 Task: Buy 1 Salad Utensils from Salad Tools & Spinners section under best seller category for shipping address: Mara Rodriguez, 1229 Ridge Road, Dodge City, Kansas 67801, Cell Number 6205197251. Pay from credit card ending with 7965, CVV 549
Action: Mouse moved to (149, 78)
Screenshot: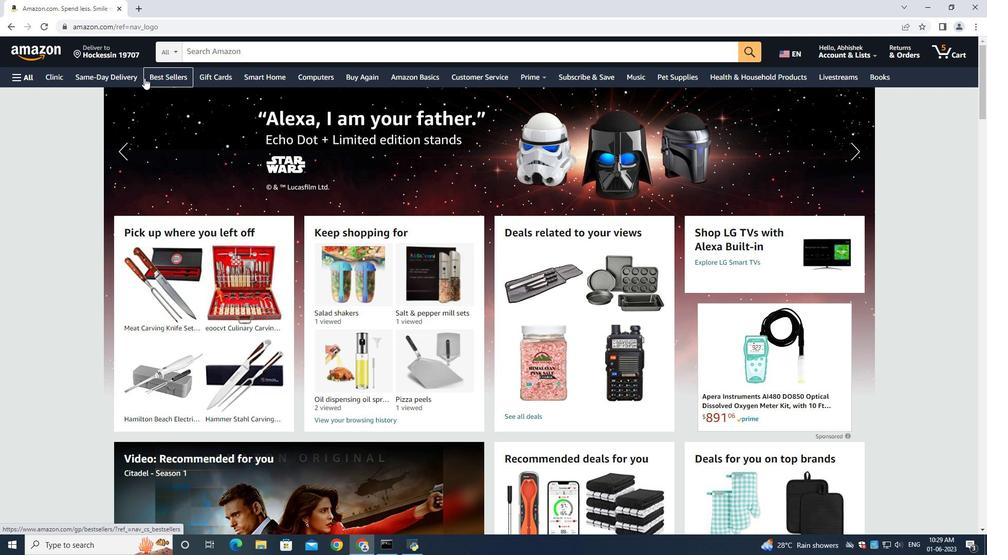 
Action: Mouse pressed left at (149, 78)
Screenshot: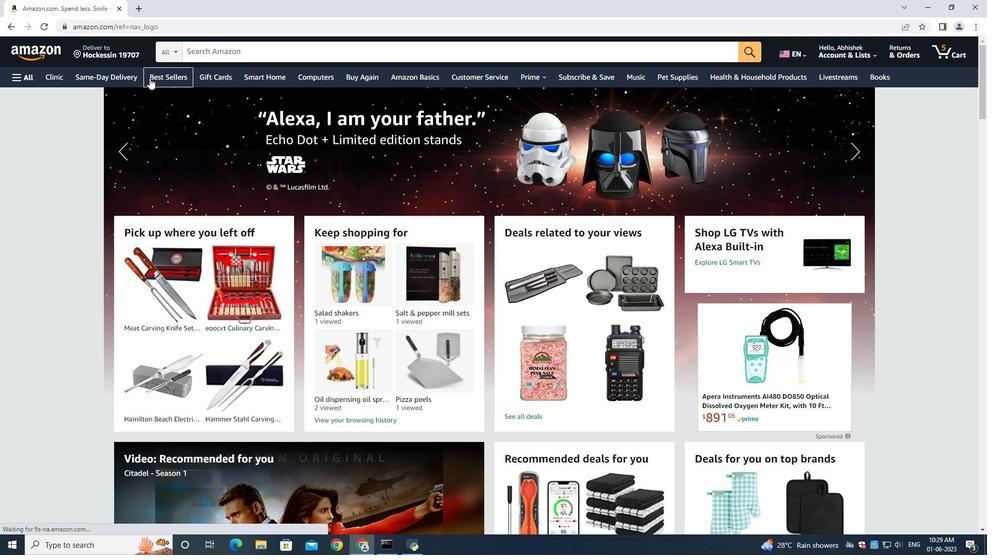 
Action: Mouse moved to (226, 59)
Screenshot: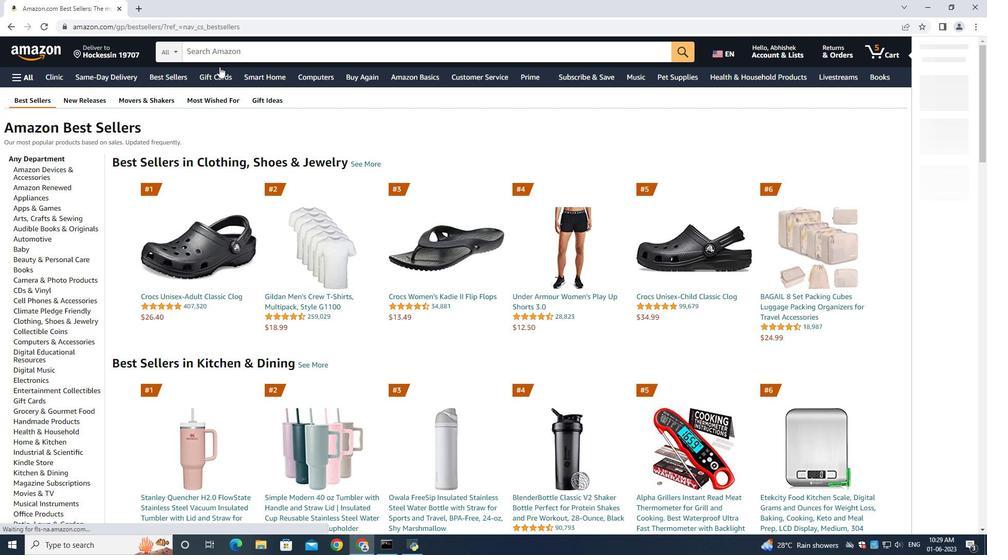 
Action: Mouse pressed left at (226, 59)
Screenshot: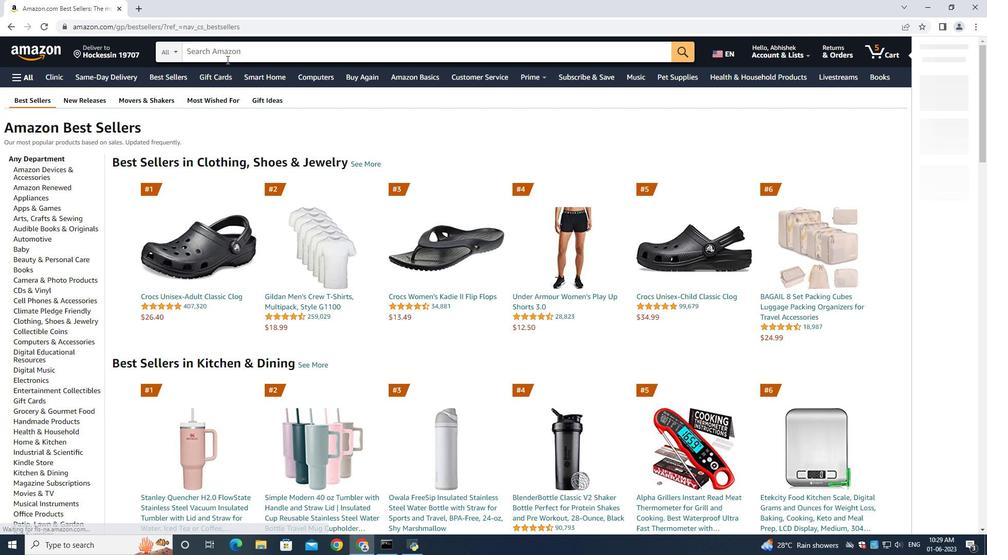 
Action: Key pressed <Key.shift>Salad<Key.space><Key.shift><Key.shift><Key.shift><Key.shift><Key.shift><Key.shift><Key.shift><Key.shift><Key.shift><Key.shift><Key.shift><Key.shift><Key.shift><Key.shift><Key.shift><Key.shift><Key.shift><Key.shift><Key.shift><Key.shift><Key.shift><Key.shift><Key.shift><Key.shift><Key.shift><Key.shift><Key.shift><Key.shift><Key.shift><Key.shift><Key.shift><Key.shift><Key.shift><Key.shift><Key.shift><Key.shift><Key.shift><Key.shift><Key.shift><Key.shift><Key.shift><Key.shift><Key.shift><Key.shift><Key.shift><Key.shift><Key.shift><Key.shift><Key.shift><Key.shift><Key.shift><Key.shift><Key.shift>Utensils<Key.enter>
Screenshot: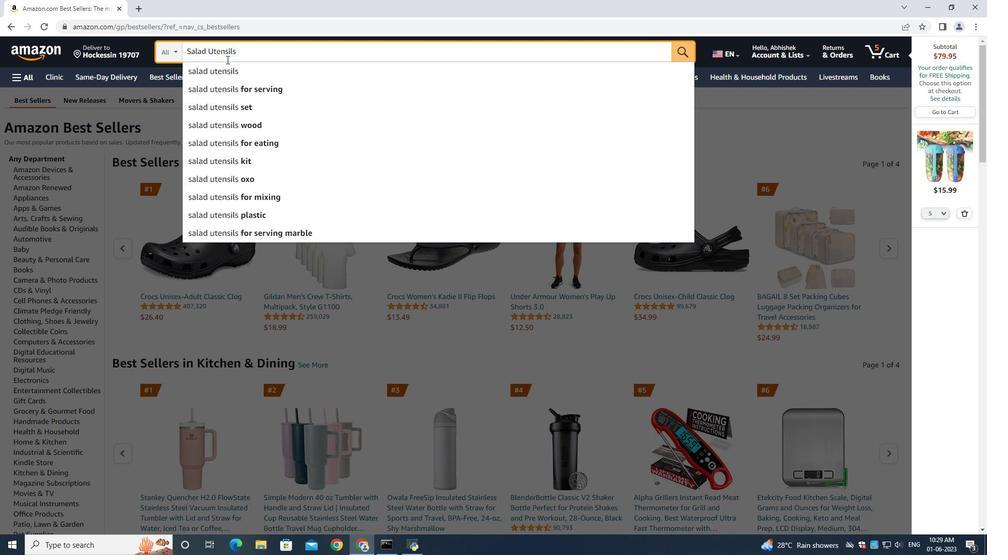 
Action: Mouse moved to (964, 215)
Screenshot: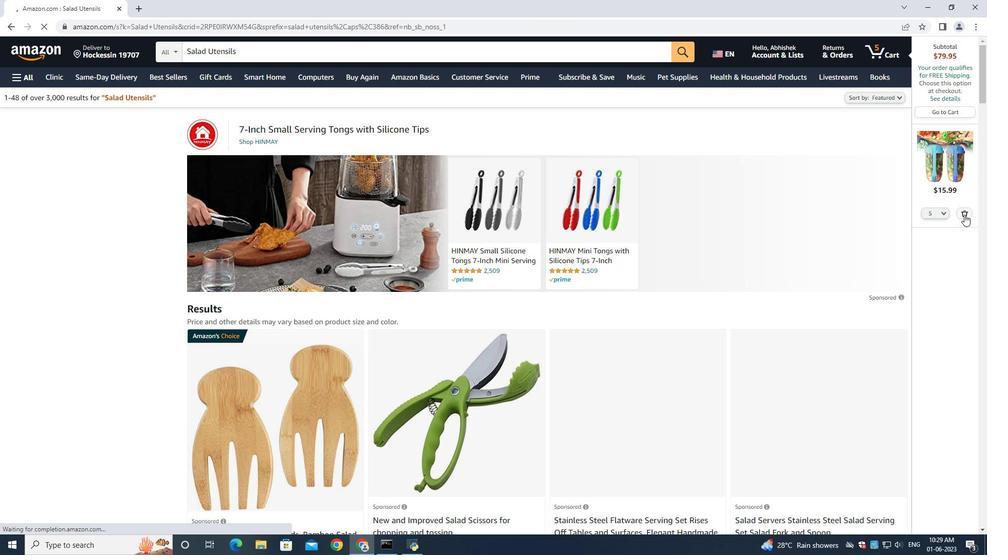 
Action: Mouse pressed left at (964, 215)
Screenshot: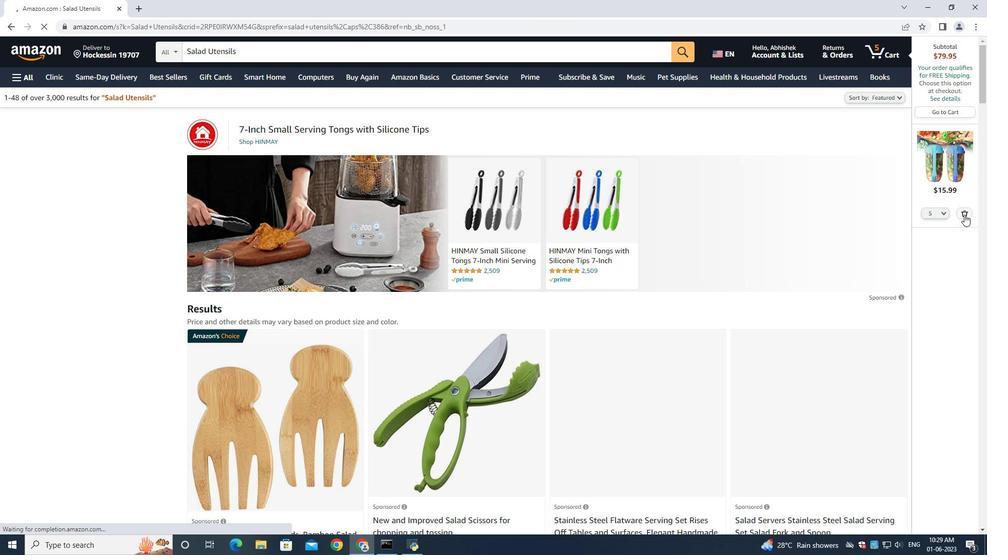 
Action: Mouse moved to (963, 215)
Screenshot: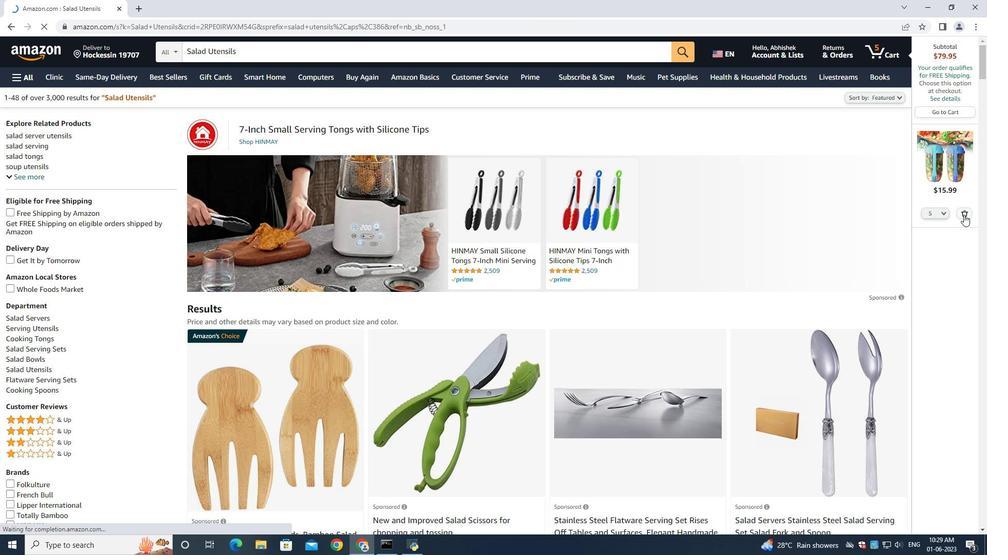 
Action: Mouse pressed left at (963, 215)
Screenshot: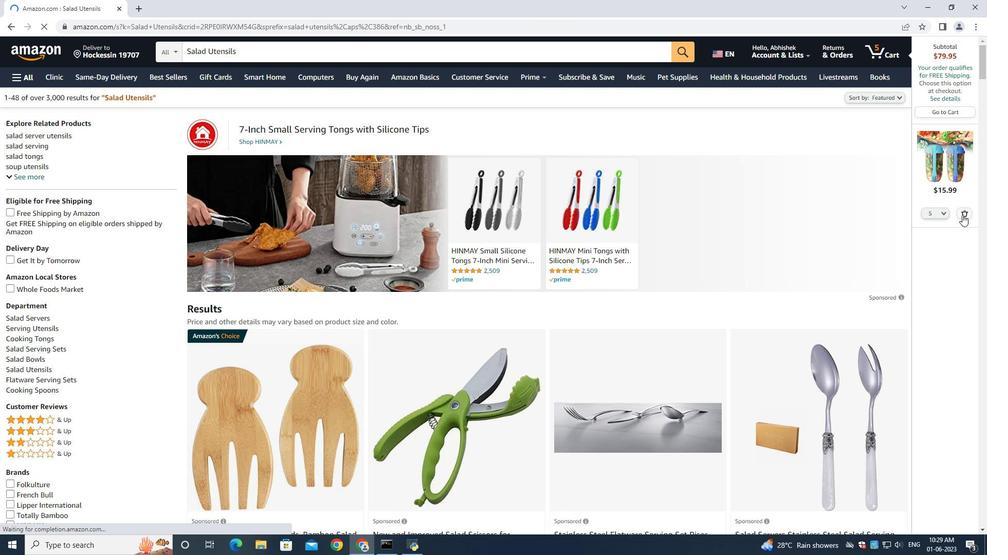 
Action: Mouse moved to (16, 320)
Screenshot: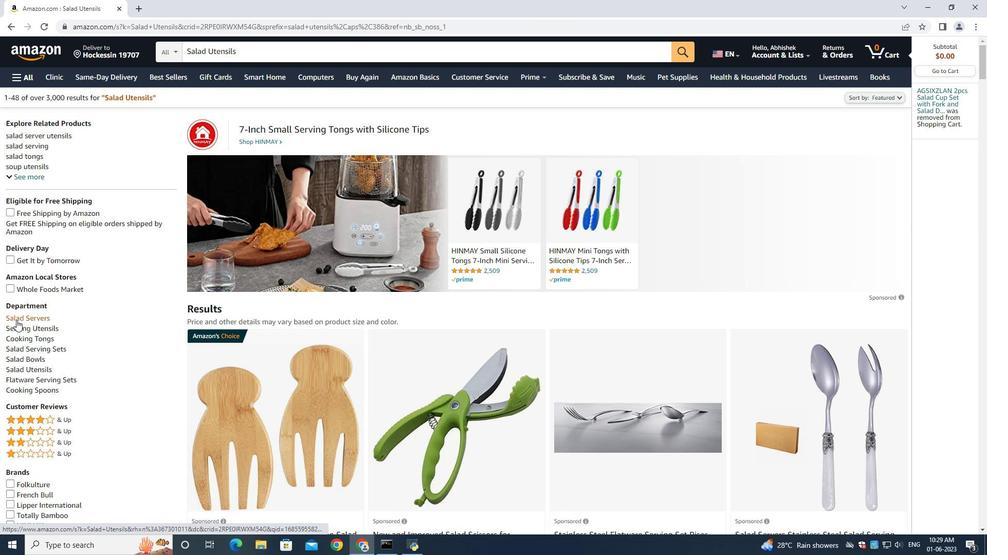 
Action: Mouse pressed left at (16, 320)
Screenshot: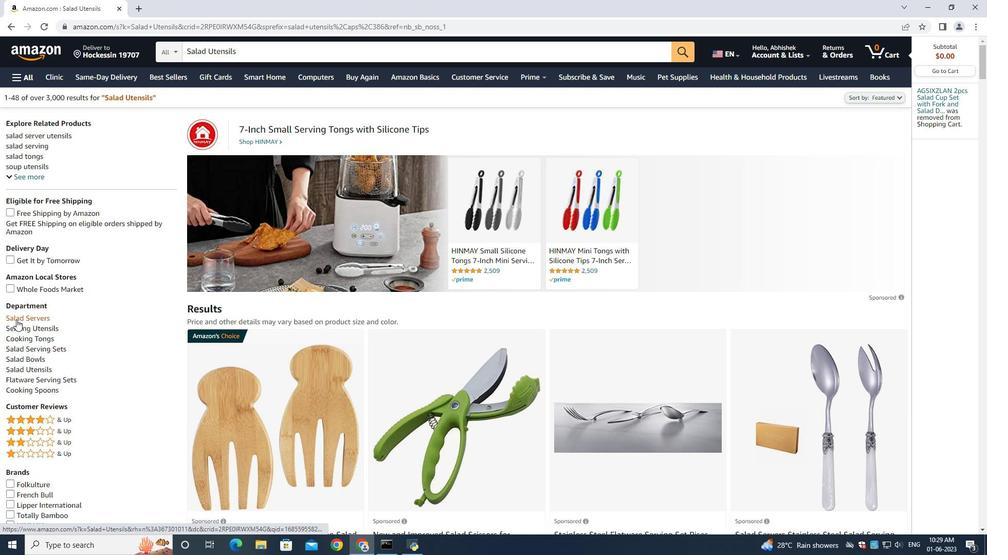 
Action: Mouse moved to (70, 272)
Screenshot: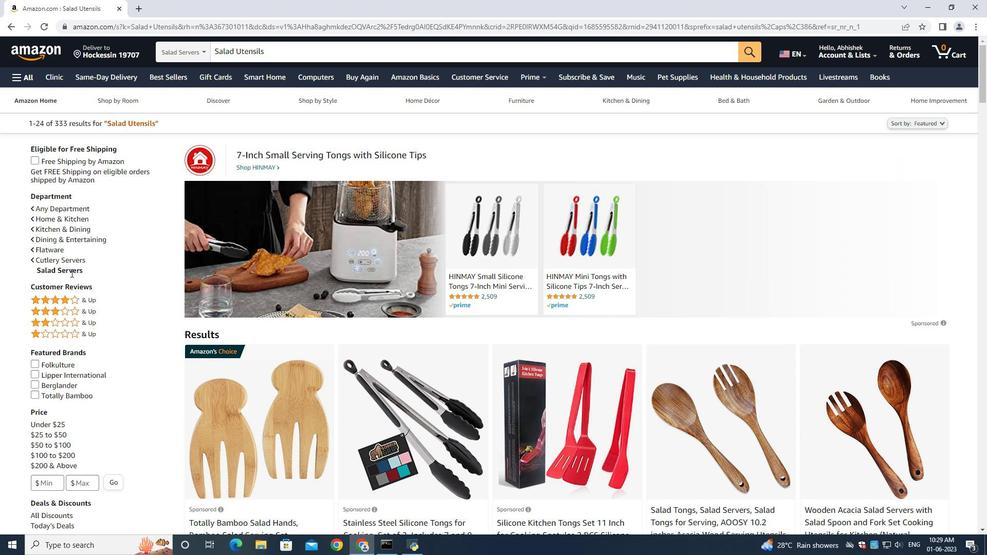 
Action: Mouse pressed left at (70, 272)
Screenshot: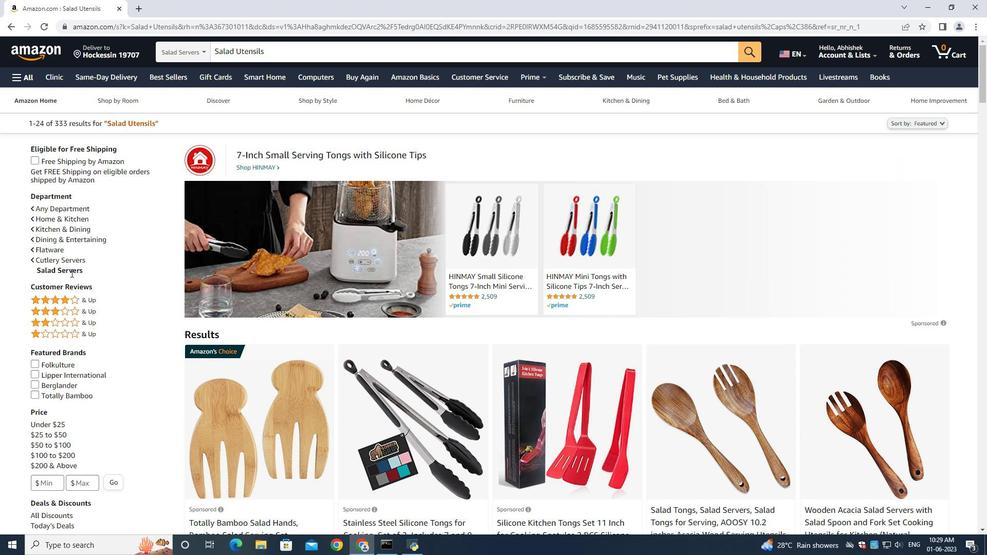 
Action: Mouse moved to (7, 29)
Screenshot: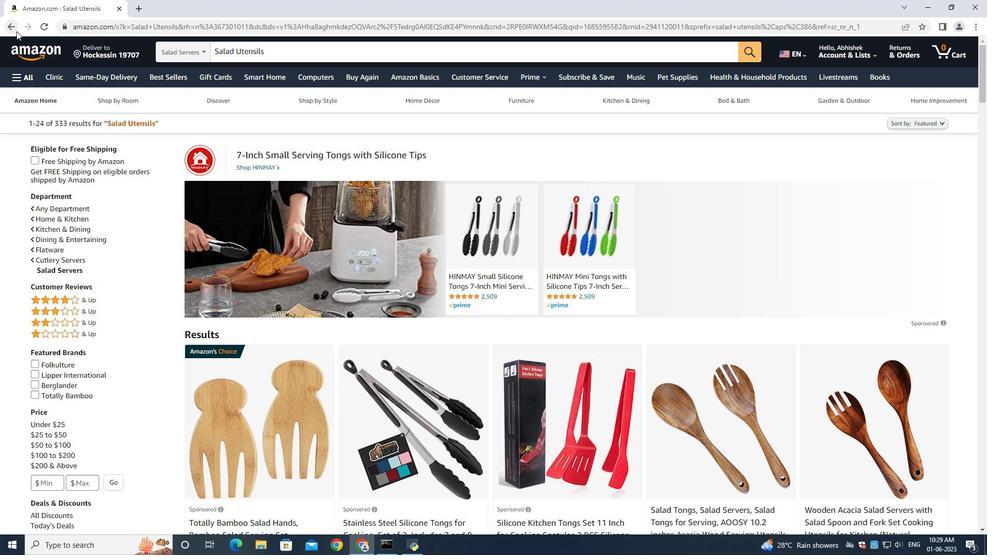 
Action: Mouse pressed left at (7, 29)
Screenshot: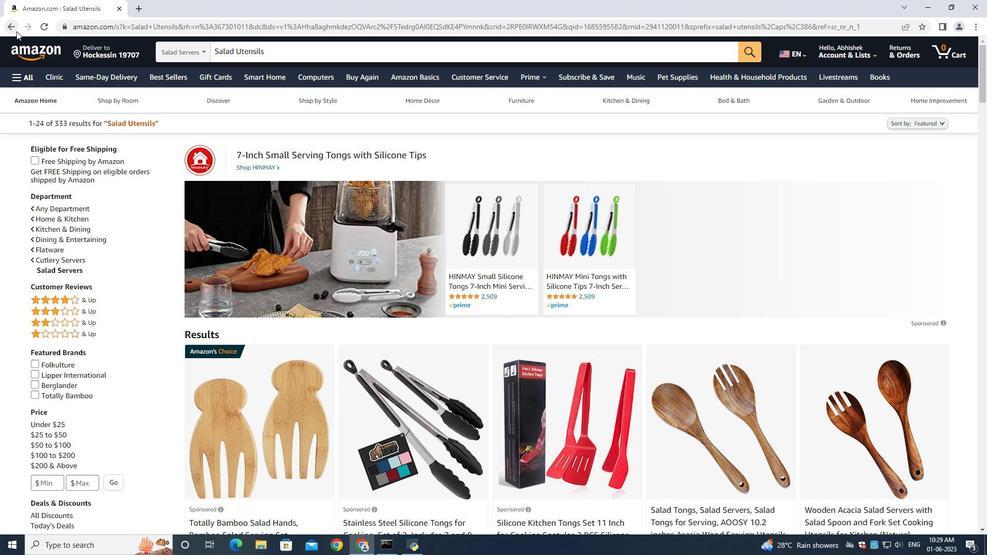
Action: Mouse moved to (63, 329)
Screenshot: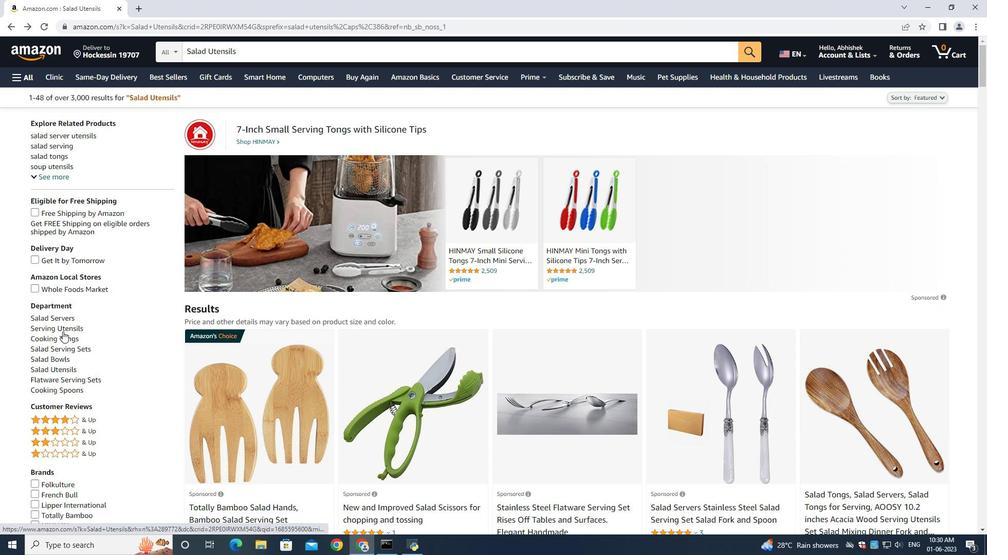 
Action: Mouse pressed left at (63, 329)
Screenshot: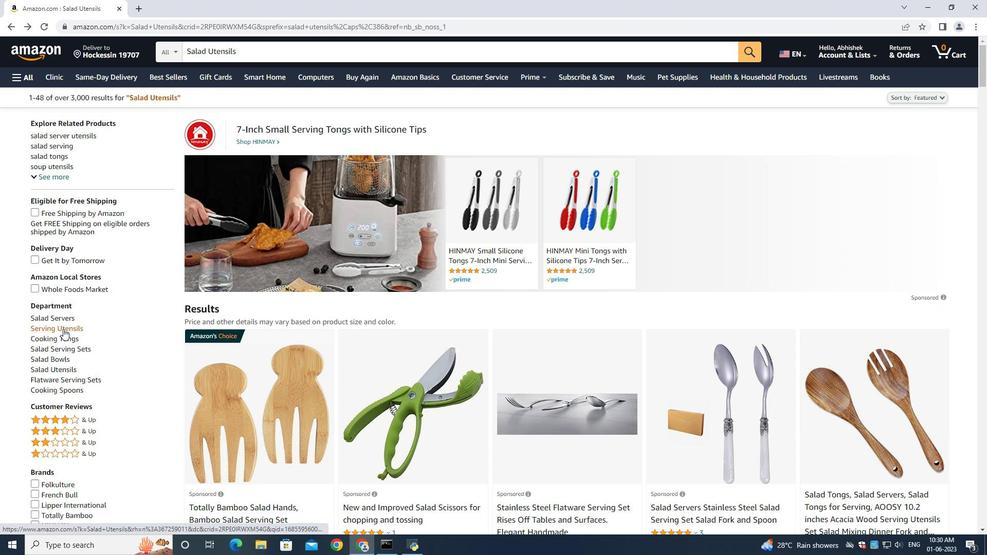 
Action: Mouse moved to (5, 26)
Screenshot: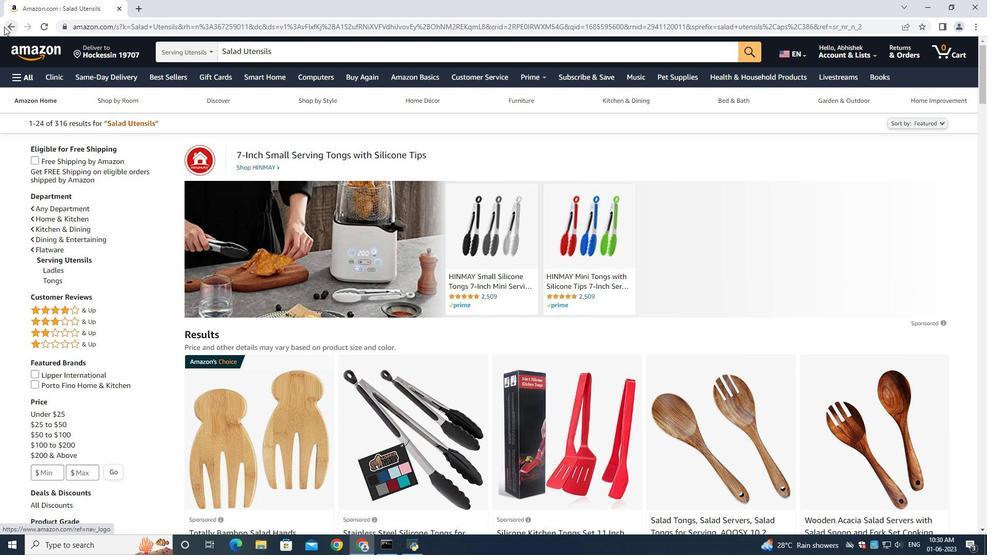 
Action: Mouse pressed left at (5, 26)
Screenshot: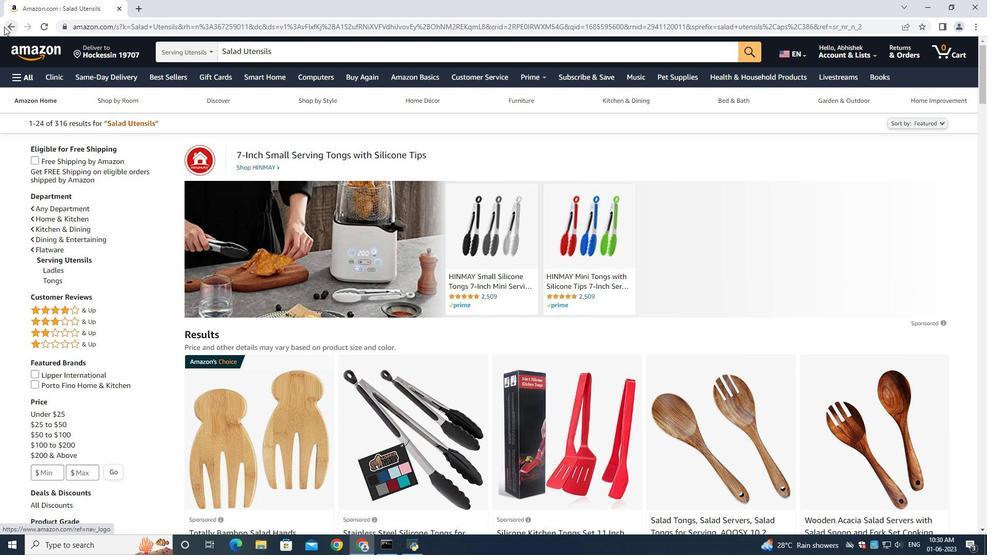 
Action: Mouse moved to (256, 51)
Screenshot: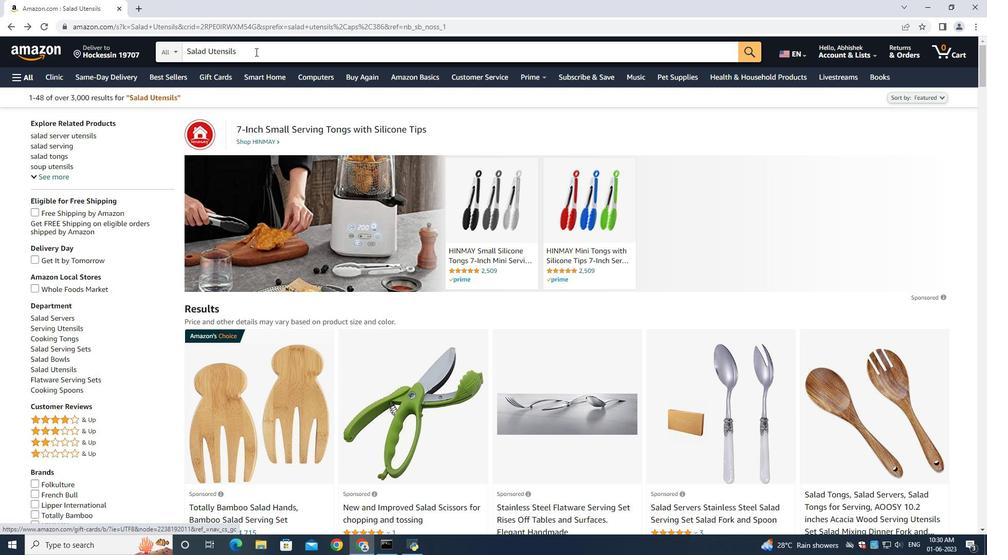 
Action: Mouse pressed left at (256, 51)
Screenshot: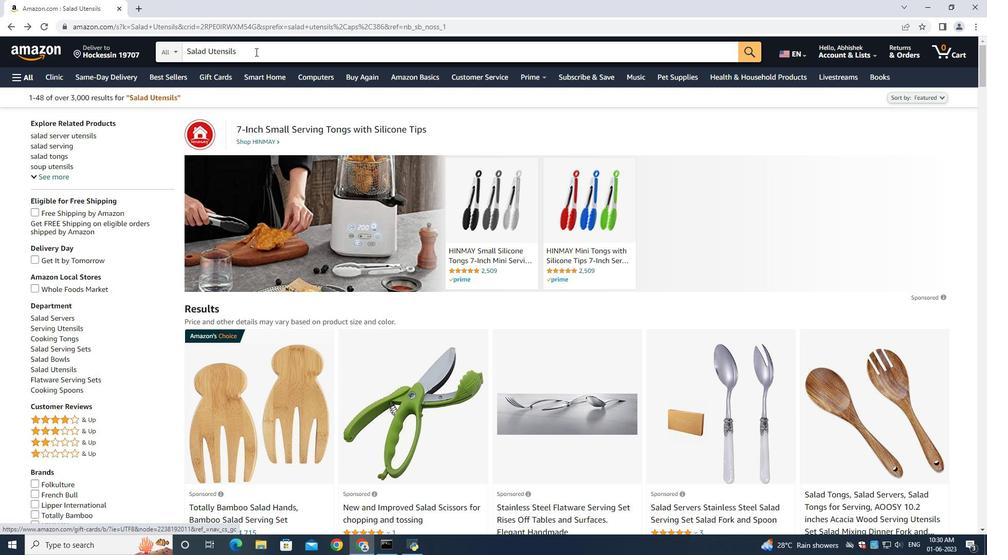 
Action: Key pressed <Key.space>
Screenshot: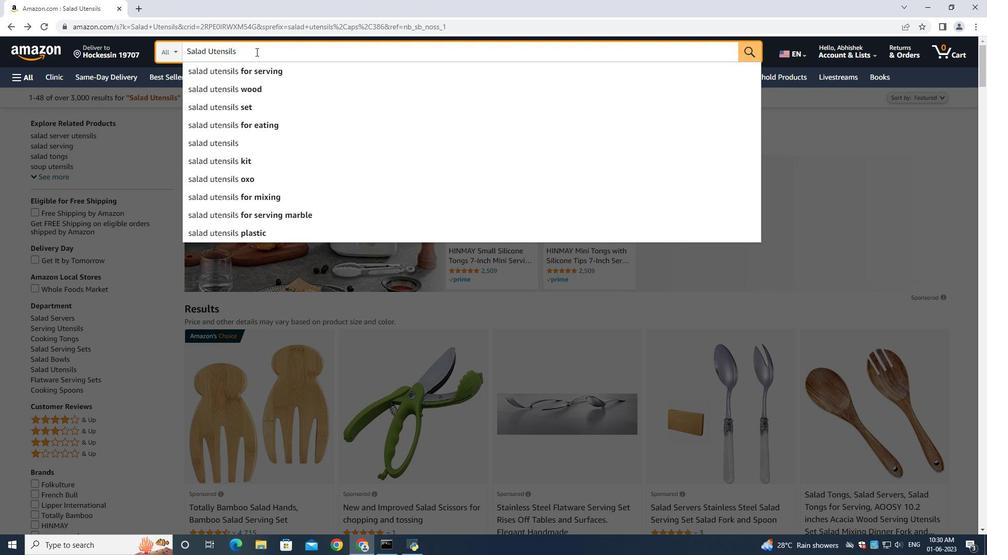 
Action: Mouse moved to (256, 51)
Screenshot: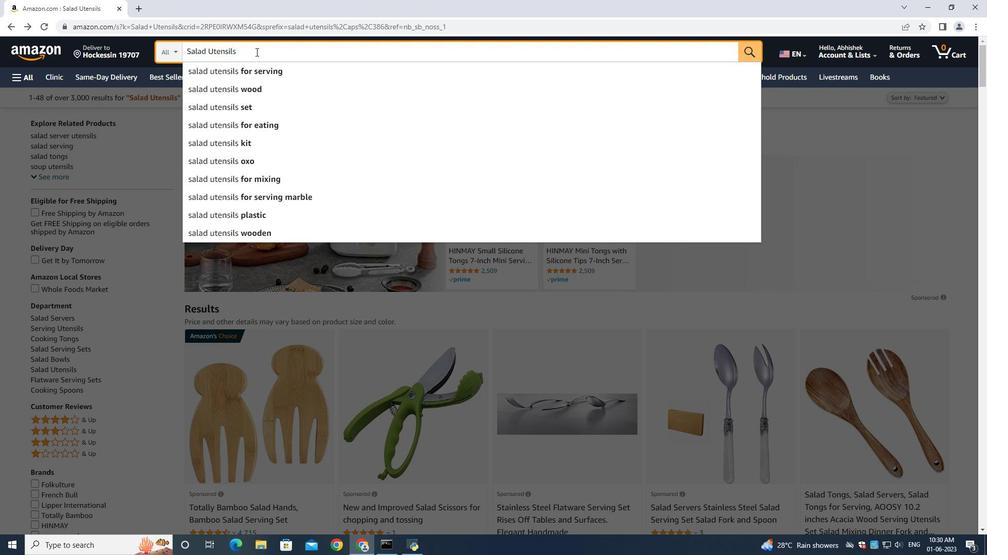 
Action: Key pressed too
Screenshot: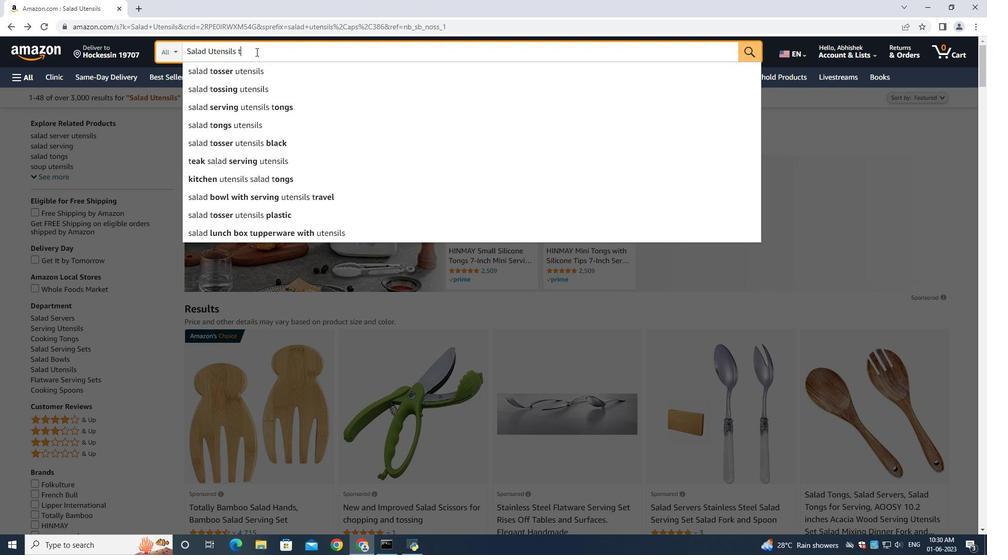 
Action: Mouse moved to (256, 52)
Screenshot: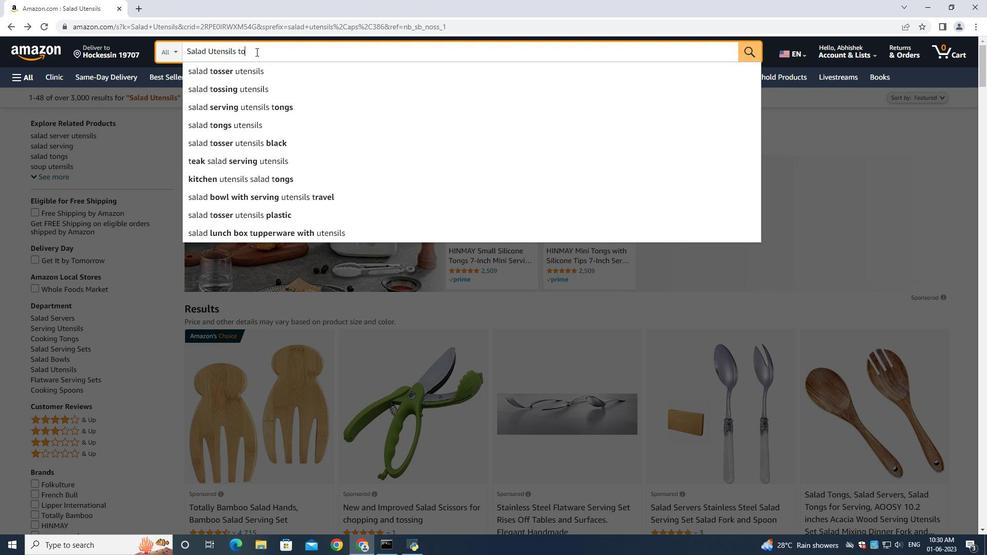 
Action: Key pressed ls<Key.enter>
Screenshot: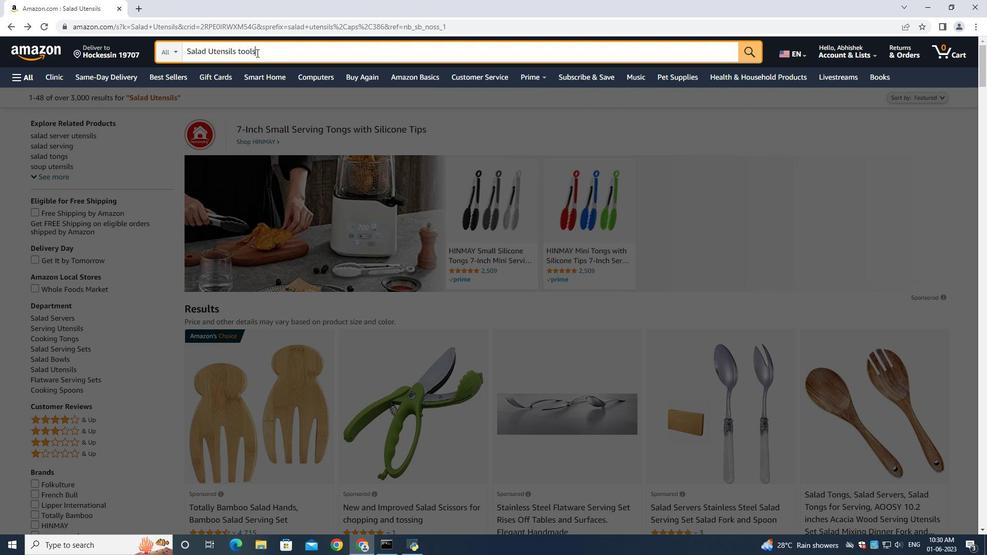 
Action: Mouse moved to (77, 232)
Screenshot: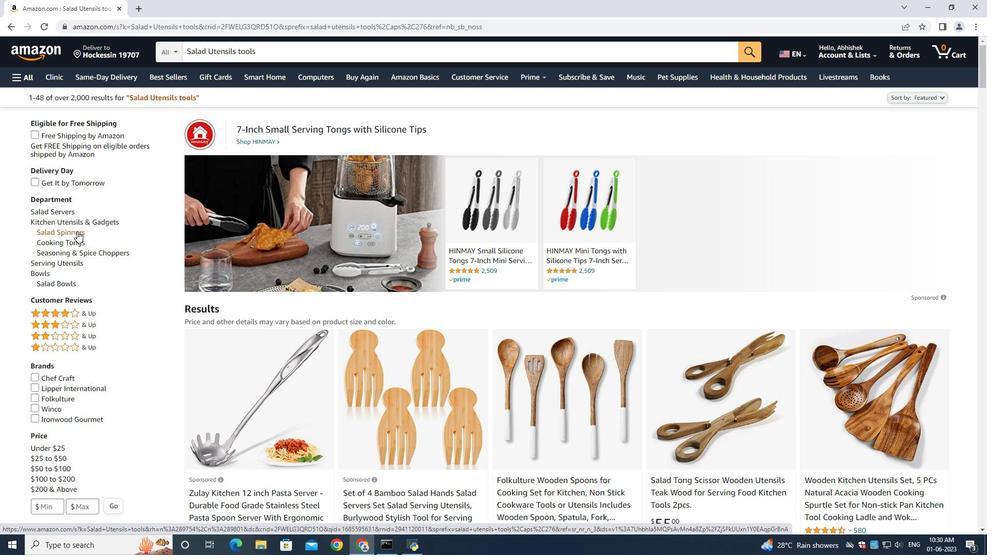 
Action: Mouse pressed left at (77, 232)
Screenshot: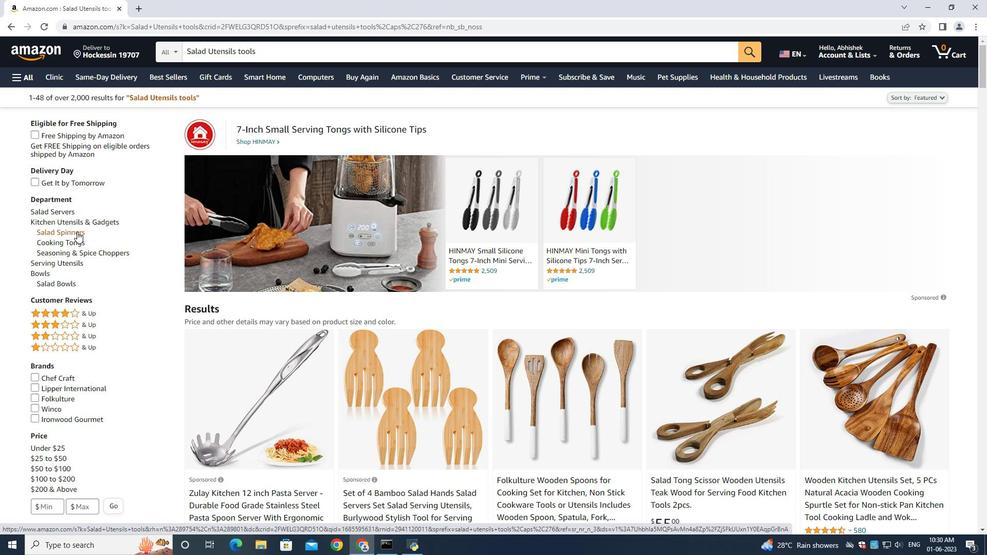 
Action: Mouse moved to (72, 251)
Screenshot: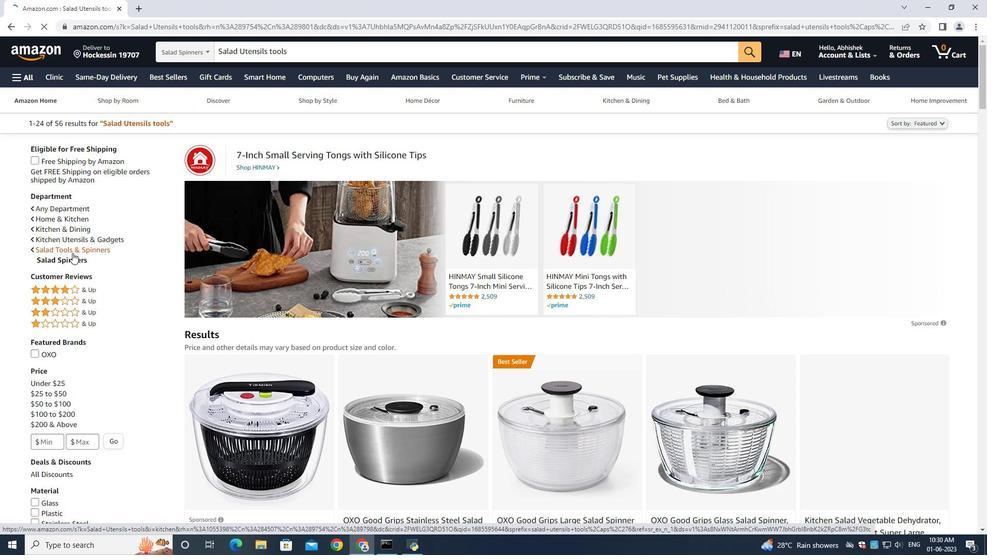 
Action: Mouse pressed left at (72, 251)
Screenshot: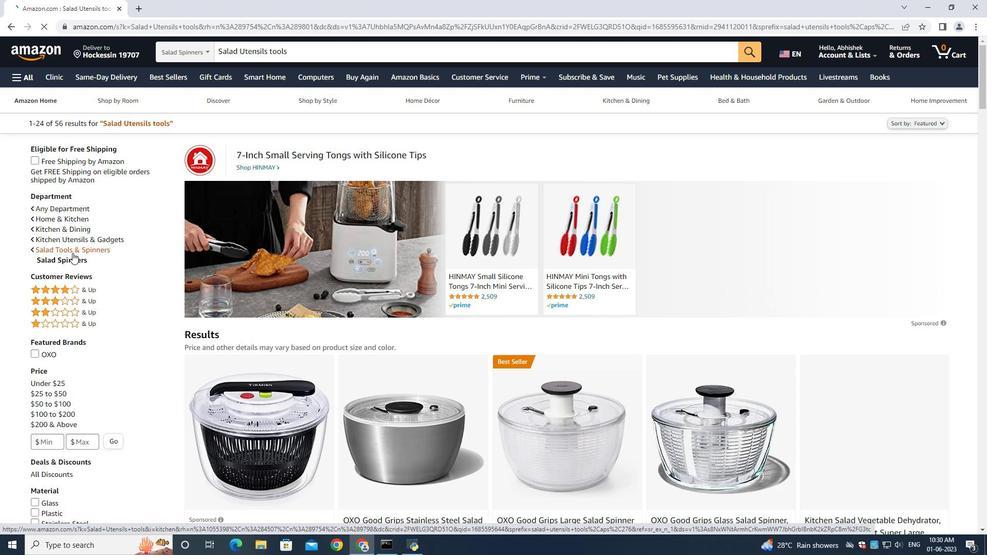 
Action: Mouse moved to (451, 318)
Screenshot: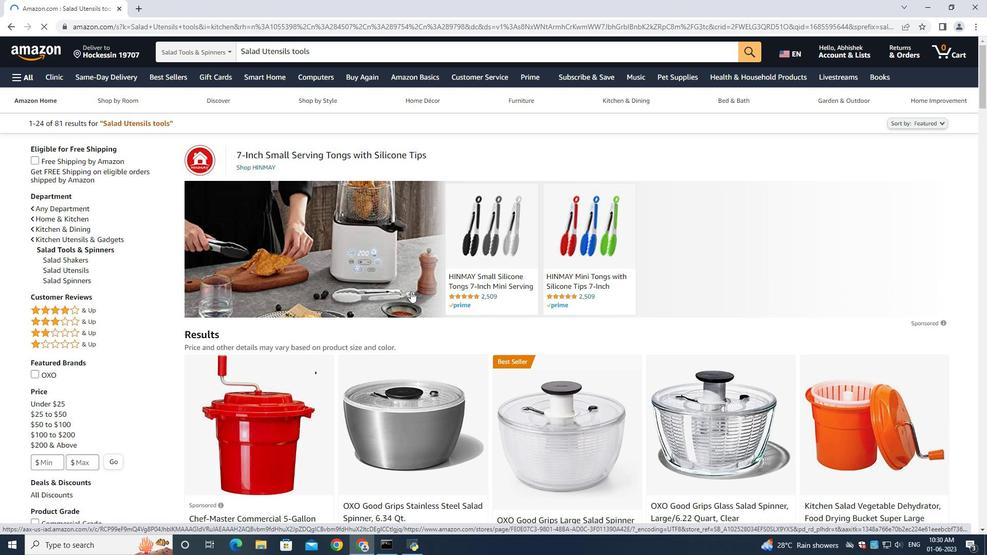 
Action: Mouse scrolled (451, 317) with delta (0, 0)
Screenshot: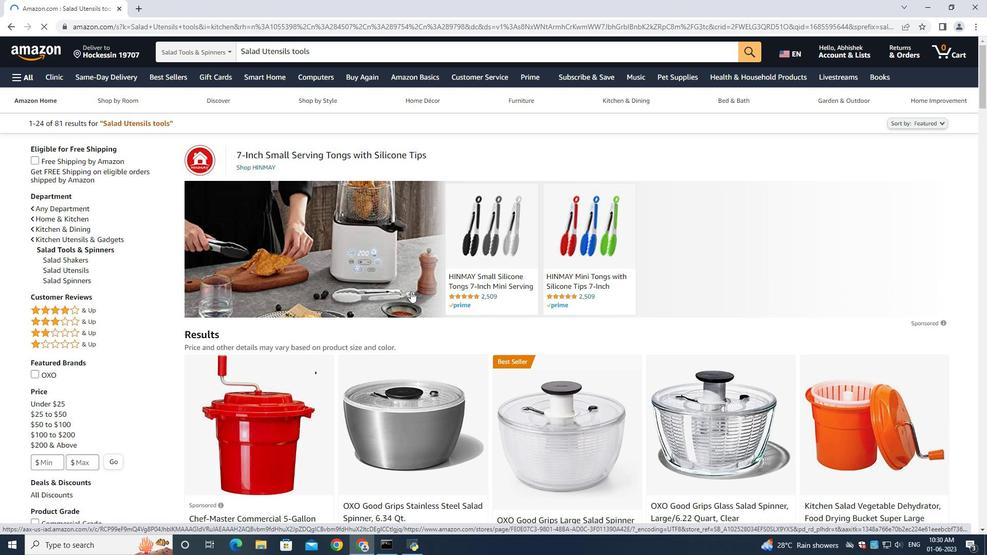 
Action: Mouse moved to (450, 318)
Screenshot: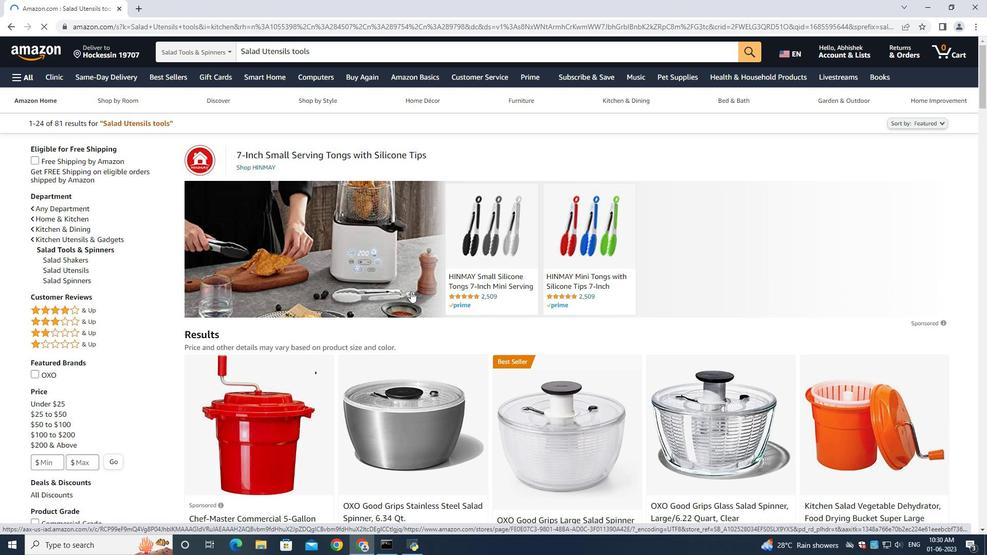 
Action: Mouse scrolled (450, 318) with delta (0, 0)
Screenshot: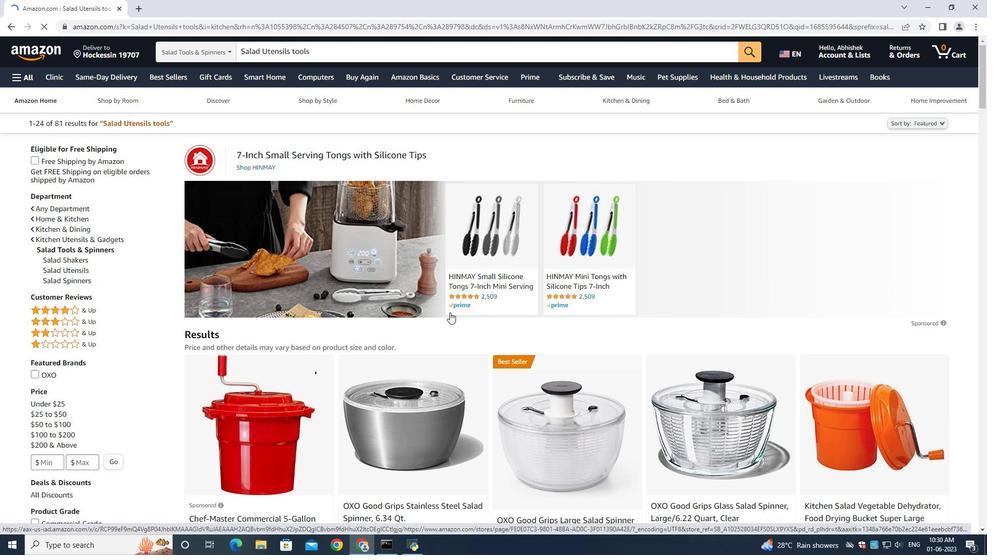 
Action: Mouse moved to (450, 318)
Screenshot: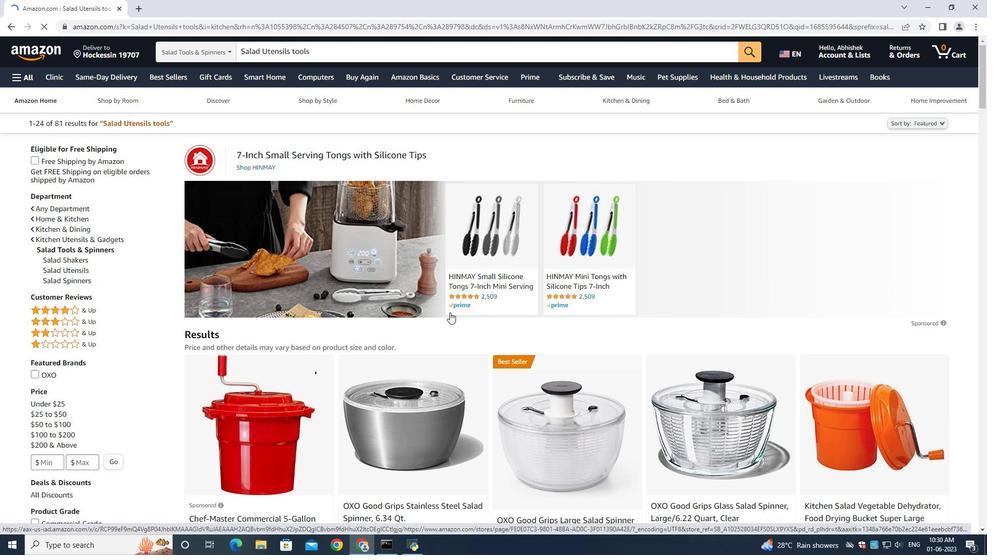 
Action: Mouse scrolled (450, 318) with delta (0, 0)
Screenshot: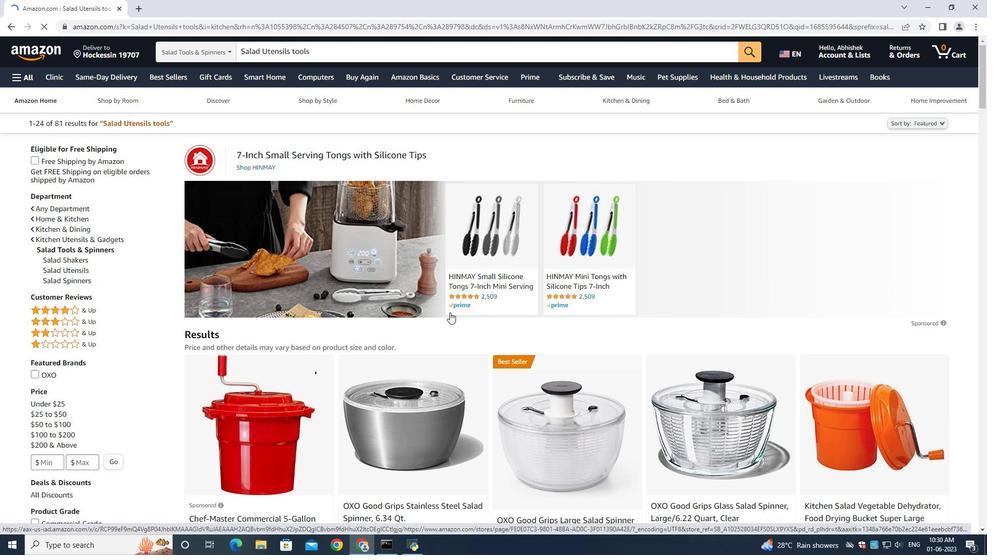 
Action: Mouse moved to (450, 318)
Screenshot: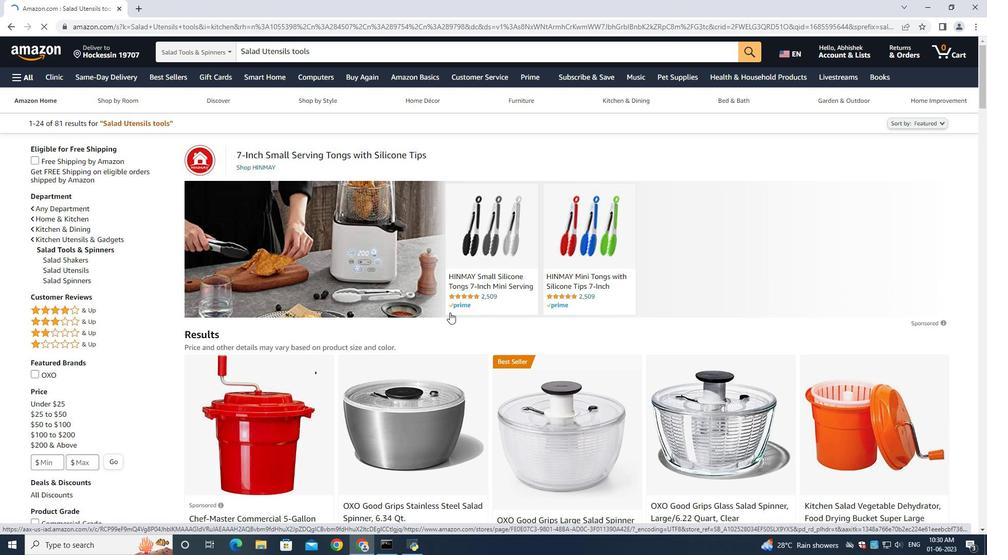 
Action: Mouse scrolled (450, 318) with delta (0, 0)
Screenshot: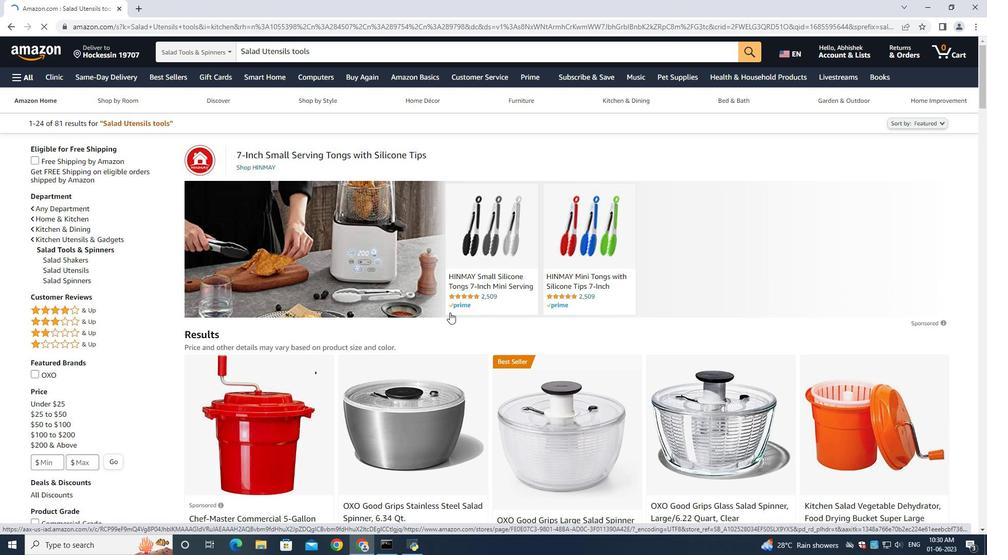 
Action: Mouse moved to (519, 346)
Screenshot: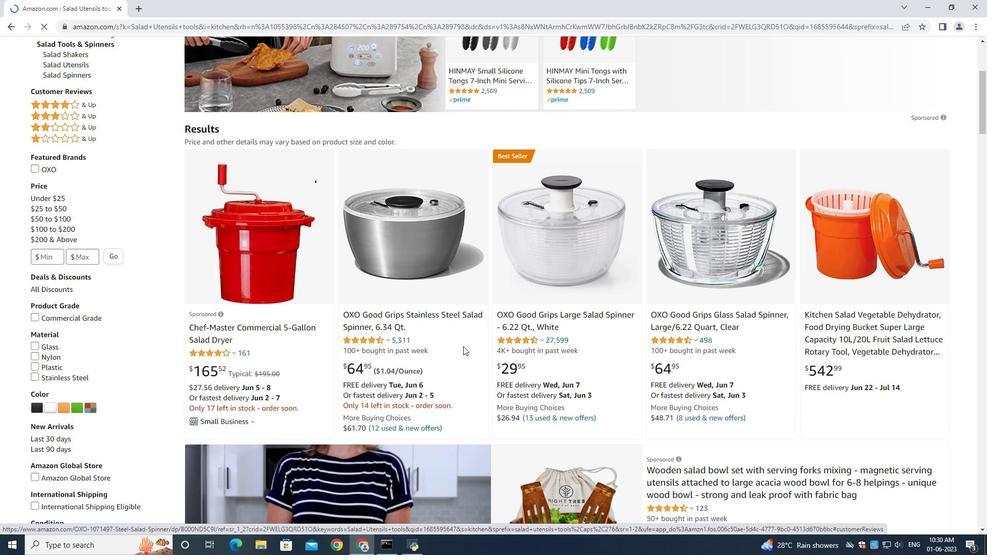 
Action: Mouse scrolled (519, 346) with delta (0, 0)
Screenshot: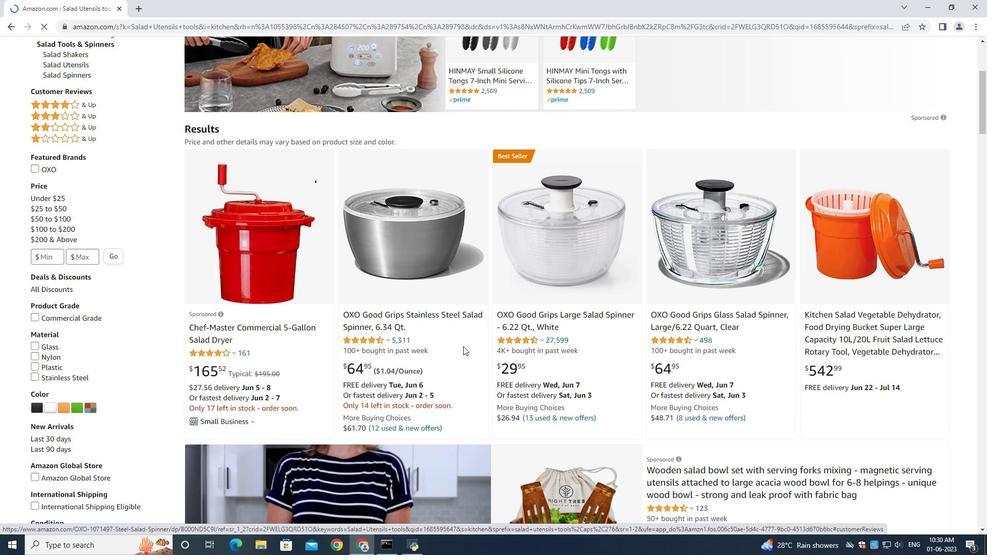 
Action: Mouse moved to (519, 347)
Screenshot: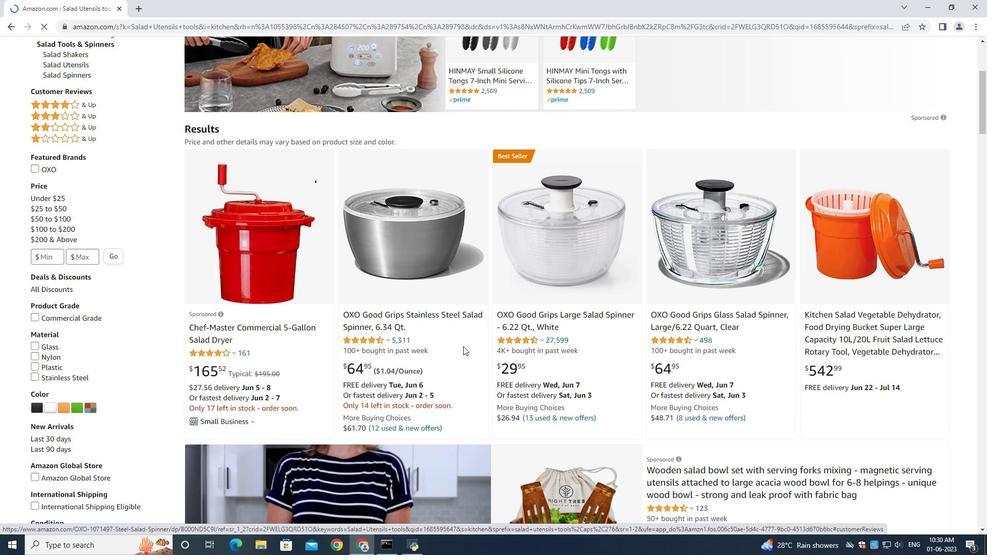 
Action: Mouse scrolled (519, 346) with delta (0, 0)
Screenshot: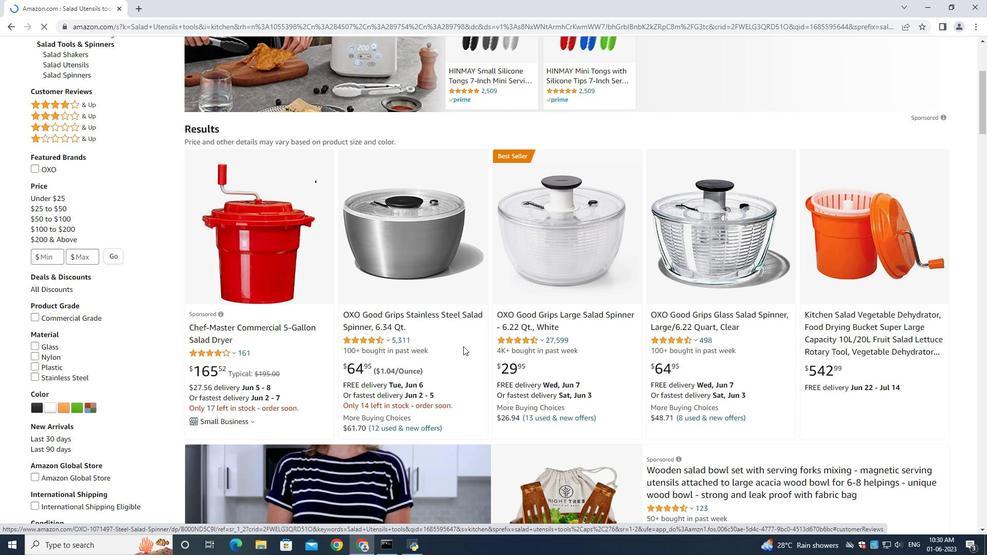 
Action: Mouse moved to (694, 213)
Screenshot: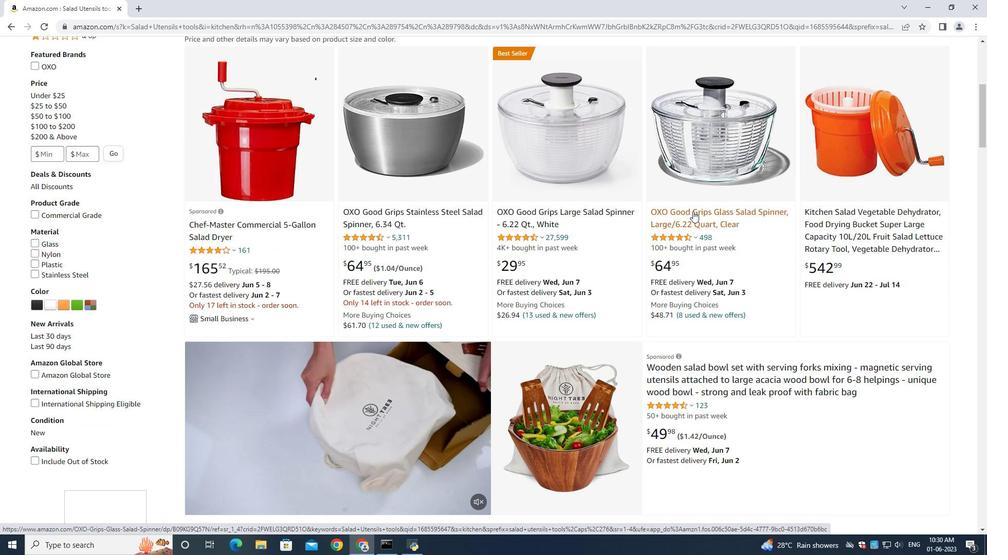 
Action: Mouse pressed left at (694, 213)
Screenshot: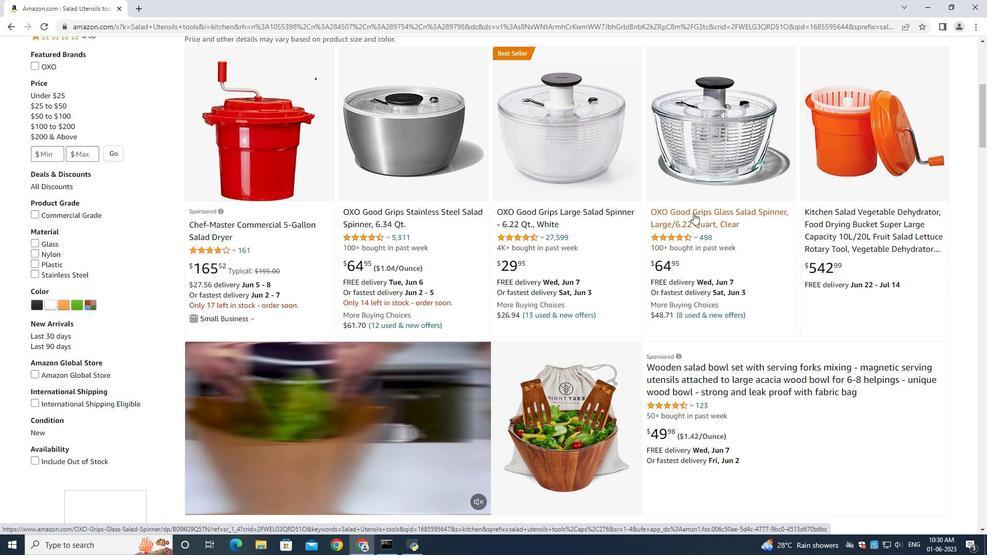 
Action: Mouse moved to (381, 411)
Screenshot: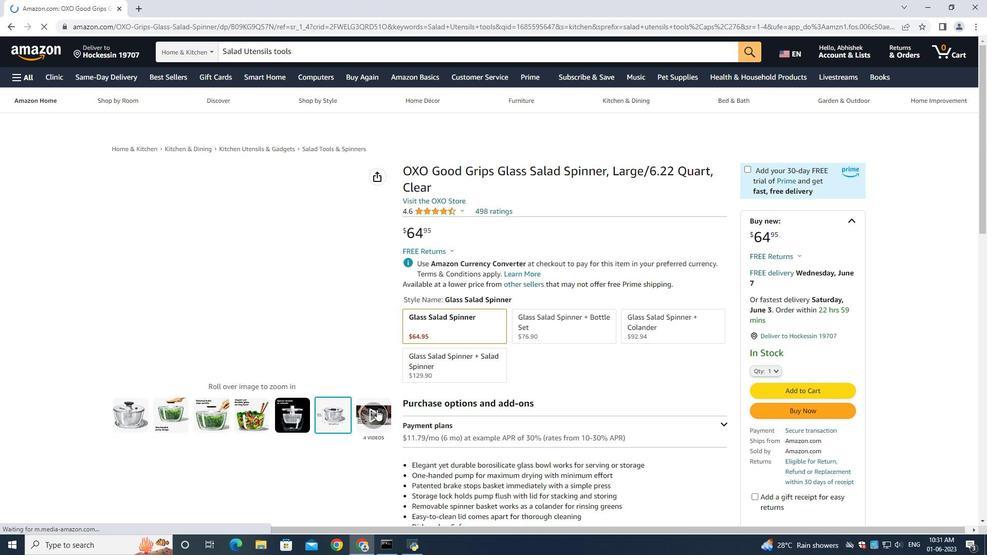 
Action: Mouse pressed left at (381, 411)
Screenshot: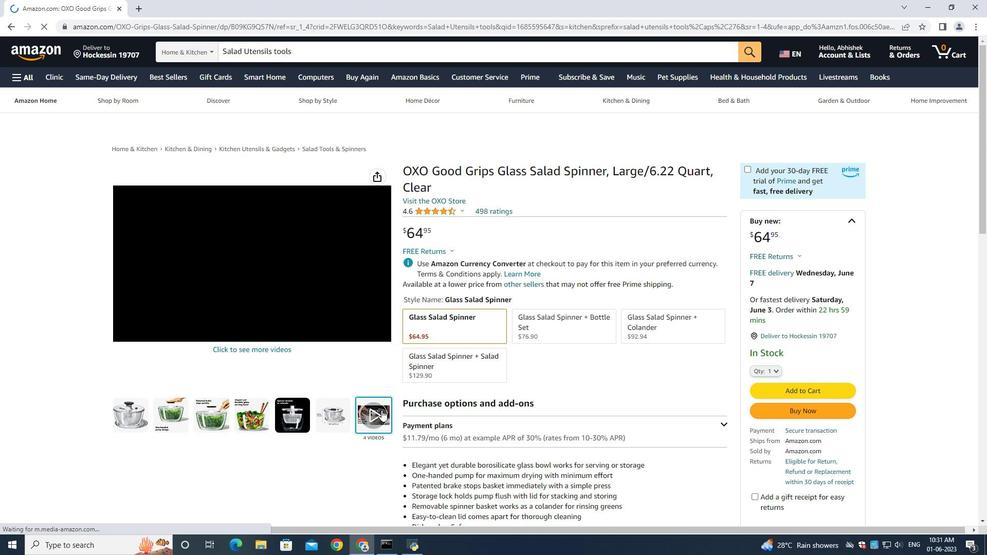 
Action: Mouse moved to (810, 207)
Screenshot: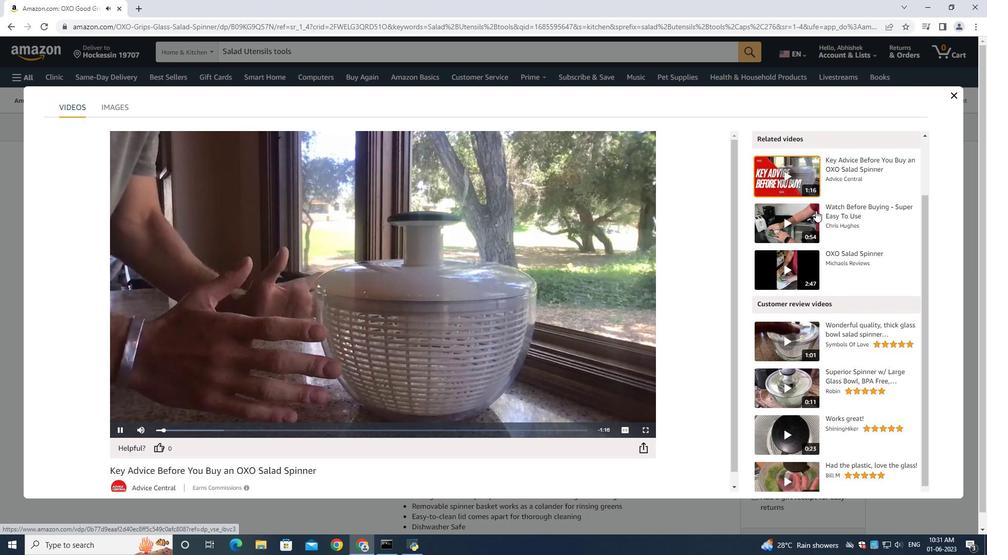 
Action: Mouse pressed left at (810, 207)
Screenshot: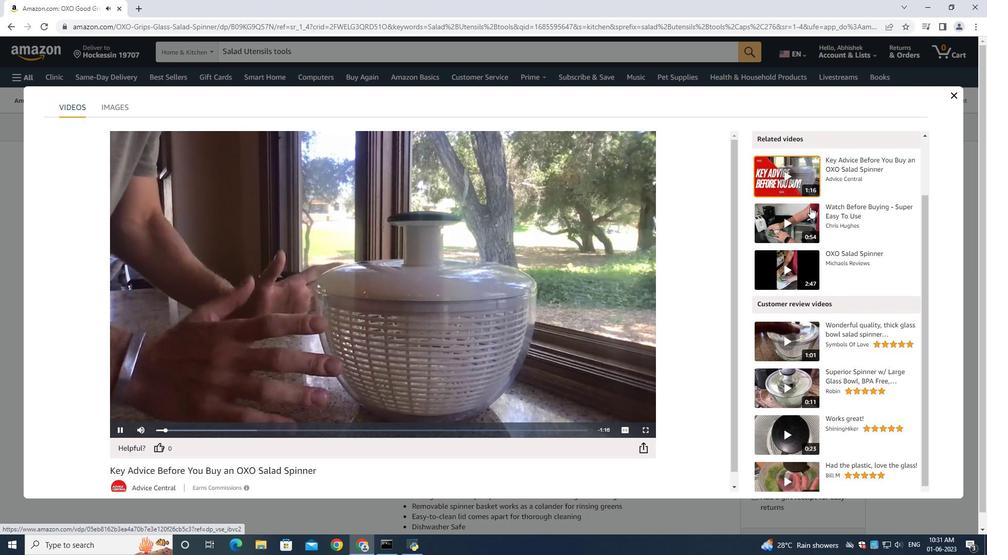 
Action: Mouse moved to (238, 431)
Screenshot: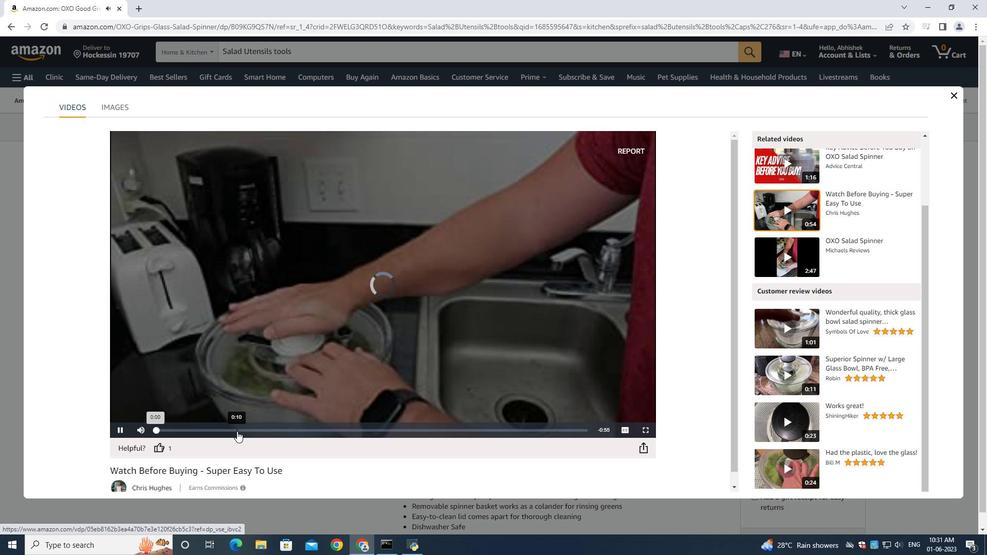 
Action: Mouse pressed left at (238, 431)
Screenshot: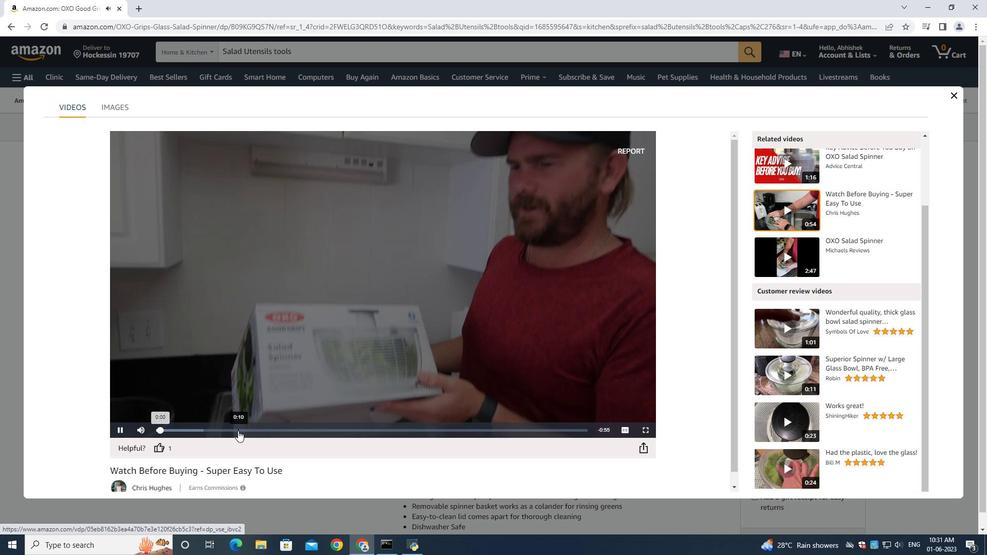 
Action: Mouse moved to (519, 429)
Screenshot: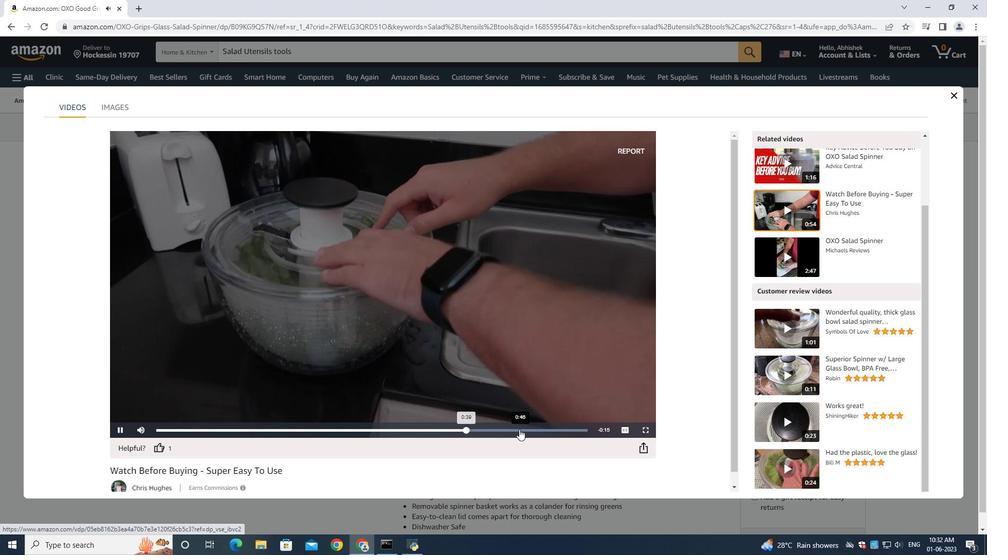 
Action: Mouse pressed left at (519, 429)
Screenshot: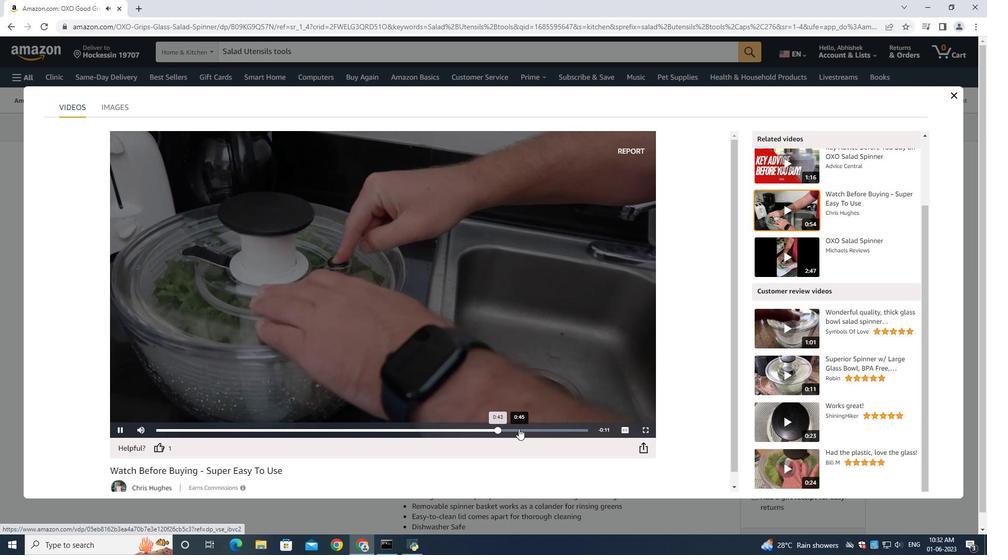 
Action: Mouse moved to (557, 430)
Screenshot: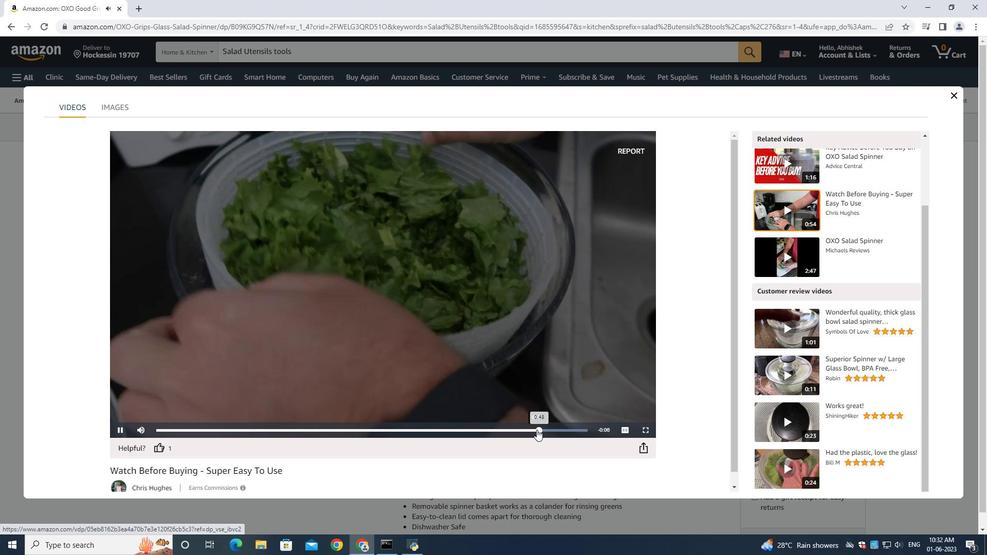 
Action: Mouse pressed left at (557, 430)
Screenshot: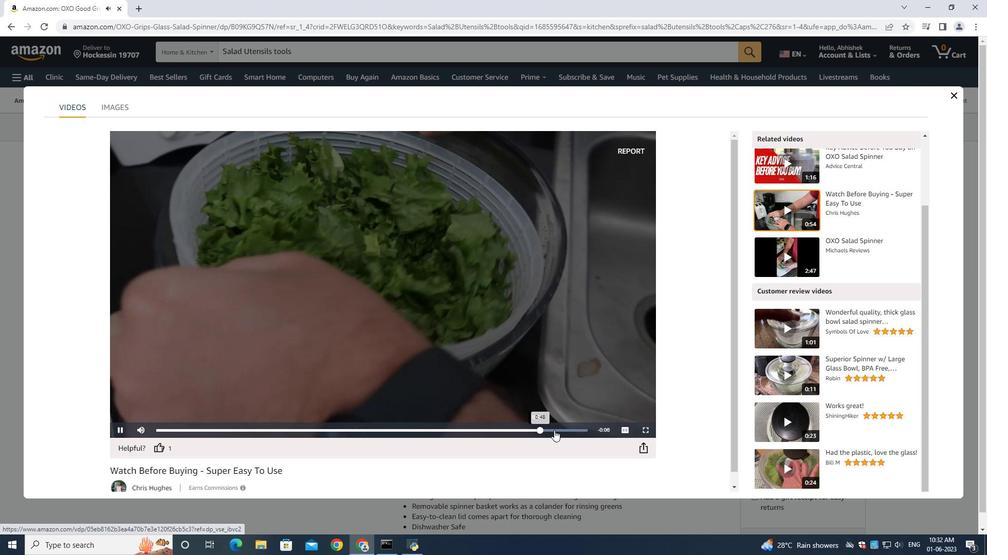 
Action: Mouse moved to (958, 96)
Screenshot: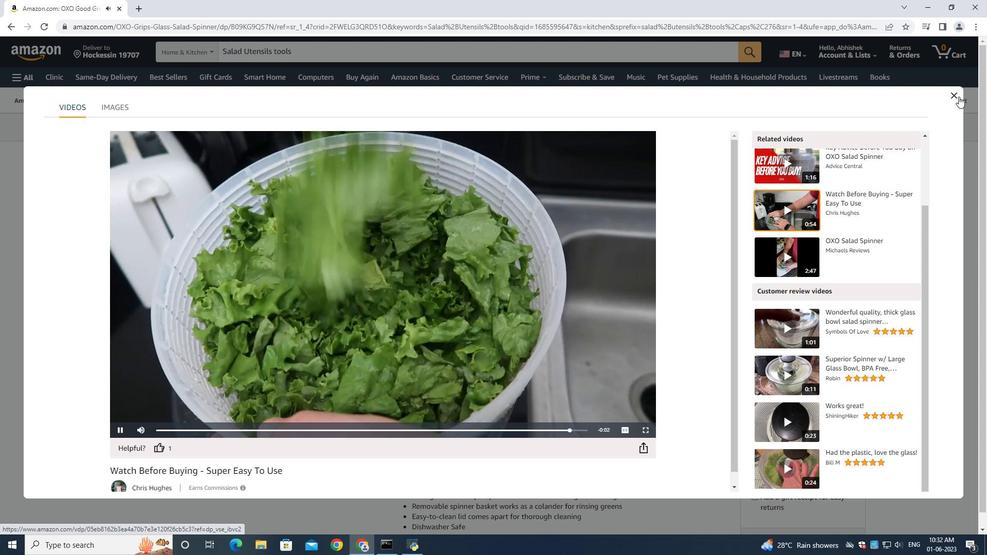 
Action: Mouse pressed left at (958, 96)
Screenshot: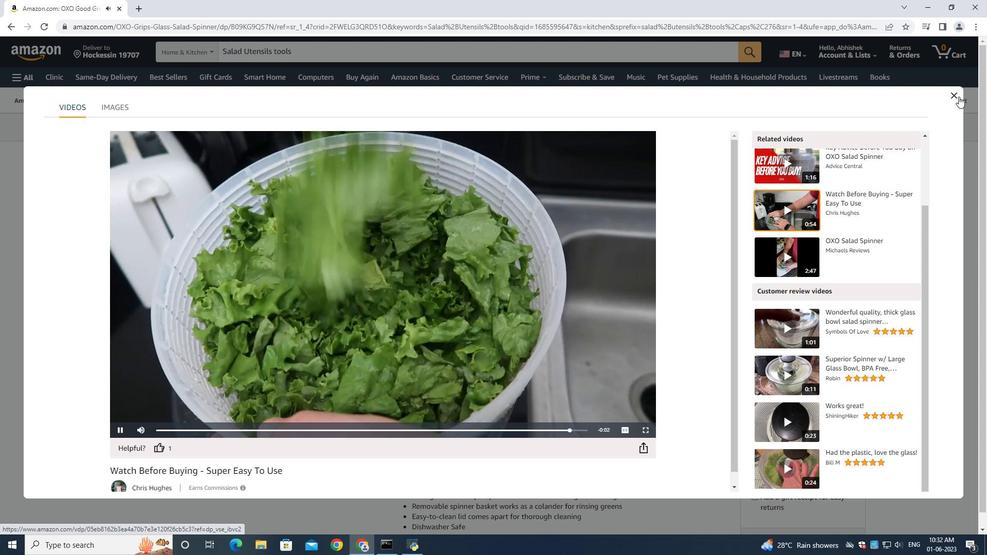 
Action: Mouse moved to (798, 412)
Screenshot: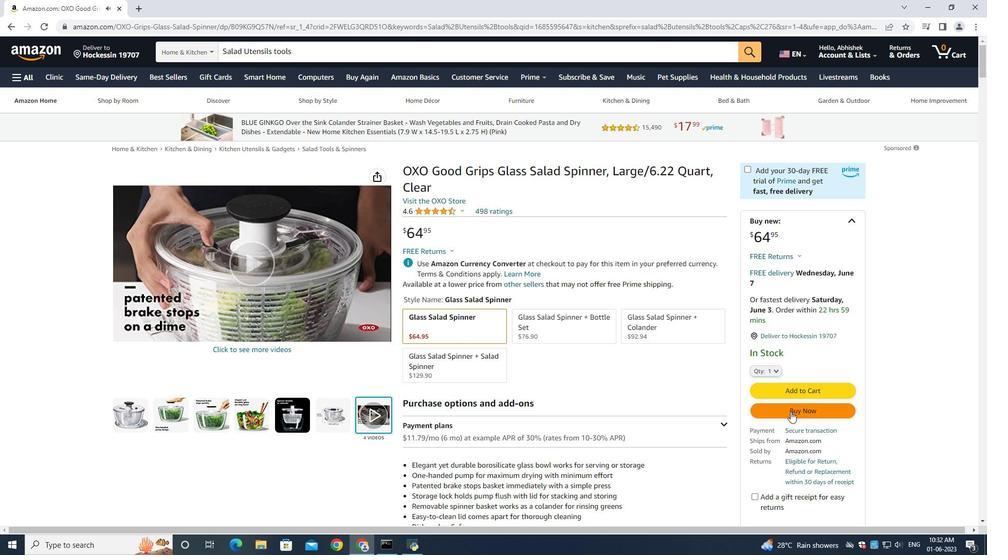 
Action: Mouse pressed left at (798, 412)
Screenshot: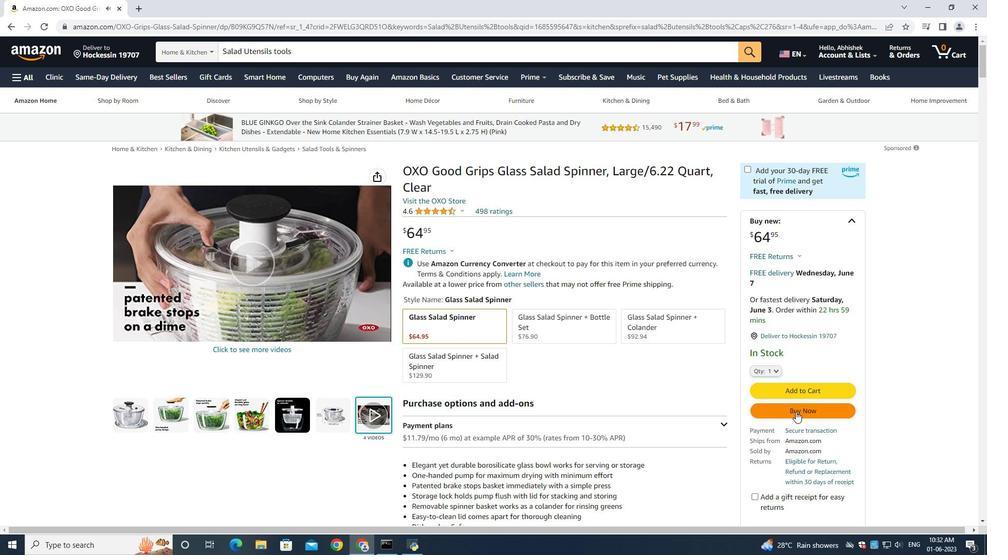 
Action: Mouse moved to (350, 429)
Screenshot: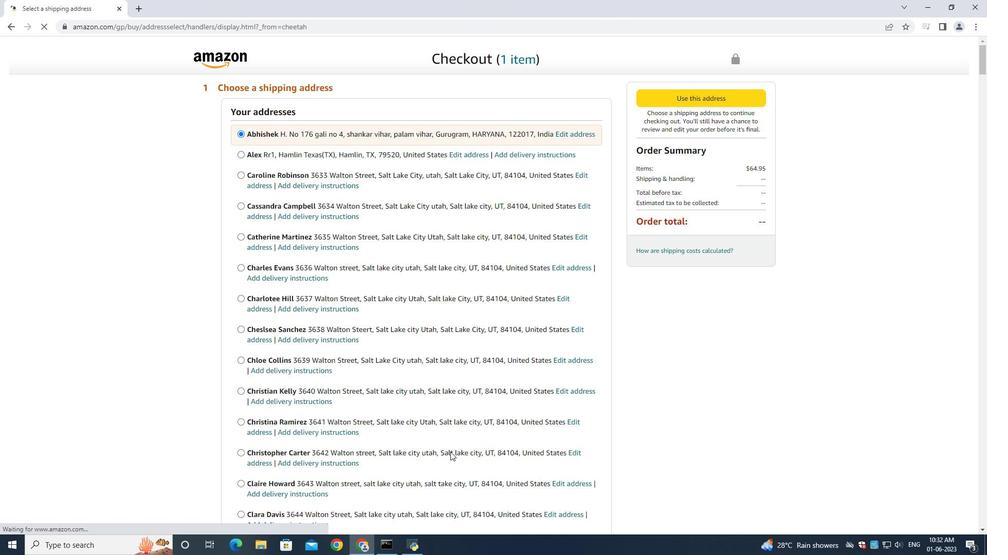
Action: Mouse scrolled (350, 429) with delta (0, 0)
Screenshot: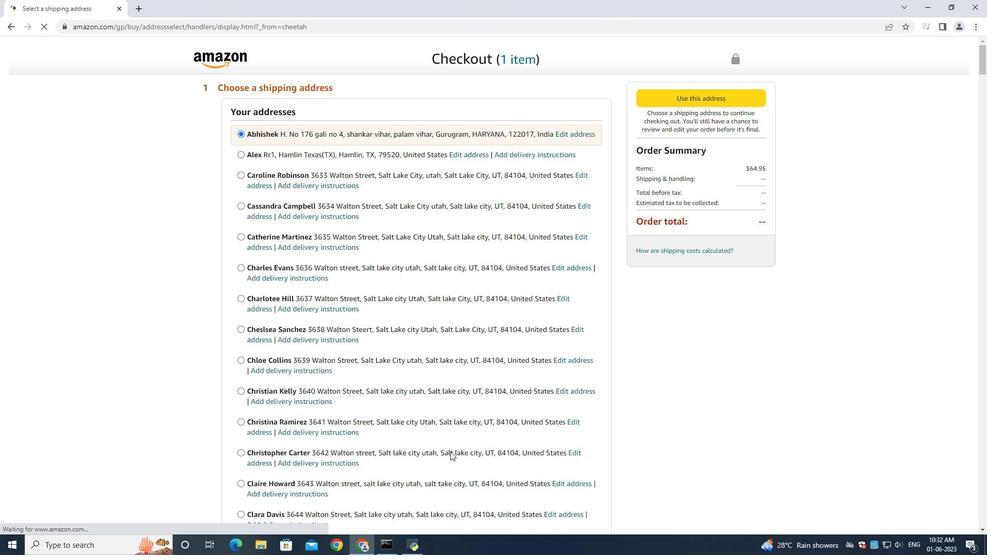 
Action: Mouse scrolled (350, 429) with delta (0, 0)
Screenshot: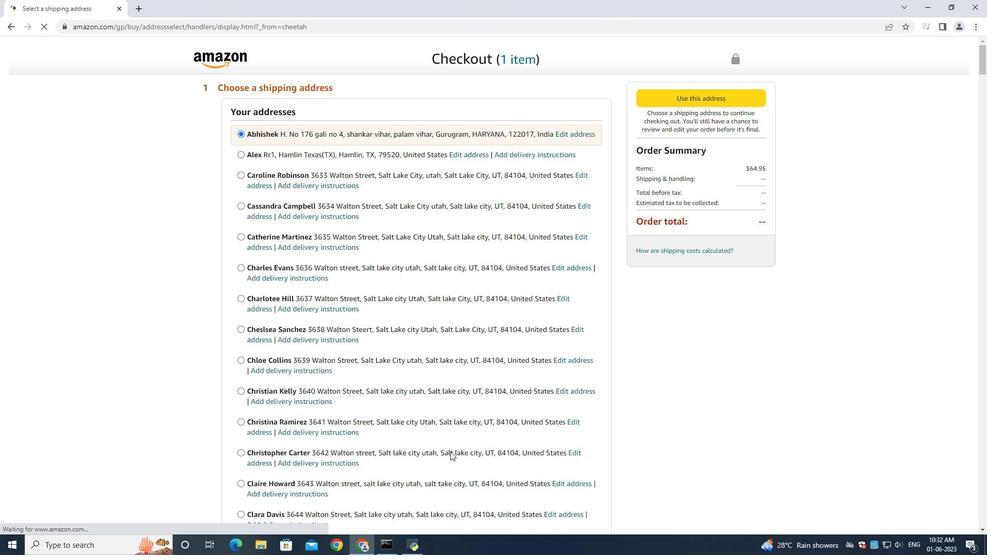 
Action: Mouse moved to (352, 426)
Screenshot: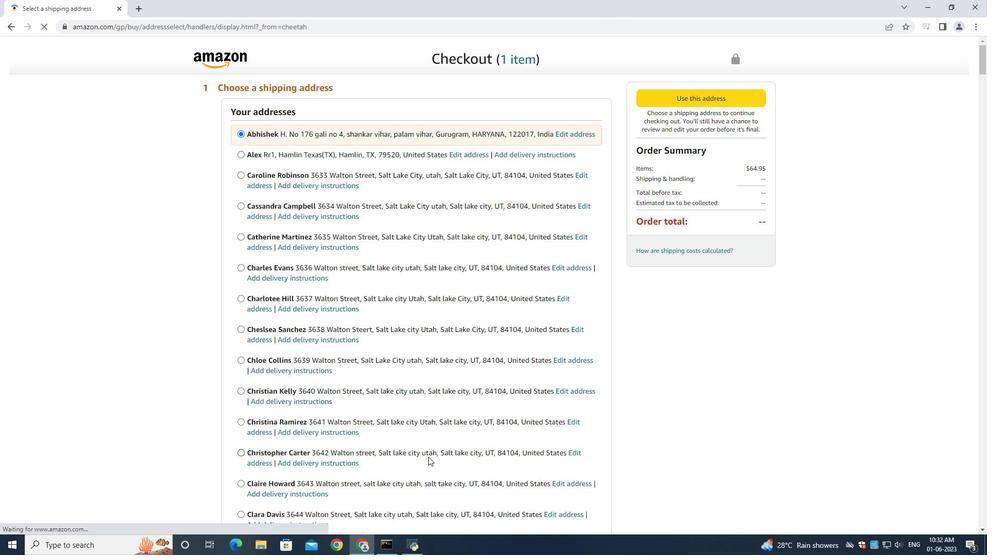 
Action: Mouse scrolled (350, 428) with delta (0, 0)
Screenshot: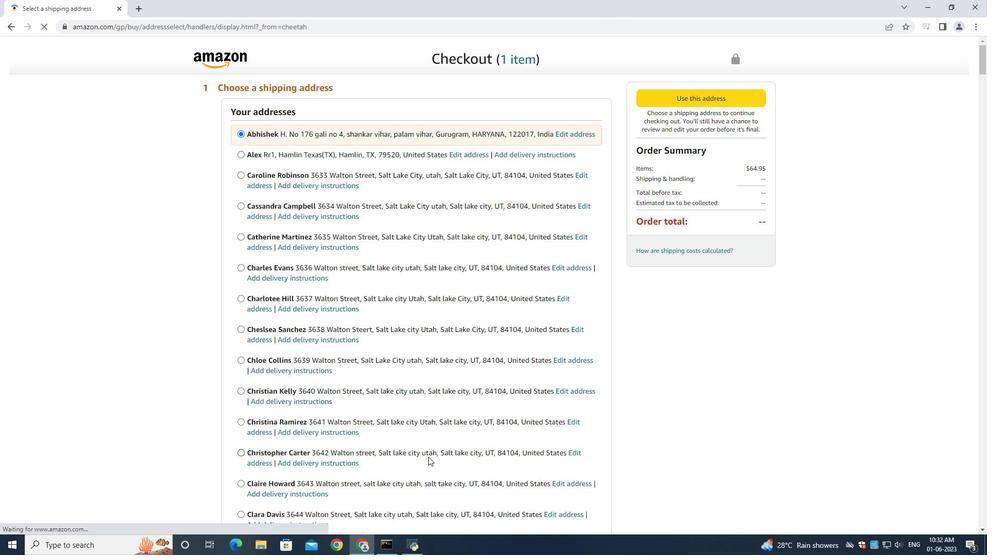 
Action: Mouse moved to (354, 423)
Screenshot: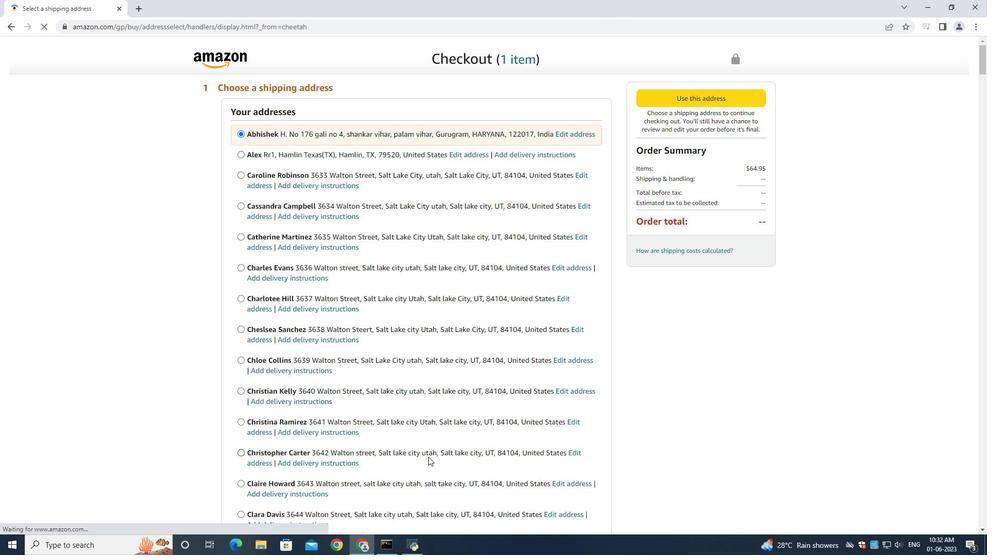 
Action: Mouse scrolled (351, 428) with delta (0, 0)
Screenshot: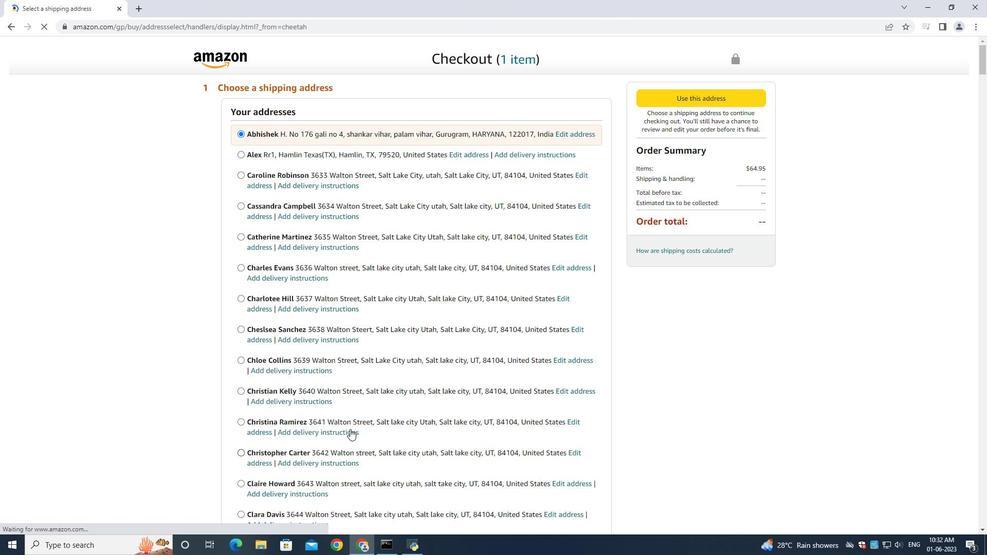 
Action: Mouse moved to (357, 421)
Screenshot: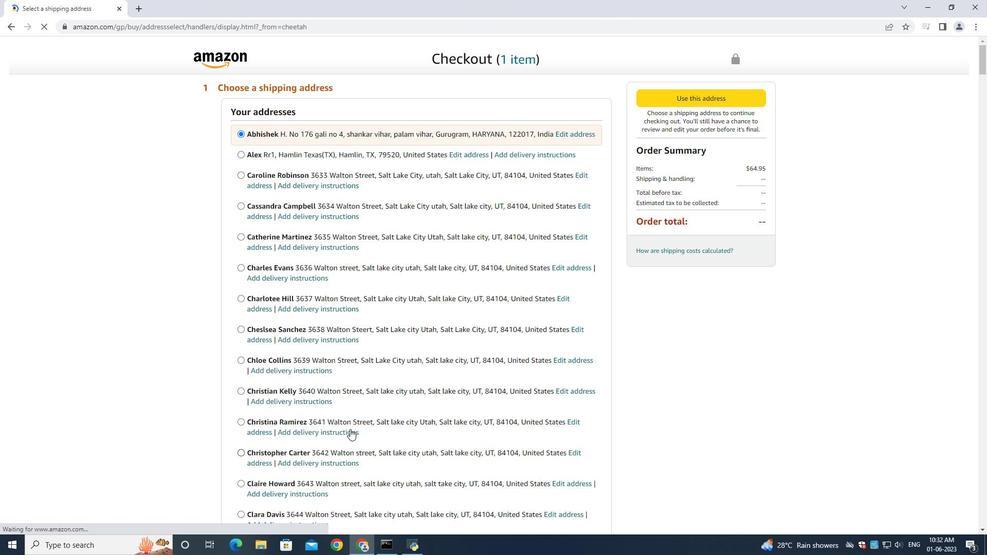 
Action: Mouse scrolled (352, 425) with delta (0, 0)
Screenshot: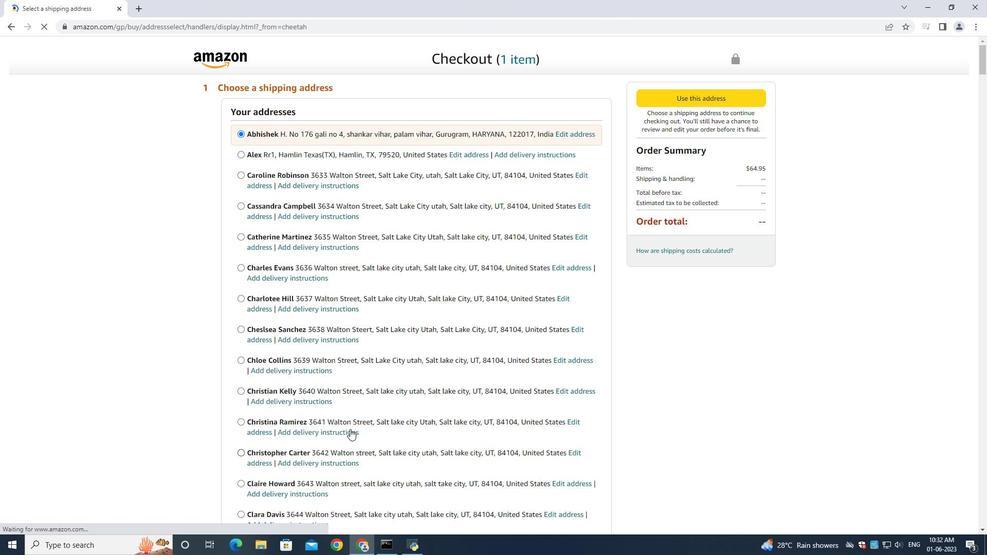 
Action: Mouse moved to (361, 414)
Screenshot: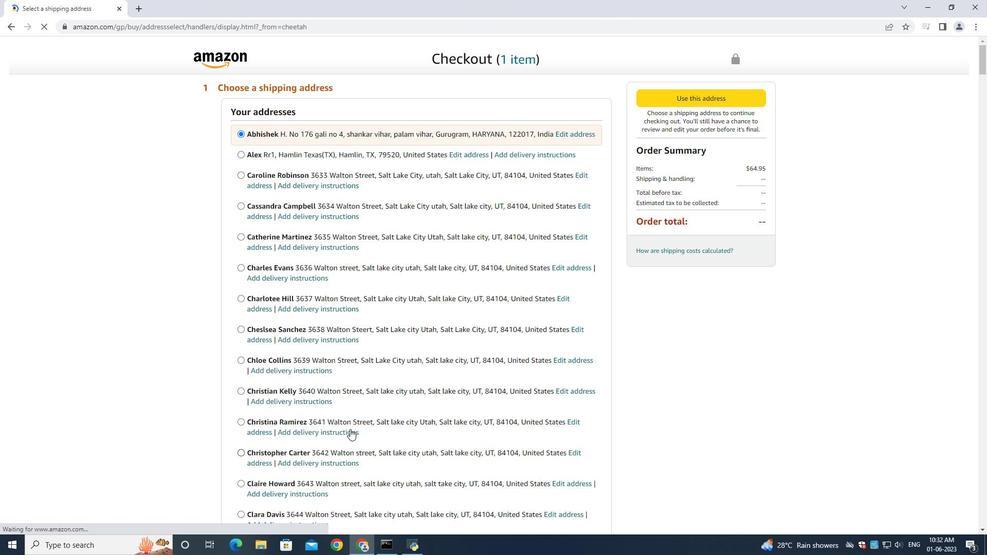 
Action: Mouse scrolled (354, 423) with delta (0, 0)
Screenshot: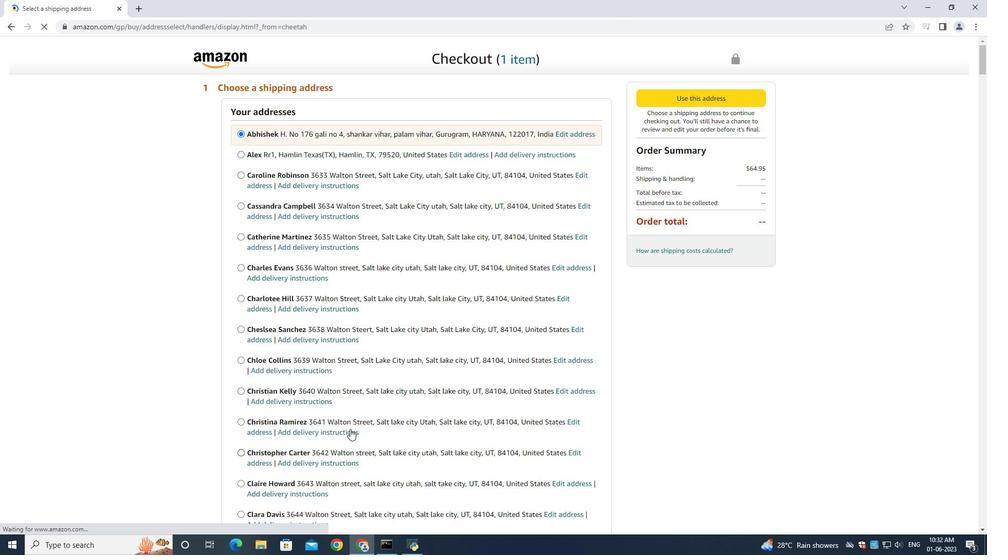 
Action: Mouse moved to (363, 413)
Screenshot: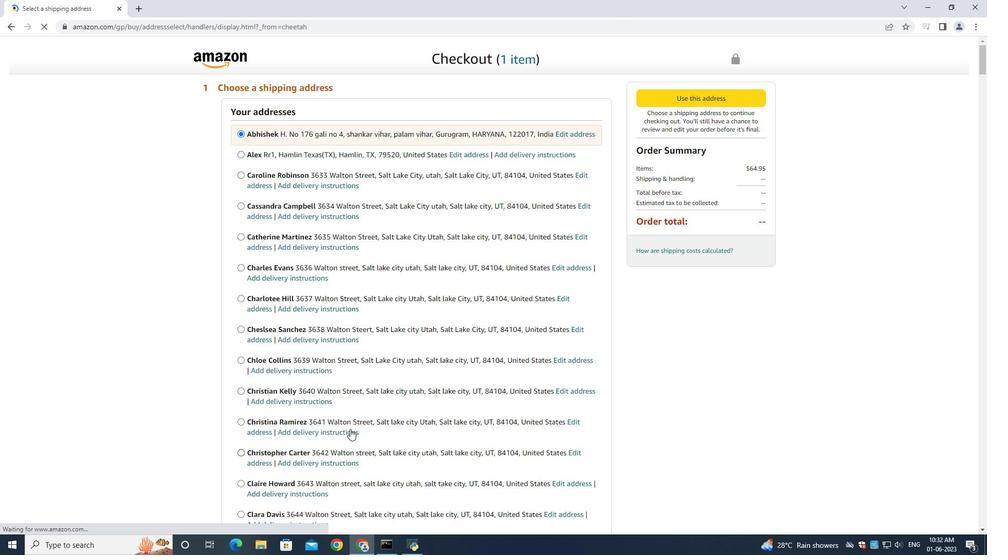 
Action: Mouse scrolled (357, 420) with delta (0, 0)
Screenshot: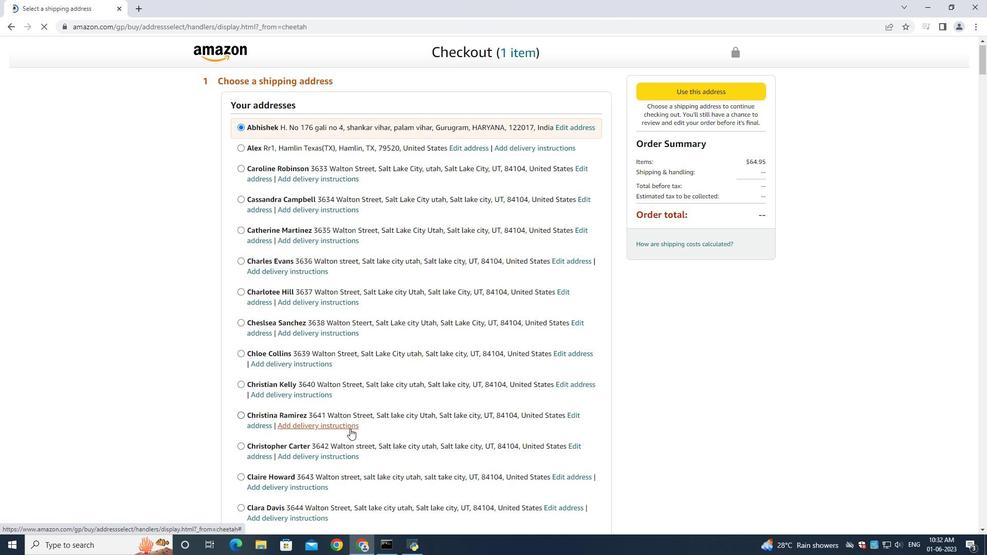 
Action: Mouse moved to (365, 413)
Screenshot: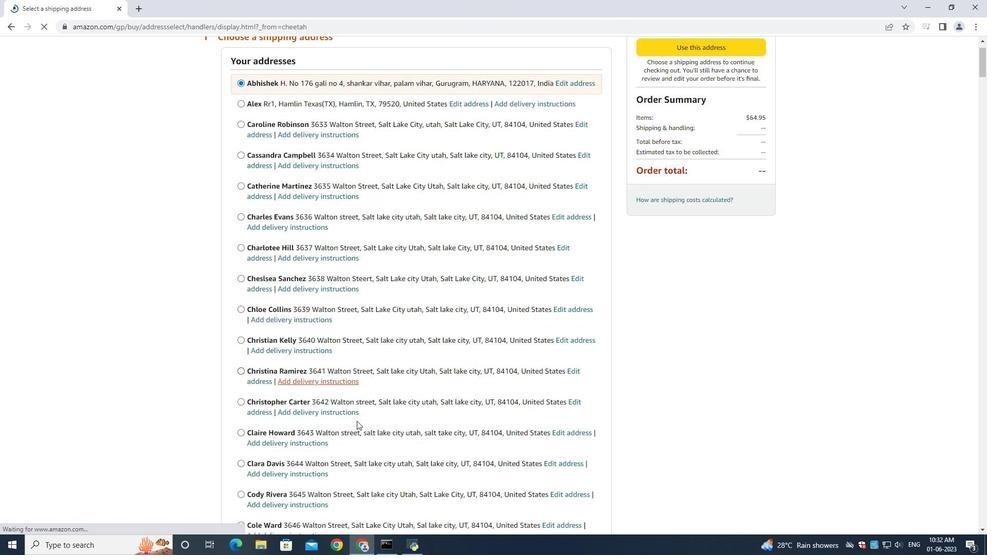 
Action: Mouse scrolled (365, 413) with delta (0, 0)
Screenshot: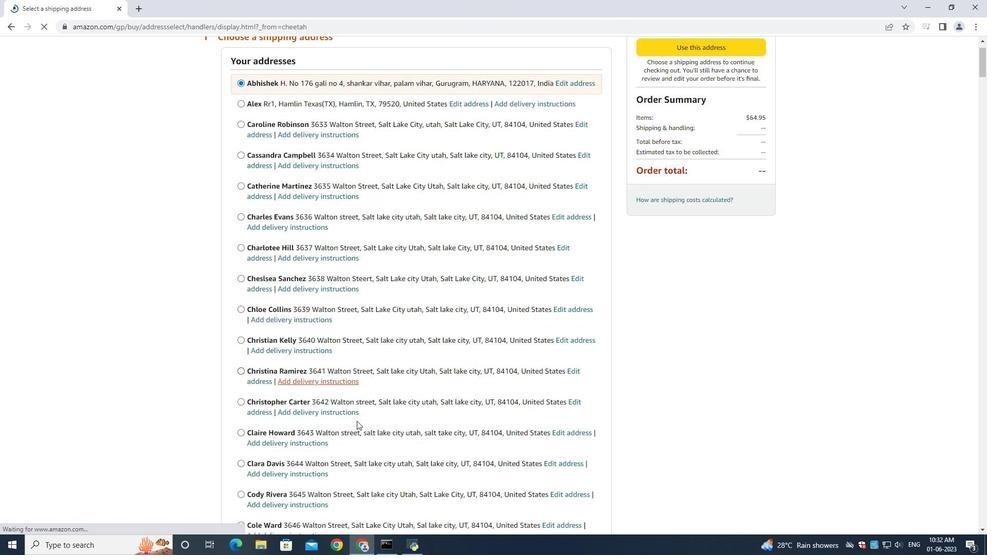 
Action: Mouse moved to (365, 413)
Screenshot: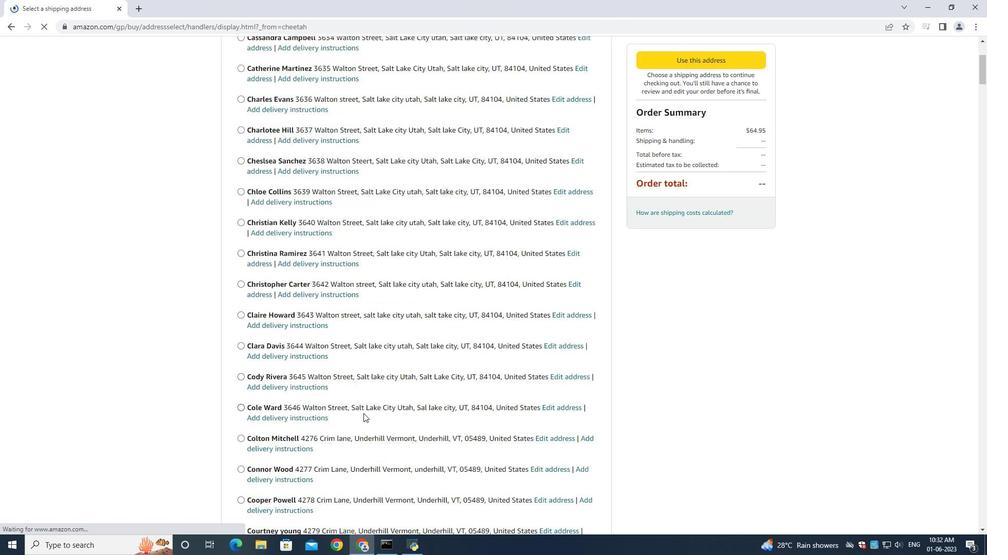 
Action: Mouse scrolled (365, 413) with delta (0, 0)
Screenshot: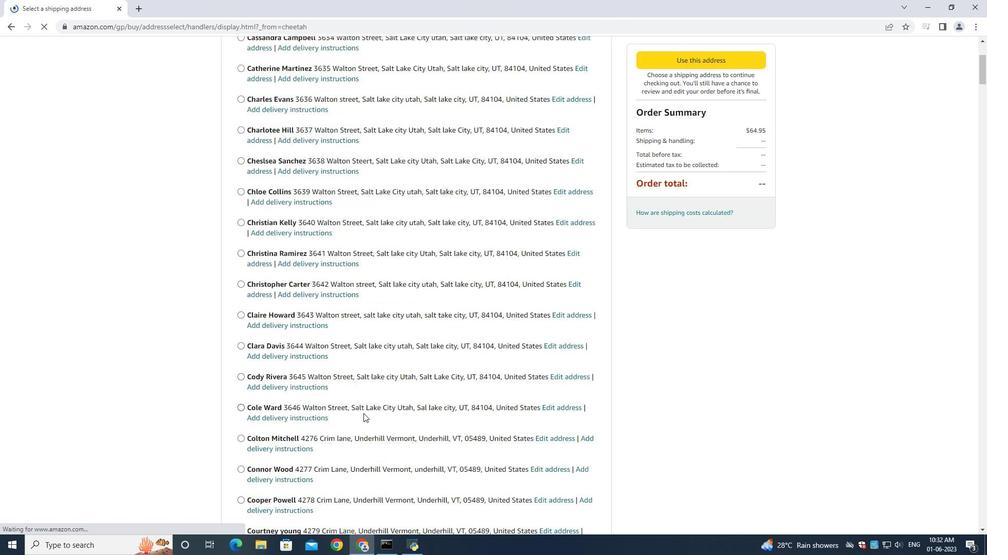 
Action: Mouse moved to (367, 405)
Screenshot: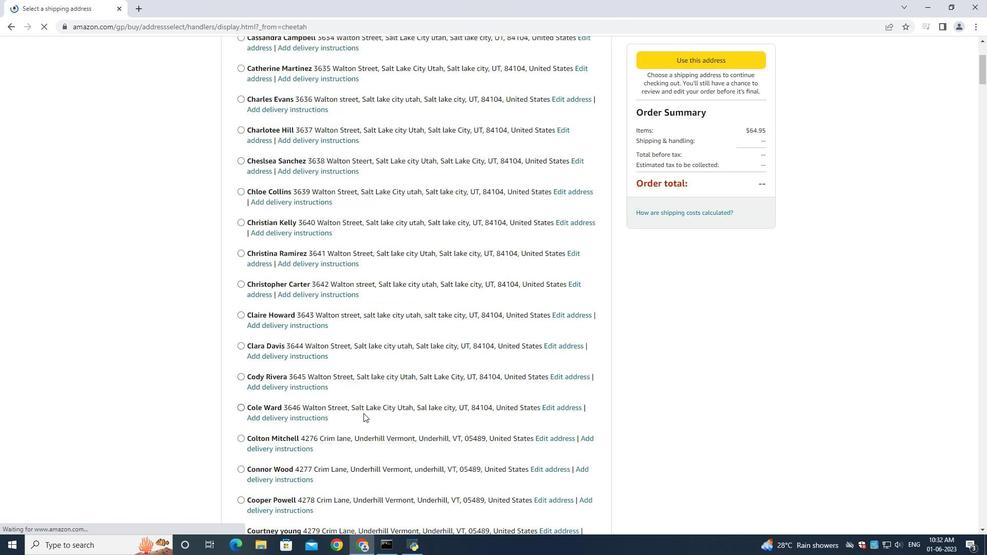 
Action: Mouse scrolled (365, 412) with delta (0, -1)
Screenshot: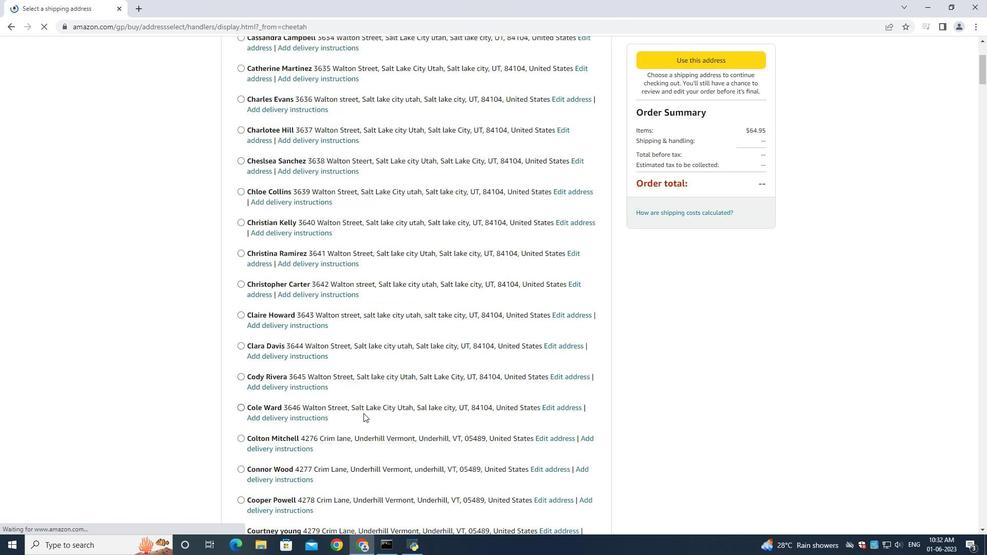 
Action: Mouse moved to (368, 381)
Screenshot: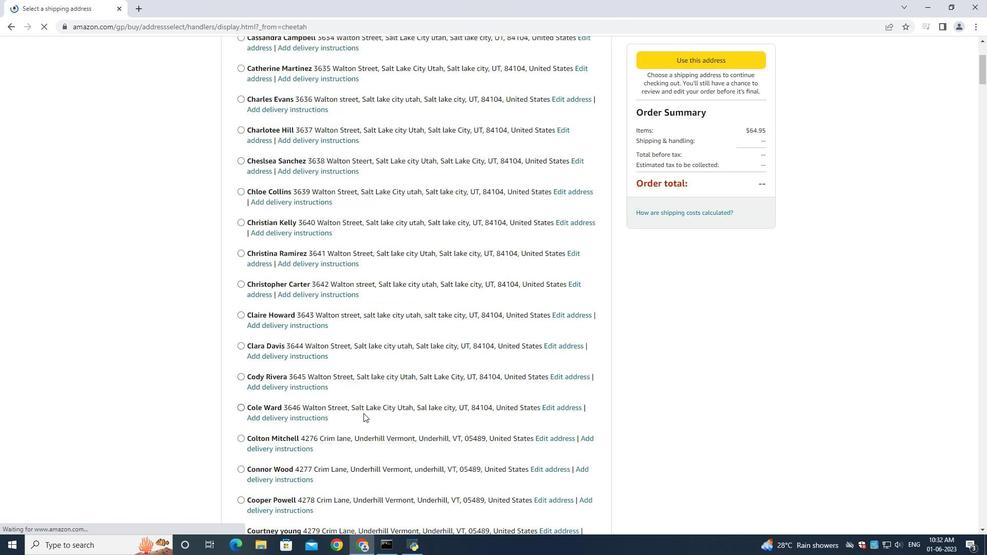 
Action: Mouse scrolled (367, 404) with delta (0, -1)
Screenshot: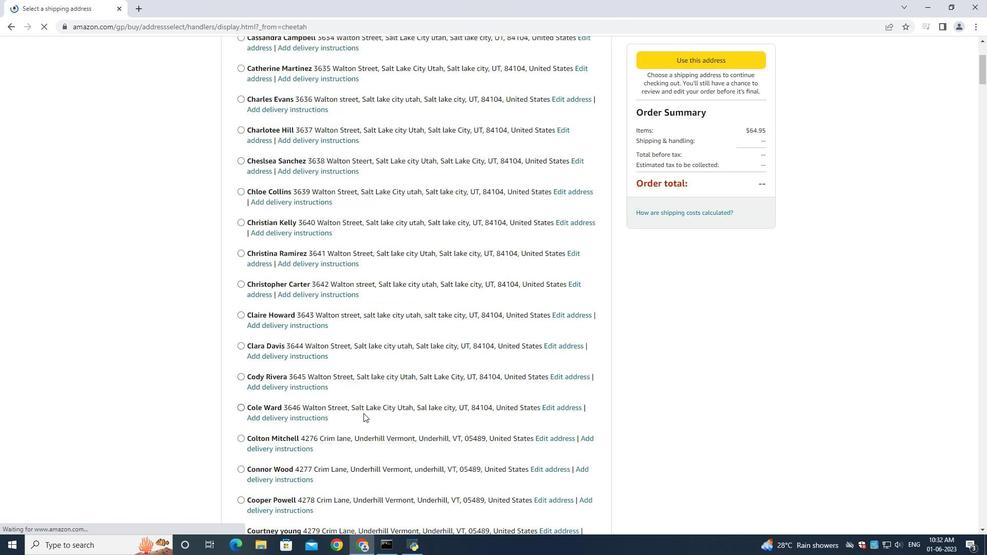 
Action: Mouse moved to (368, 374)
Screenshot: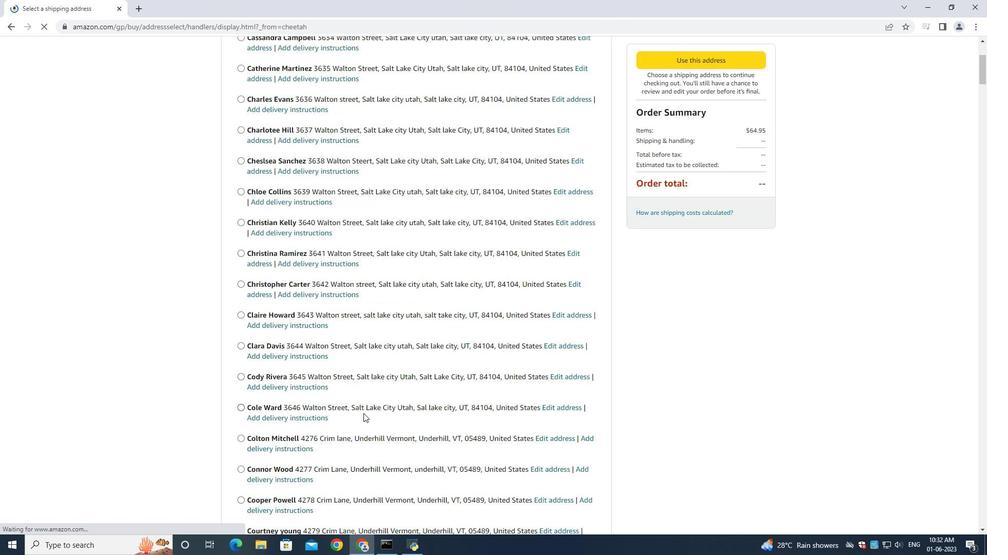 
Action: Mouse scrolled (368, 381) with delta (0, 0)
Screenshot: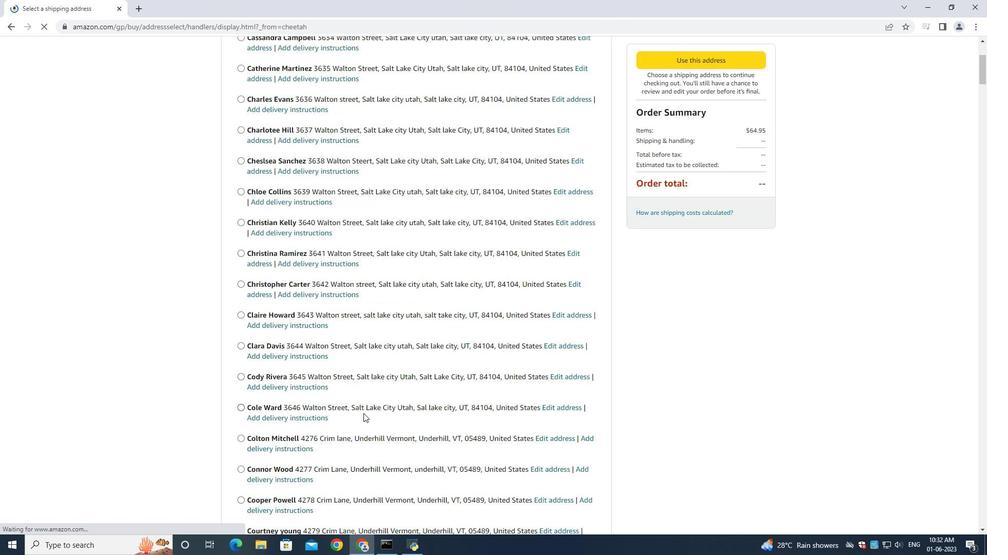
Action: Mouse moved to (368, 374)
Screenshot: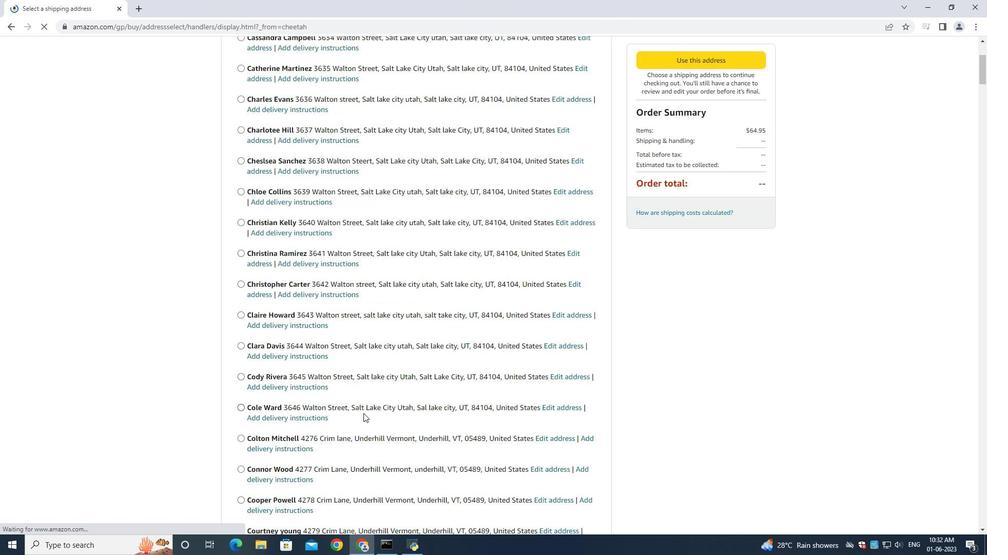 
Action: Mouse scrolled (368, 374) with delta (0, 0)
Screenshot: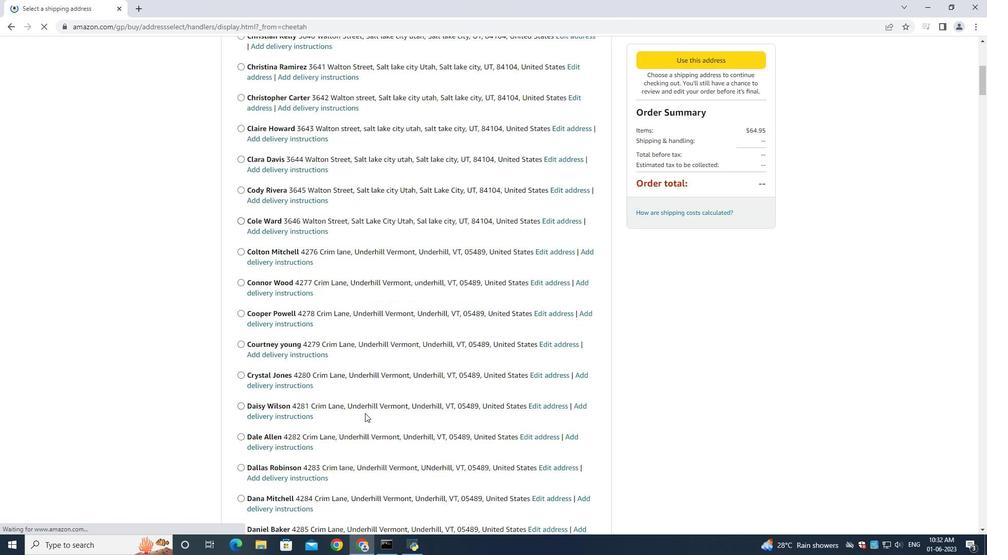 
Action: Mouse moved to (365, 361)
Screenshot: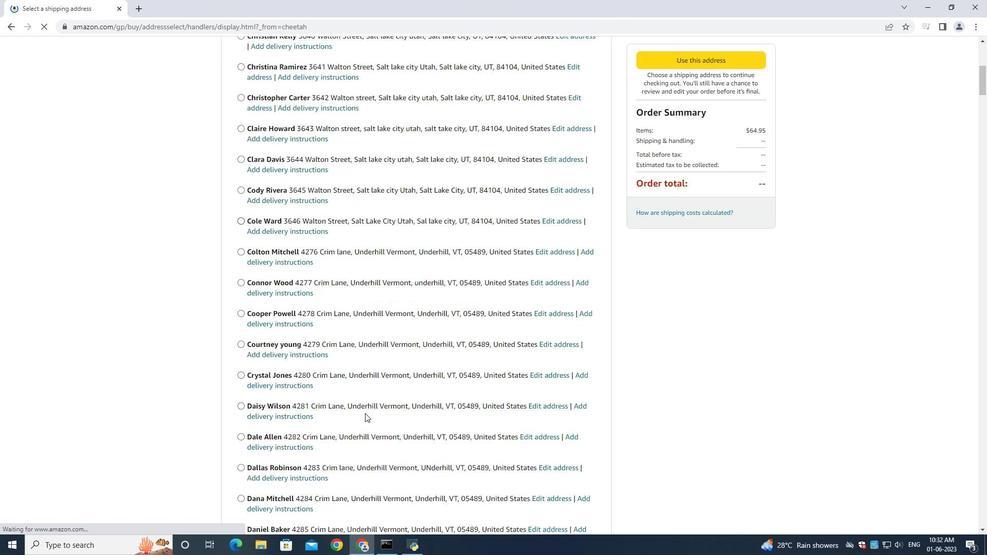 
Action: Mouse scrolled (368, 373) with delta (0, 0)
Screenshot: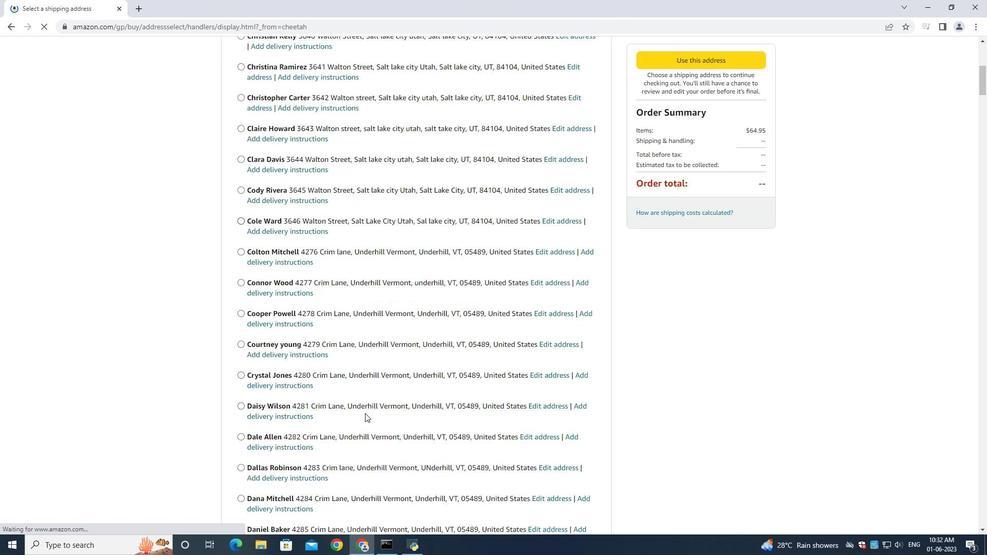 
Action: Mouse moved to (365, 361)
Screenshot: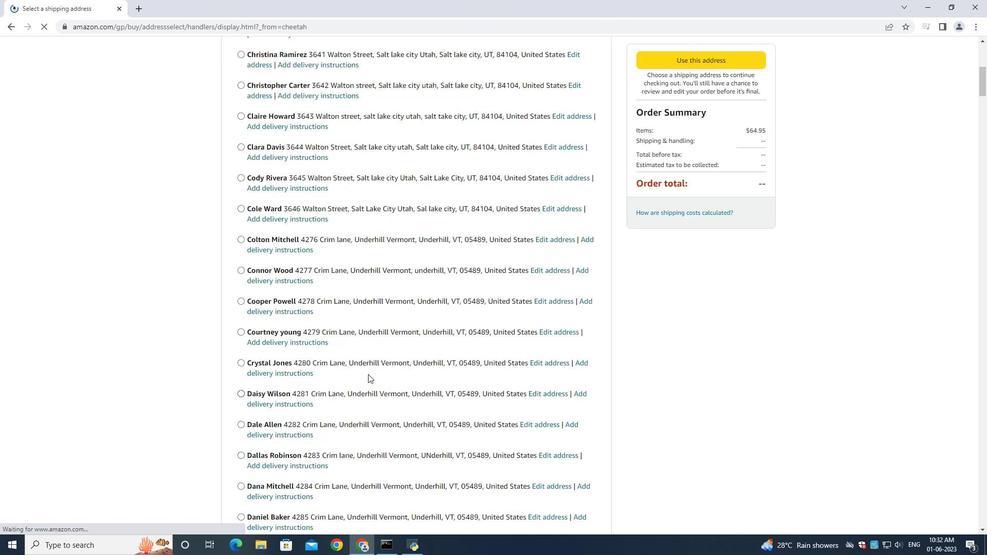 
Action: Mouse scrolled (365, 360) with delta (0, 0)
Screenshot: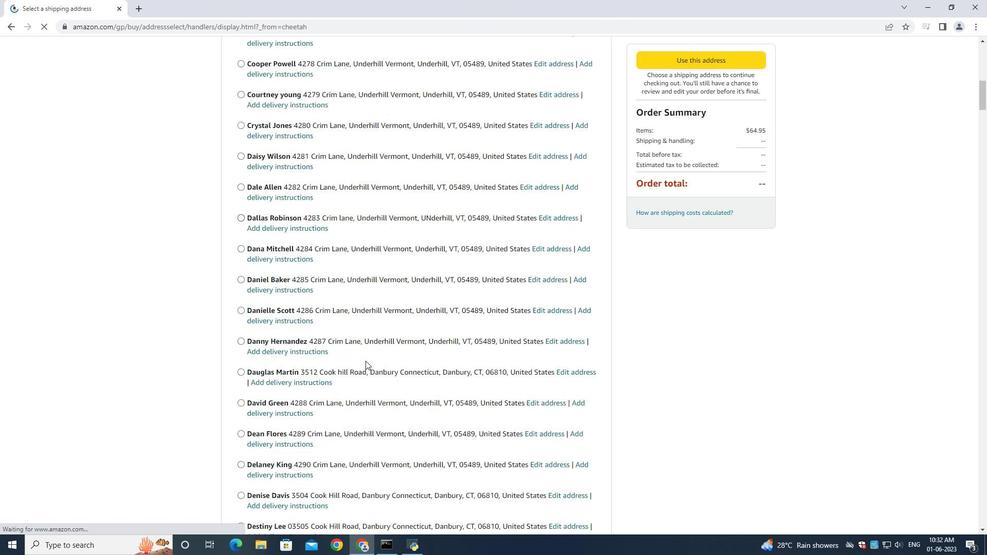 
Action: Mouse scrolled (365, 360) with delta (0, 0)
Screenshot: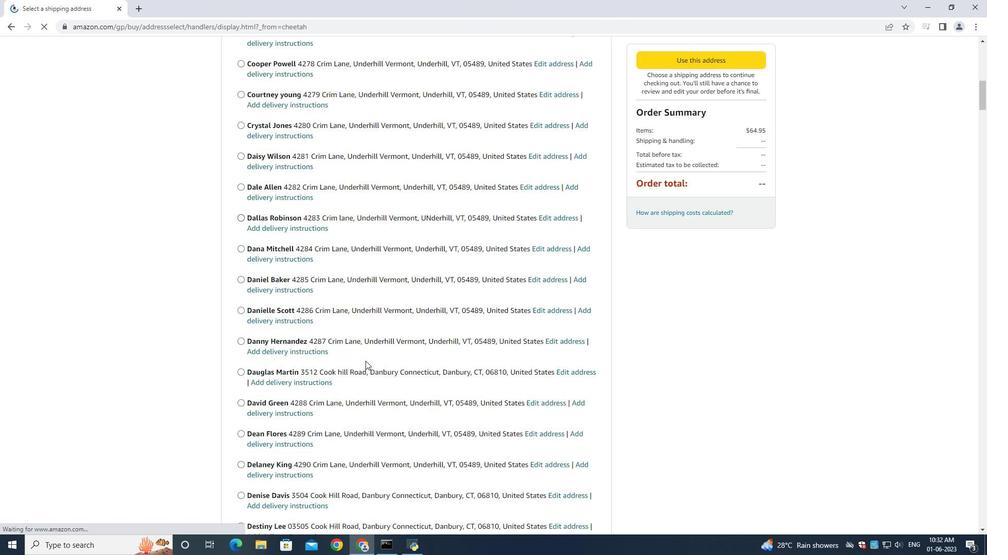 
Action: Mouse scrolled (365, 360) with delta (0, -1)
Screenshot: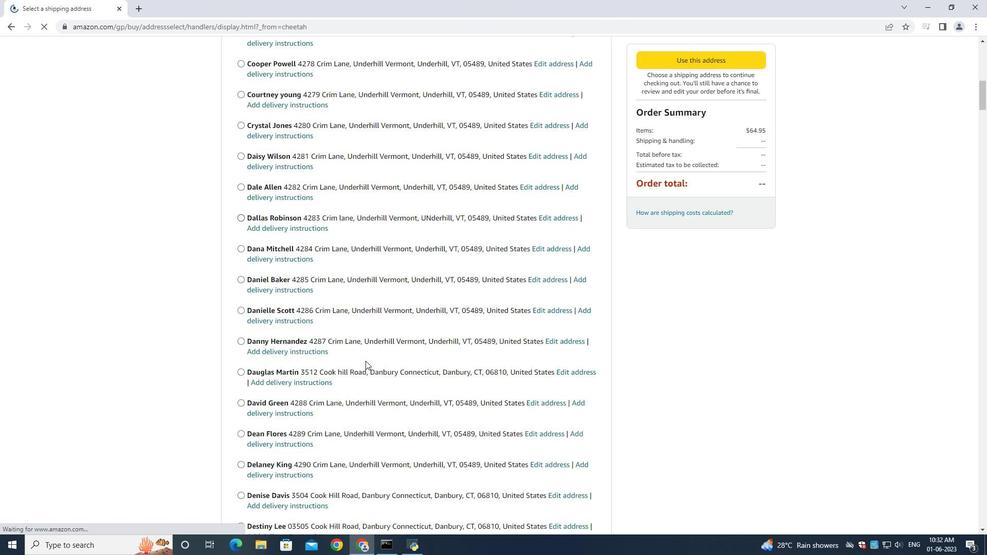 
Action: Mouse scrolled (365, 360) with delta (0, 0)
Screenshot: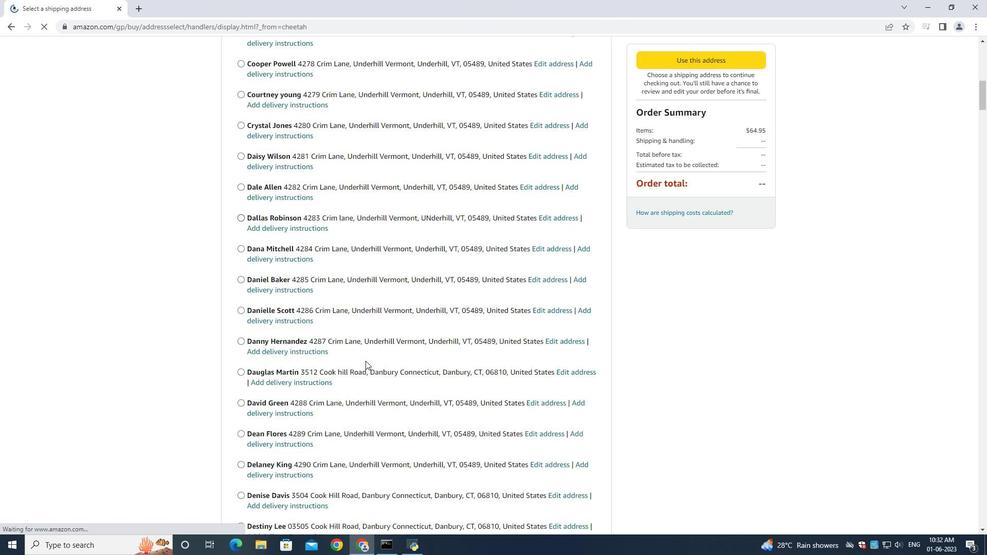 
Action: Mouse scrolled (365, 360) with delta (0, -1)
Screenshot: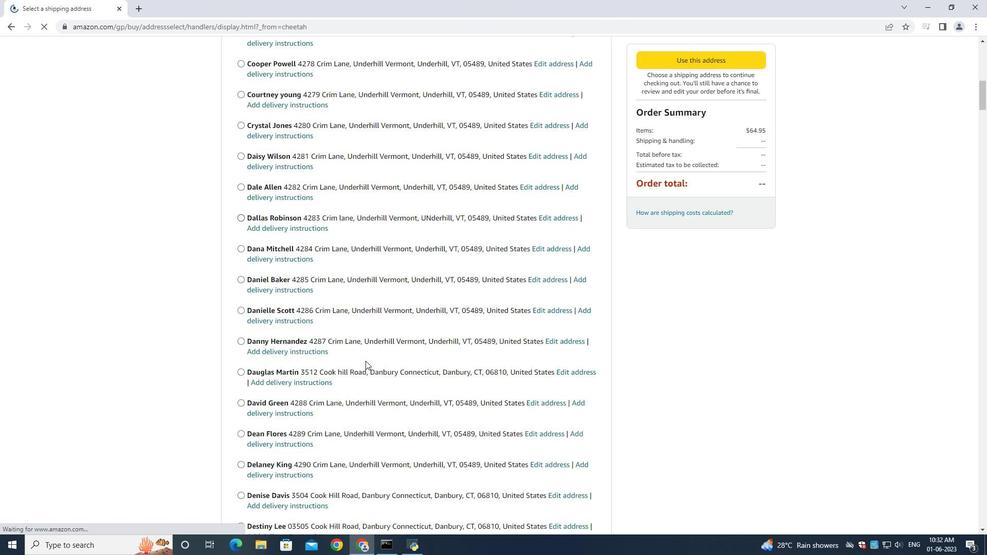 
Action: Mouse scrolled (365, 360) with delta (0, 0)
Screenshot: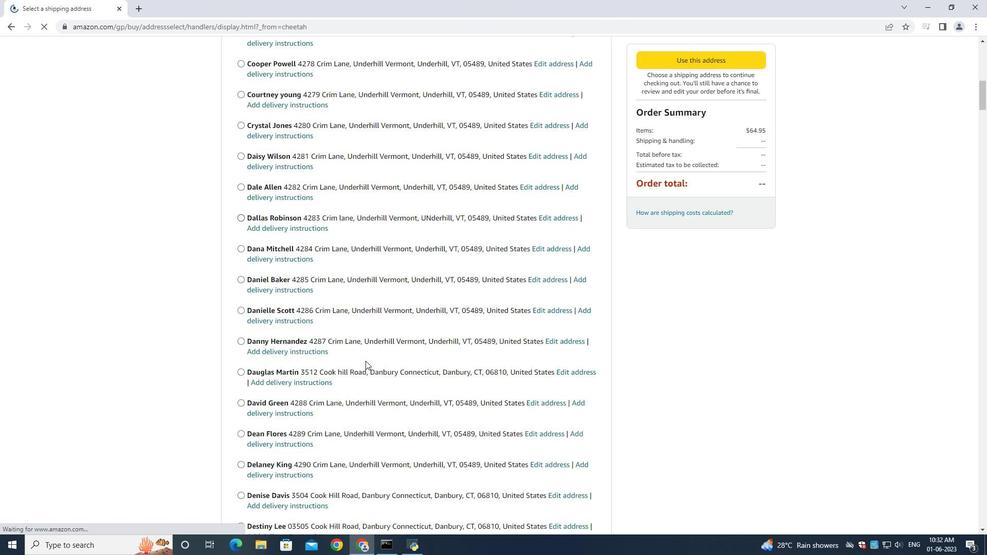 
Action: Mouse moved to (367, 357)
Screenshot: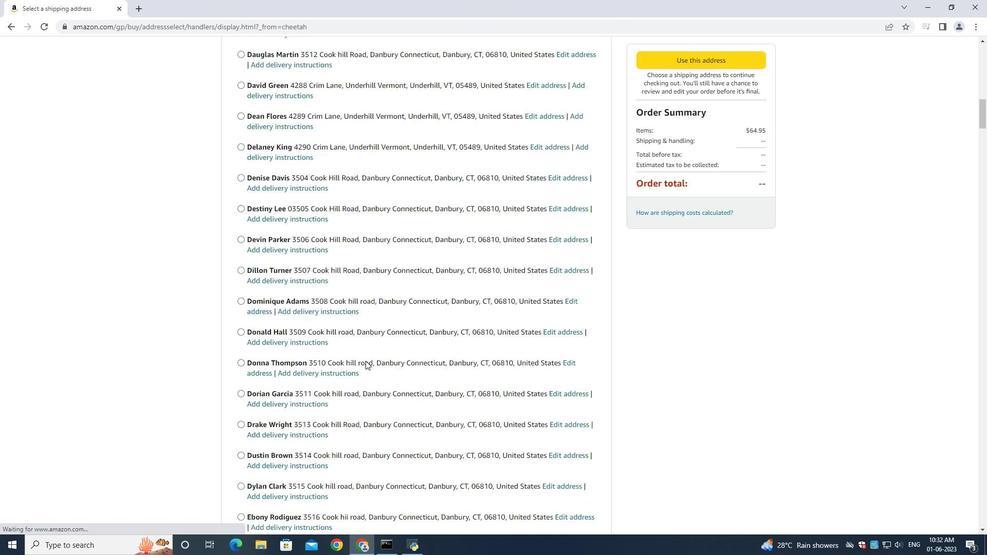 
Action: Mouse scrolled (367, 357) with delta (0, 0)
Screenshot: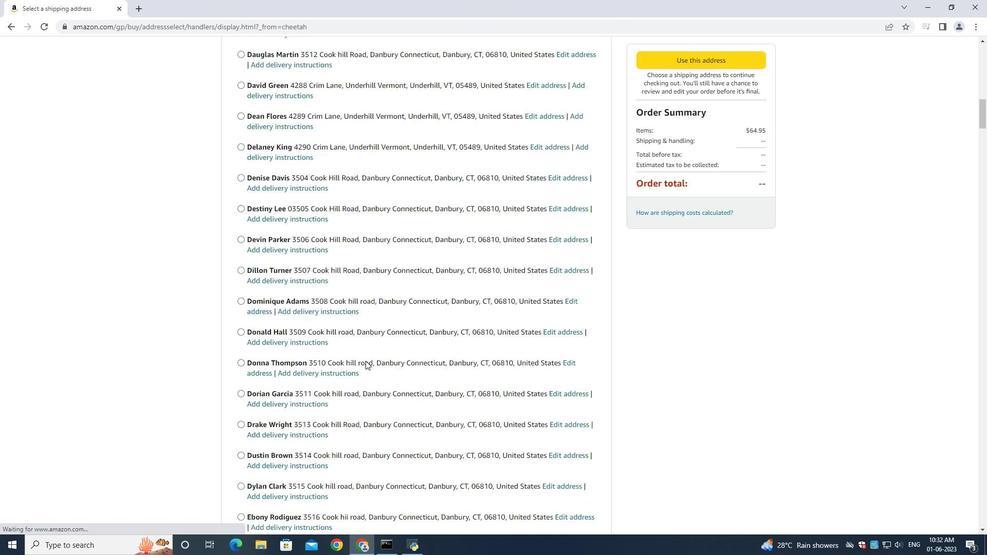 
Action: Mouse moved to (368, 357)
Screenshot: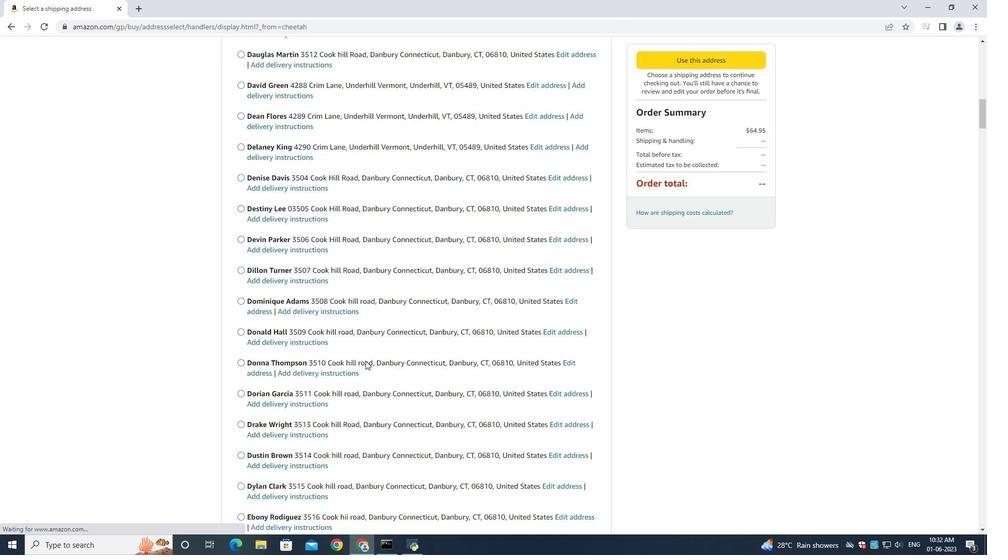 
Action: Mouse scrolled (367, 357) with delta (0, 0)
Screenshot: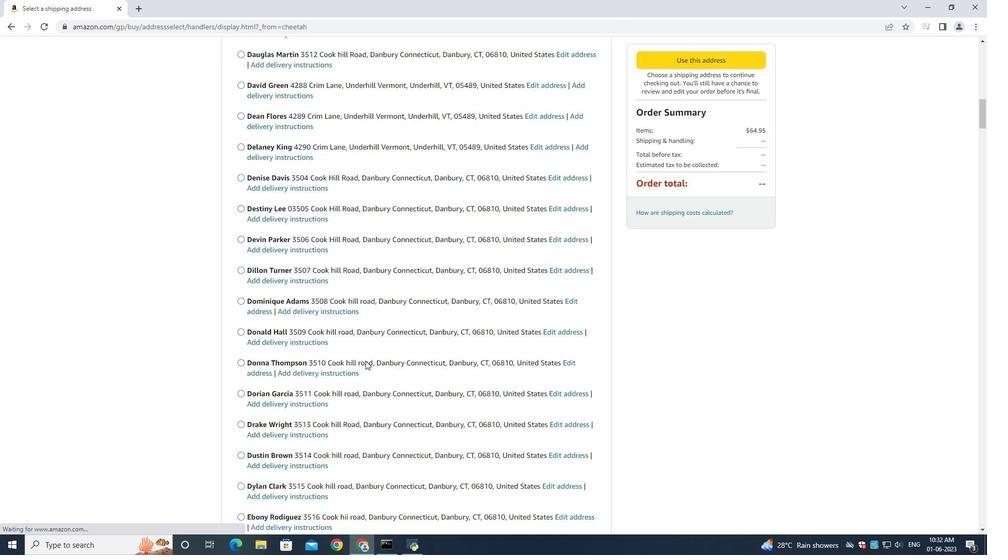 
Action: Mouse scrolled (368, 357) with delta (0, 0)
Screenshot: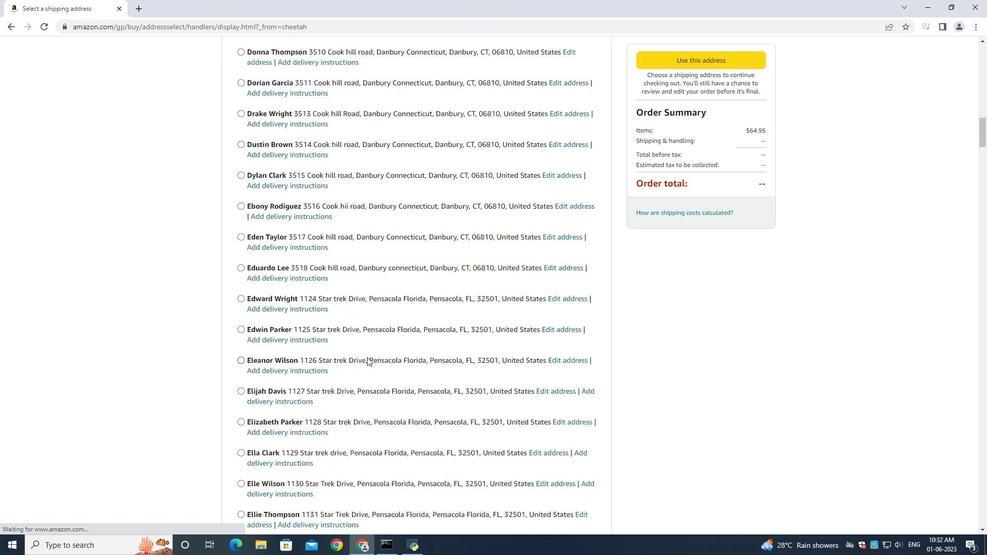 
Action: Mouse scrolled (368, 357) with delta (0, 0)
Screenshot: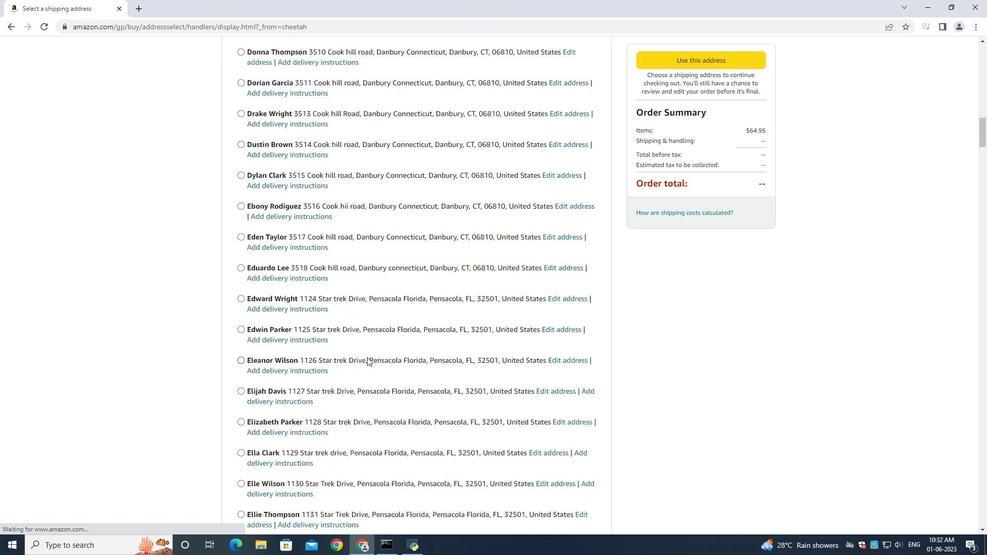 
Action: Mouse scrolled (368, 357) with delta (0, 0)
Screenshot: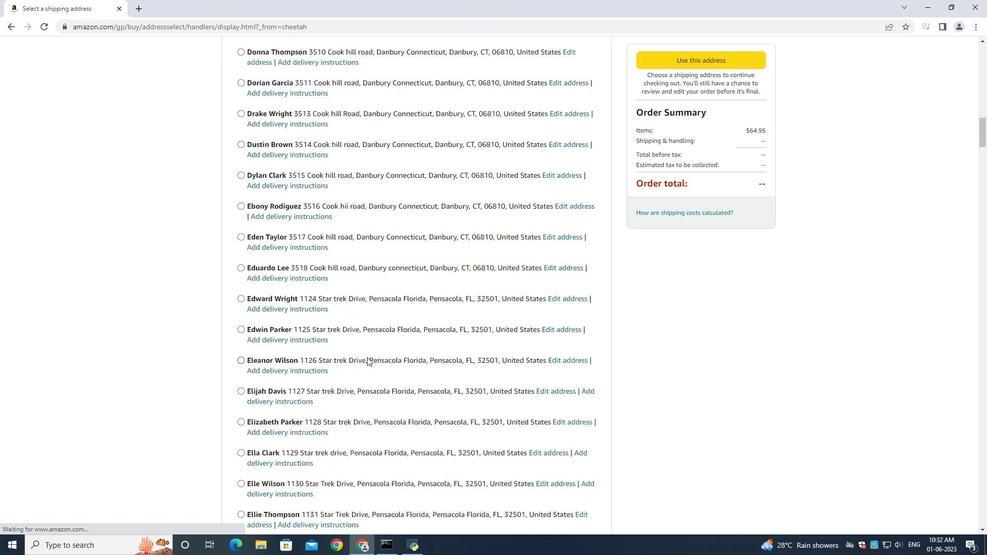 
Action: Mouse scrolled (368, 357) with delta (0, 0)
Screenshot: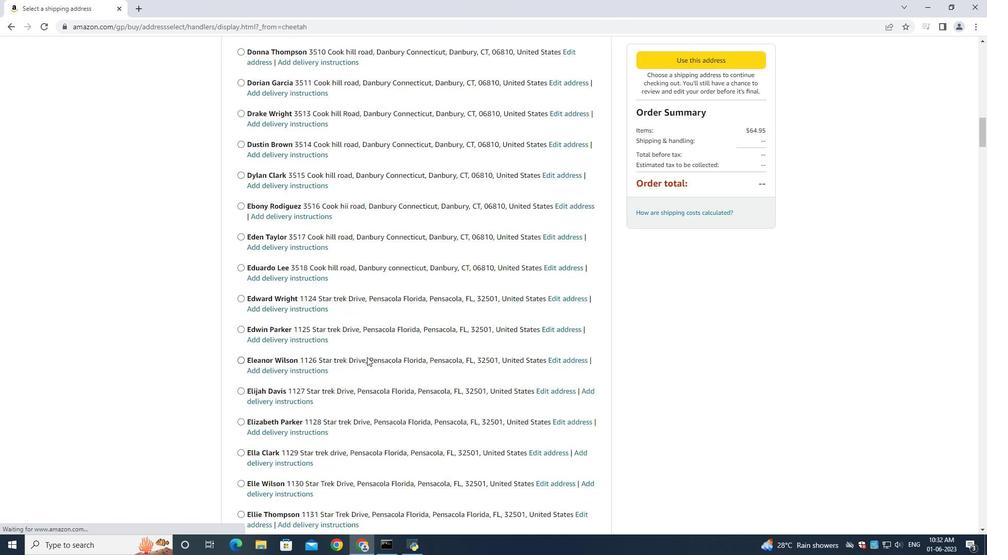 
Action: Mouse scrolled (368, 357) with delta (0, 0)
Screenshot: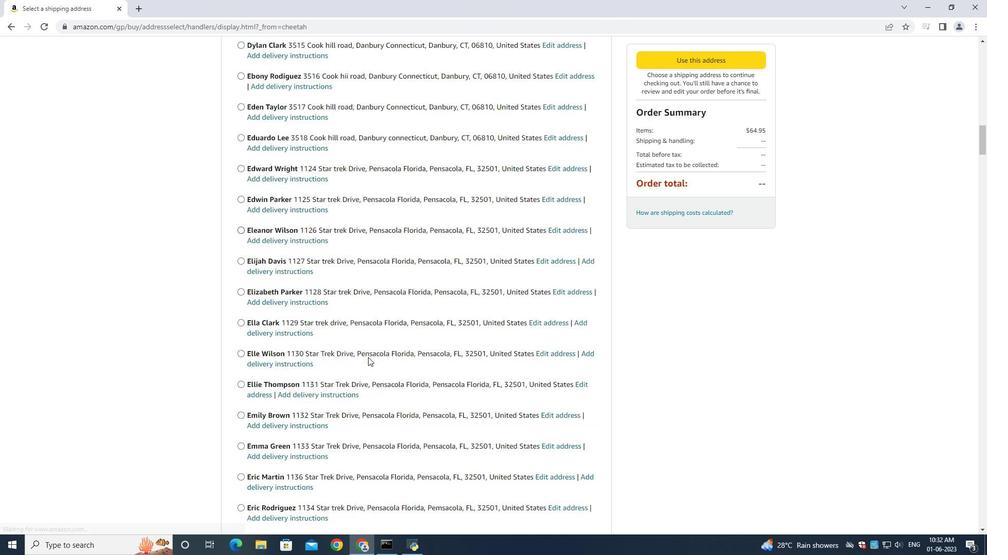 
Action: Mouse scrolled (368, 357) with delta (0, 0)
Screenshot: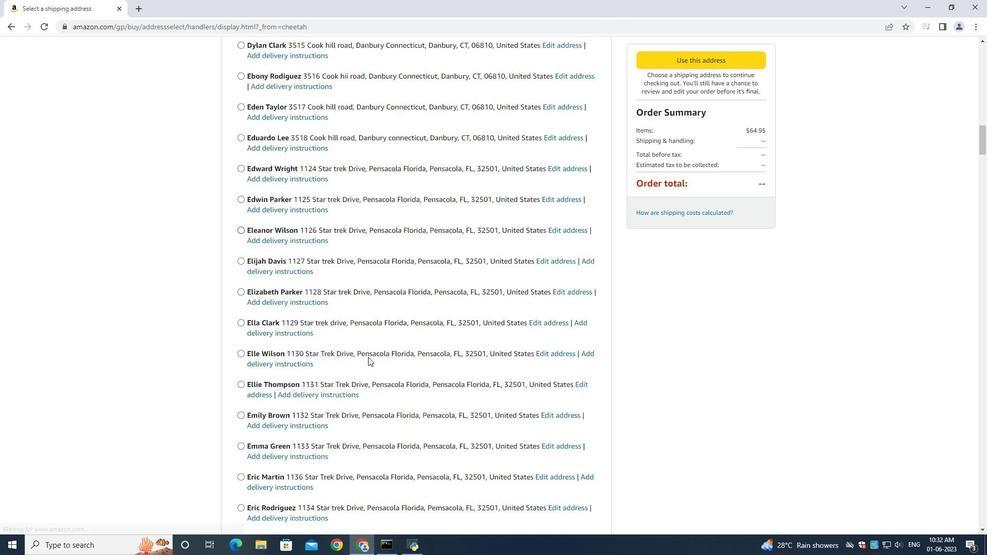 
Action: Mouse scrolled (368, 357) with delta (0, 0)
Screenshot: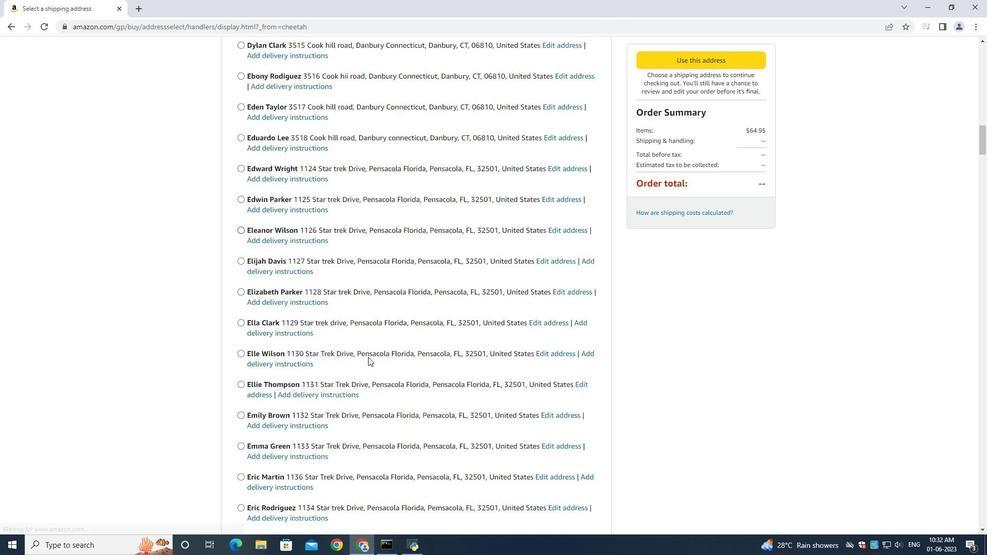 
Action: Mouse scrolled (368, 357) with delta (0, 0)
Screenshot: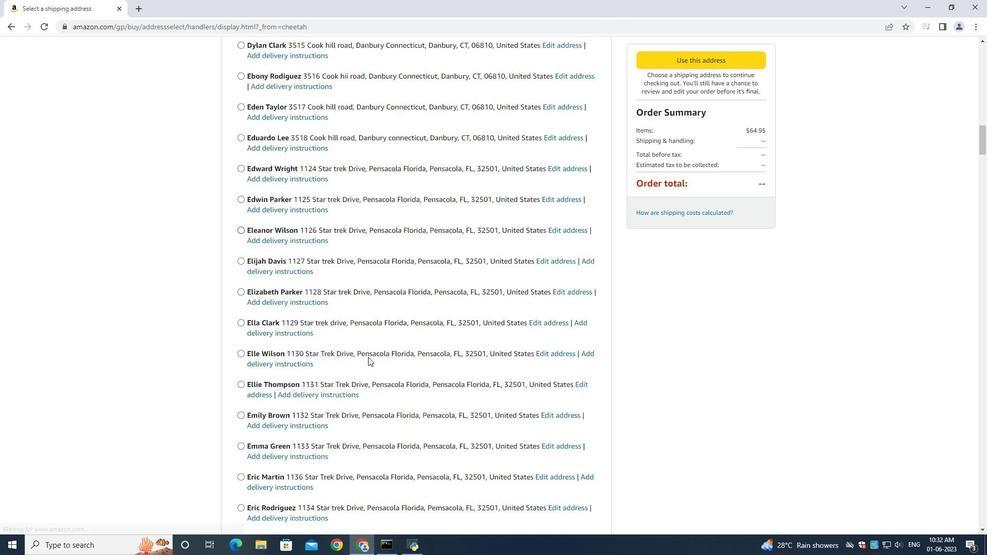 
Action: Mouse scrolled (368, 356) with delta (0, -1)
Screenshot: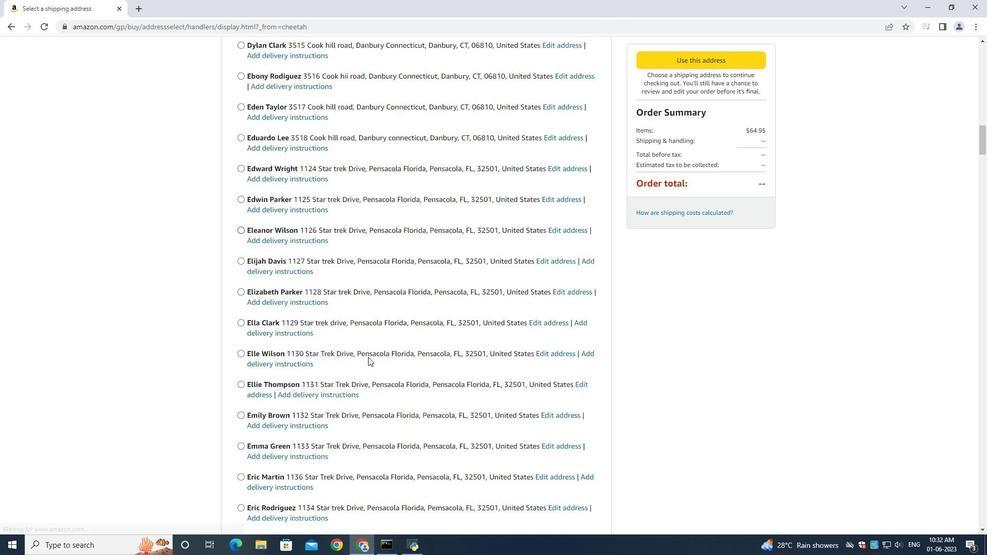 
Action: Mouse scrolled (368, 357) with delta (0, 0)
Screenshot: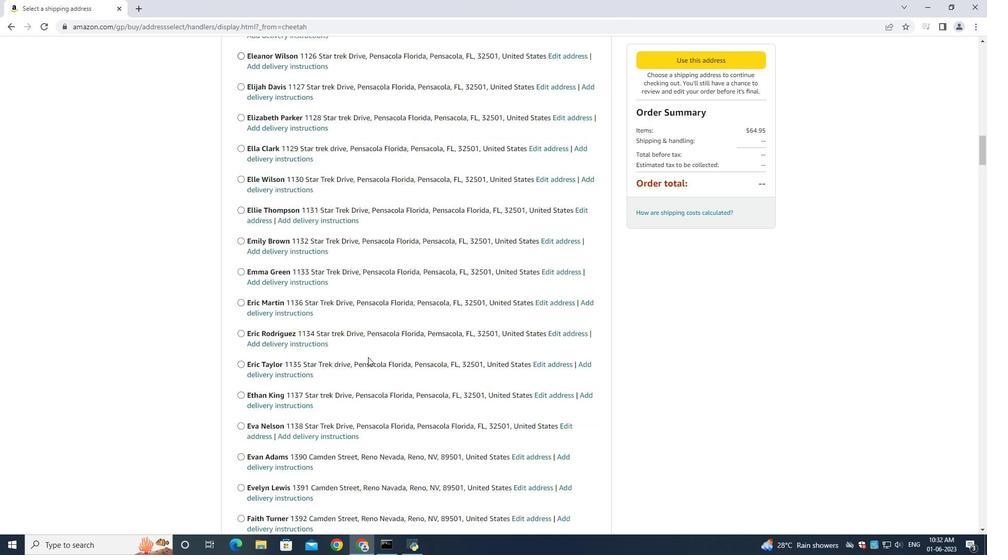 
Action: Mouse moved to (370, 357)
Screenshot: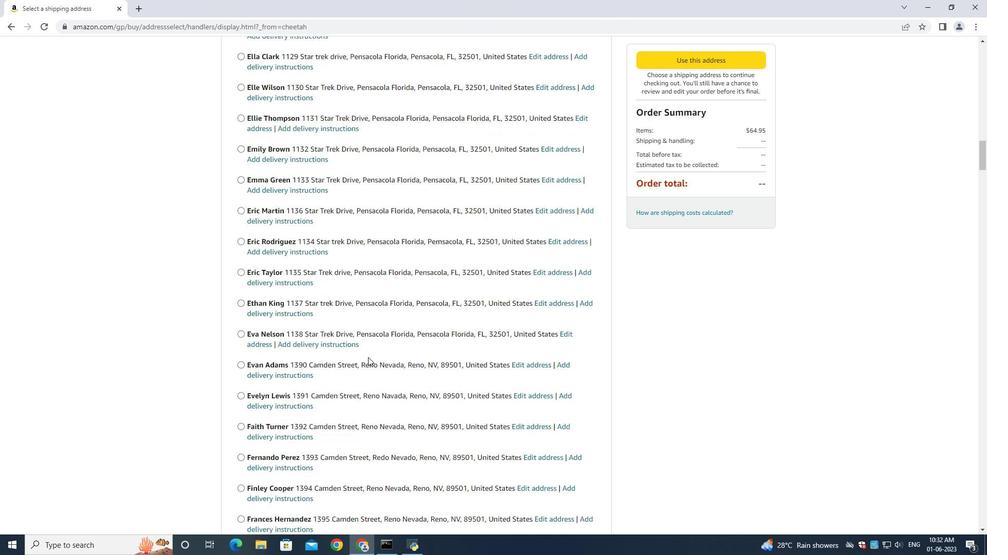 
Action: Mouse scrolled (370, 356) with delta (0, 0)
Screenshot: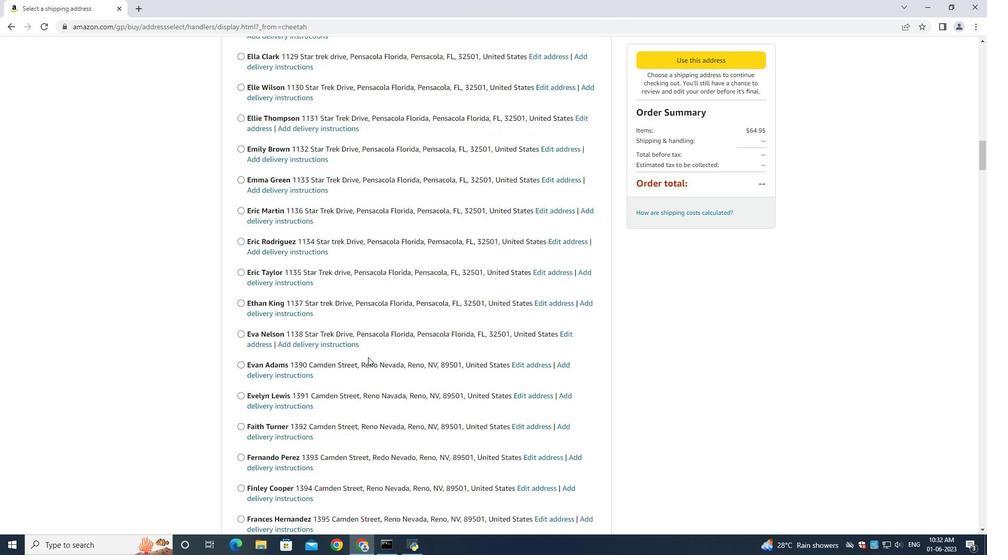 
Action: Mouse moved to (371, 357)
Screenshot: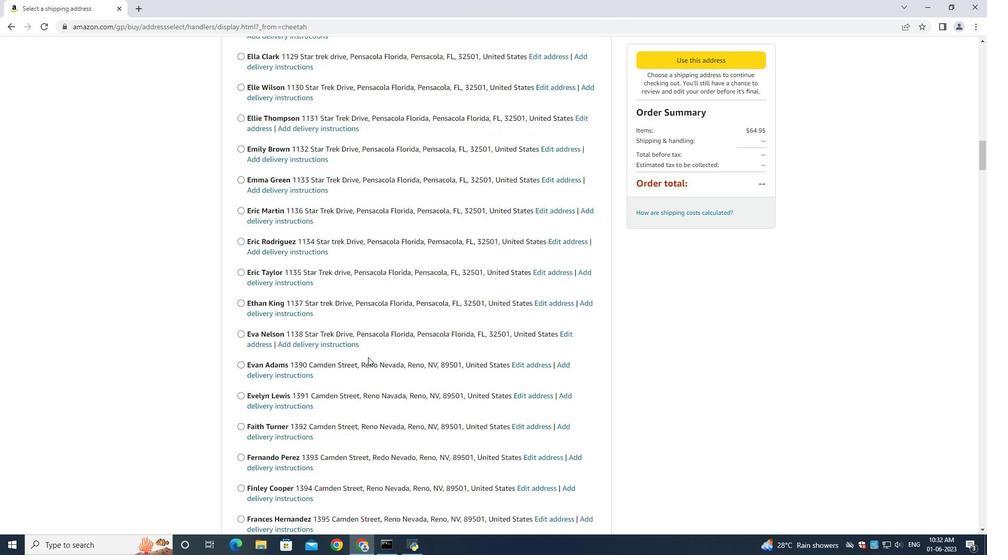 
Action: Mouse scrolled (370, 356) with delta (0, 0)
Screenshot: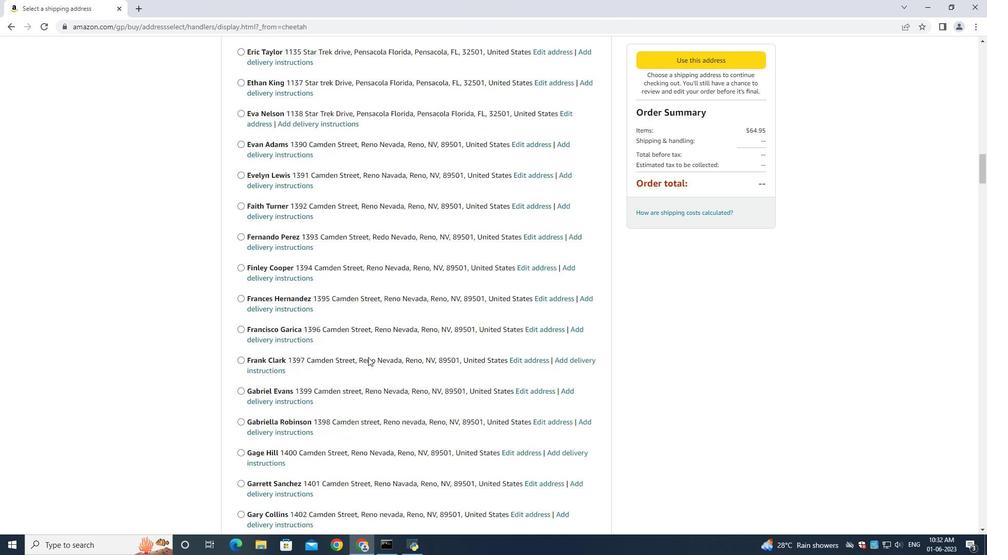 
Action: Mouse scrolled (371, 356) with delta (0, -1)
Screenshot: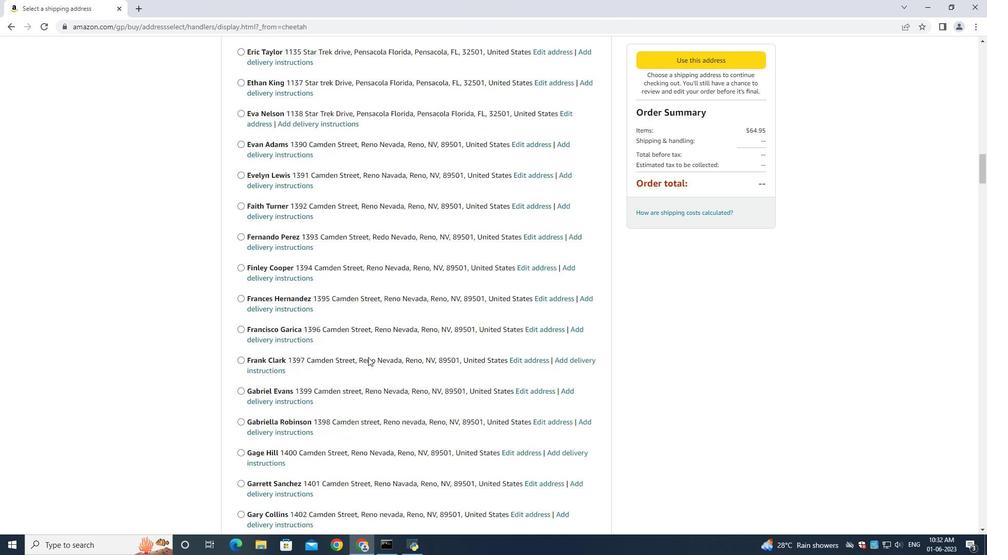 
Action: Mouse scrolled (371, 356) with delta (0, 0)
Screenshot: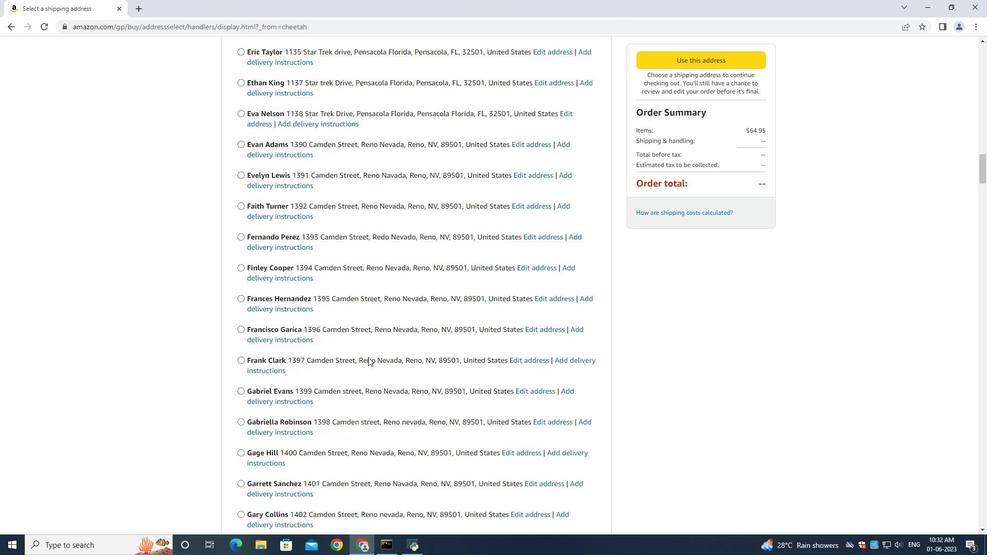 
Action: Mouse scrolled (371, 356) with delta (0, 0)
Screenshot: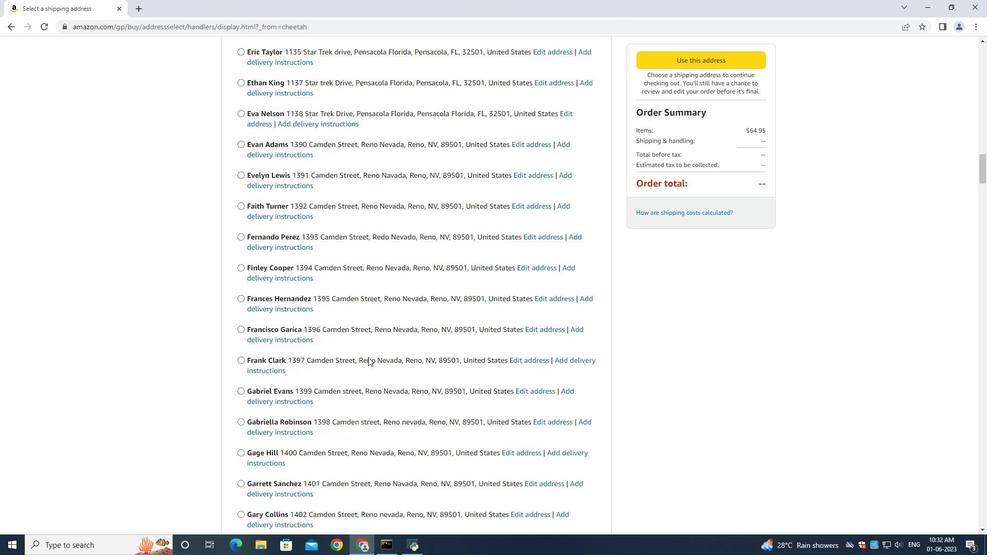 
Action: Mouse scrolled (371, 356) with delta (0, 0)
Screenshot: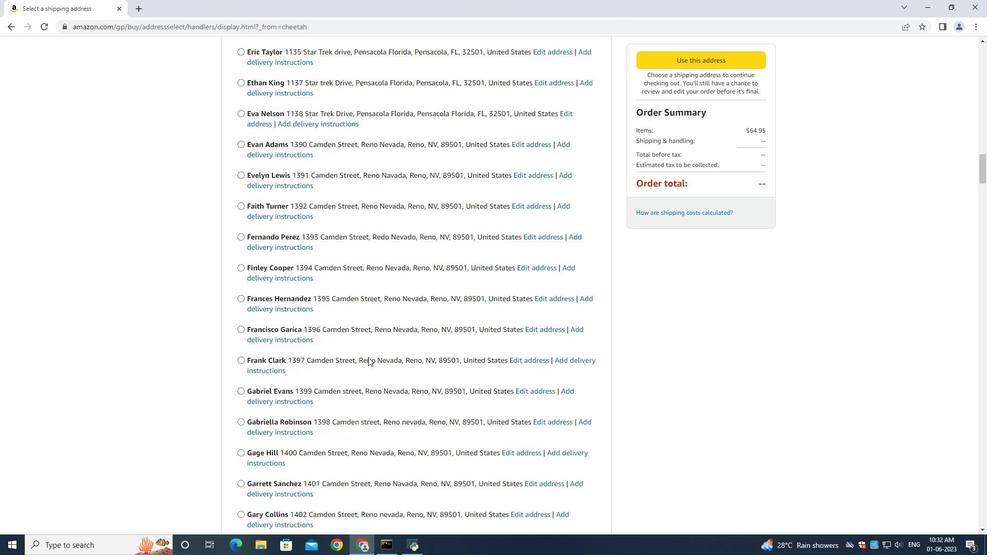 
Action: Mouse scrolled (371, 356) with delta (0, 0)
Screenshot: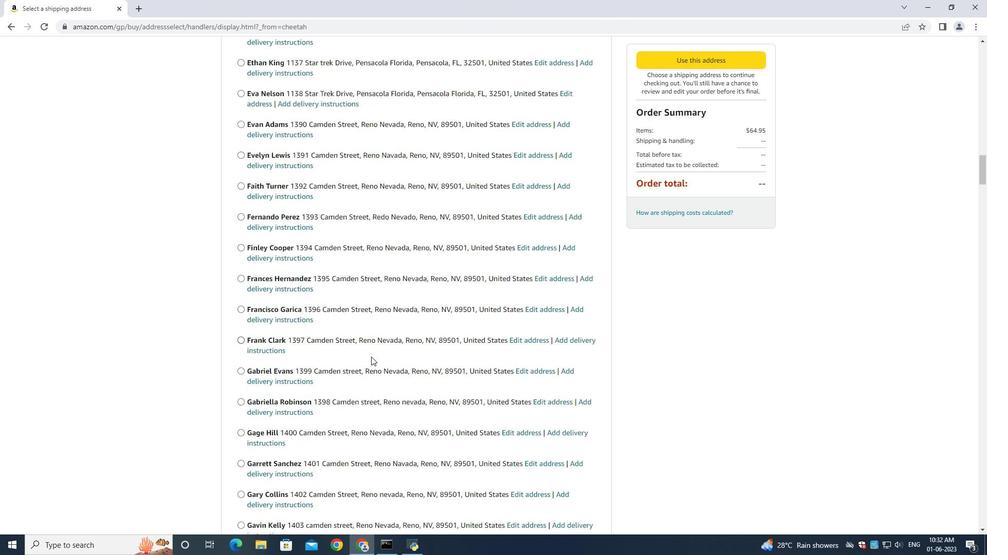 
Action: Mouse scrolled (371, 356) with delta (0, 0)
Screenshot: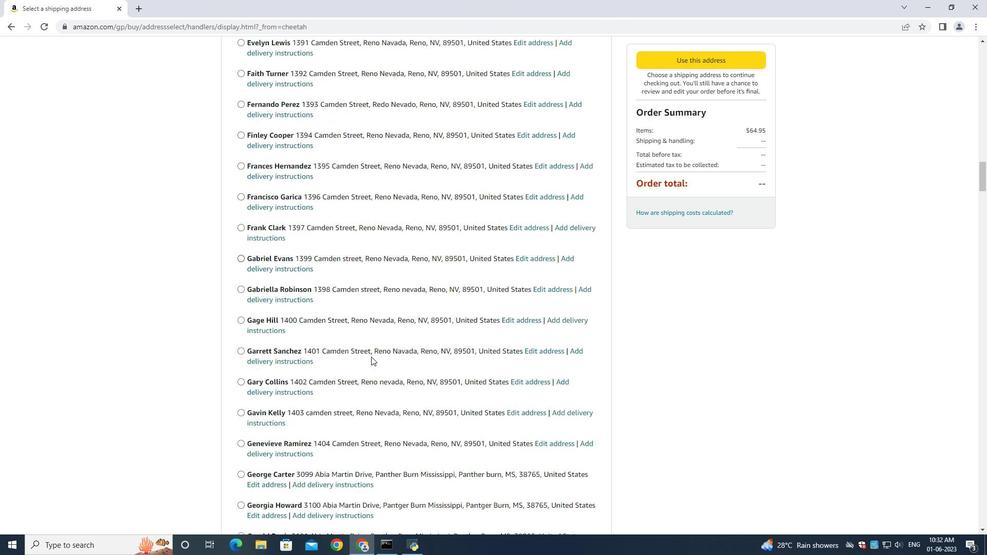 
Action: Mouse scrolled (371, 356) with delta (0, 0)
Screenshot: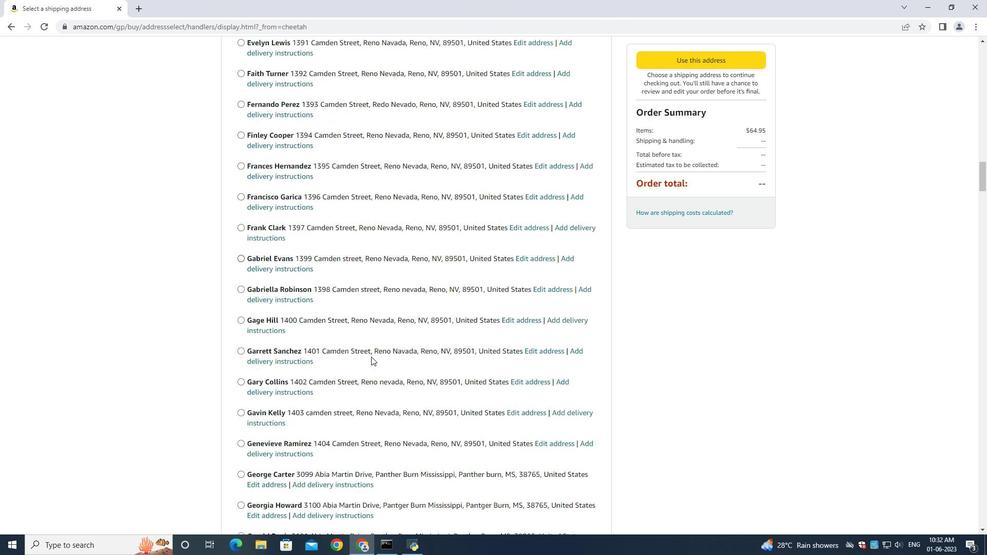 
Action: Mouse scrolled (371, 356) with delta (0, 0)
Screenshot: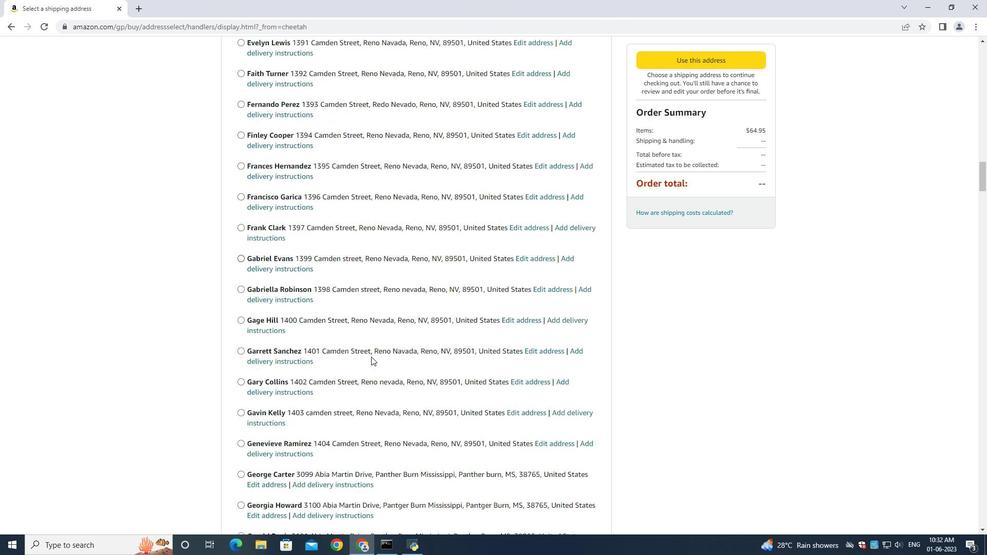 
Action: Mouse scrolled (371, 356) with delta (0, 0)
Screenshot: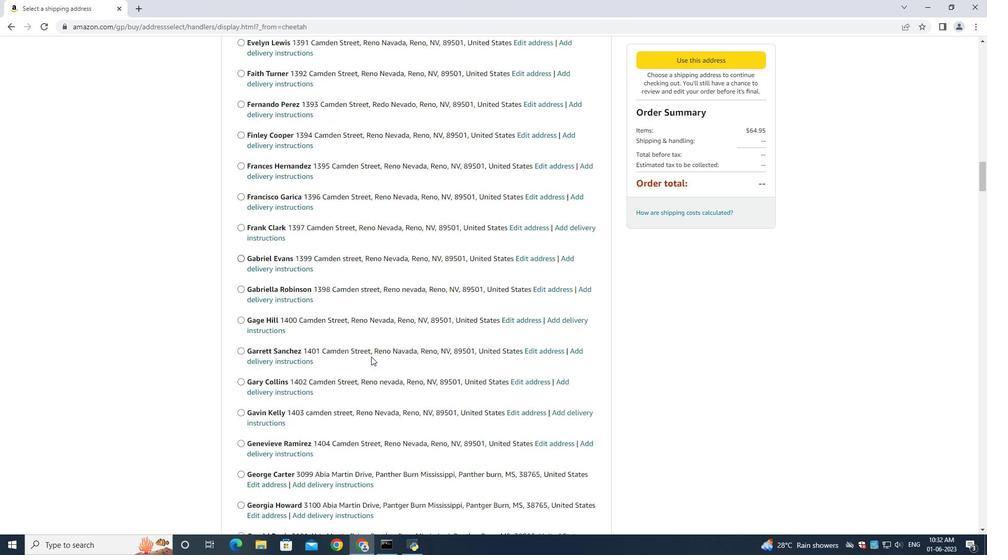 
Action: Mouse scrolled (371, 356) with delta (0, 0)
Screenshot: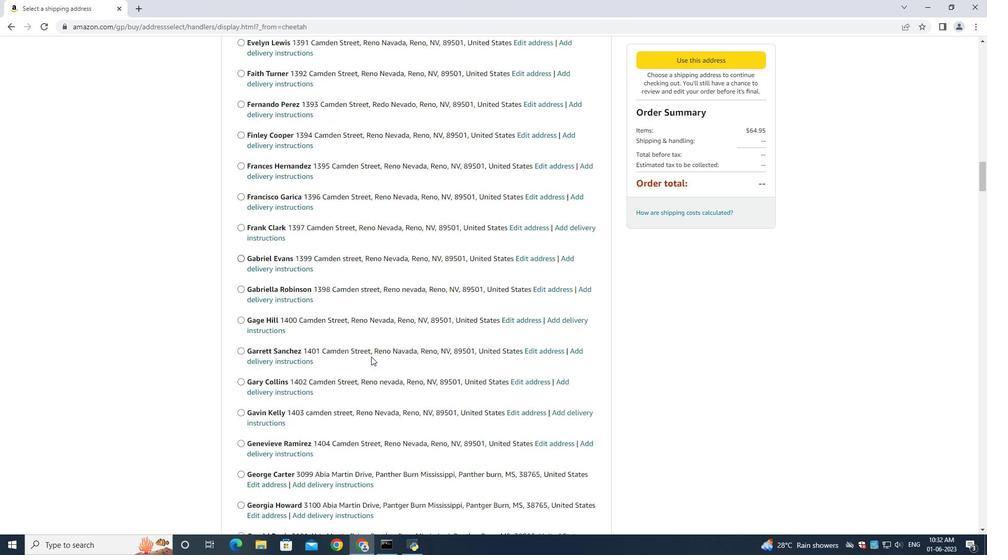 
Action: Mouse moved to (371, 357)
Screenshot: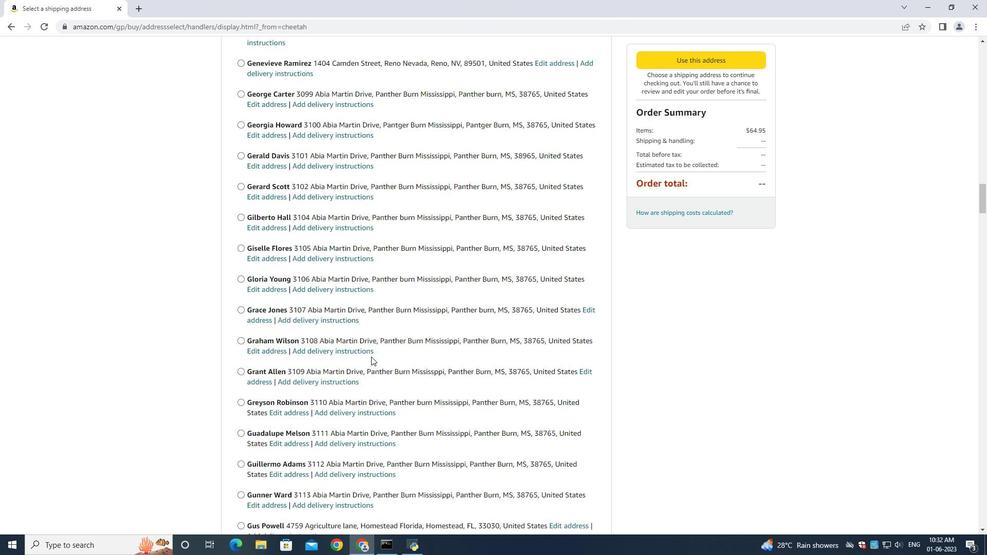 
Action: Mouse scrolled (371, 356) with delta (0, 0)
Screenshot: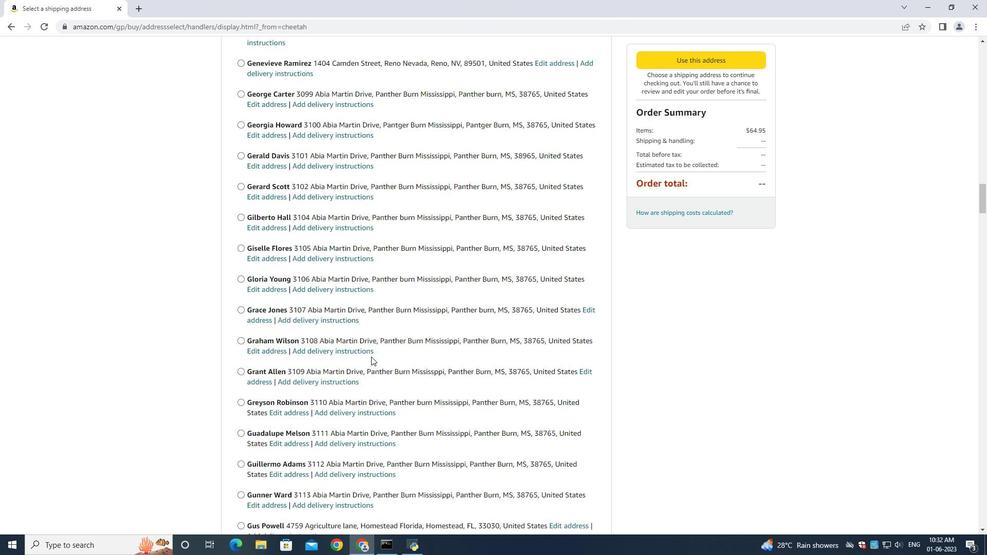 
Action: Mouse moved to (371, 357)
Screenshot: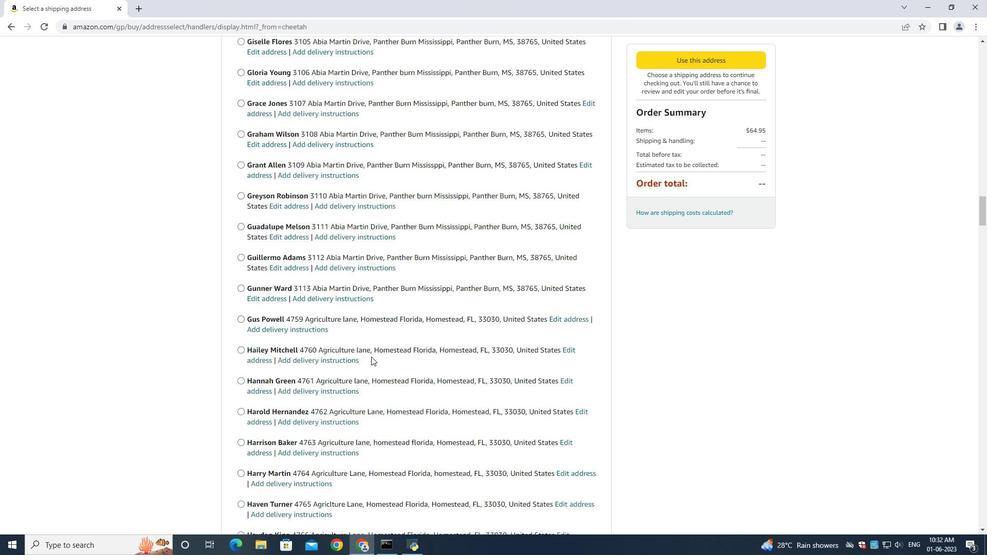 
Action: Mouse scrolled (371, 356) with delta (0, 0)
Screenshot: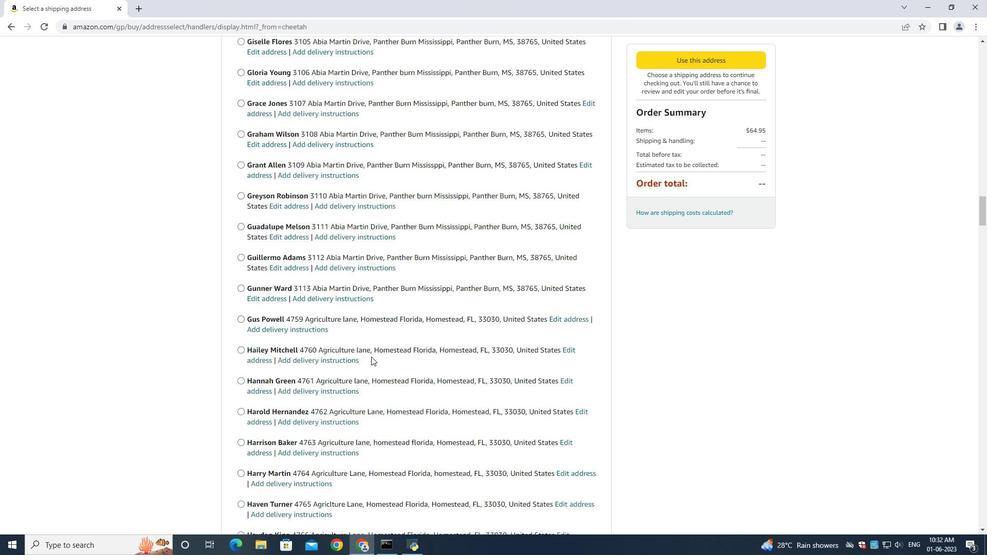 
Action: Mouse scrolled (371, 356) with delta (0, 0)
Screenshot: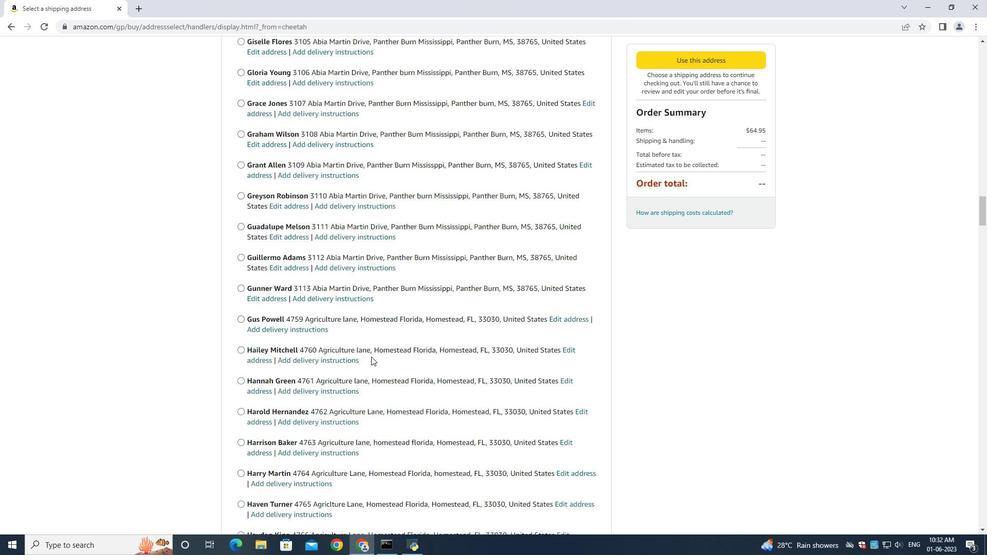 
Action: Mouse scrolled (371, 356) with delta (0, 0)
Screenshot: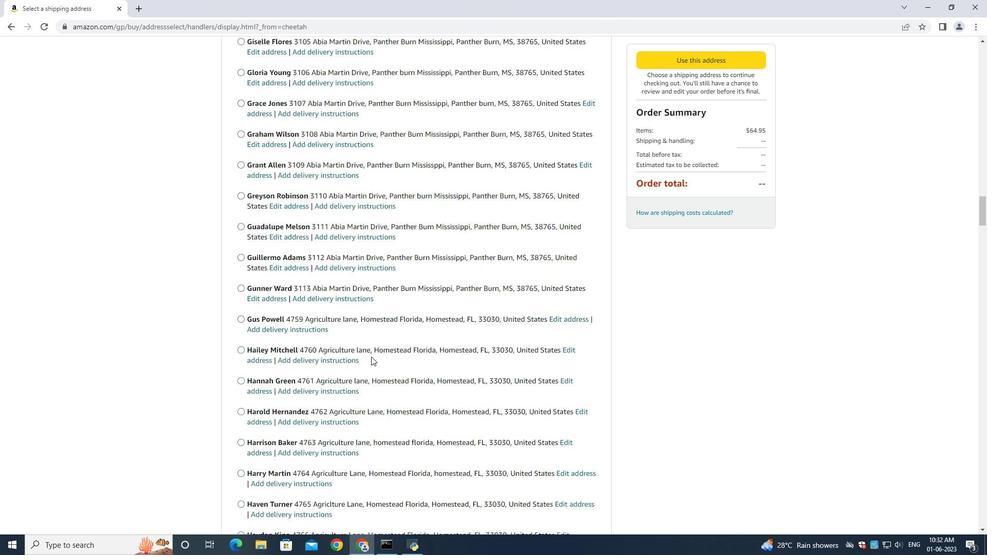 
Action: Mouse scrolled (371, 356) with delta (0, 0)
Screenshot: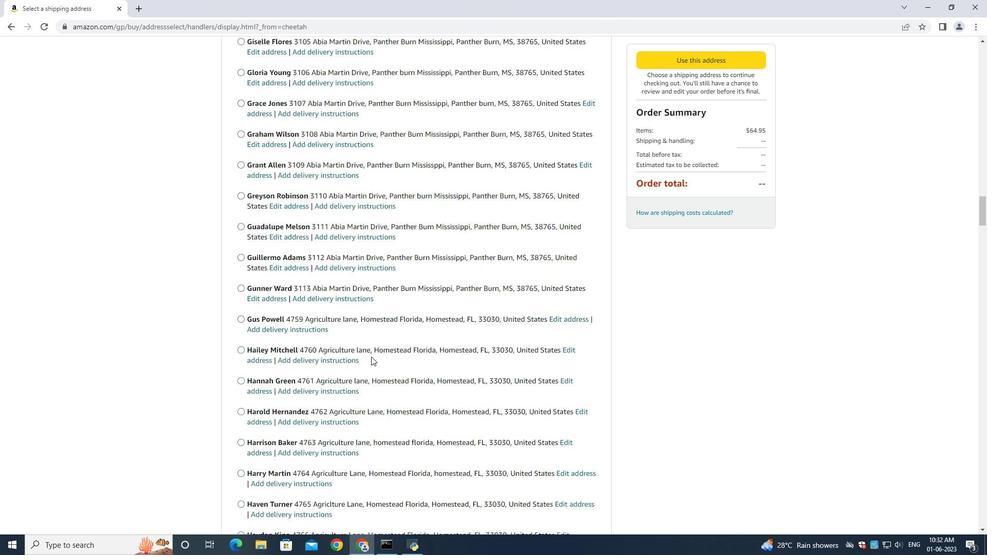 
Action: Mouse moved to (373, 356)
Screenshot: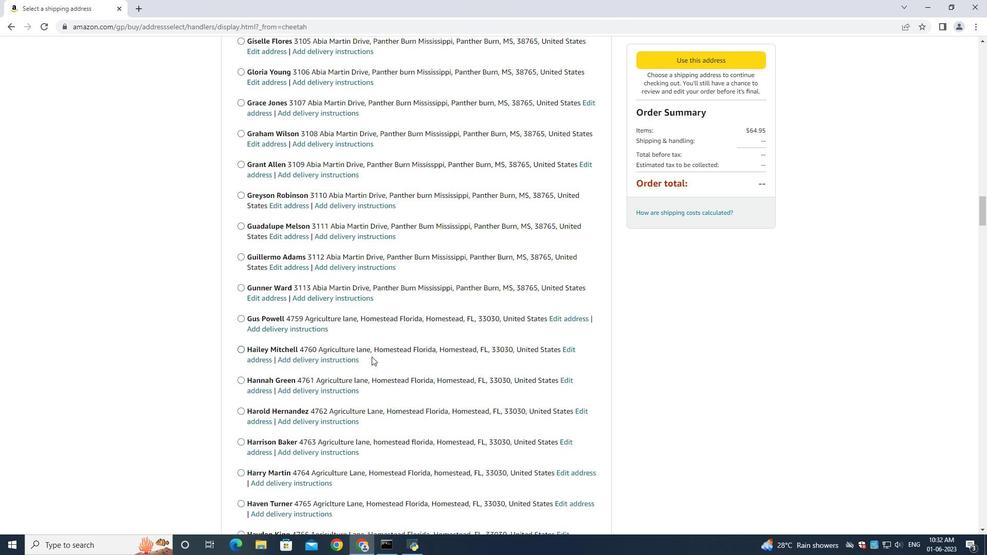 
Action: Mouse scrolled (373, 356) with delta (0, 0)
Screenshot: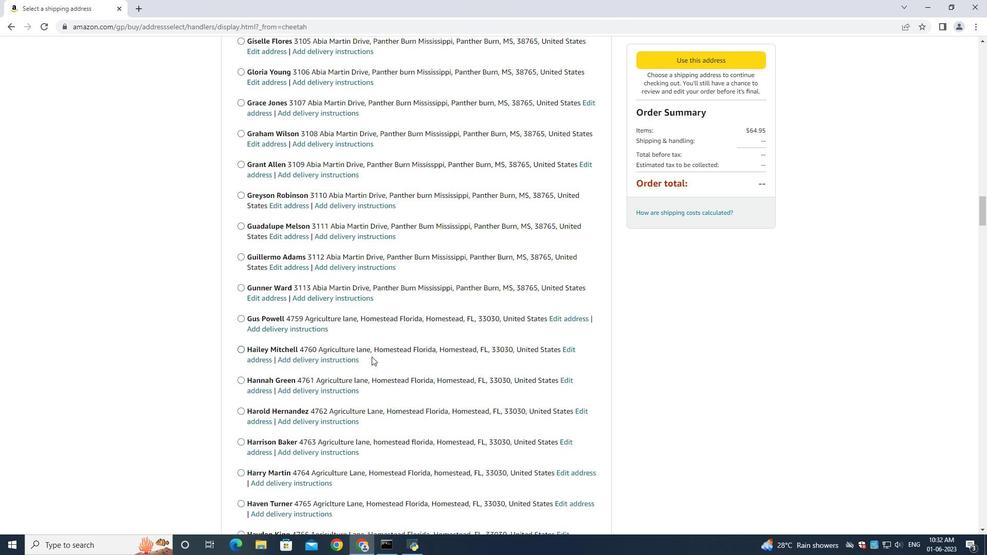 
Action: Mouse moved to (373, 356)
Screenshot: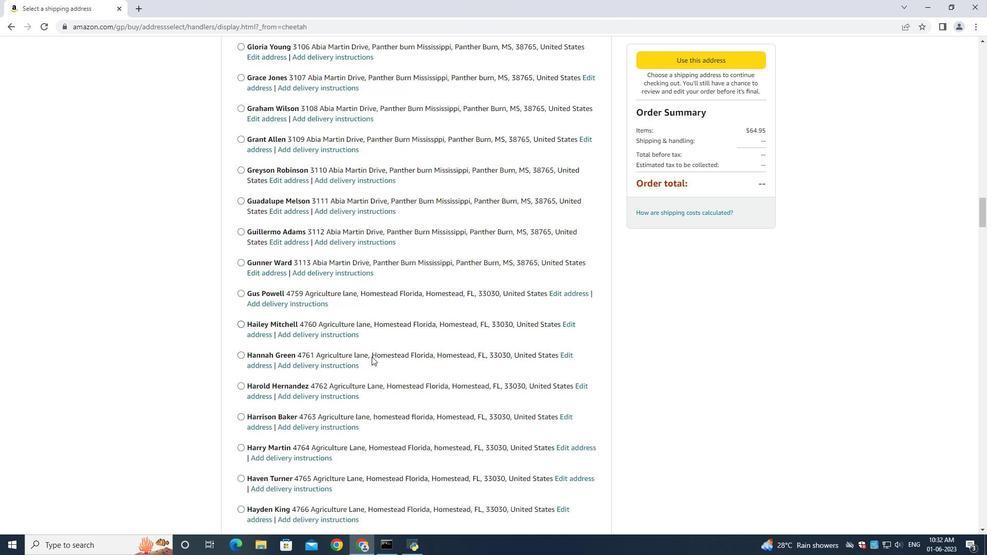 
Action: Mouse scrolled (373, 356) with delta (0, 0)
Screenshot: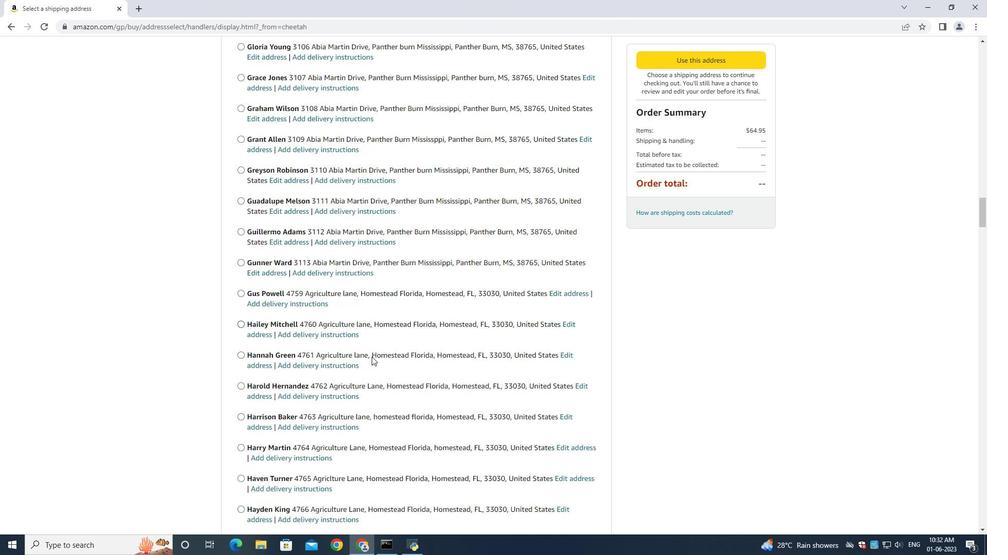 
Action: Mouse moved to (373, 356)
Screenshot: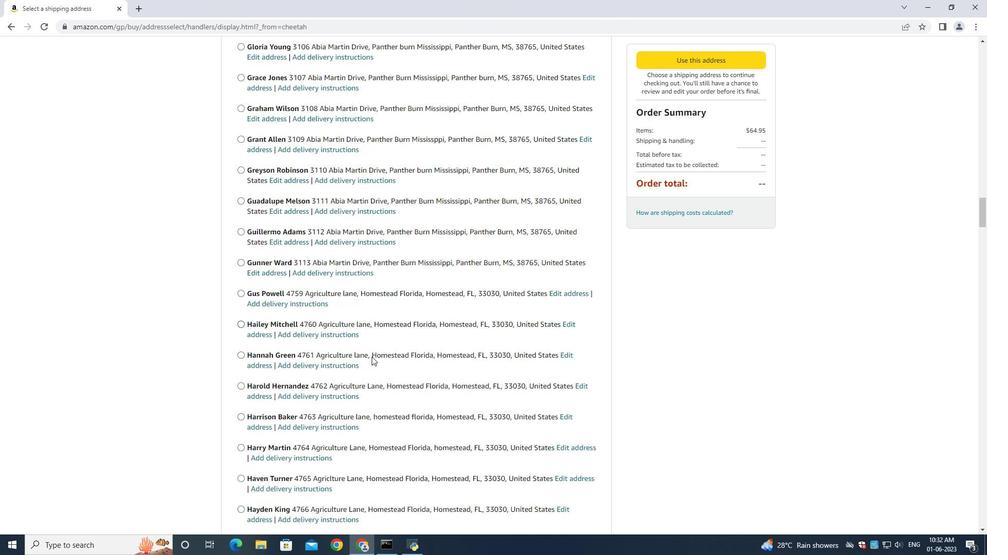 
Action: Mouse scrolled (373, 356) with delta (0, 0)
Screenshot: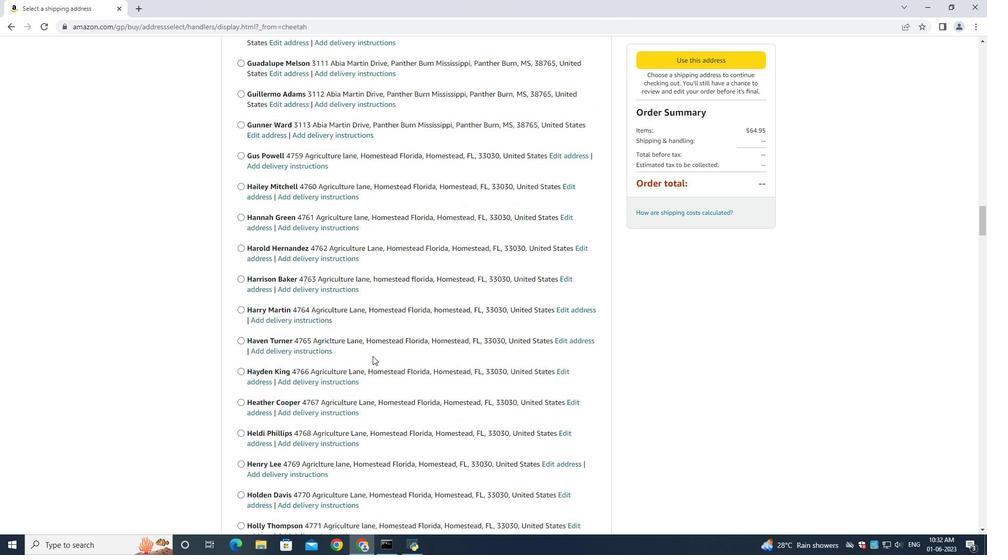 
Action: Mouse moved to (374, 356)
Screenshot: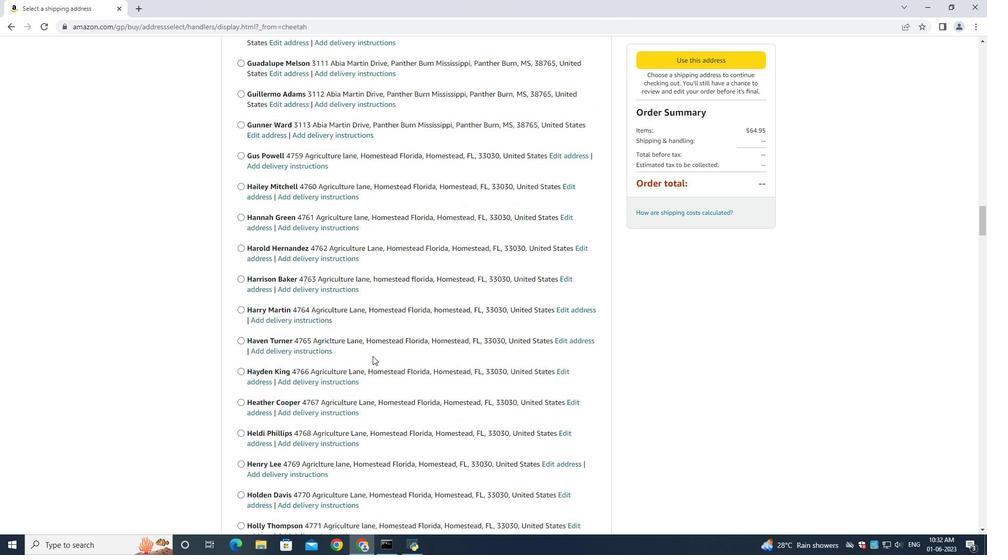 
Action: Mouse scrolled (373, 356) with delta (0, 0)
Screenshot: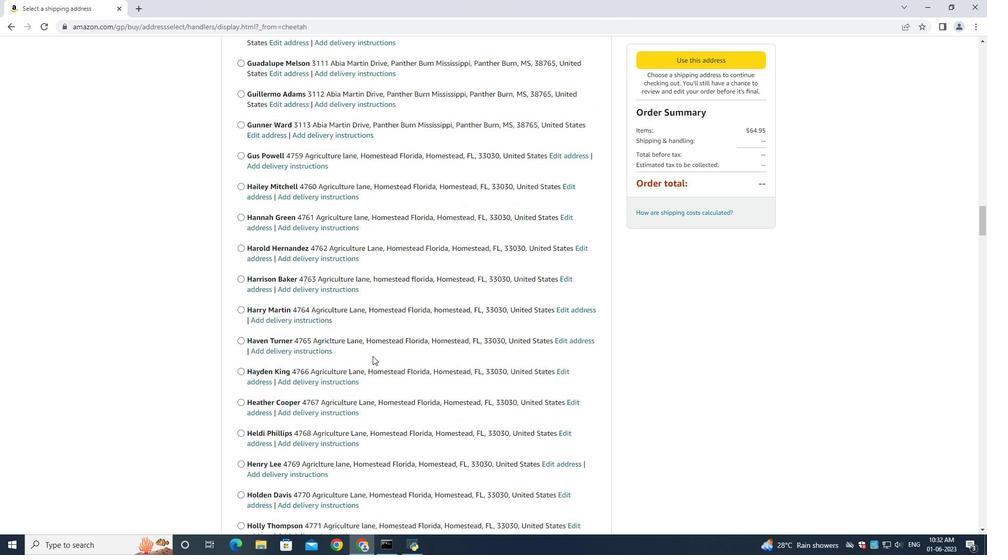 
Action: Mouse scrolled (373, 356) with delta (0, 0)
Screenshot: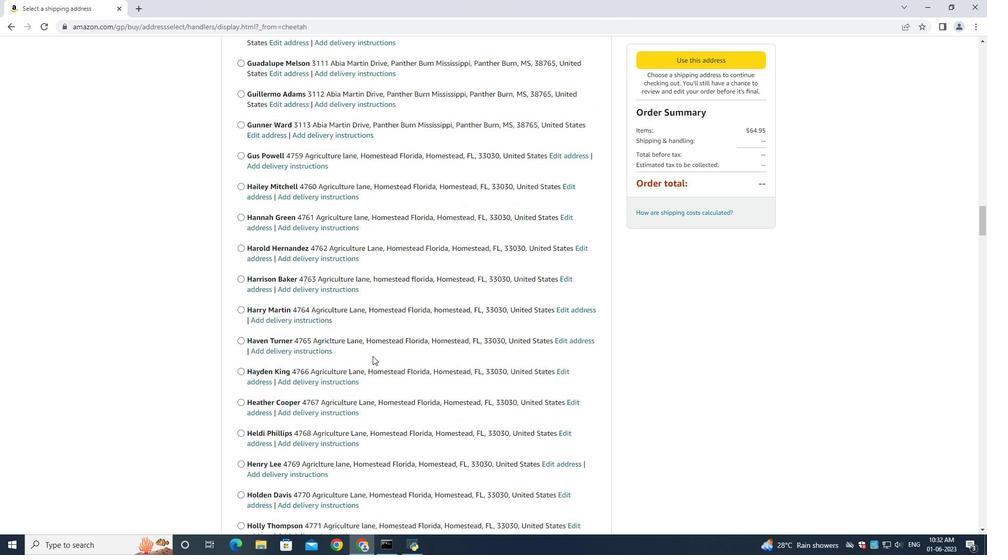 
Action: Mouse scrolled (373, 356) with delta (0, 0)
Screenshot: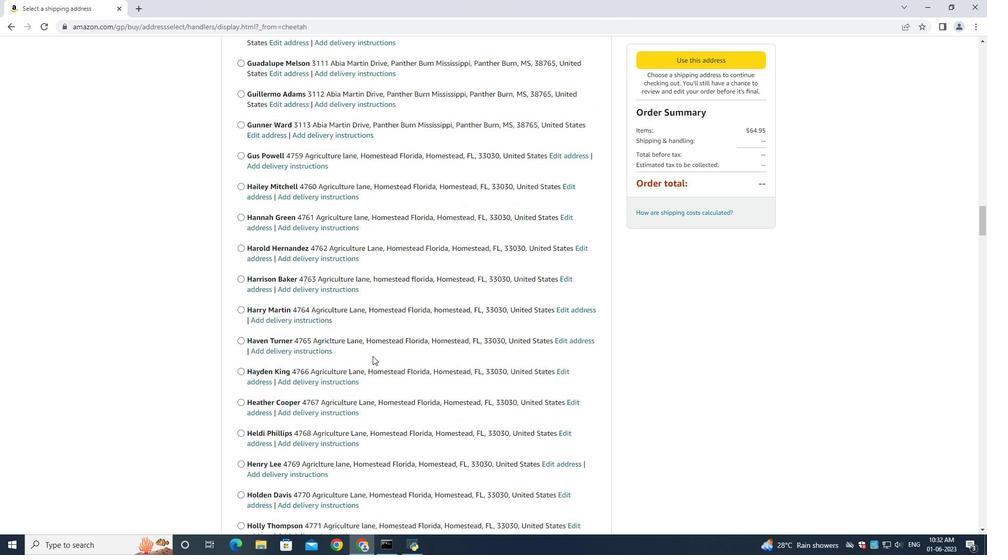 
Action: Mouse scrolled (374, 356) with delta (0, 0)
Screenshot: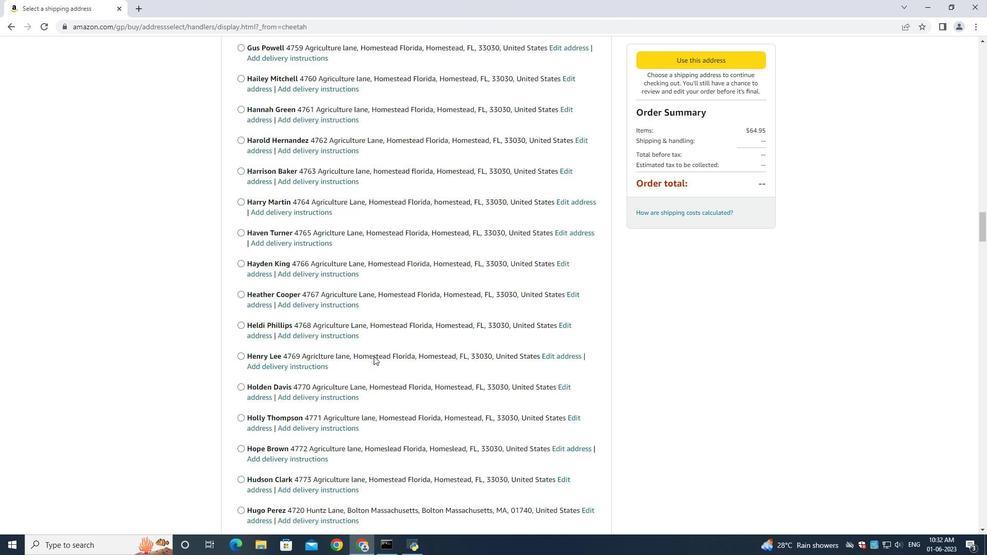 
Action: Mouse moved to (375, 357)
Screenshot: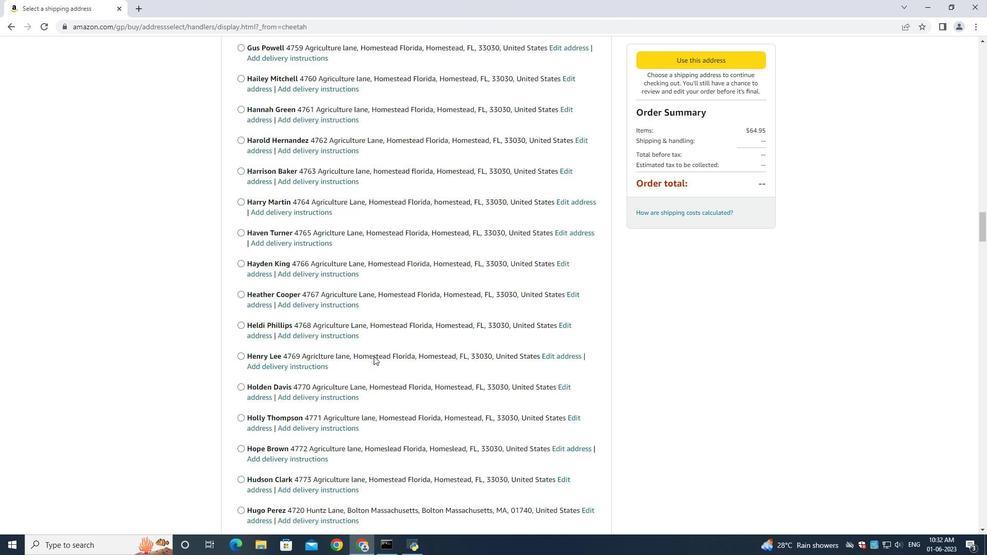 
Action: Mouse scrolled (375, 356) with delta (0, 0)
Screenshot: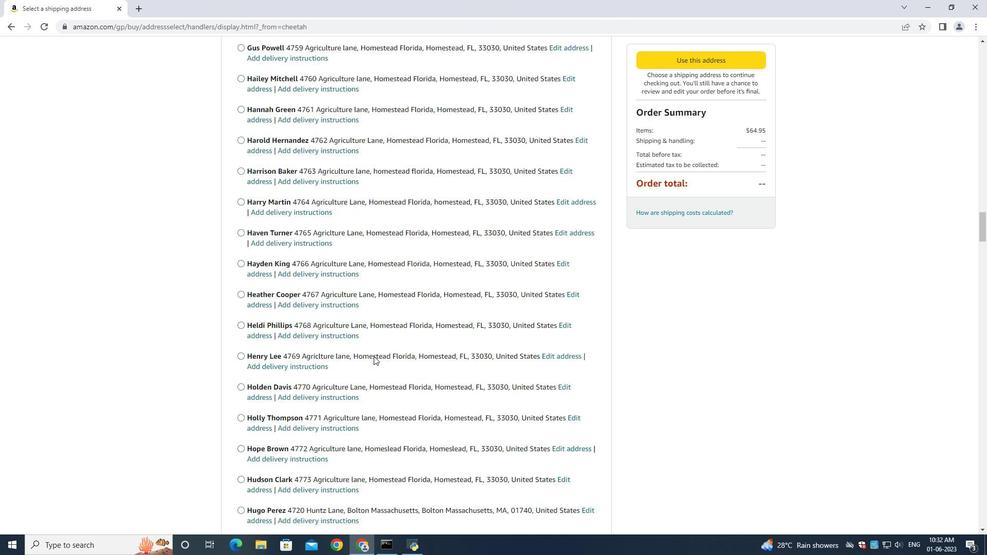 
Action: Mouse scrolled (375, 356) with delta (0, 0)
Screenshot: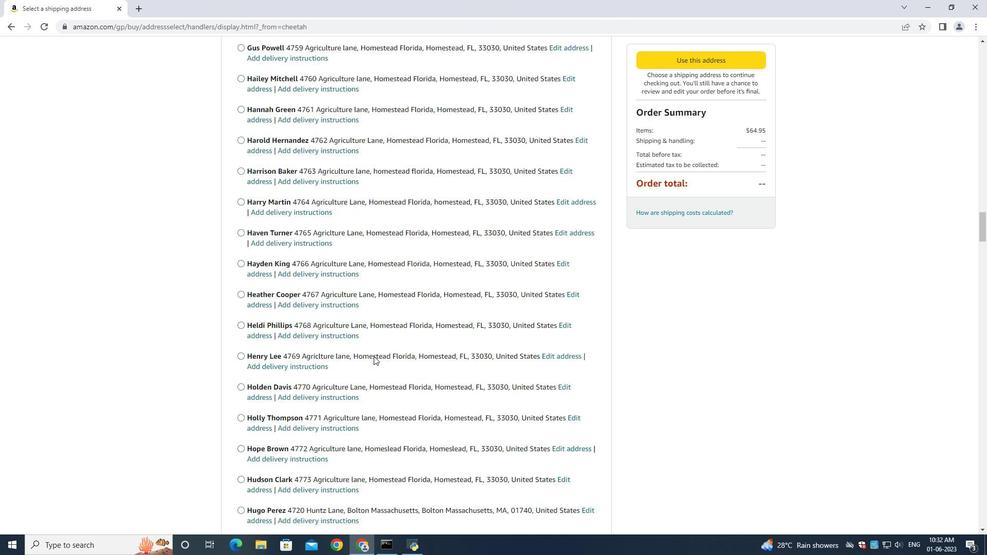 
Action: Mouse scrolled (375, 356) with delta (0, 0)
Screenshot: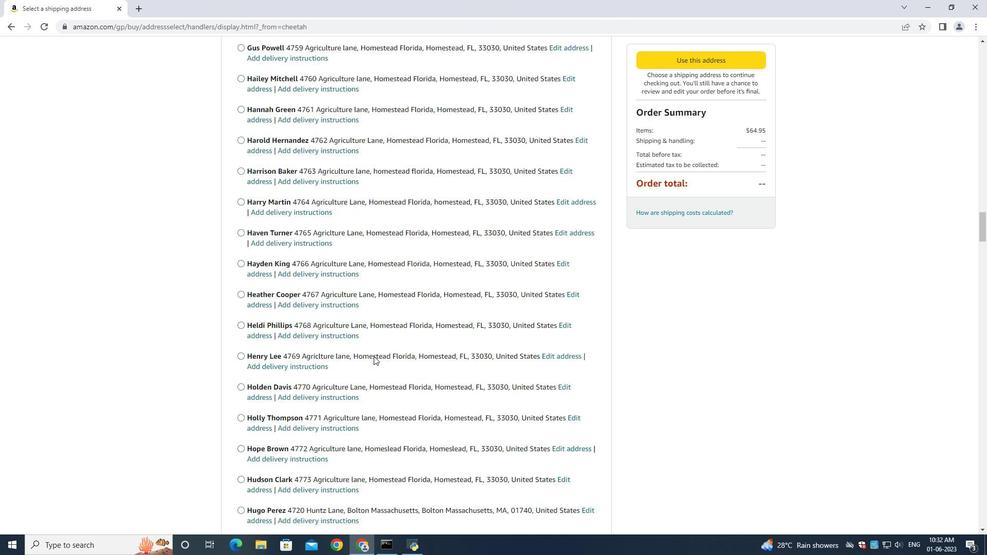 
Action: Mouse scrolled (375, 356) with delta (0, 0)
Screenshot: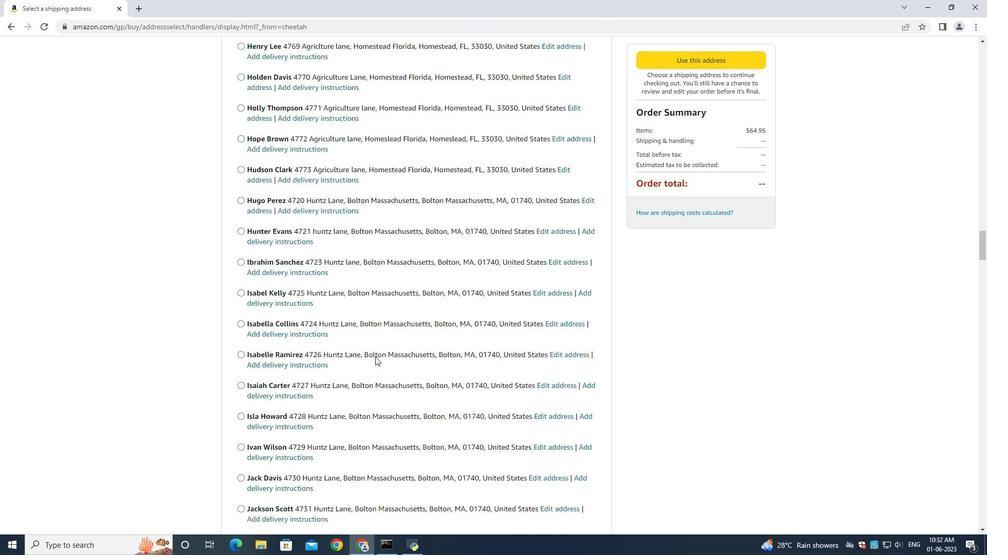 
Action: Mouse moved to (375, 357)
Screenshot: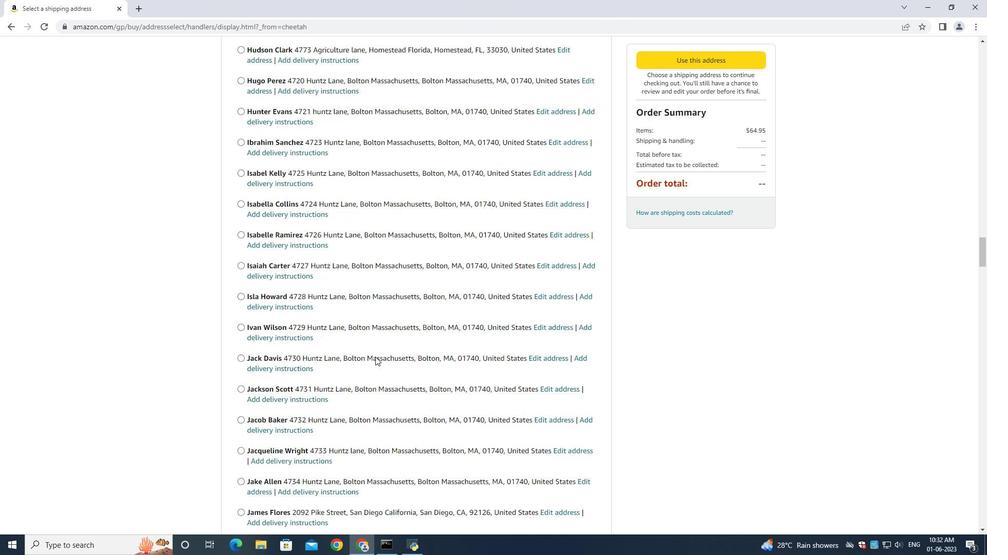 
Action: Mouse scrolled (375, 356) with delta (0, 0)
Screenshot: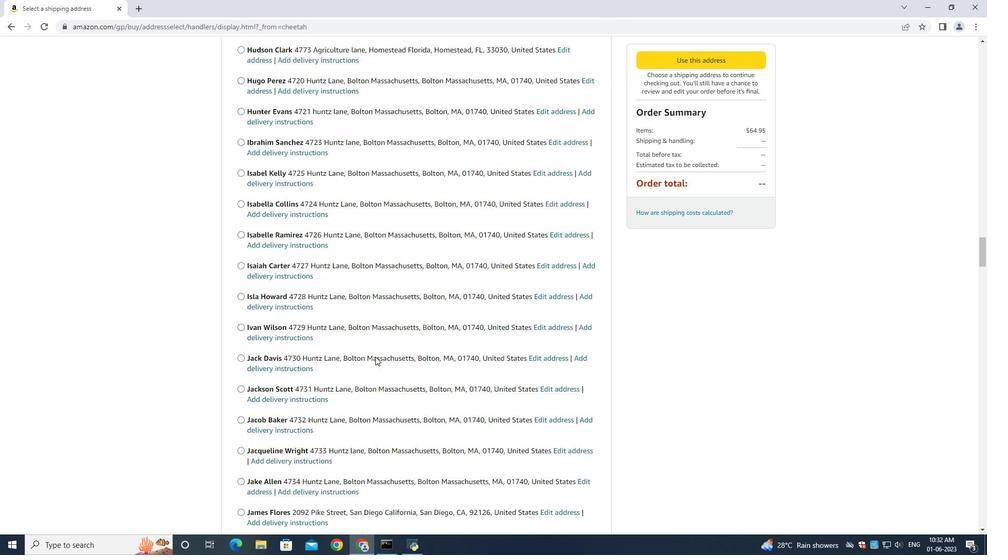 
Action: Mouse scrolled (375, 356) with delta (0, 0)
Screenshot: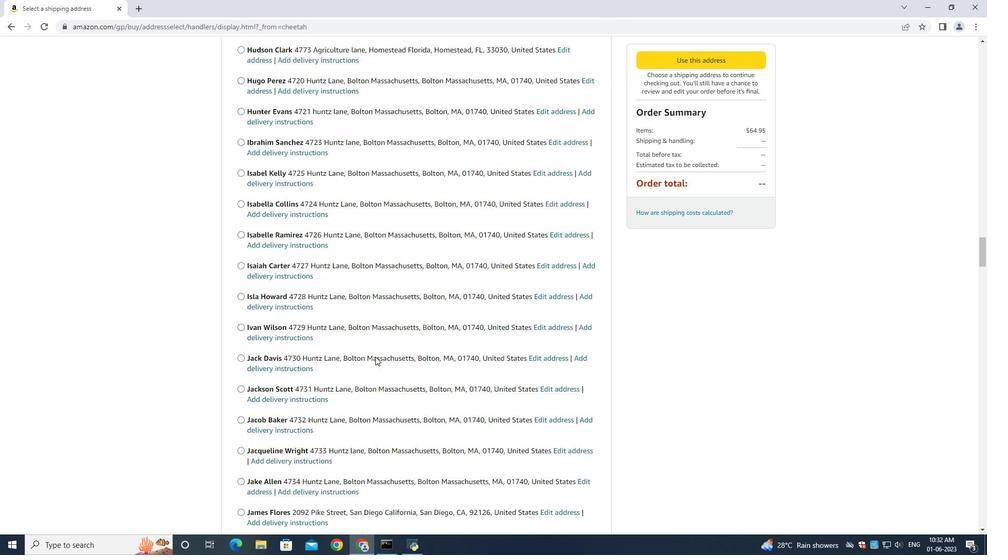 
Action: Mouse scrolled (375, 356) with delta (0, 0)
Screenshot: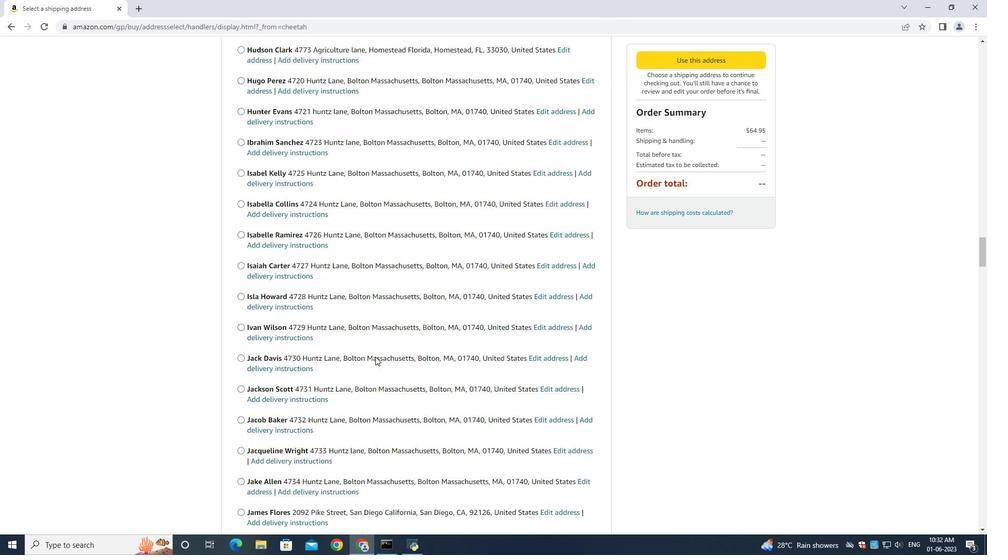 
Action: Mouse scrolled (375, 356) with delta (0, 0)
Screenshot: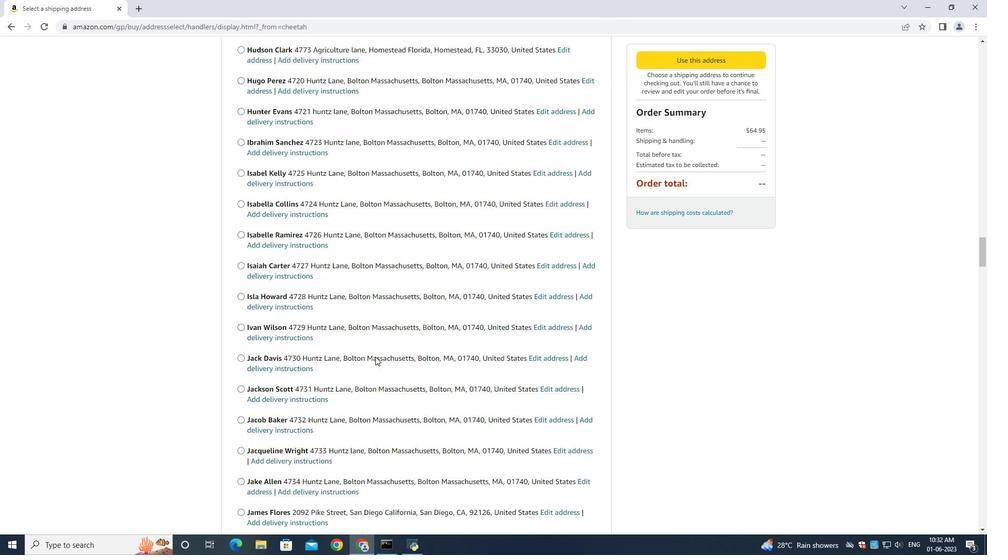 
Action: Mouse scrolled (375, 356) with delta (0, 0)
Screenshot: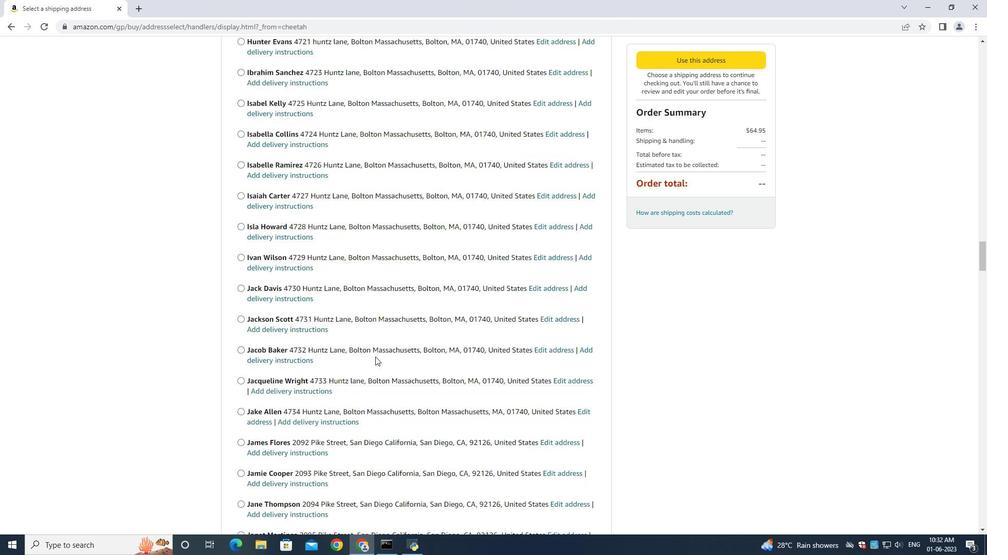 
Action: Mouse moved to (376, 357)
Screenshot: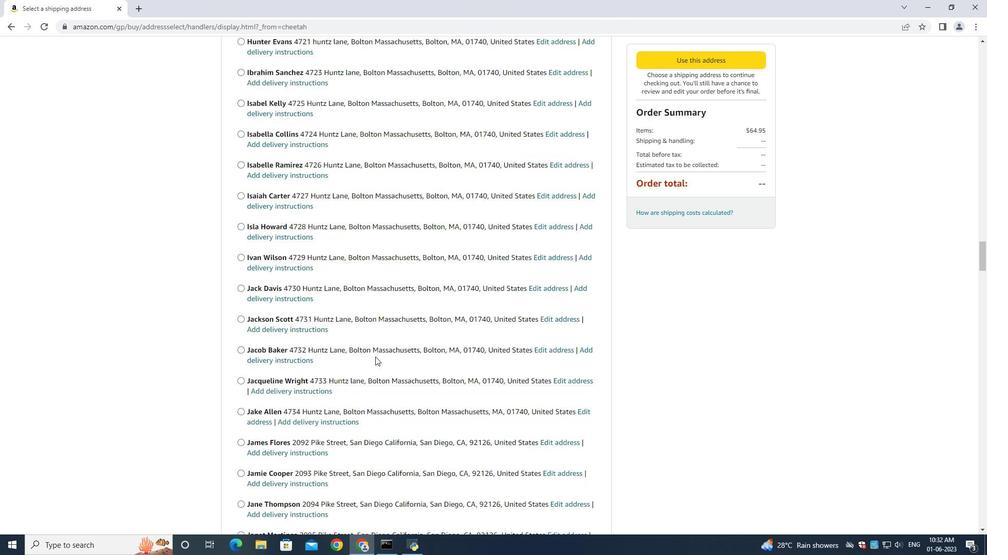 
Action: Mouse scrolled (376, 356) with delta (0, 0)
Screenshot: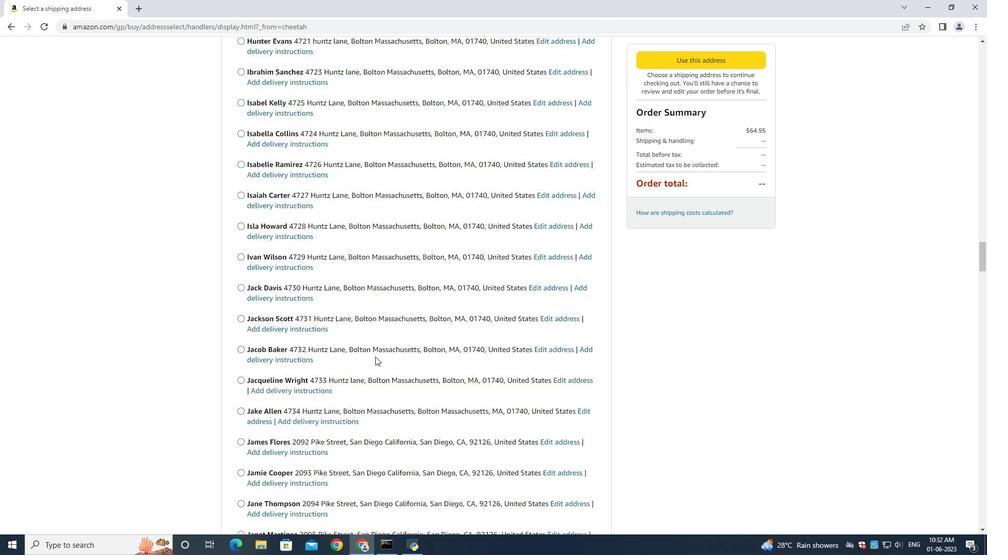 
Action: Mouse moved to (376, 357)
Screenshot: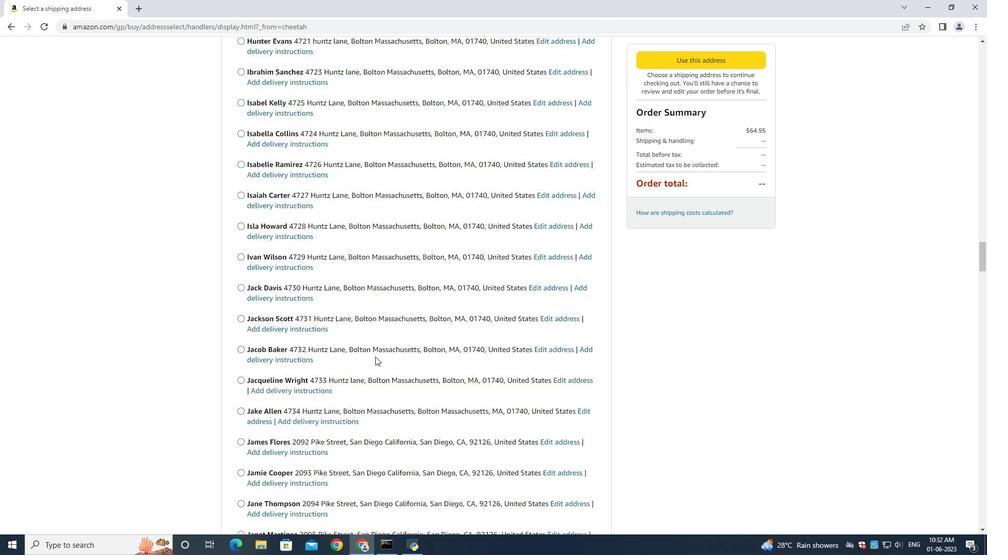 
Action: Mouse scrolled (376, 356) with delta (0, 0)
Screenshot: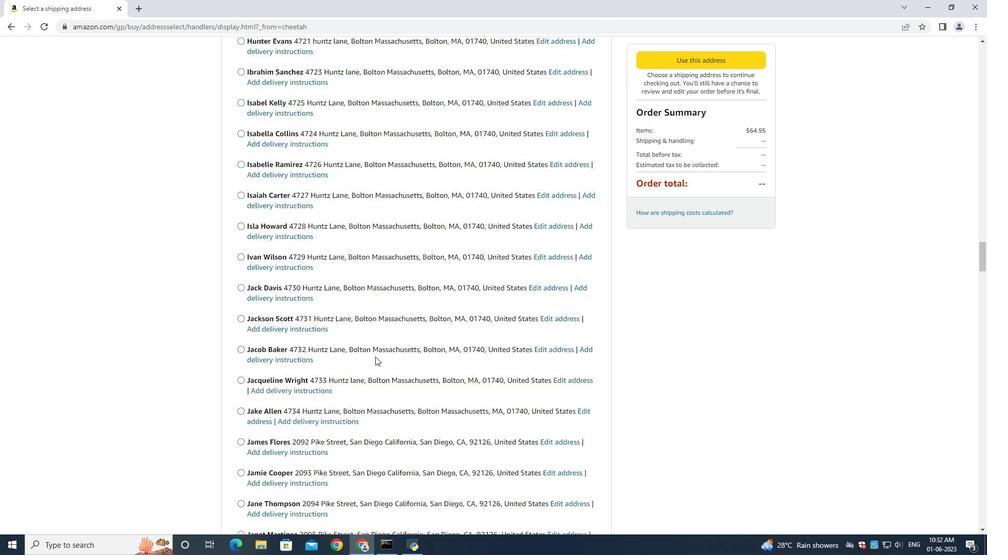 
Action: Mouse moved to (381, 357)
Screenshot: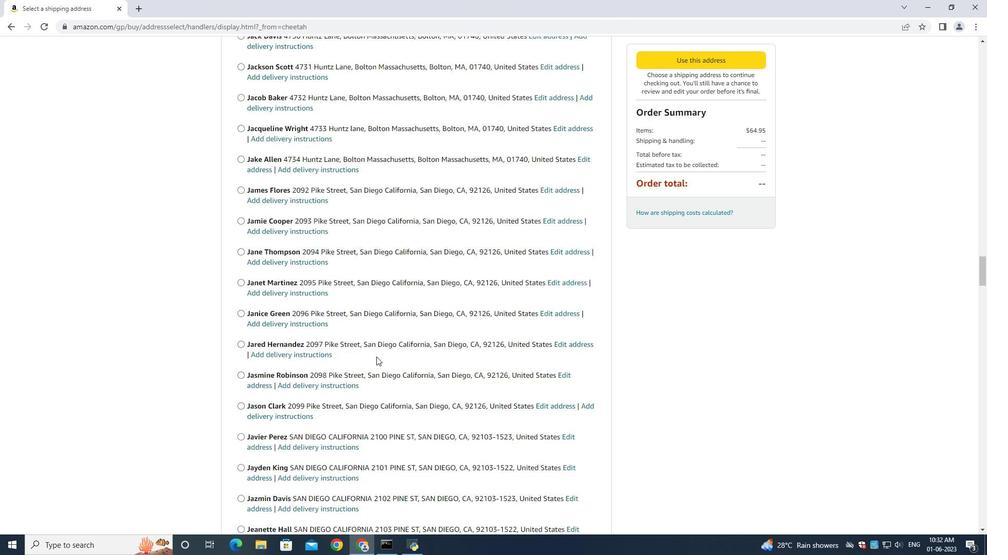 
Action: Mouse scrolled (381, 357) with delta (0, 0)
Screenshot: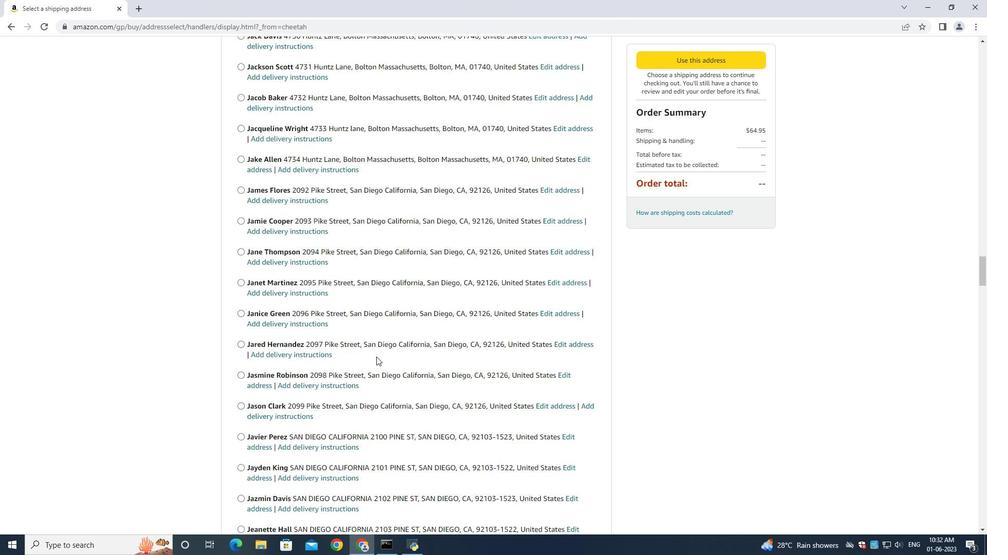 
Action: Mouse moved to (381, 357)
Screenshot: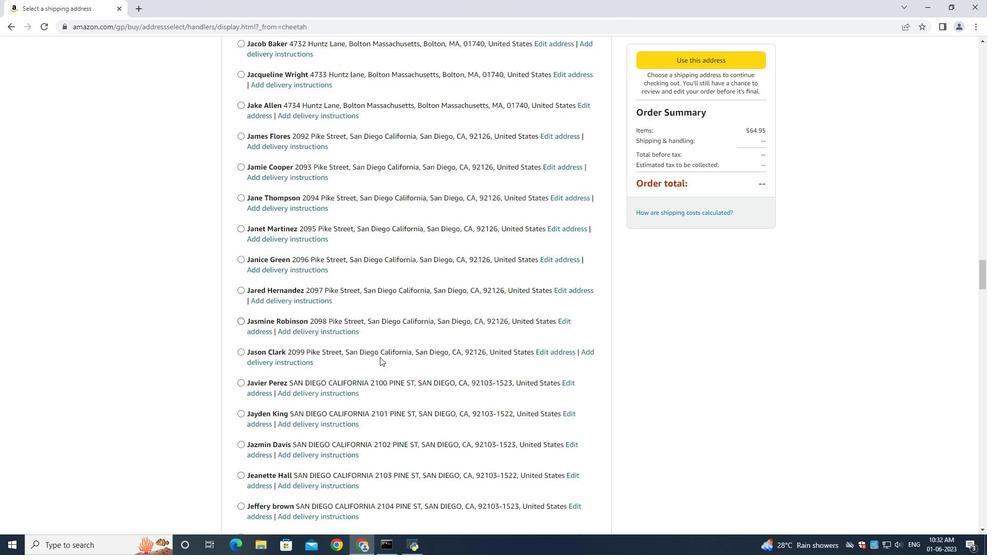 
Action: Mouse scrolled (381, 357) with delta (0, 0)
Screenshot: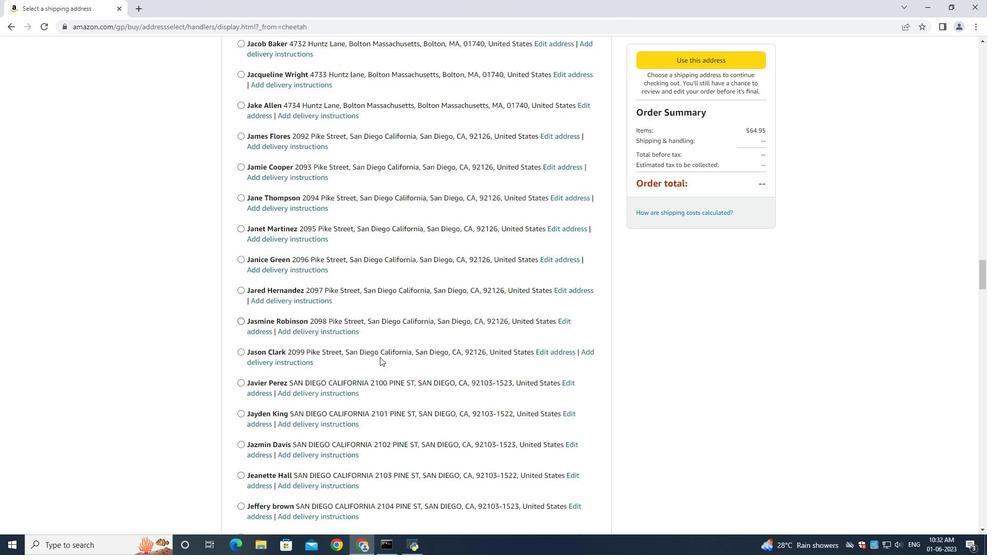 
Action: Mouse scrolled (381, 357) with delta (0, 0)
Screenshot: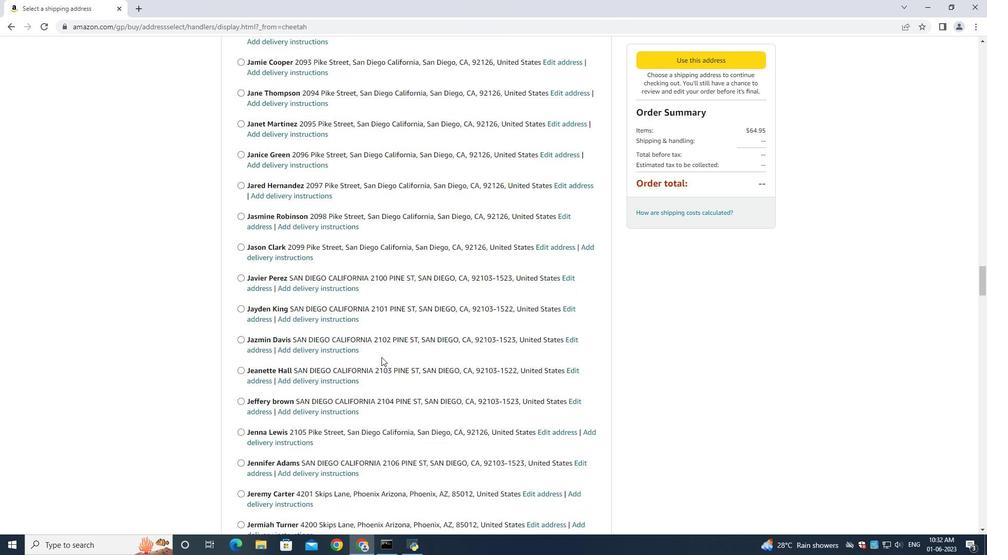 
Action: Mouse scrolled (381, 357) with delta (0, 0)
Screenshot: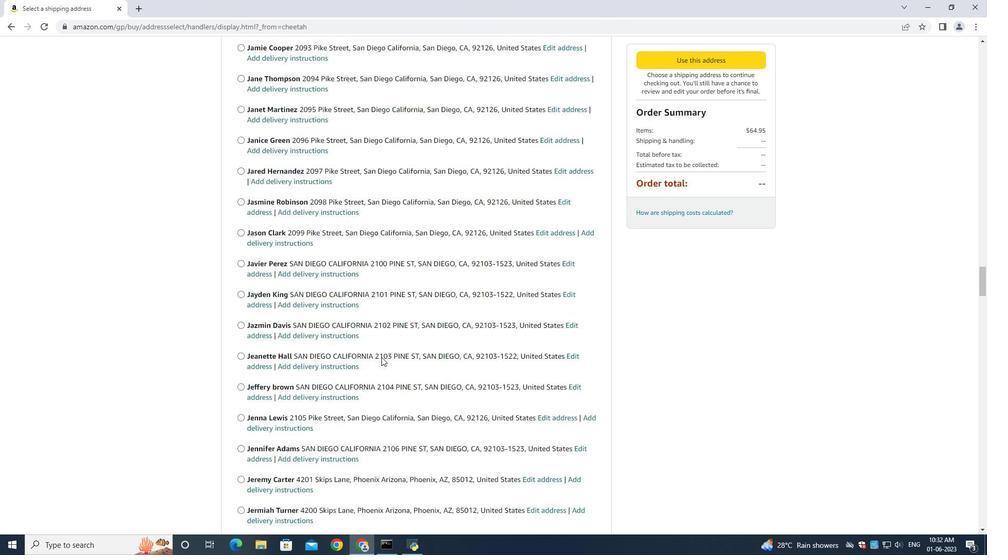 
Action: Mouse moved to (381, 357)
Screenshot: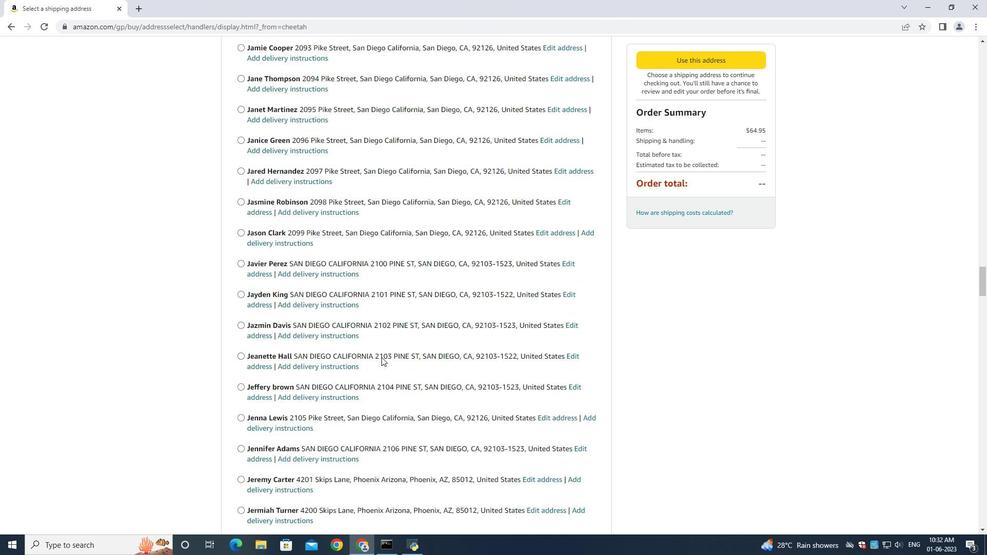 
Action: Mouse scrolled (381, 357) with delta (0, 0)
Screenshot: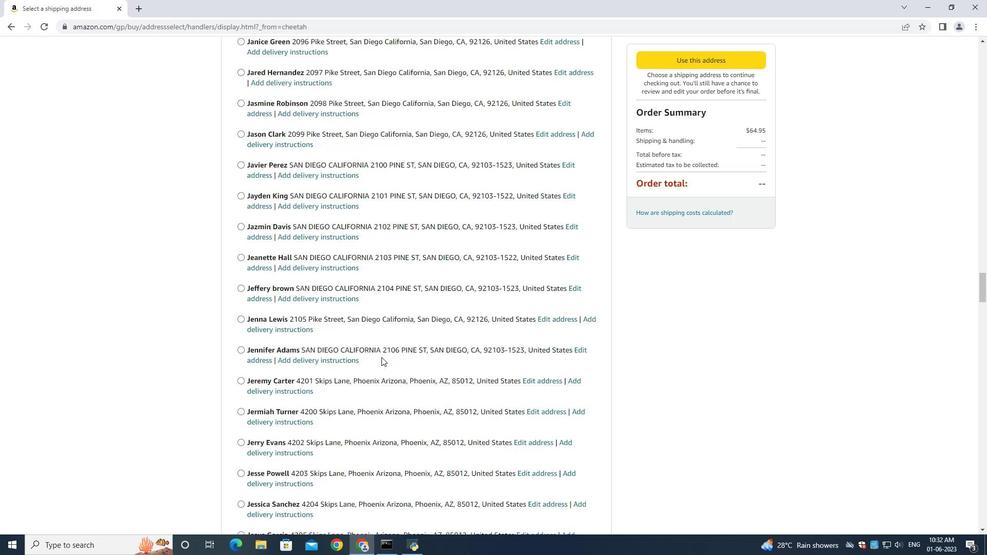 
Action: Mouse moved to (381, 355)
Screenshot: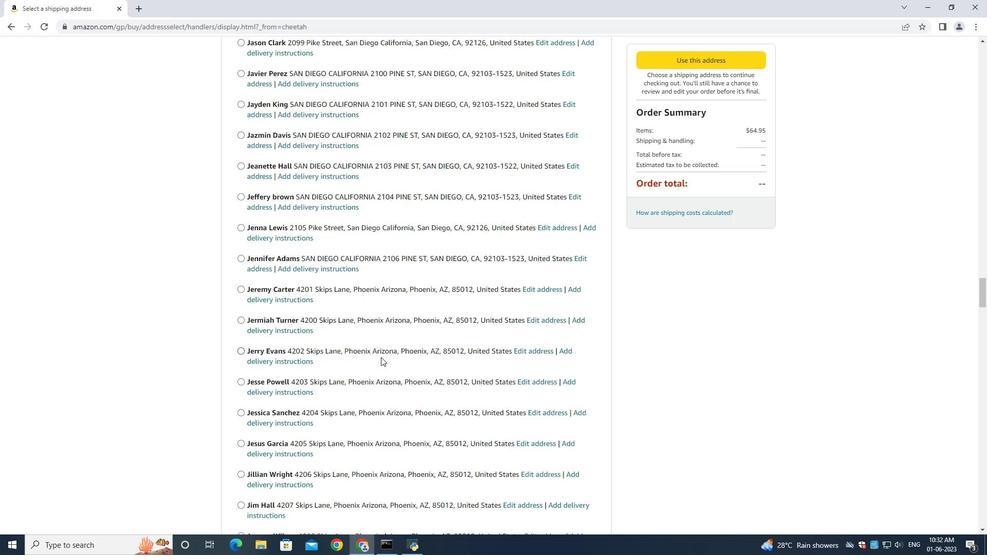 
Action: Mouse scrolled (381, 354) with delta (0, 0)
Screenshot: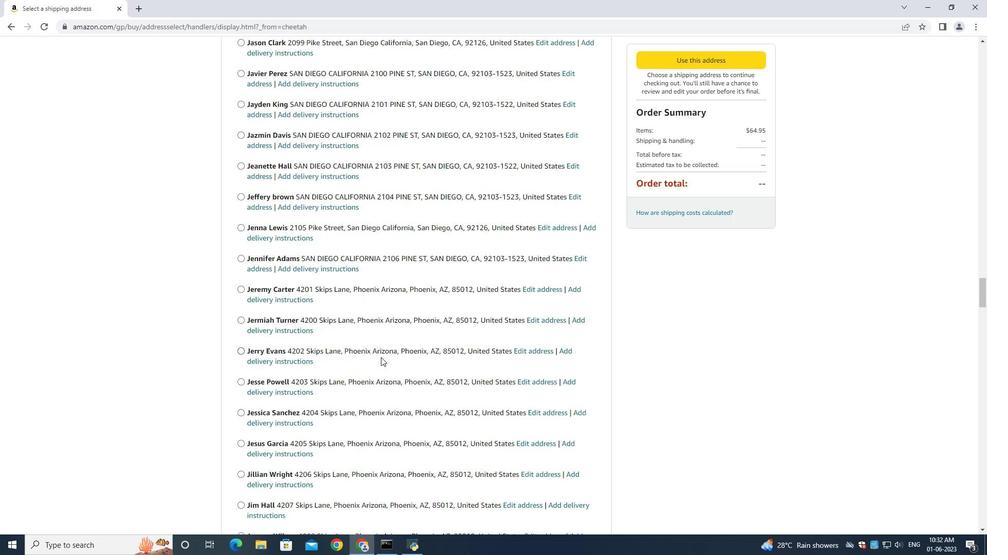 
Action: Mouse scrolled (381, 354) with delta (0, 0)
Screenshot: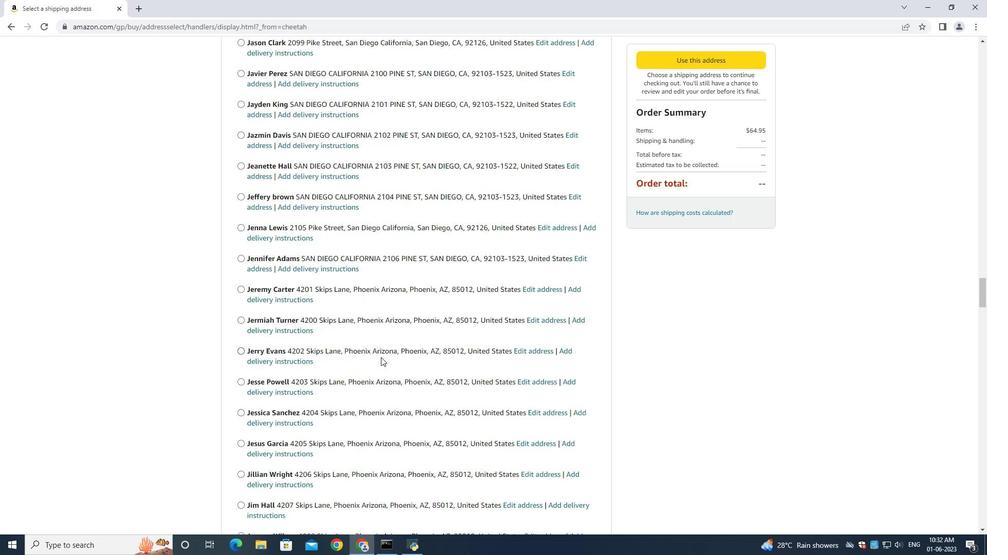 
Action: Mouse scrolled (381, 354) with delta (0, 0)
Screenshot: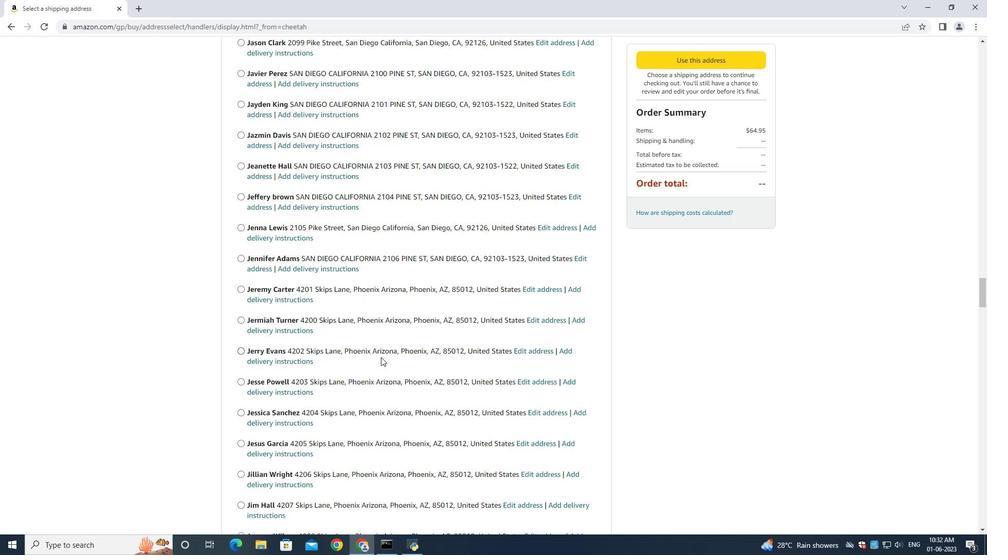 
Action: Mouse scrolled (381, 354) with delta (0, 0)
Screenshot: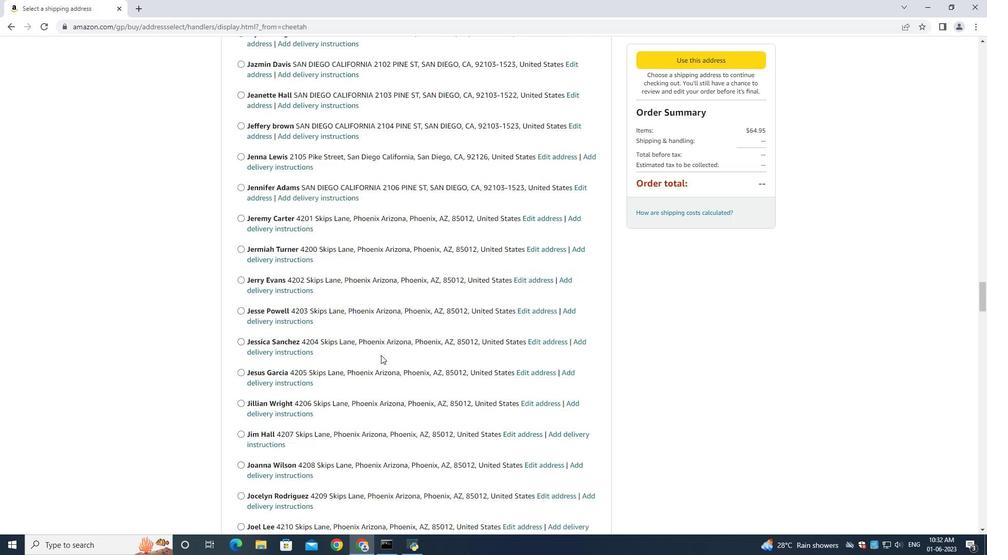 
Action: Mouse scrolled (381, 354) with delta (0, 0)
Screenshot: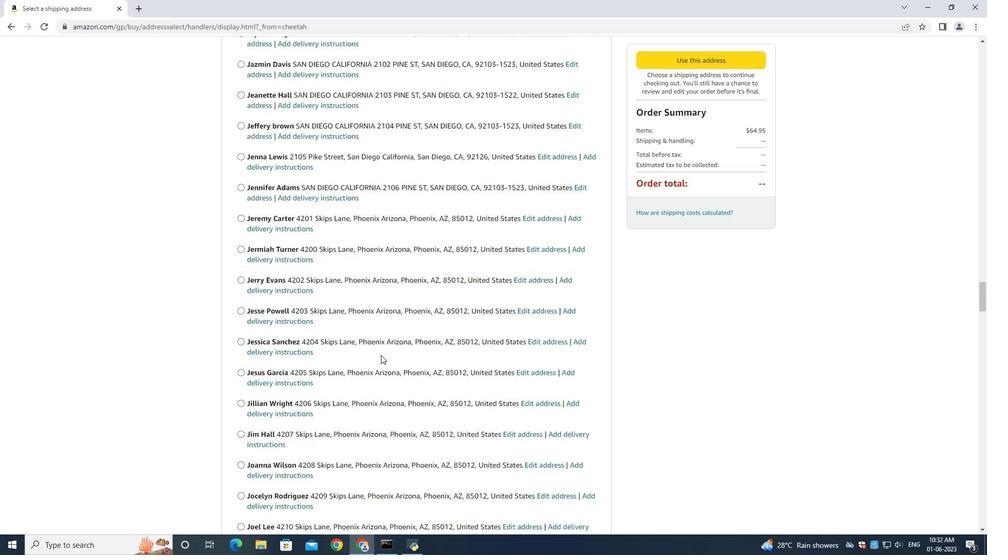
Action: Mouse scrolled (381, 354) with delta (0, 0)
Screenshot: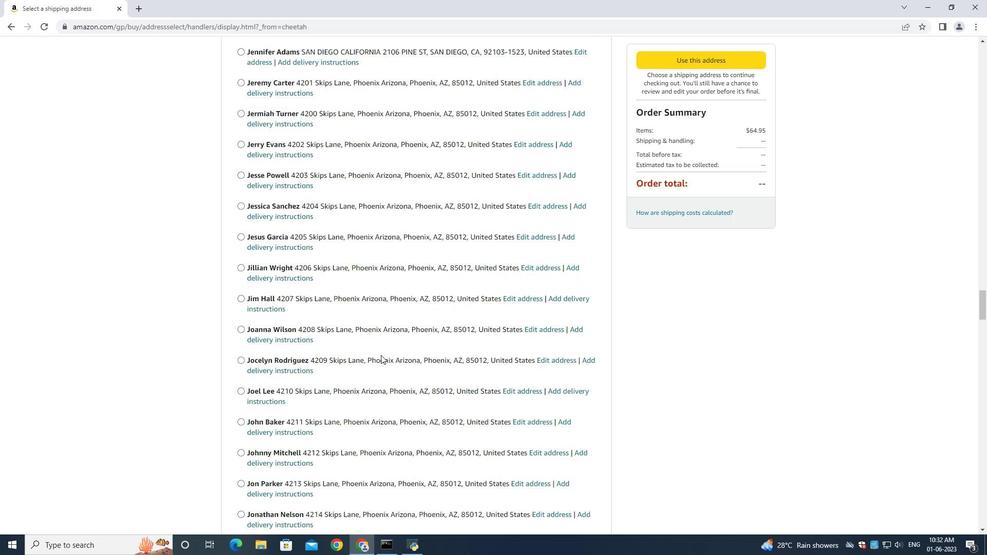 
Action: Mouse moved to (381, 355)
Screenshot: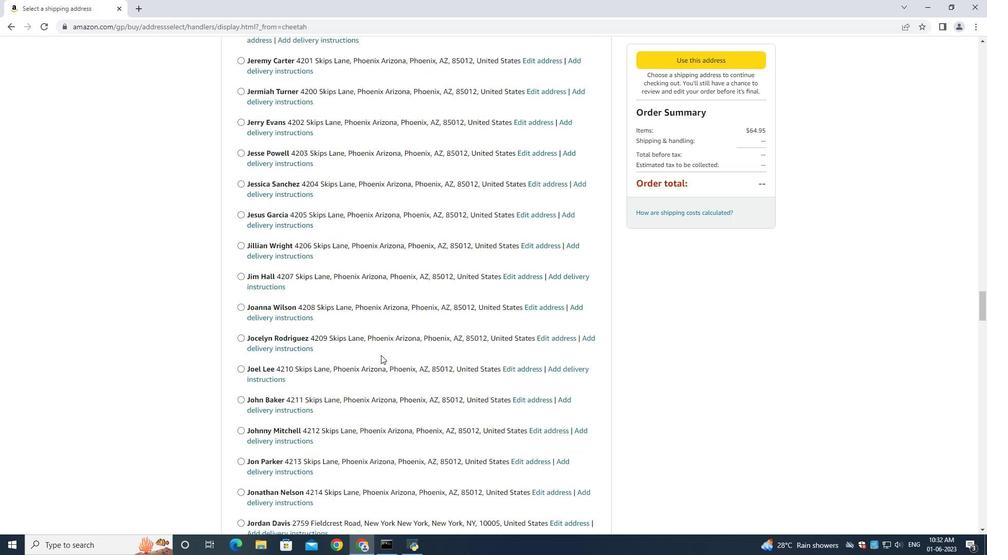 
Action: Mouse scrolled (381, 354) with delta (0, 0)
Screenshot: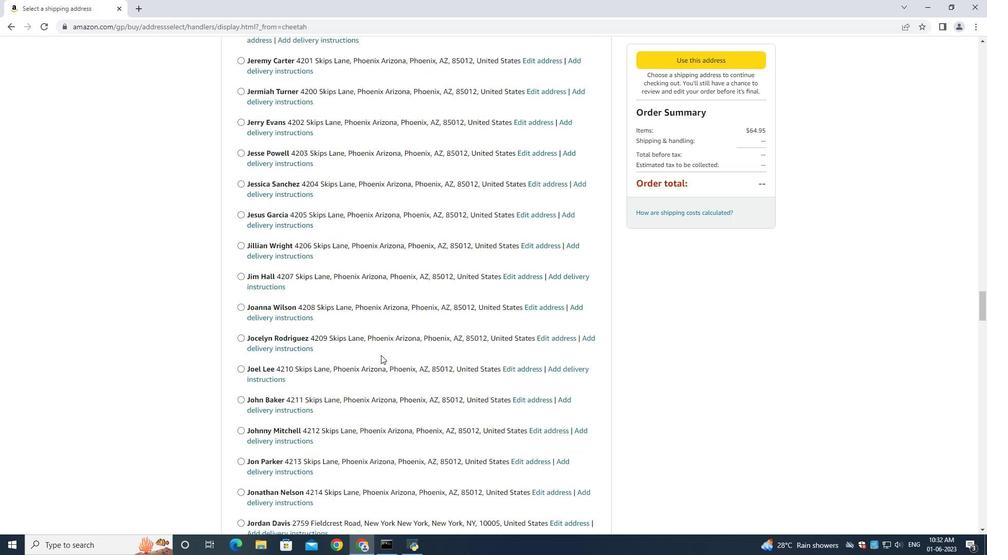 
Action: Mouse moved to (383, 353)
Screenshot: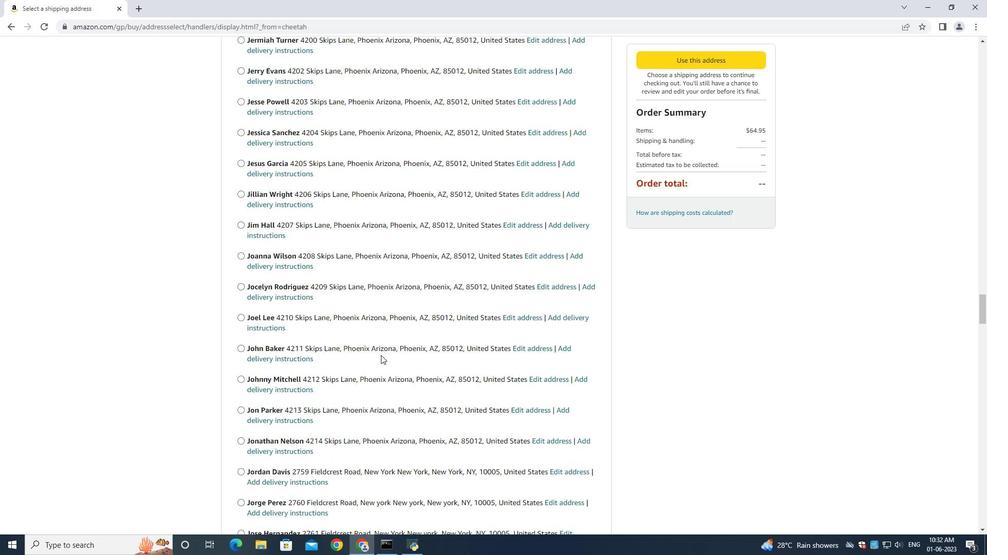 
Action: Mouse scrolled (383, 353) with delta (0, 0)
Screenshot: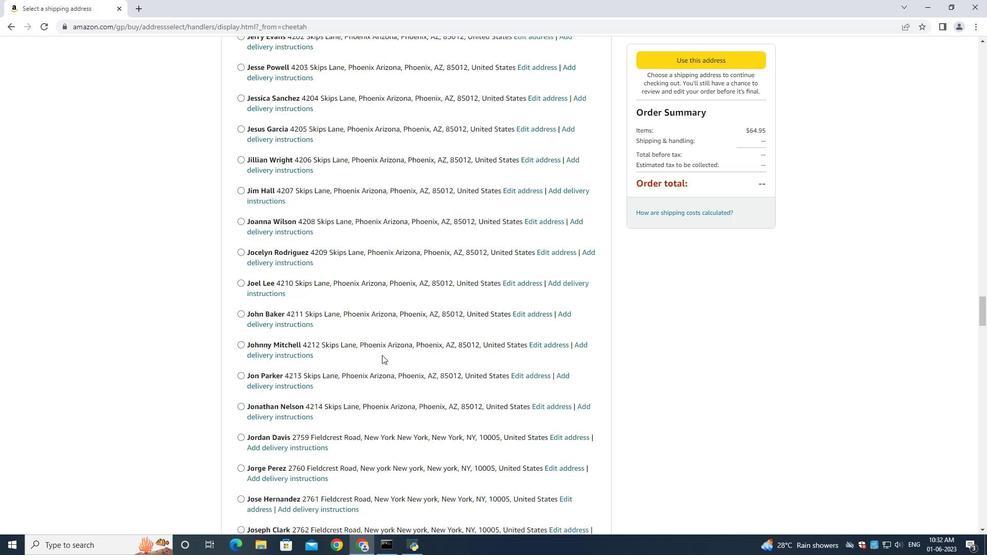 
Action: Mouse moved to (383, 353)
Screenshot: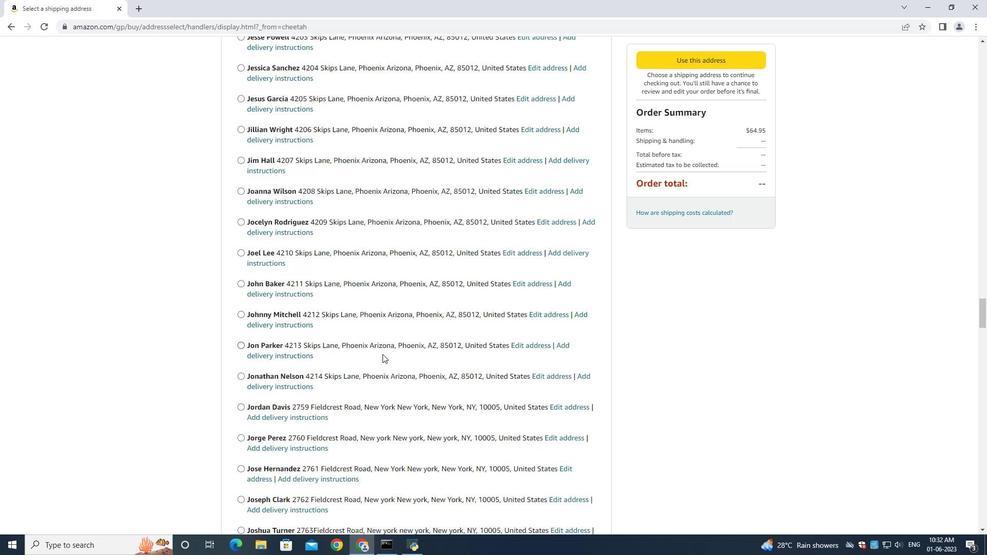 
Action: Mouse scrolled (383, 353) with delta (0, 0)
Screenshot: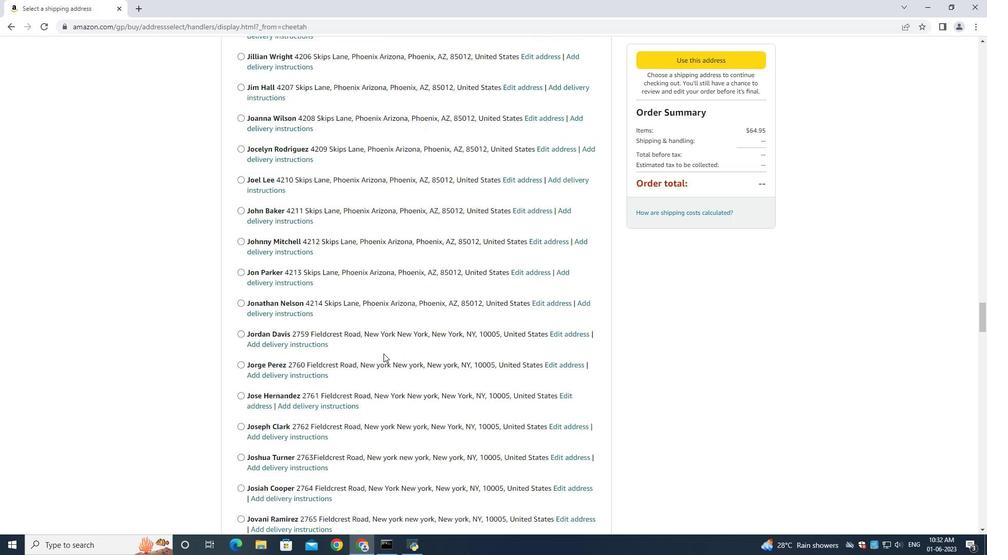 
Action: Mouse scrolled (383, 353) with delta (0, 0)
Screenshot: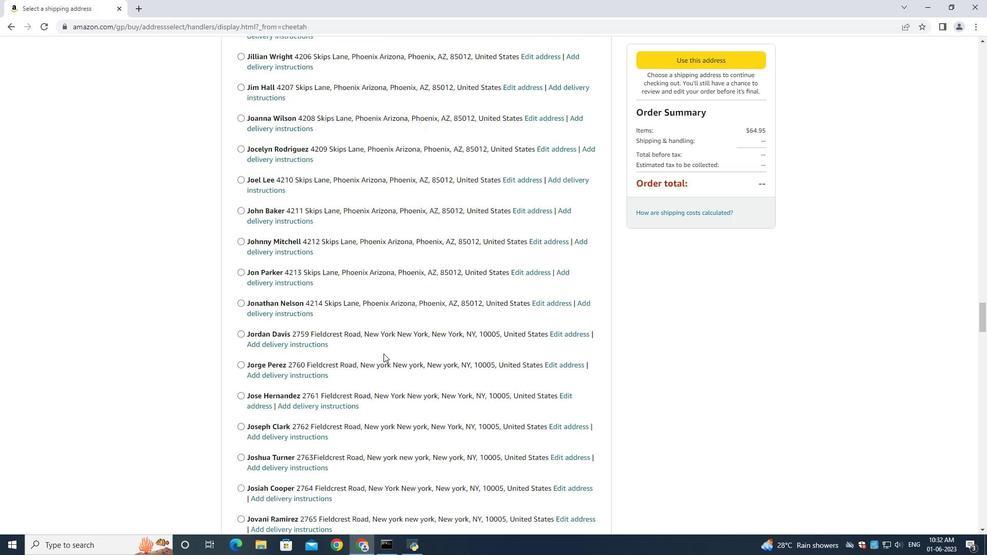 
Action: Mouse scrolled (383, 353) with delta (0, 0)
Screenshot: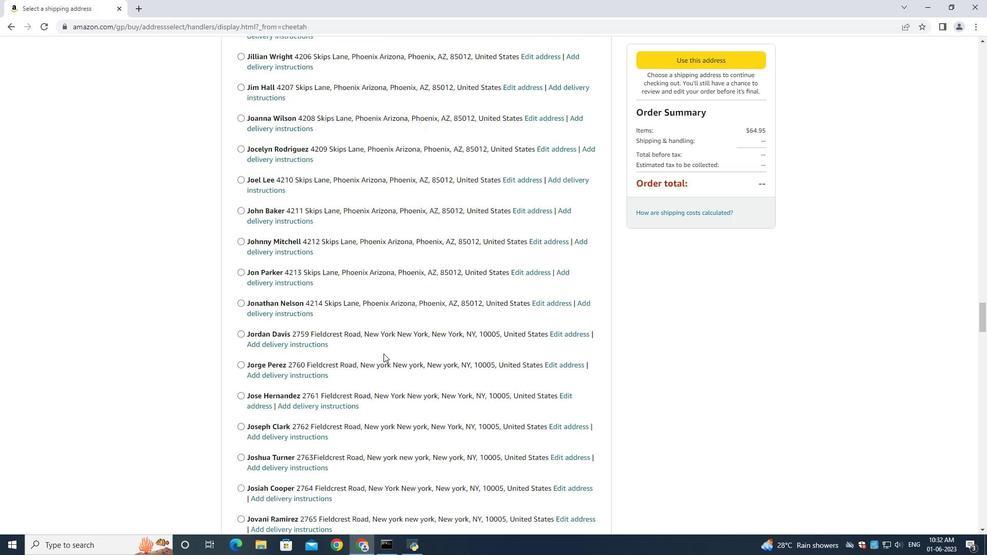 
Action: Mouse scrolled (383, 353) with delta (0, 0)
Screenshot: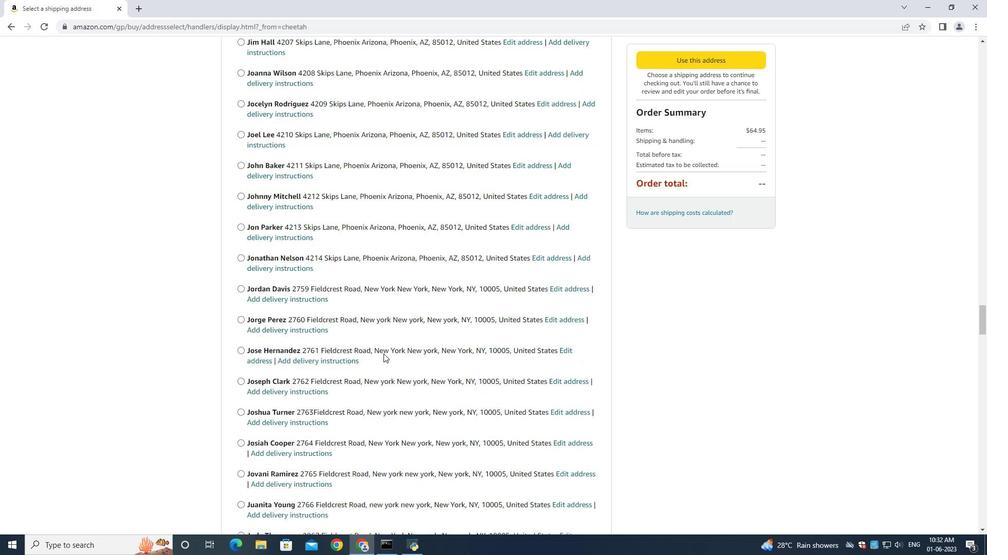 
Action: Mouse scrolled (383, 353) with delta (0, 0)
Screenshot: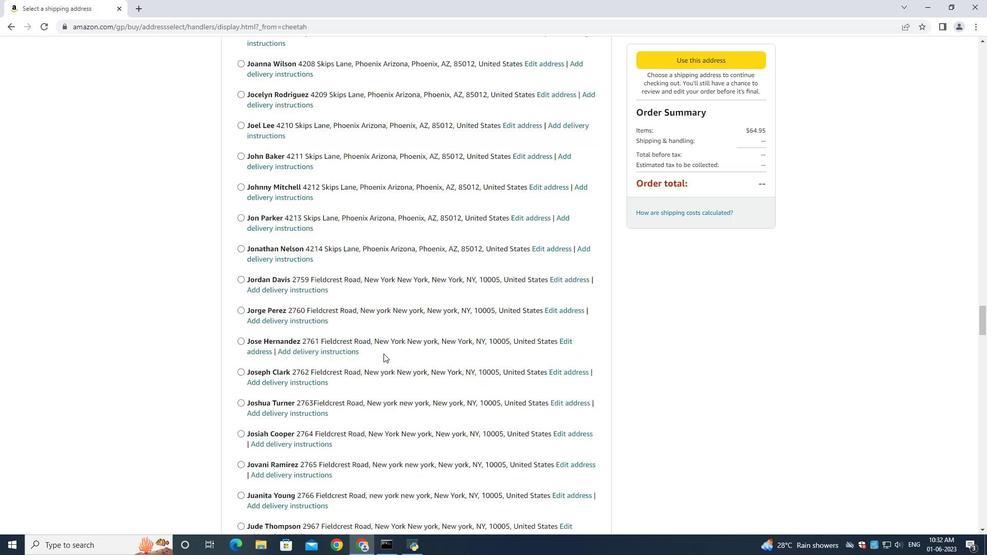
Action: Mouse scrolled (383, 353) with delta (0, 0)
Screenshot: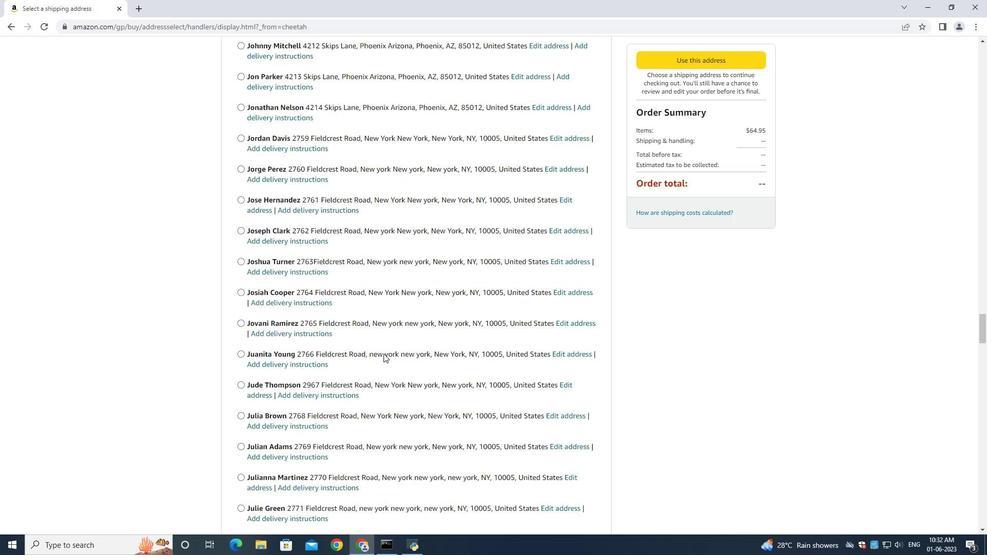 
Action: Mouse scrolled (383, 353) with delta (0, 0)
Screenshot: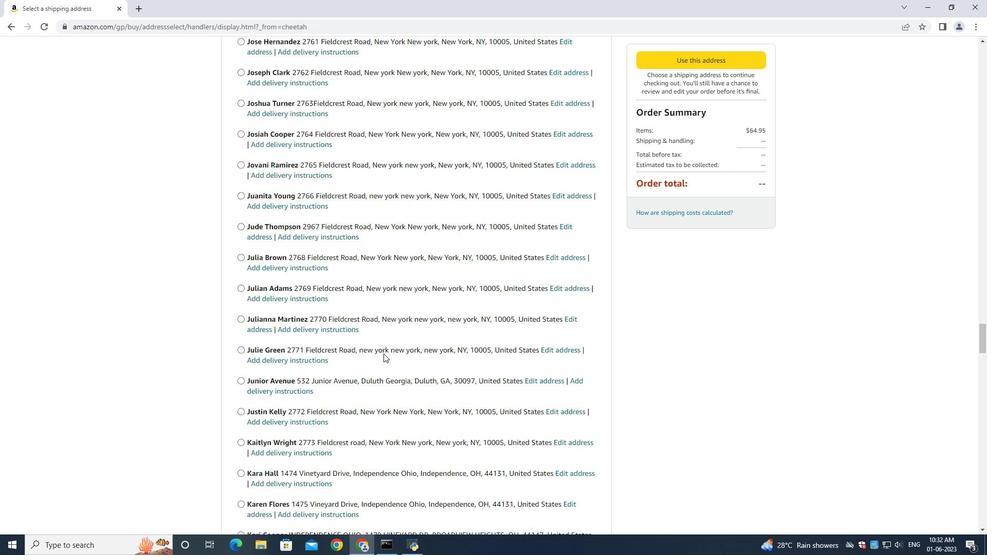
Action: Mouse moved to (384, 354)
Screenshot: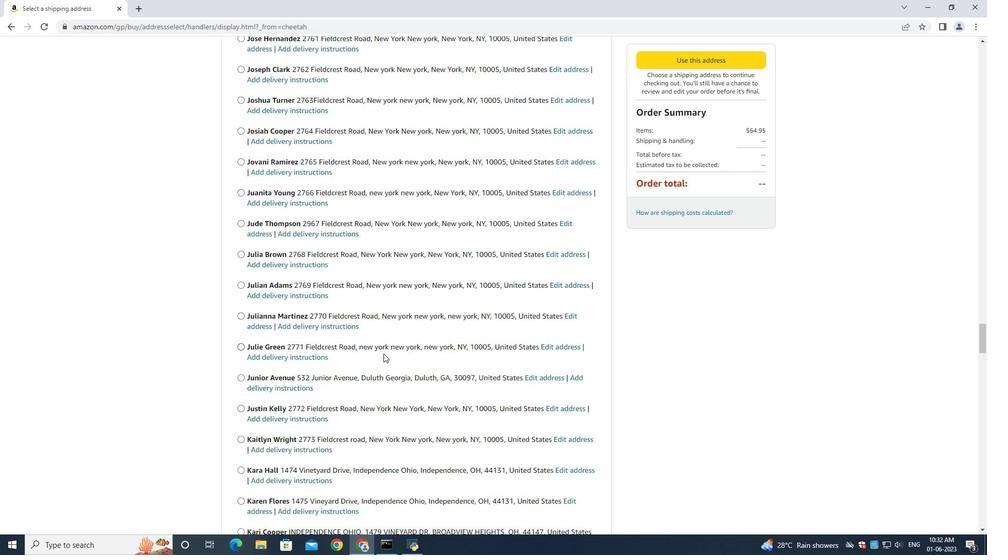 
Action: Mouse scrolled (384, 353) with delta (0, 0)
Screenshot: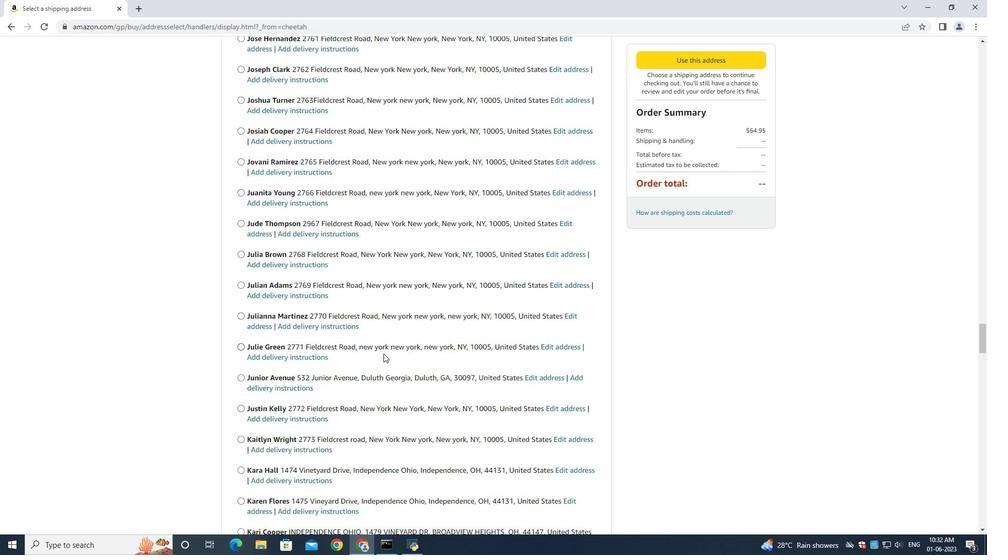 
Action: Mouse moved to (385, 357)
Screenshot: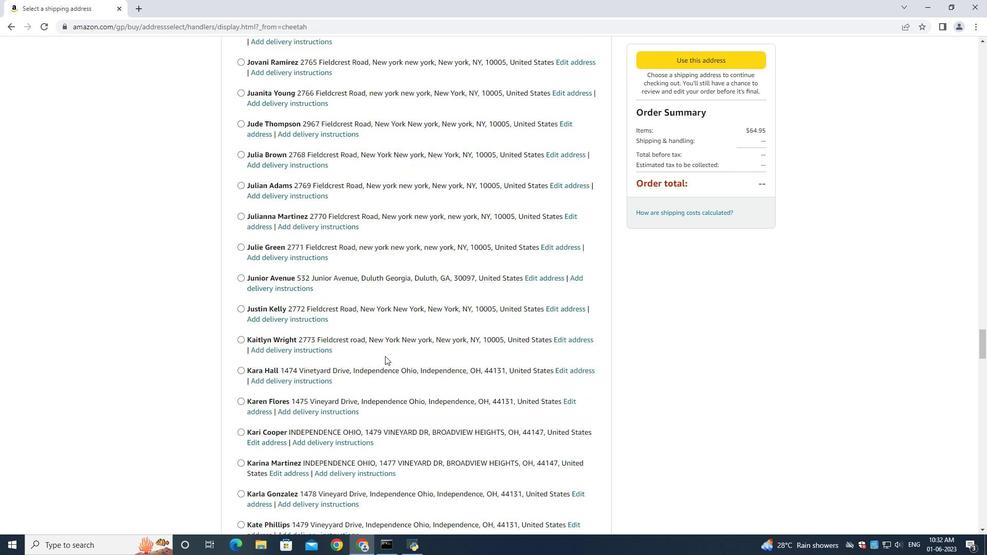 
Action: Mouse scrolled (385, 356) with delta (0, 0)
Screenshot: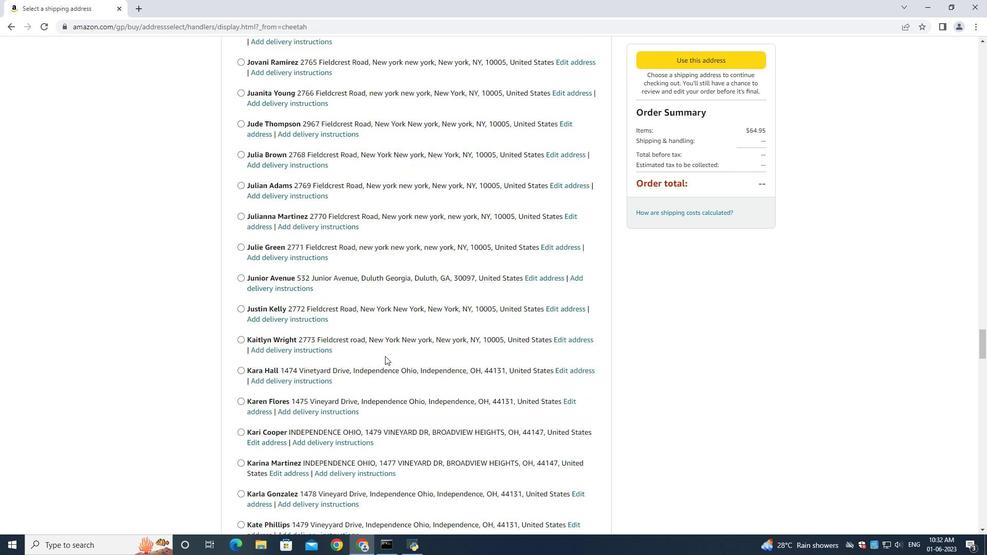 
Action: Mouse moved to (385, 357)
Screenshot: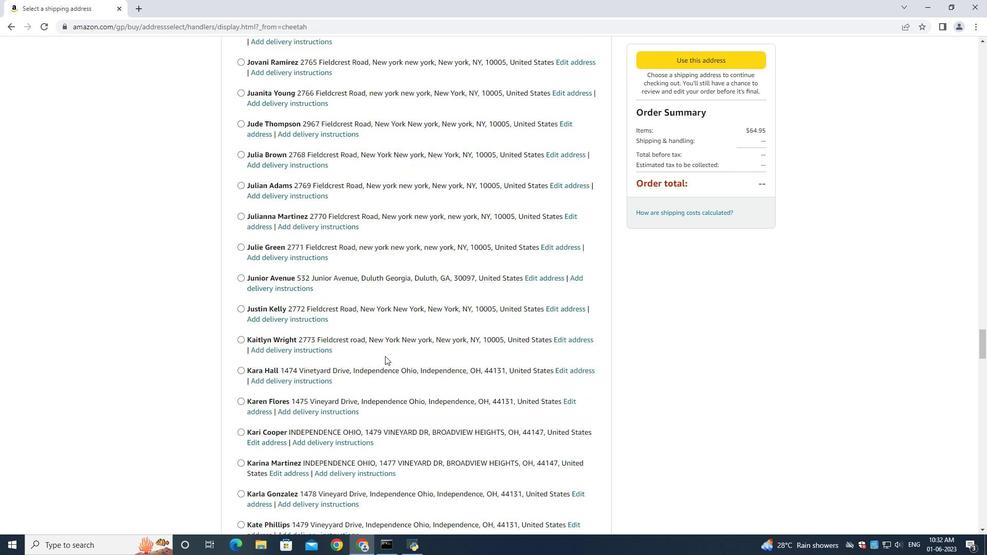 
Action: Mouse scrolled (385, 356) with delta (0, 0)
Screenshot: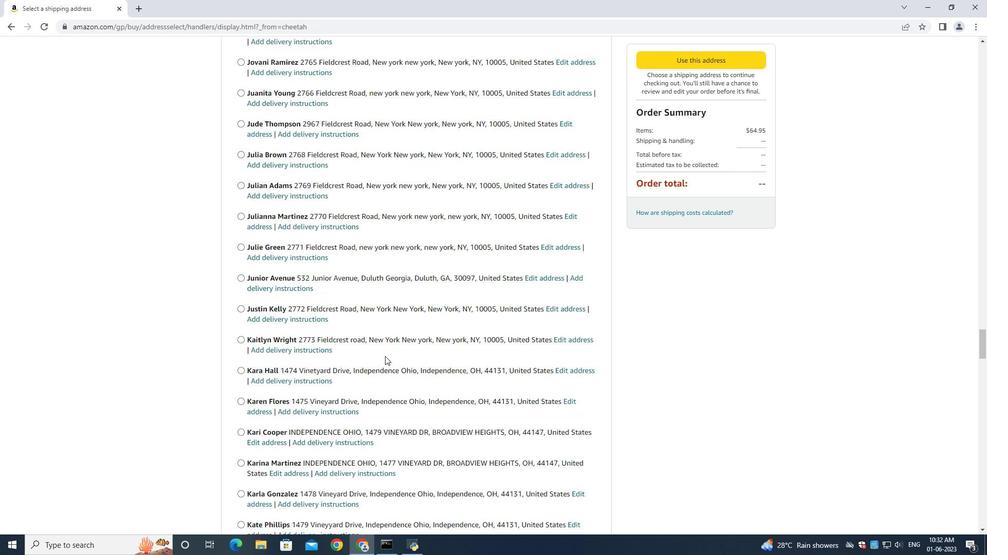 
Action: Mouse moved to (385, 357)
Screenshot: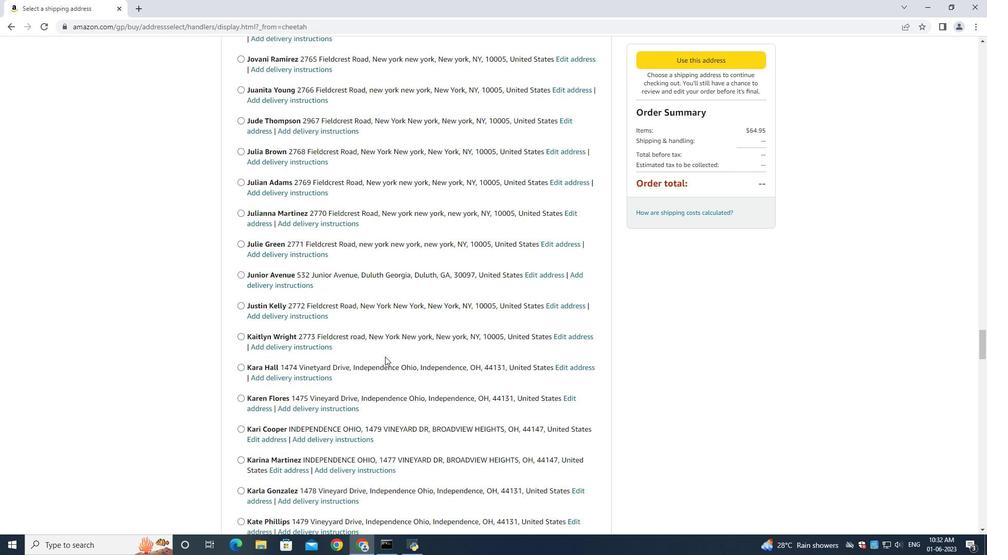 
Action: Mouse scrolled (385, 357) with delta (0, 0)
Screenshot: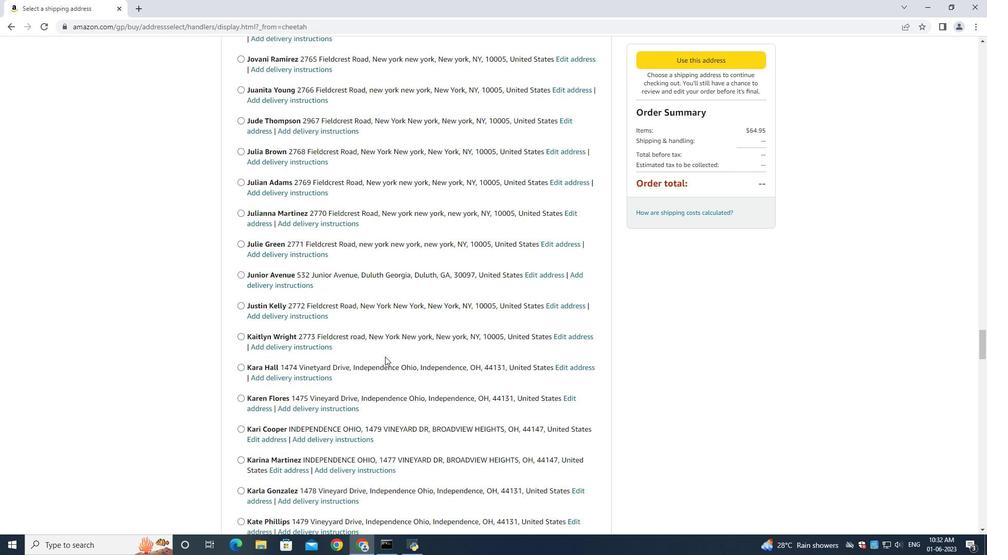 
Action: Mouse moved to (385, 358)
Screenshot: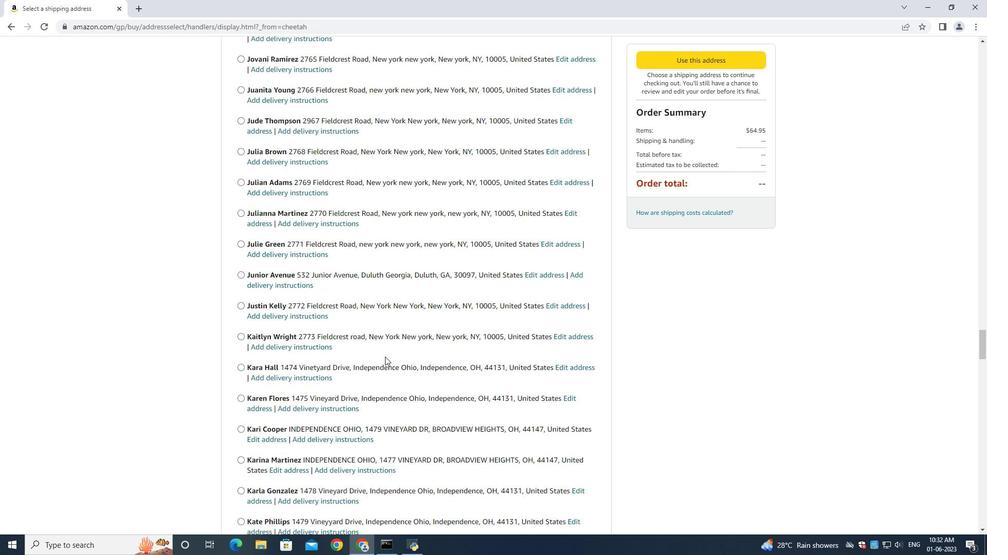 
Action: Mouse scrolled (385, 357) with delta (0, 0)
Screenshot: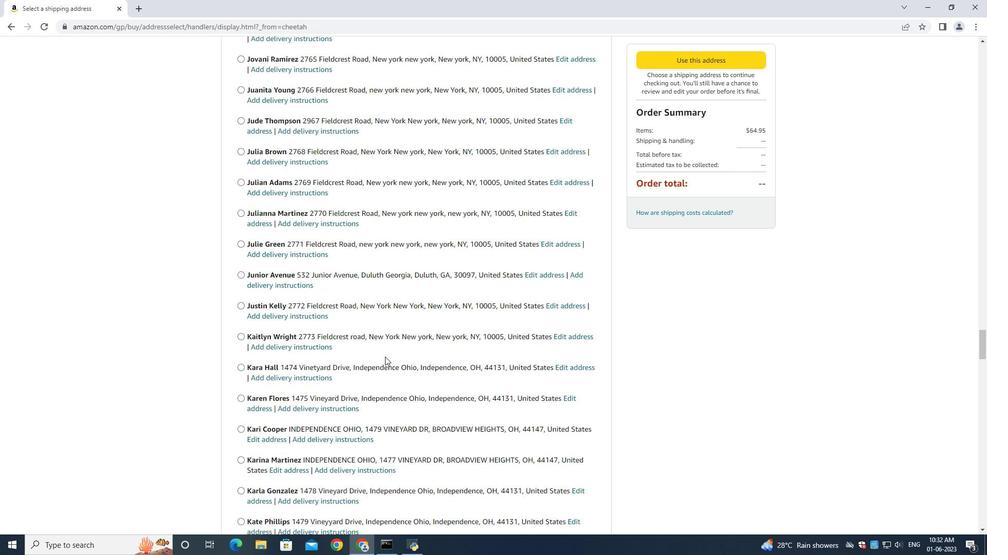 
Action: Mouse scrolled (385, 357) with delta (0, 0)
Screenshot: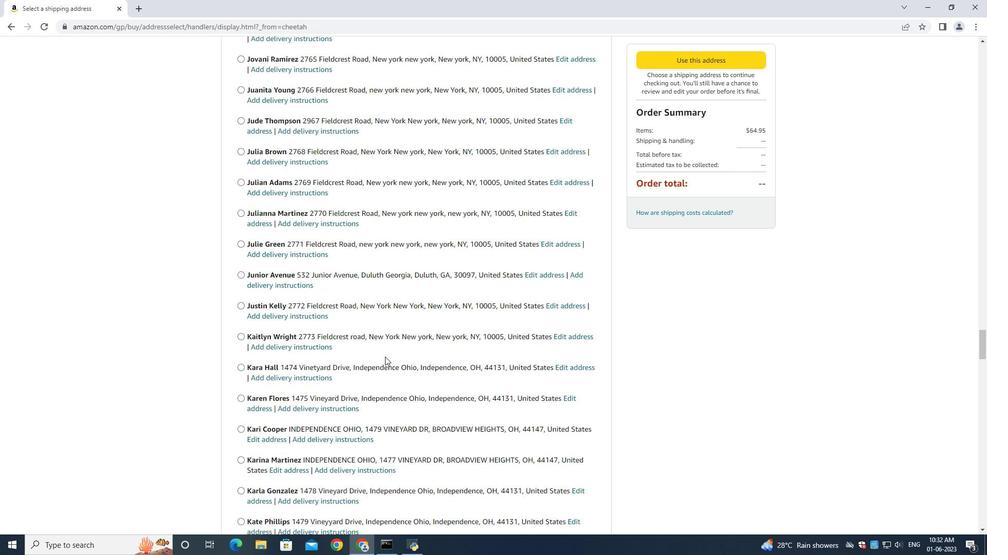 
Action: Mouse moved to (385, 358)
Screenshot: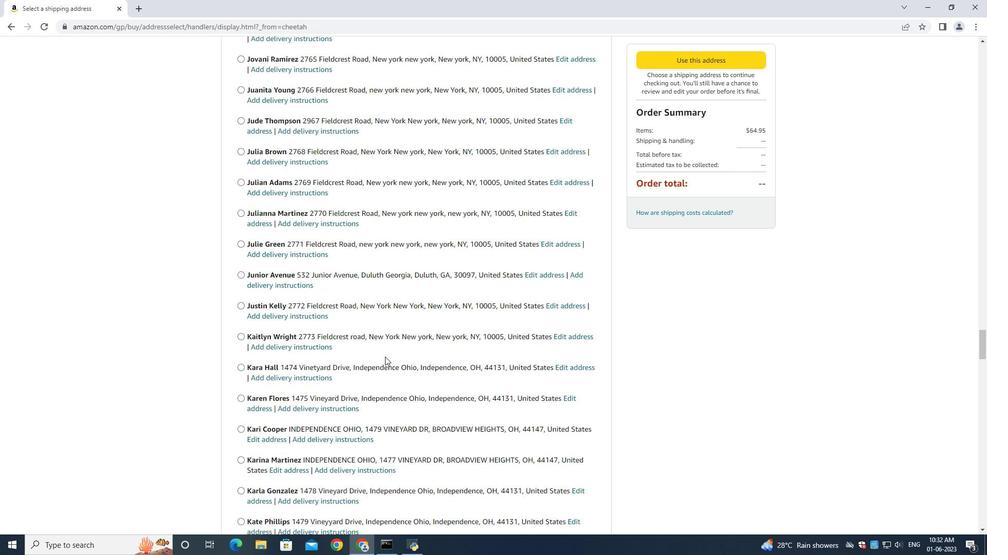 
Action: Mouse scrolled (385, 358) with delta (0, 0)
Screenshot: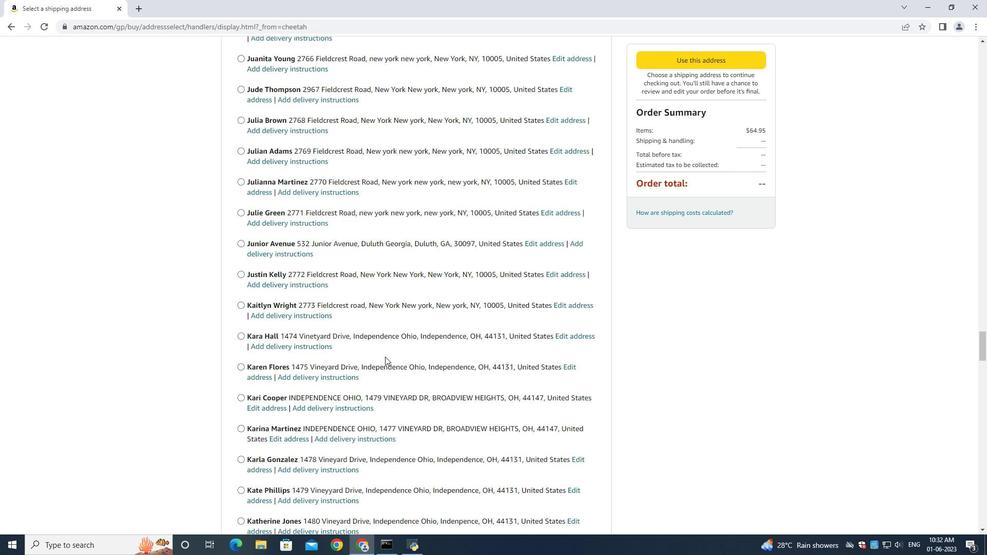 
Action: Mouse moved to (386, 357)
Screenshot: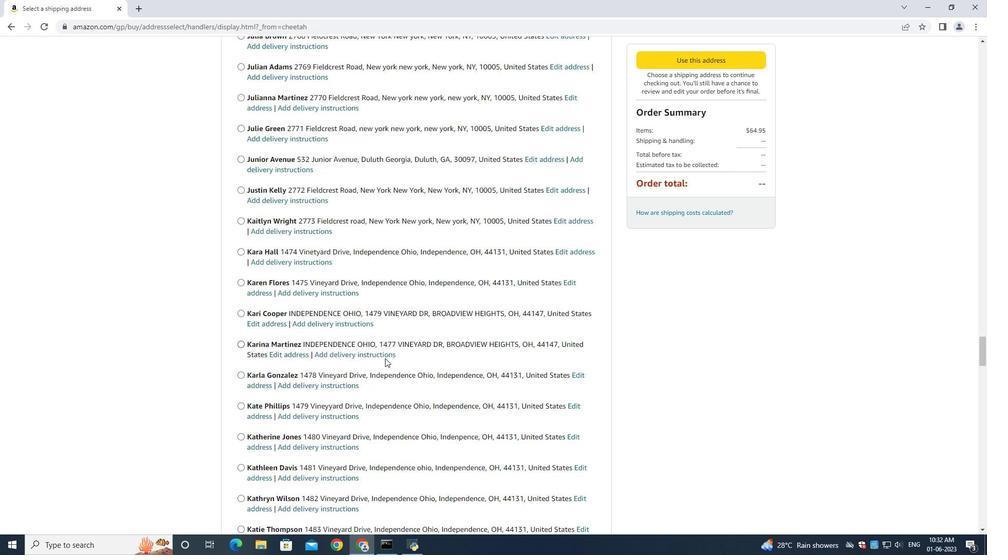 
Action: Mouse scrolled (386, 356) with delta (0, 0)
Screenshot: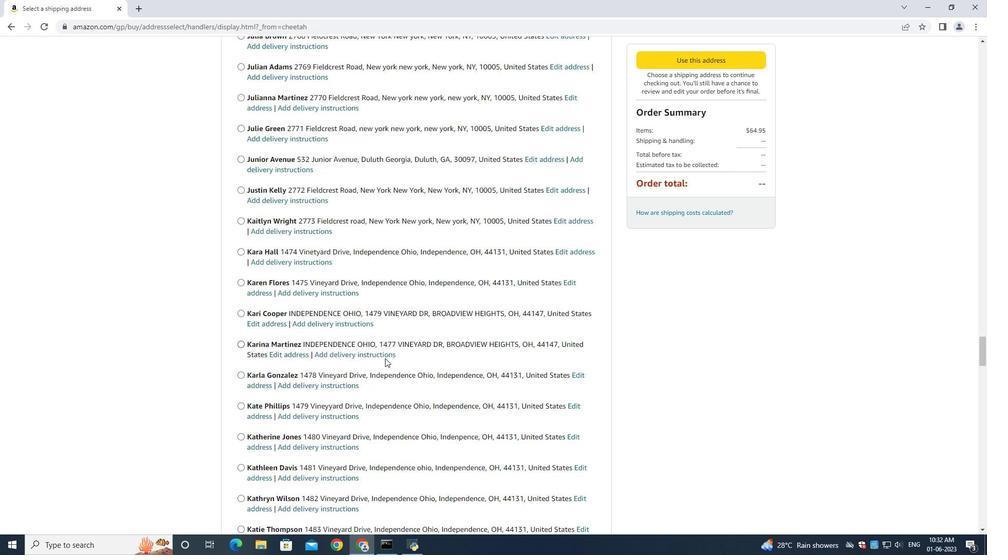 
Action: Mouse moved to (387, 359)
Screenshot: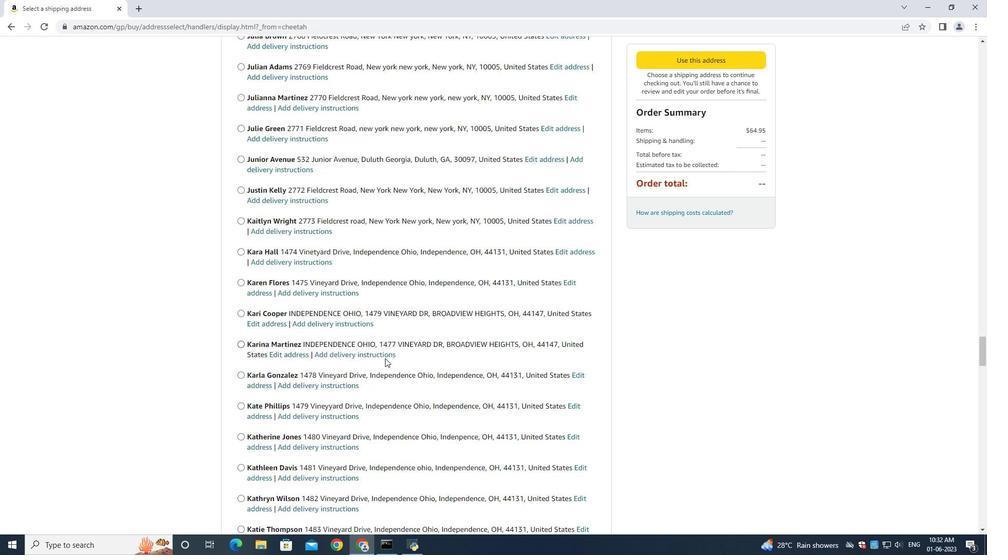
Action: Mouse scrolled (387, 358) with delta (0, 0)
Screenshot: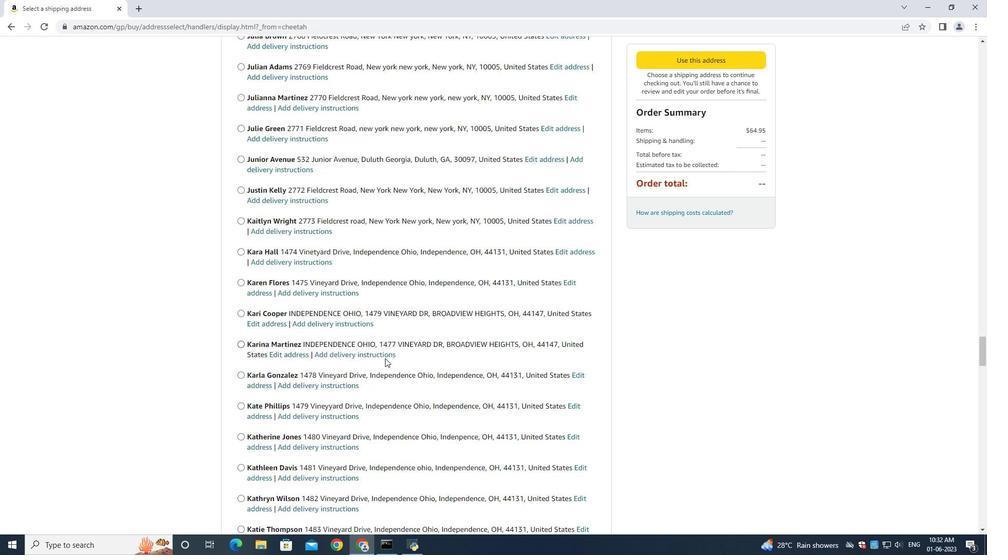 
Action: Mouse scrolled (387, 358) with delta (0, 0)
Screenshot: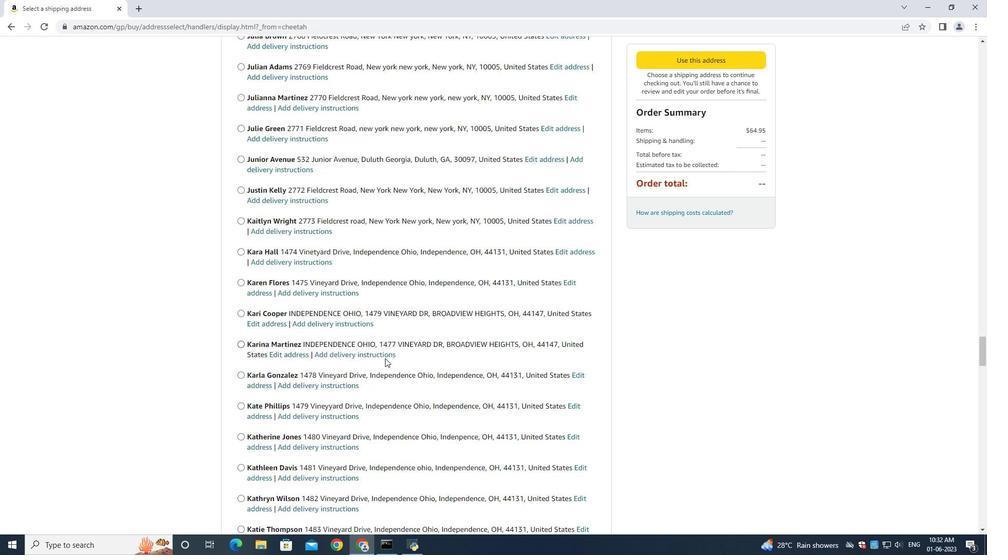 
Action: Mouse scrolled (387, 358) with delta (0, 0)
Screenshot: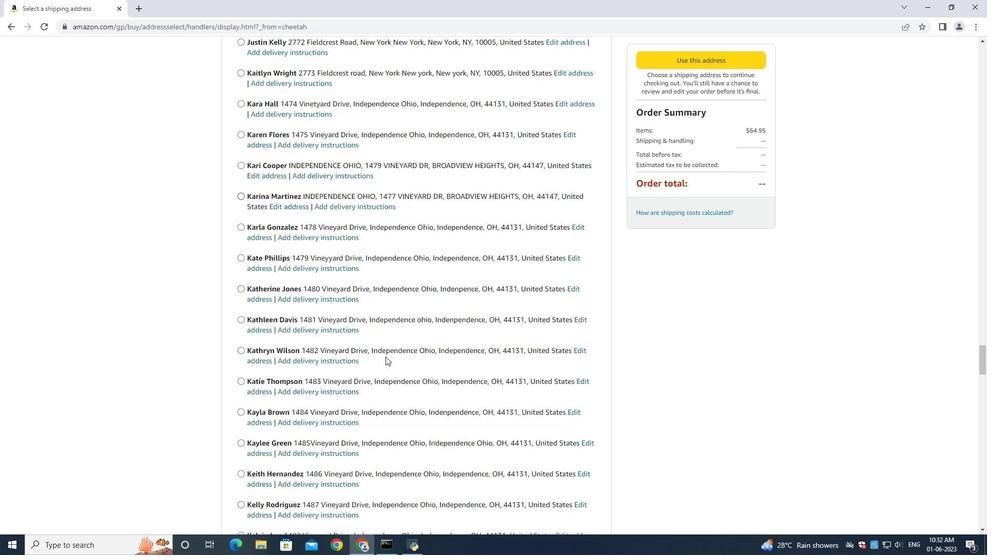 
Action: Mouse scrolled (387, 358) with delta (0, 0)
Screenshot: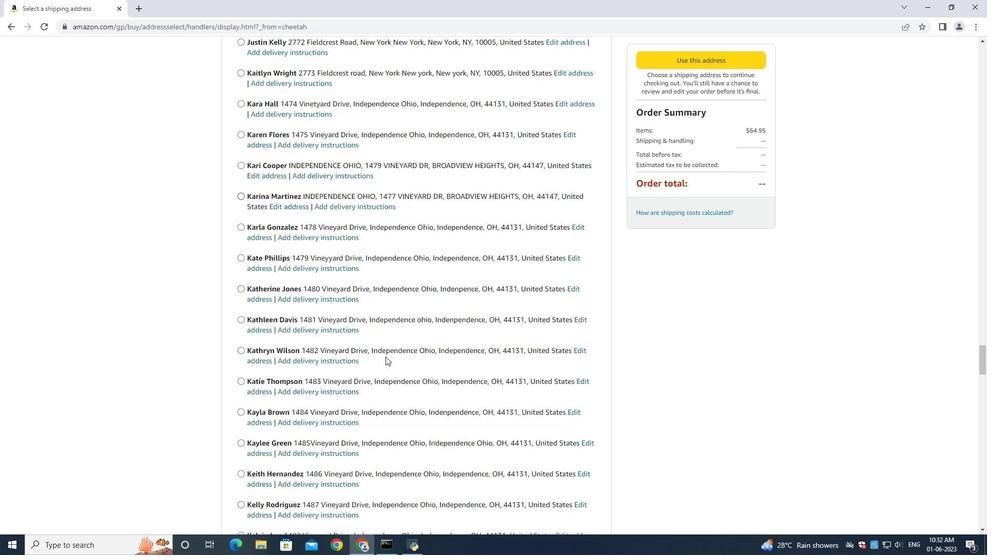 
Action: Mouse scrolled (387, 358) with delta (0, 0)
Screenshot: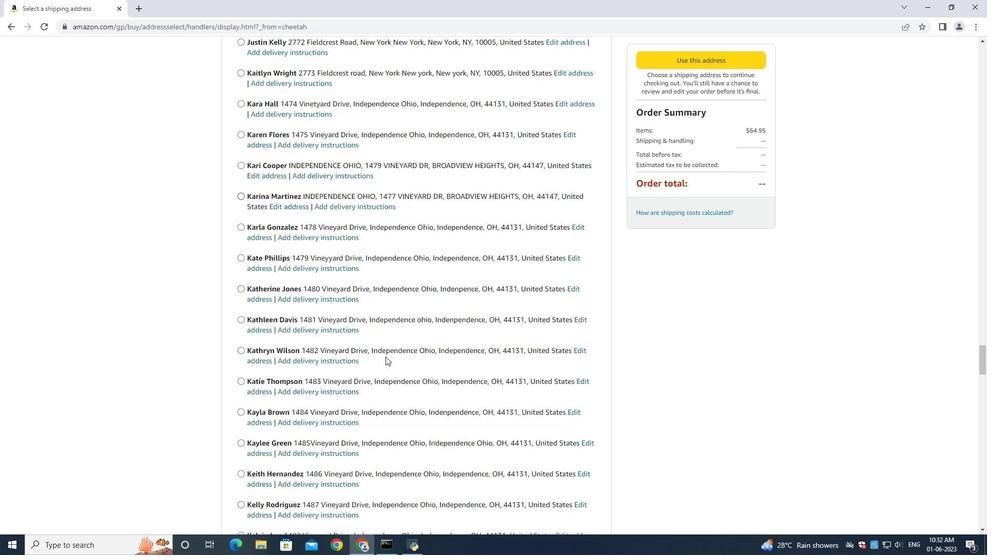
Action: Mouse moved to (387, 358)
Screenshot: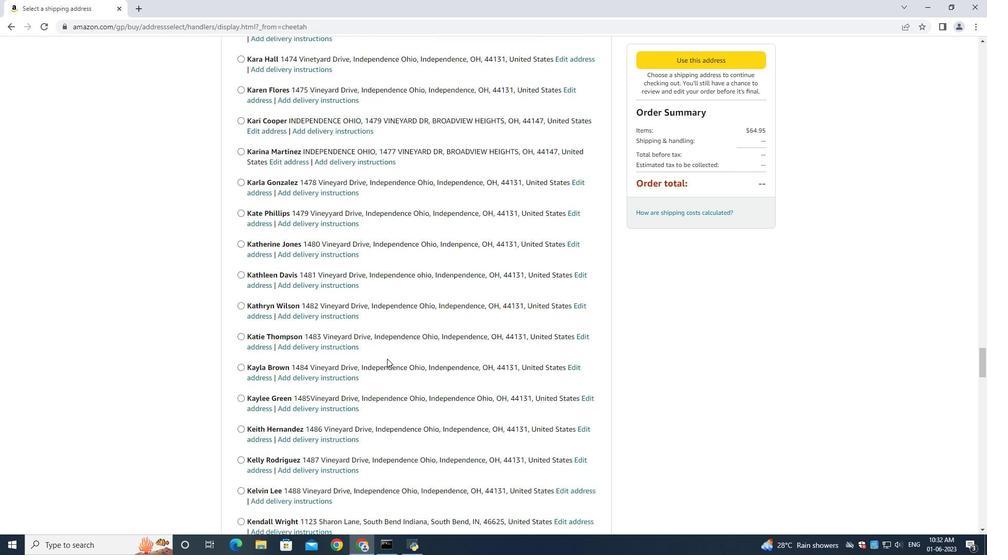 
Action: Mouse scrolled (387, 357) with delta (0, 0)
Screenshot: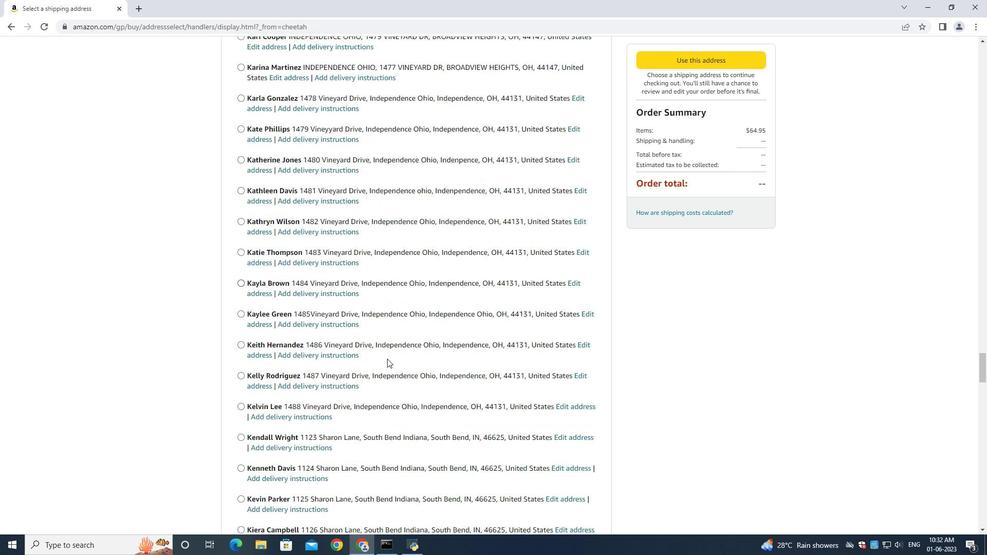 
Action: Mouse scrolled (387, 357) with delta (0, 0)
Screenshot: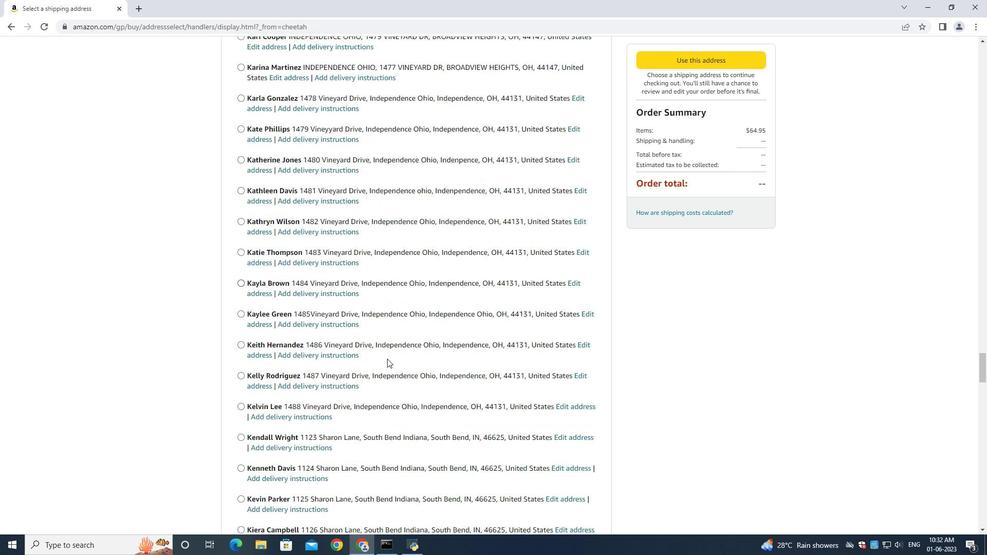 
Action: Mouse scrolled (387, 357) with delta (0, -1)
Screenshot: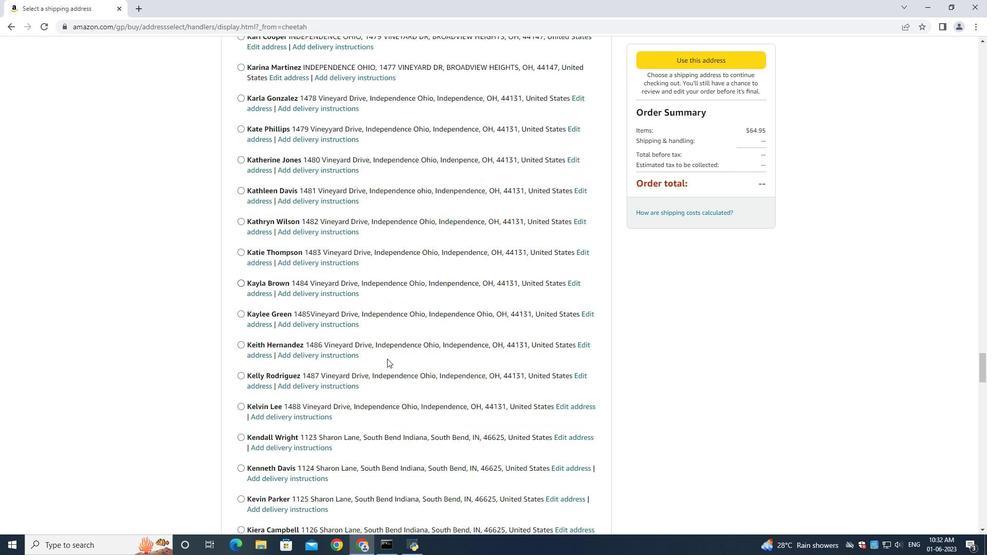 
Action: Mouse scrolled (387, 357) with delta (0, 0)
Screenshot: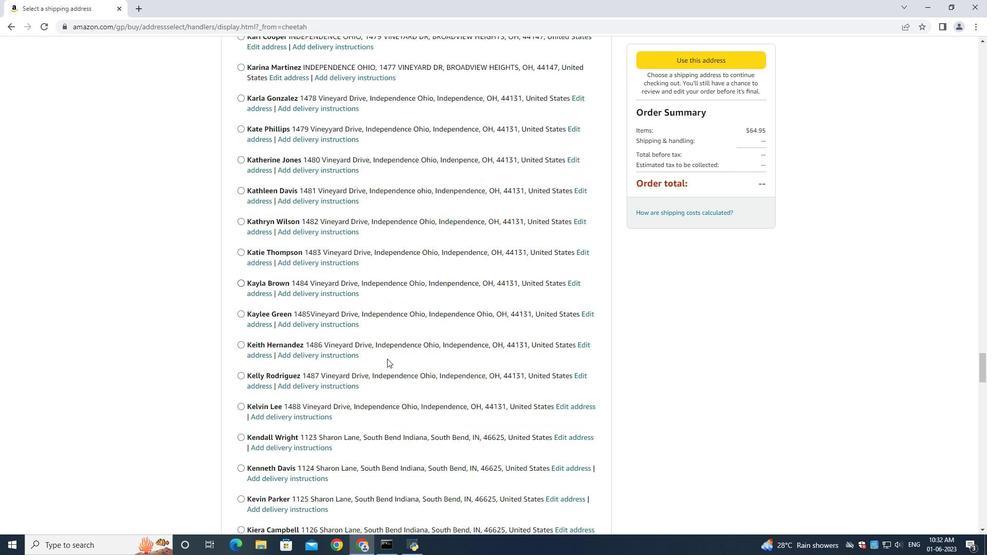 
Action: Mouse scrolled (387, 357) with delta (0, 0)
Screenshot: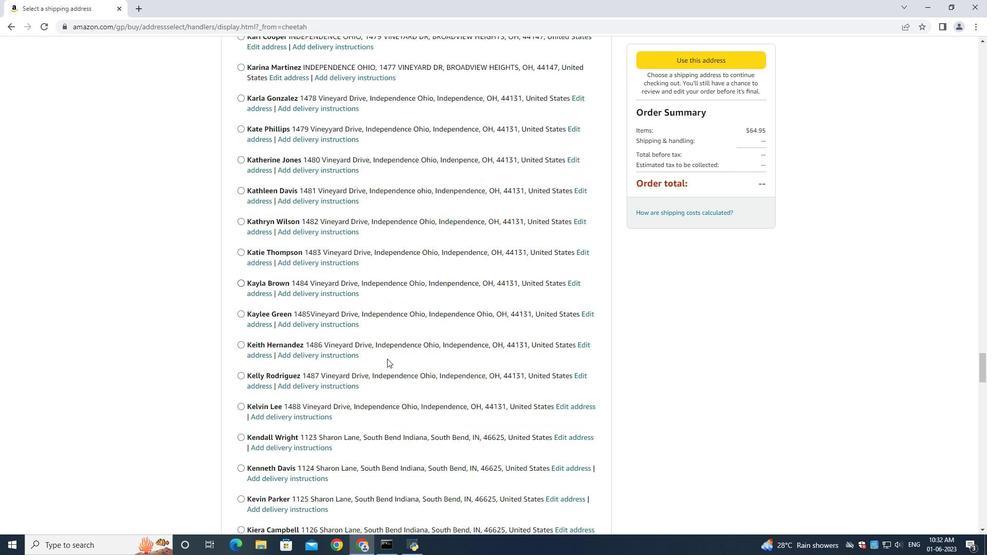 
Action: Mouse scrolled (387, 357) with delta (0, 0)
Screenshot: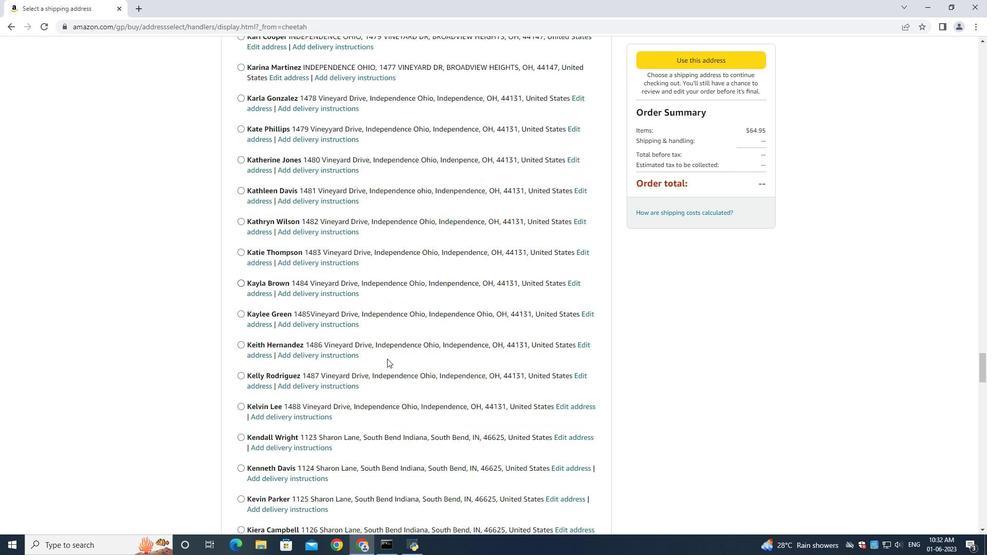 
Action: Mouse scrolled (387, 357) with delta (0, 0)
Screenshot: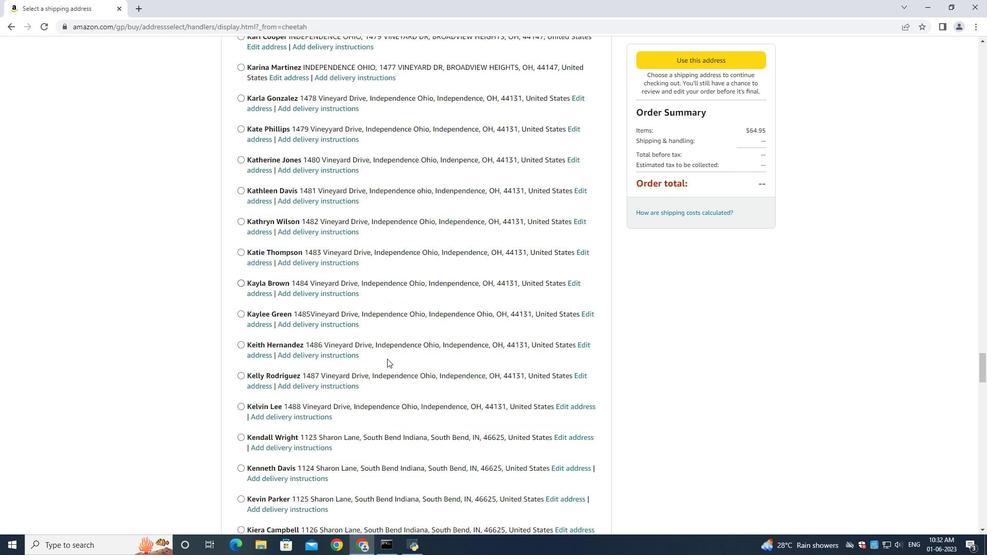 
Action: Mouse moved to (386, 358)
Screenshot: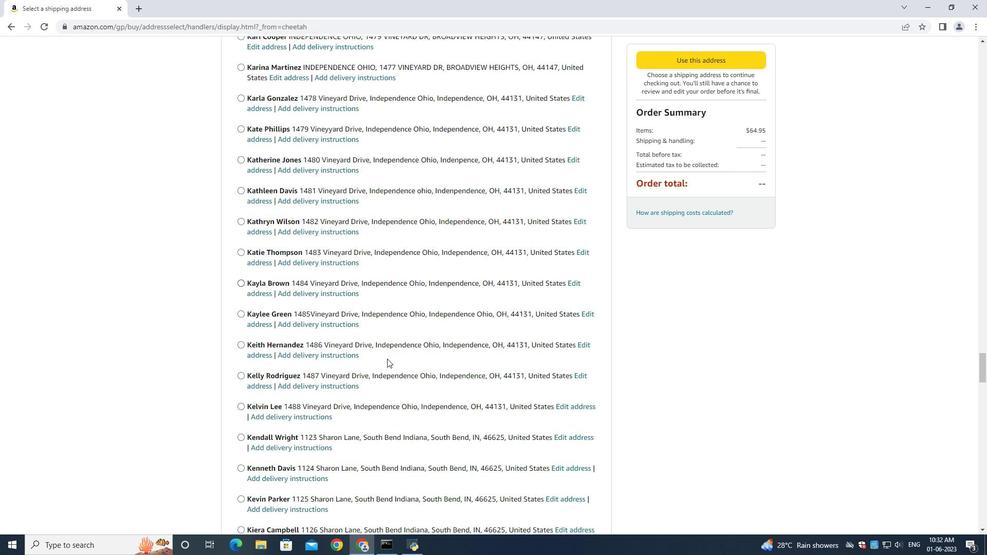 
Action: Mouse scrolled (386, 357) with delta (0, 0)
Screenshot: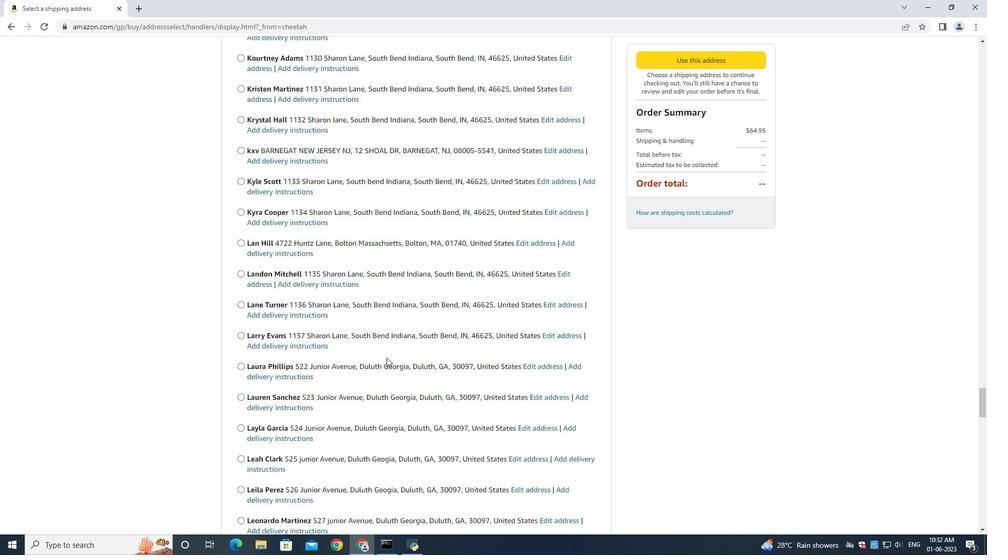 
Action: Mouse moved to (386, 358)
Screenshot: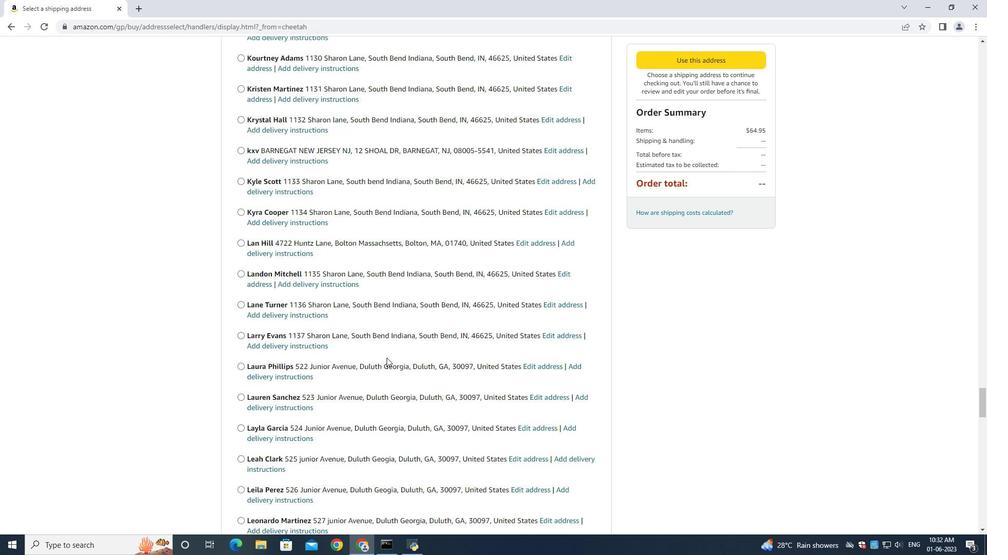 
Action: Mouse scrolled (386, 357) with delta (0, 0)
Screenshot: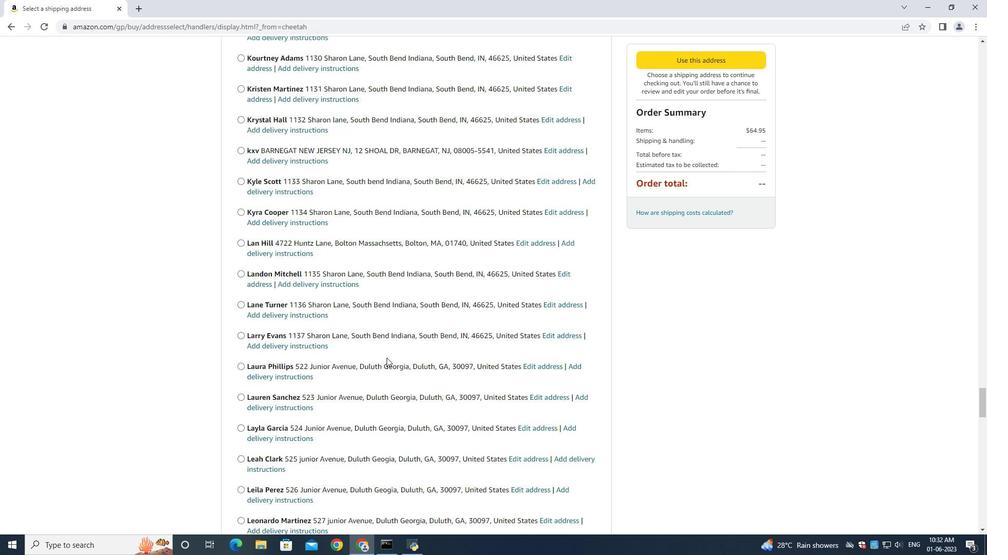 
Action: Mouse scrolled (386, 357) with delta (0, 0)
Screenshot: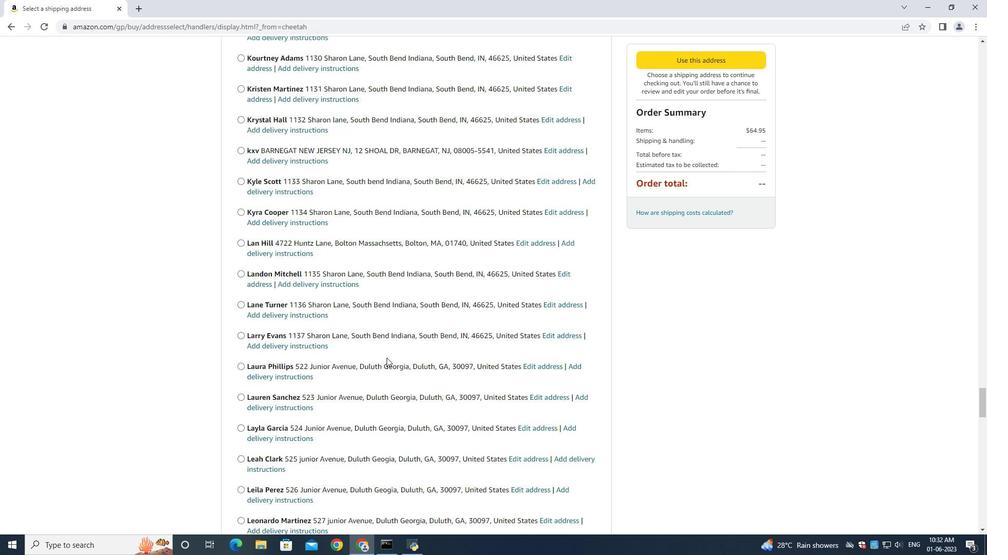 
Action: Mouse scrolled (386, 357) with delta (0, 0)
Screenshot: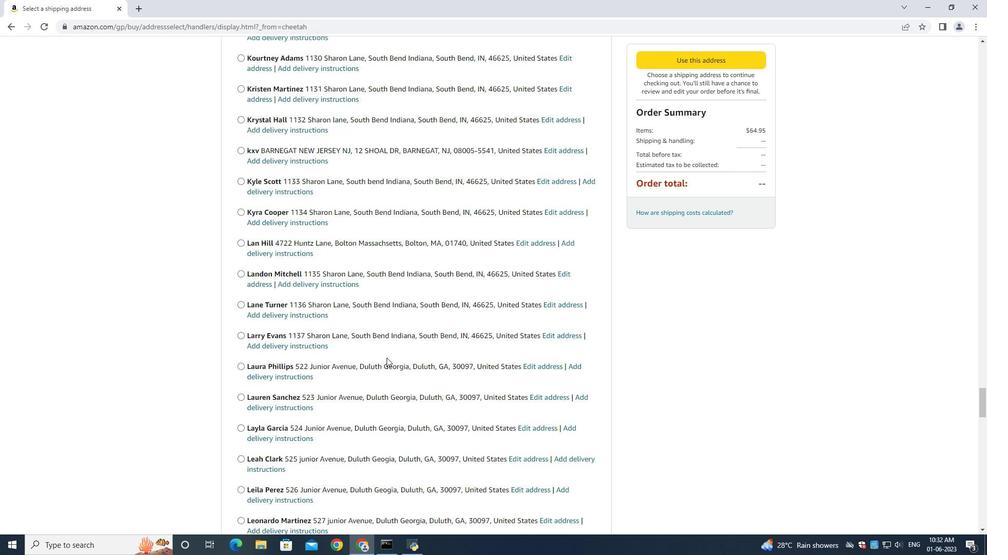 
Action: Mouse scrolled (386, 357) with delta (0, 0)
Screenshot: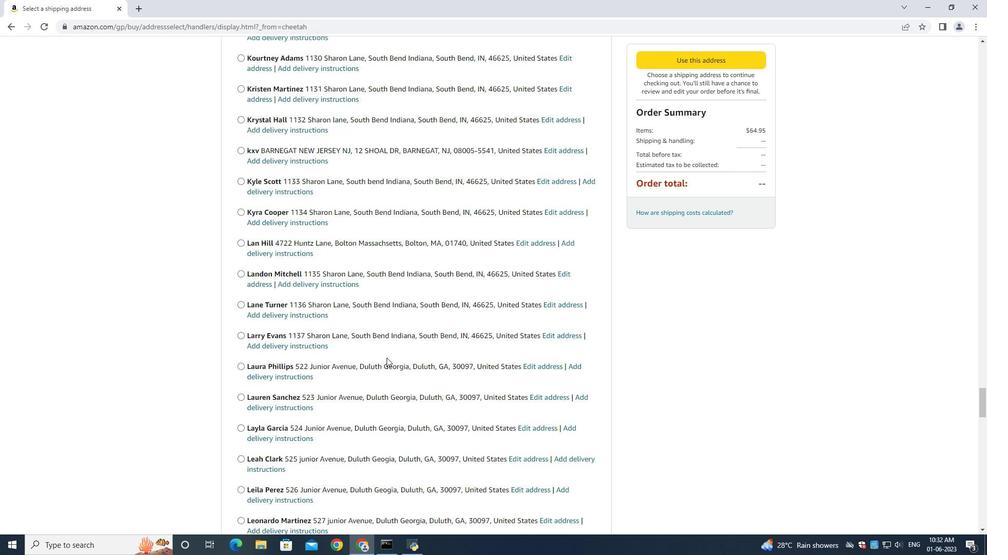 
Action: Mouse scrolled (386, 357) with delta (0, 0)
Screenshot: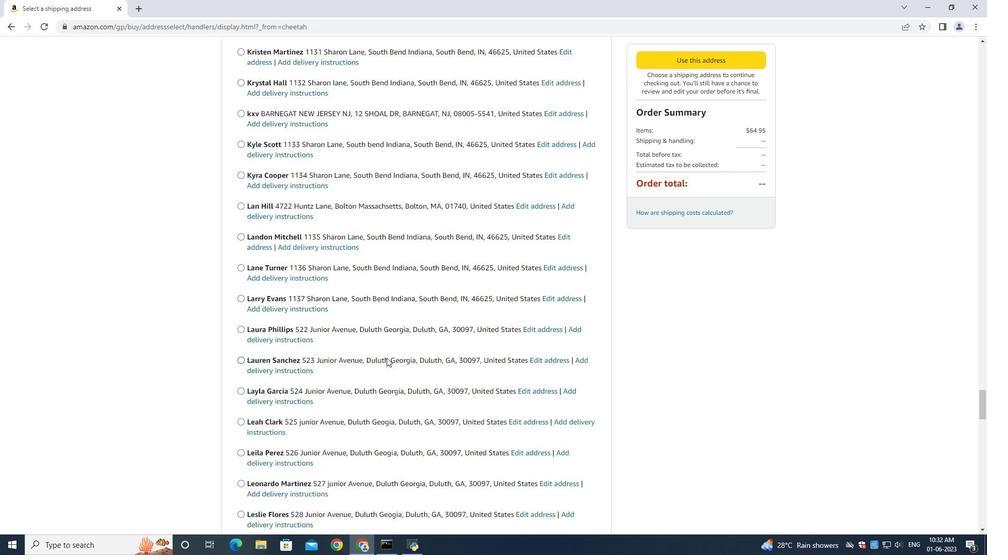 
Action: Mouse scrolled (386, 357) with delta (0, 0)
Screenshot: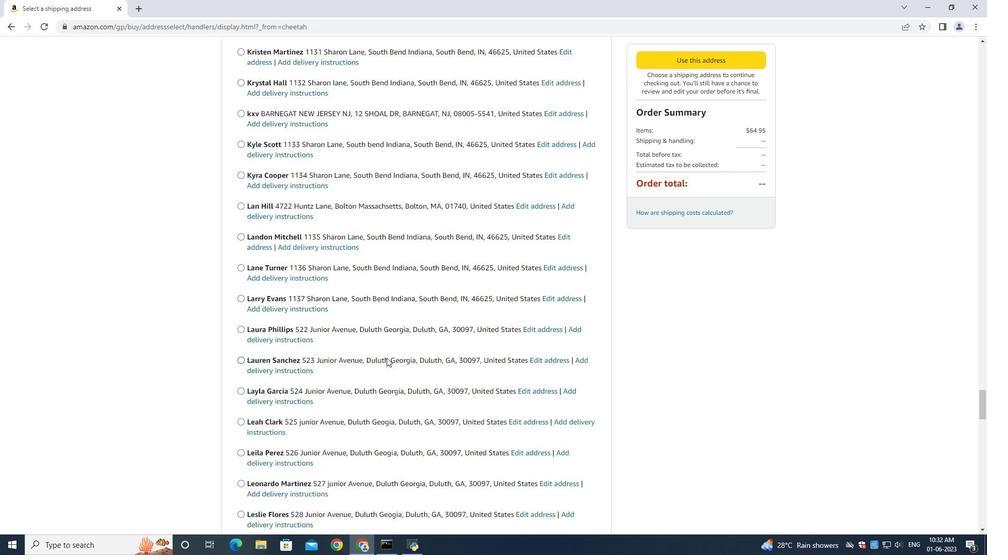 
Action: Mouse moved to (386, 358)
Screenshot: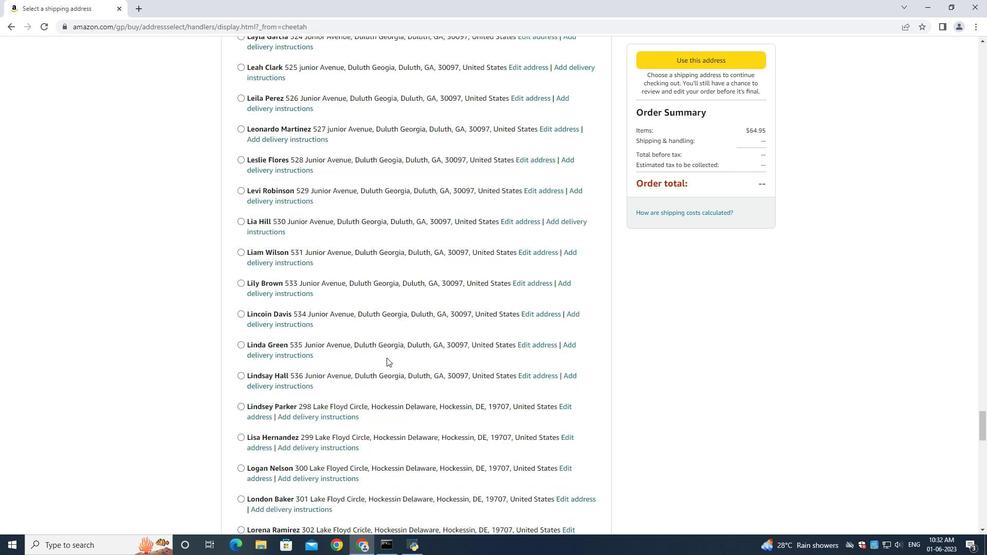 
Action: Mouse scrolled (386, 357) with delta (0, 0)
Screenshot: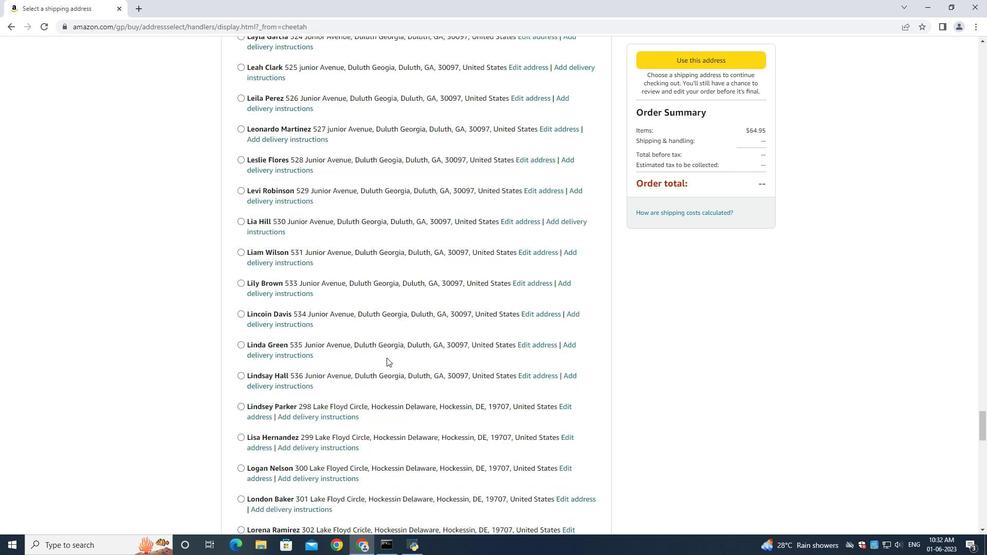 
Action: Mouse scrolled (386, 357) with delta (0, 0)
Screenshot: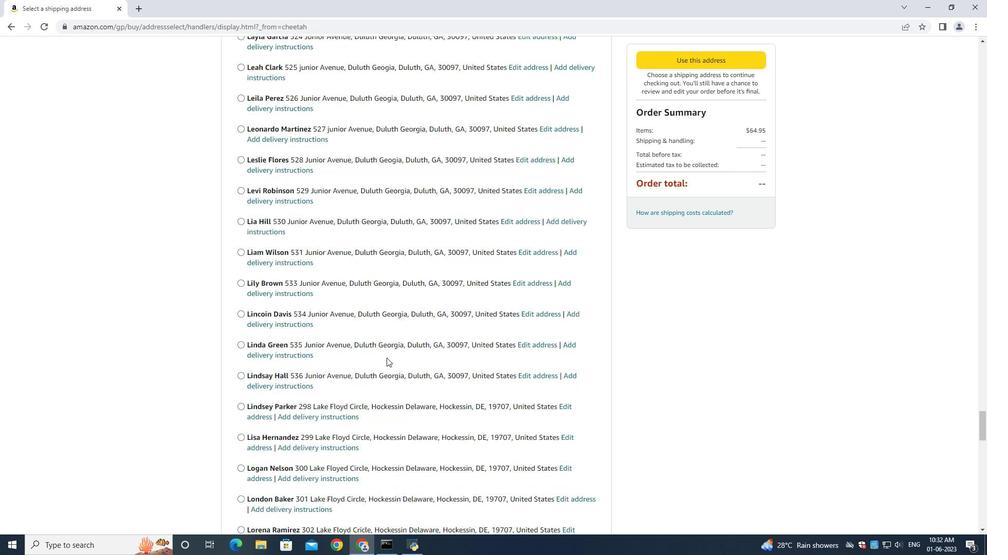 
Action: Mouse scrolled (386, 357) with delta (0, 0)
Screenshot: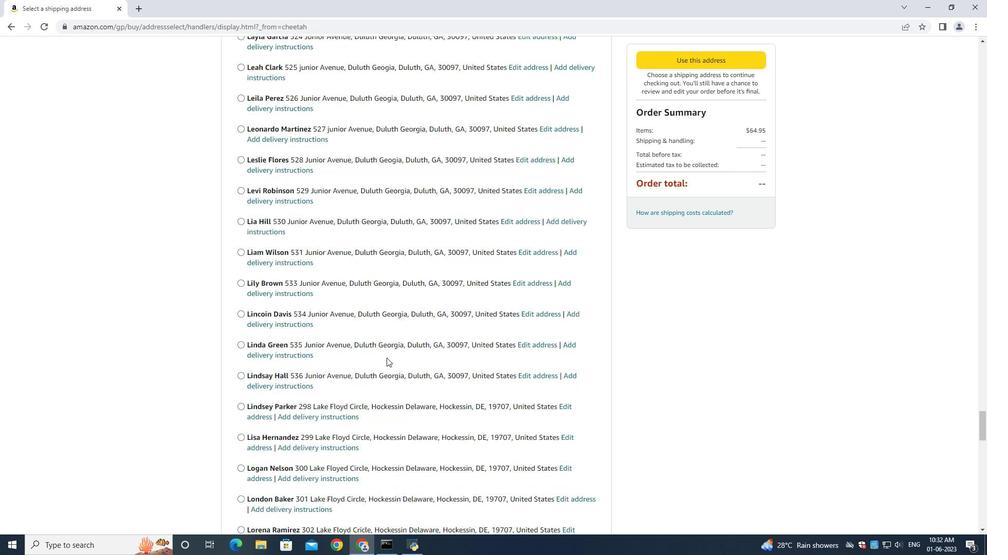 
Action: Mouse scrolled (386, 357) with delta (0, 0)
Screenshot: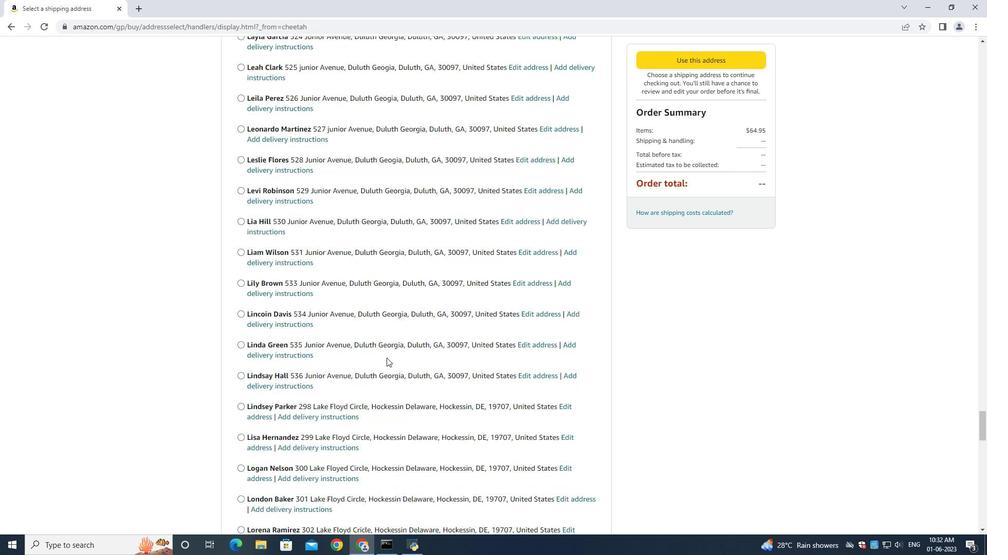 
Action: Mouse moved to (386, 358)
Screenshot: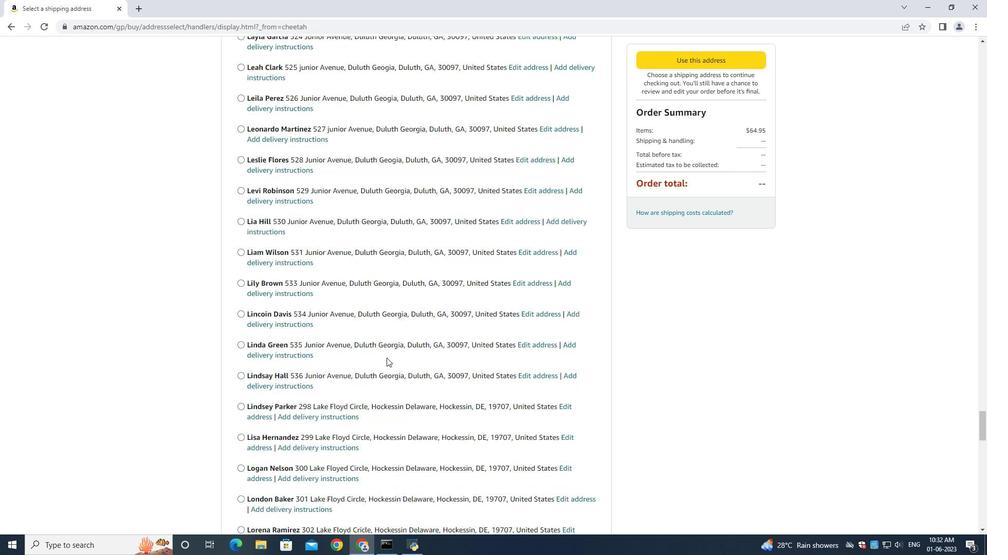 
Action: Mouse scrolled (386, 357) with delta (0, 0)
Screenshot: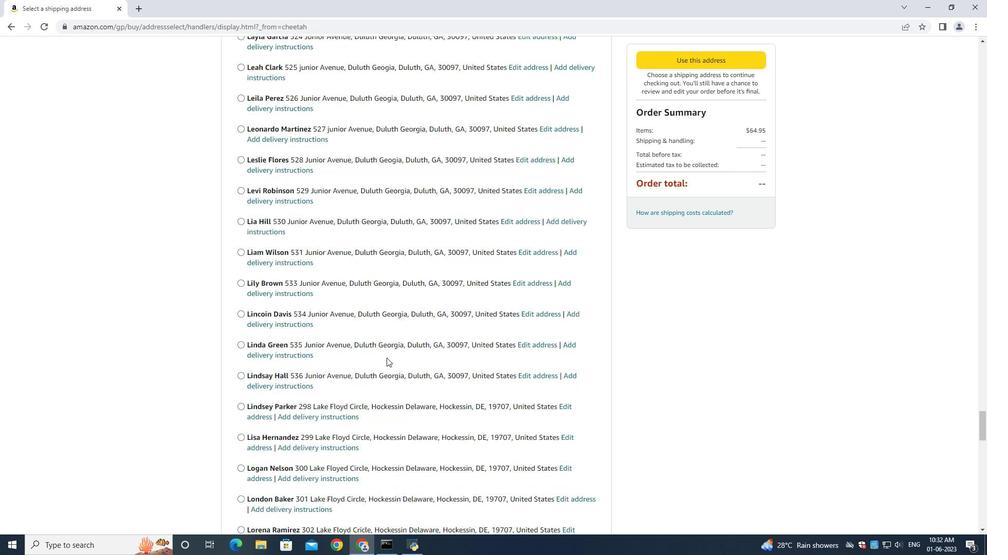 
Action: Mouse scrolled (386, 357) with delta (0, 0)
Screenshot: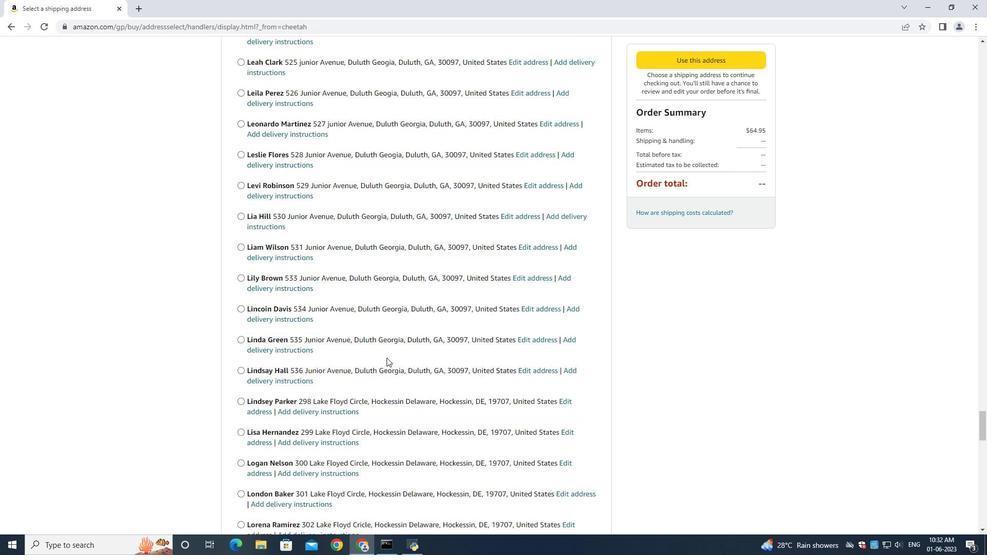 
Action: Mouse moved to (386, 355)
Screenshot: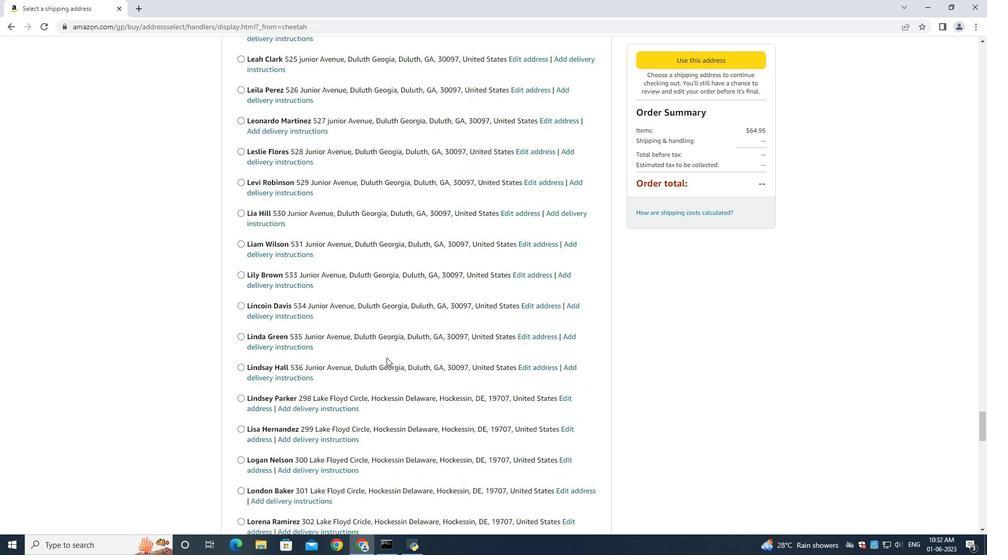 
Action: Mouse scrolled (386, 354) with delta (0, 0)
Screenshot: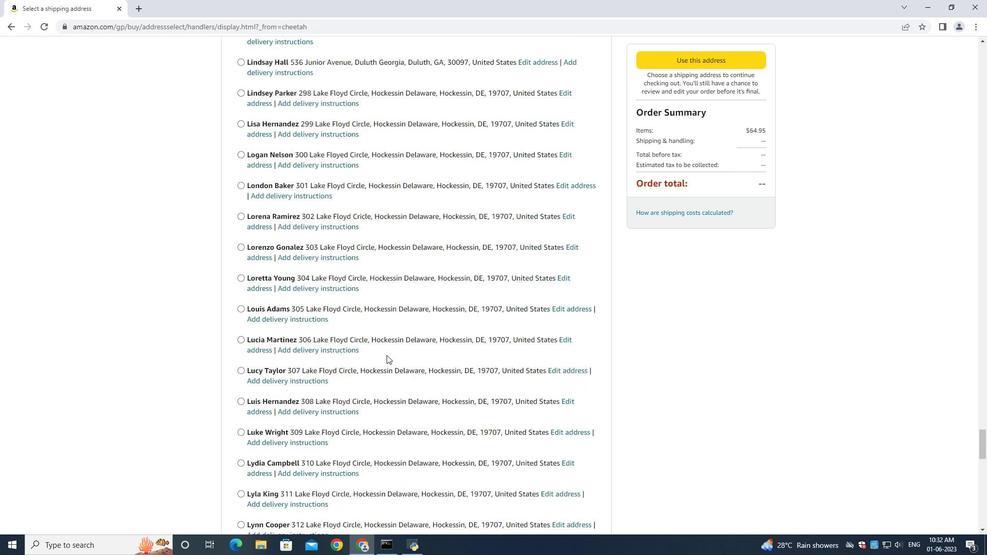 
Action: Mouse scrolled (386, 354) with delta (0, 0)
Screenshot: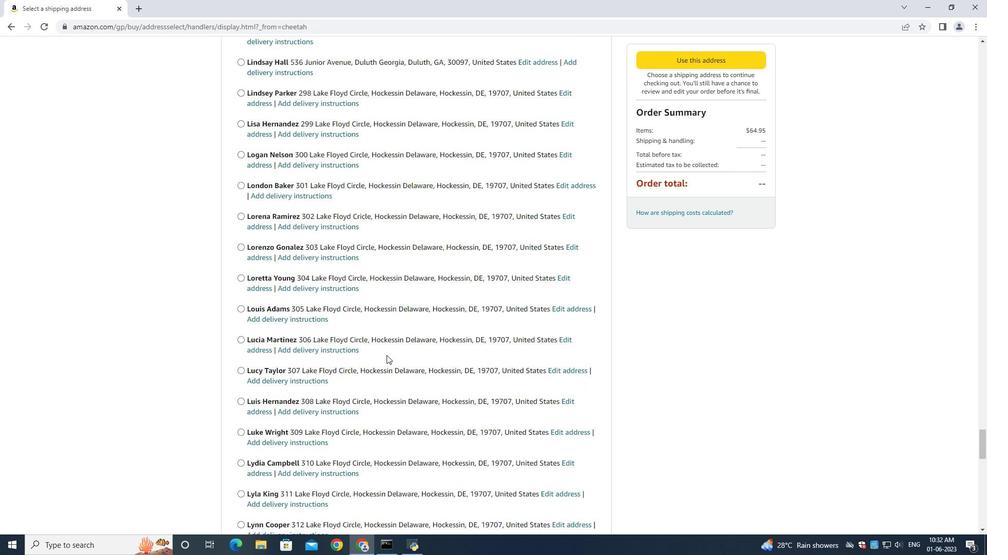 
Action: Mouse scrolled (386, 354) with delta (0, 0)
Screenshot: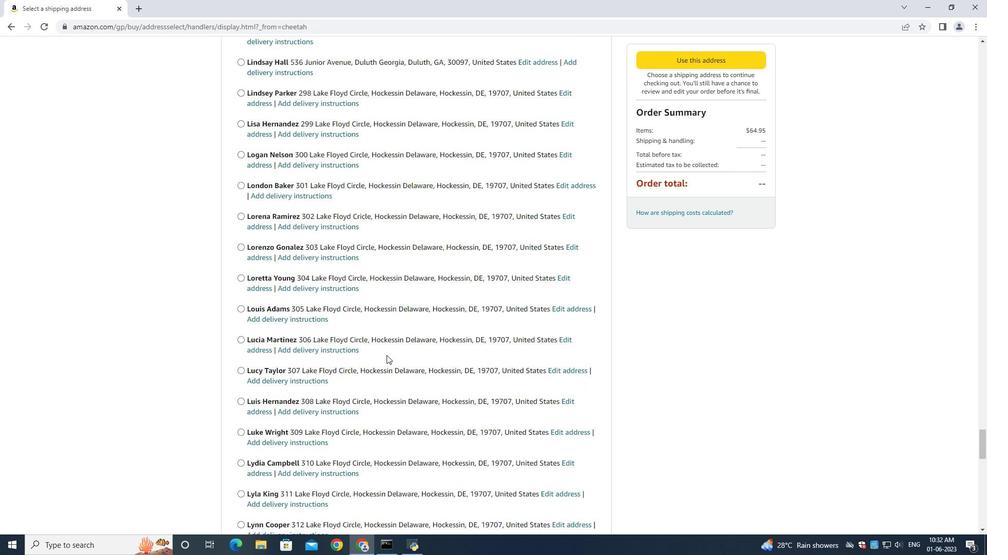 
Action: Mouse scrolled (386, 354) with delta (0, 0)
Screenshot: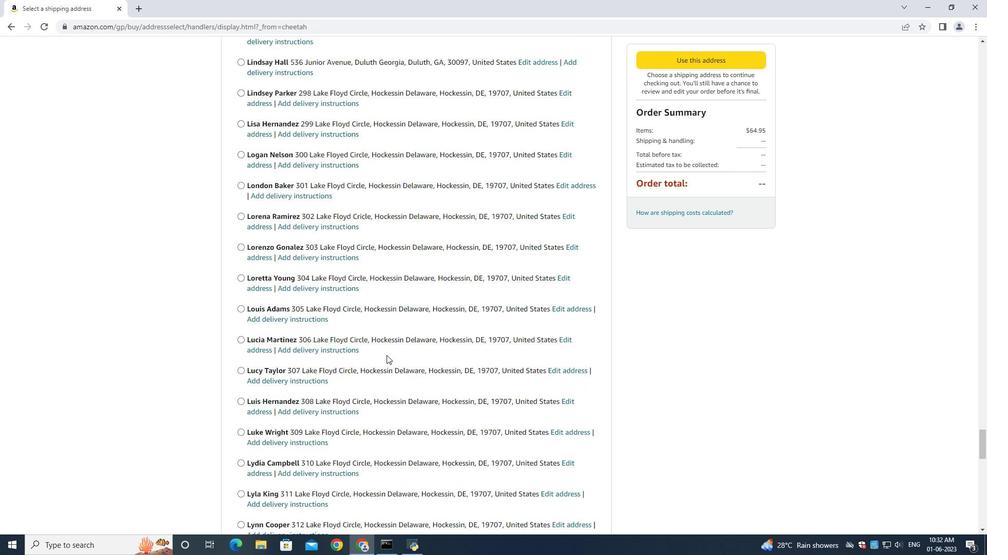 
Action: Mouse scrolled (386, 354) with delta (0, 0)
Screenshot: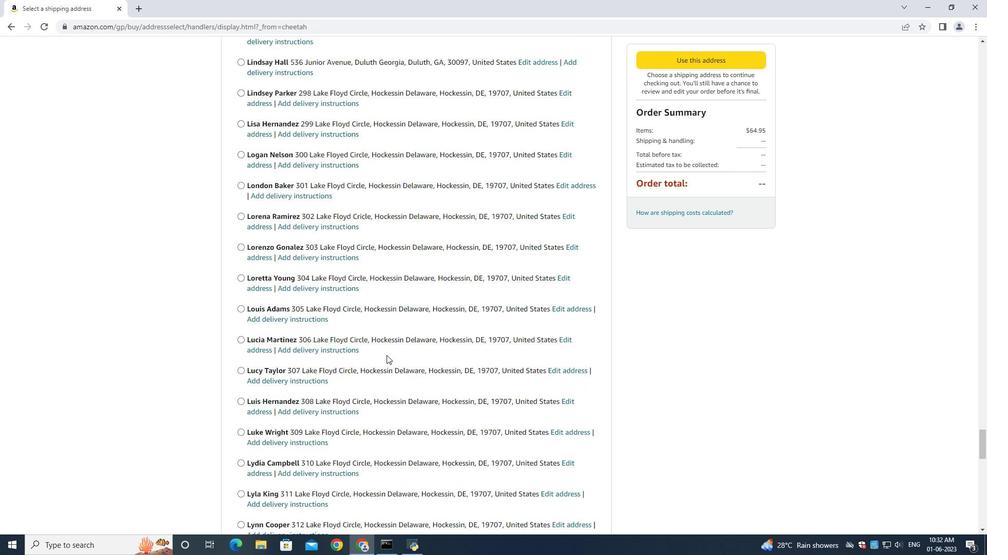 
Action: Mouse scrolled (386, 354) with delta (0, 0)
Screenshot: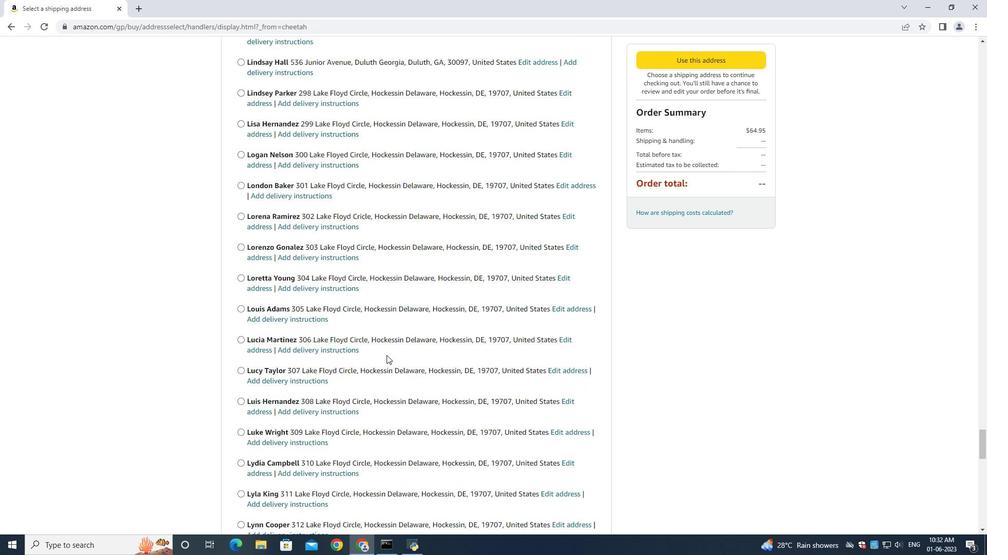 
Action: Mouse scrolled (386, 354) with delta (0, 0)
Screenshot: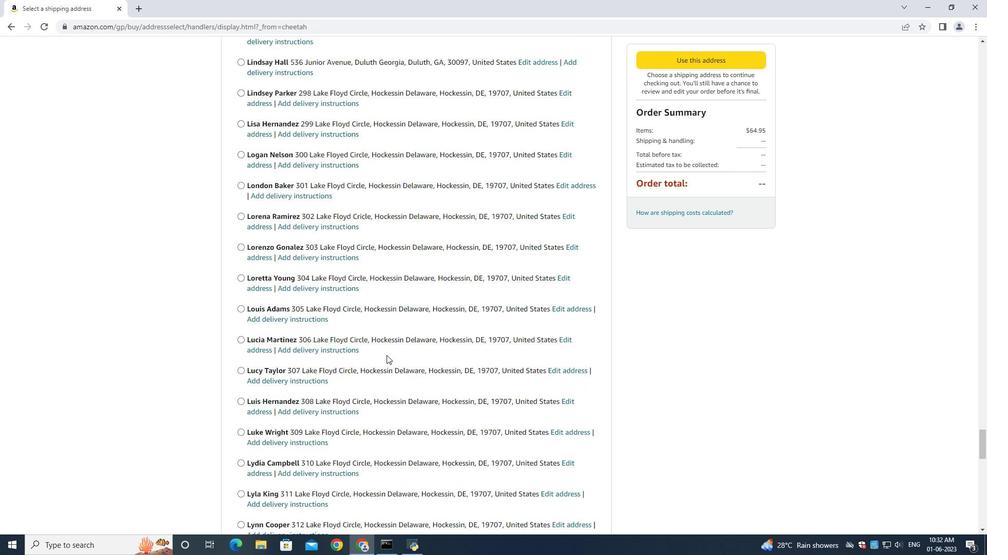 
Action: Mouse scrolled (386, 354) with delta (0, 0)
Screenshot: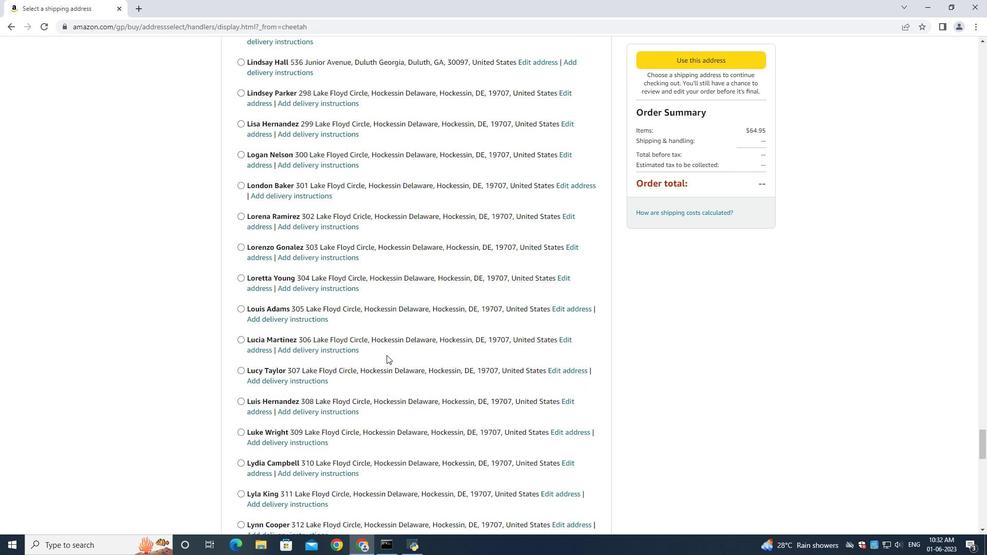 
Action: Mouse moved to (386, 355)
Screenshot: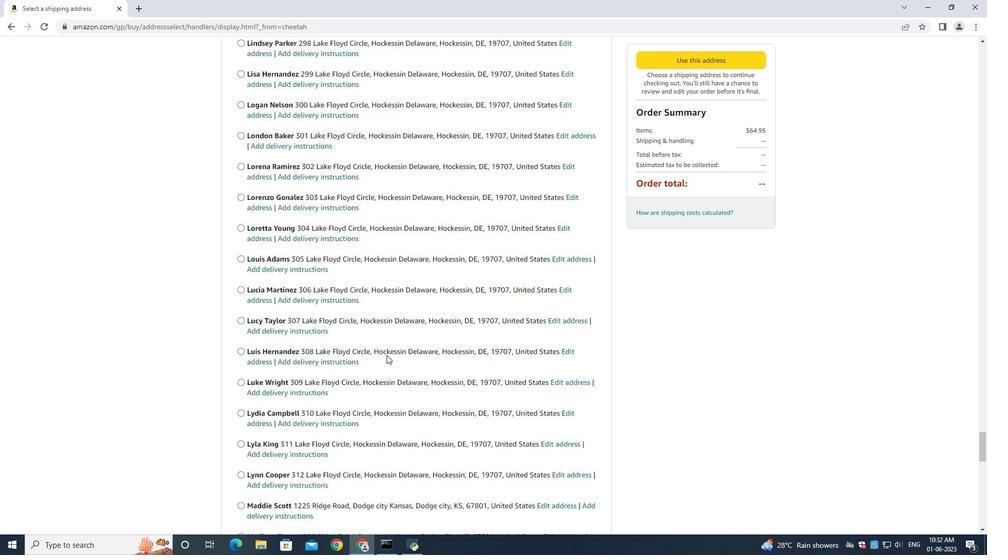 
Action: Mouse scrolled (386, 354) with delta (0, 0)
Screenshot: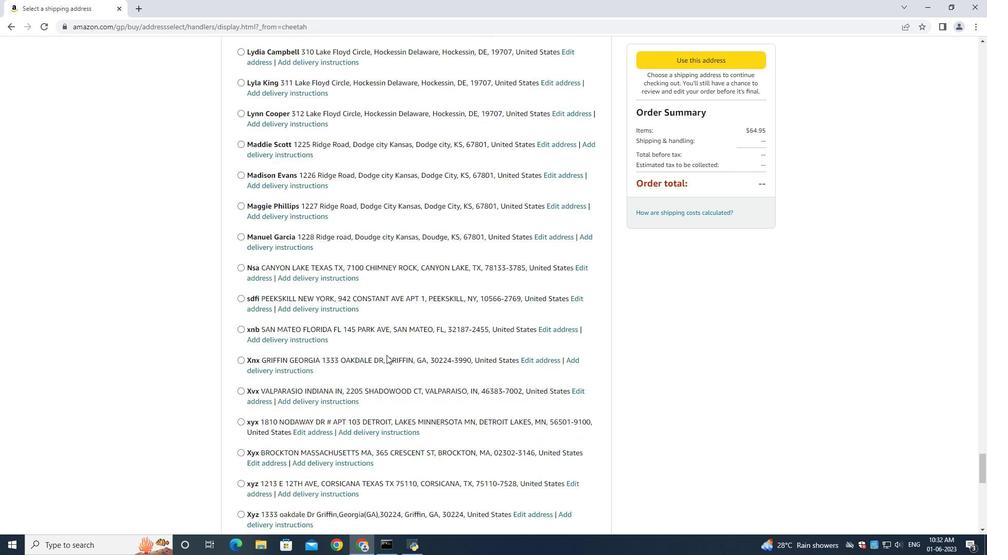 
Action: Mouse scrolled (386, 354) with delta (0, 0)
Screenshot: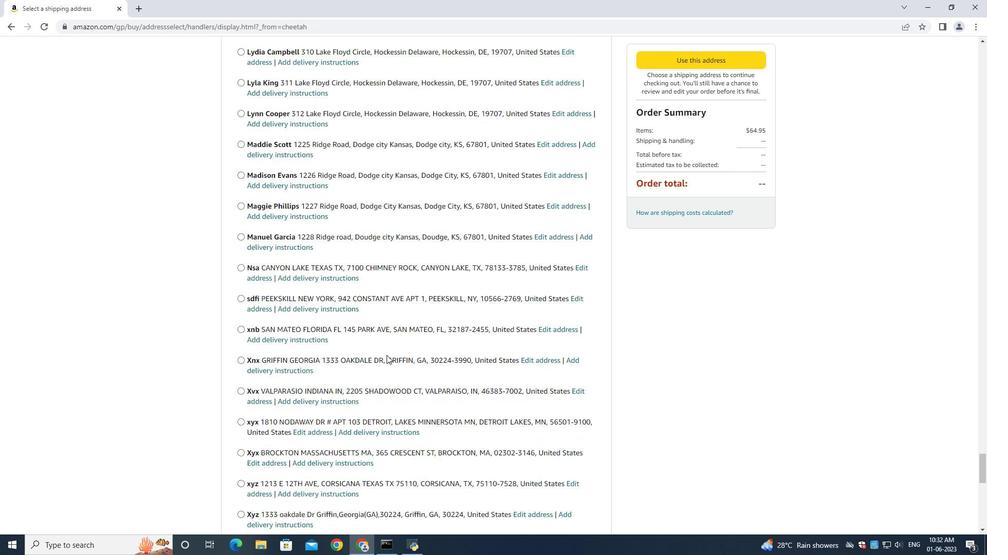 
Action: Mouse scrolled (386, 354) with delta (0, 0)
Screenshot: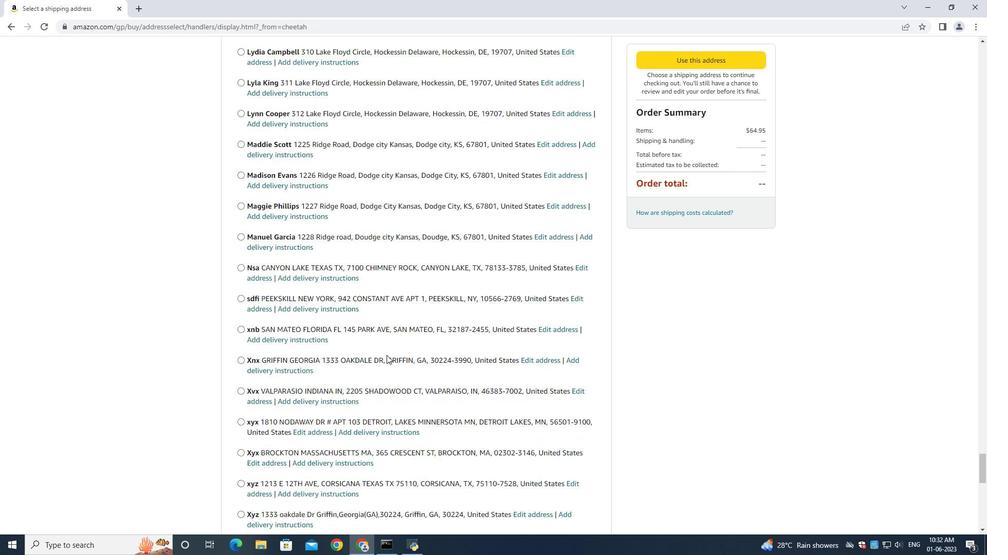 
Action: Mouse scrolled (386, 354) with delta (0, 0)
Screenshot: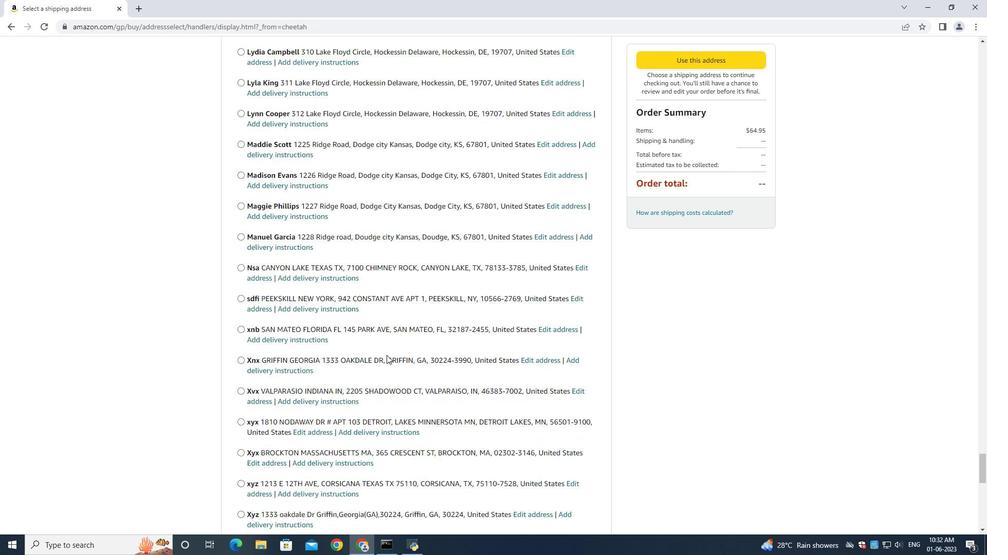
Action: Mouse scrolled (386, 354) with delta (0, 0)
Screenshot: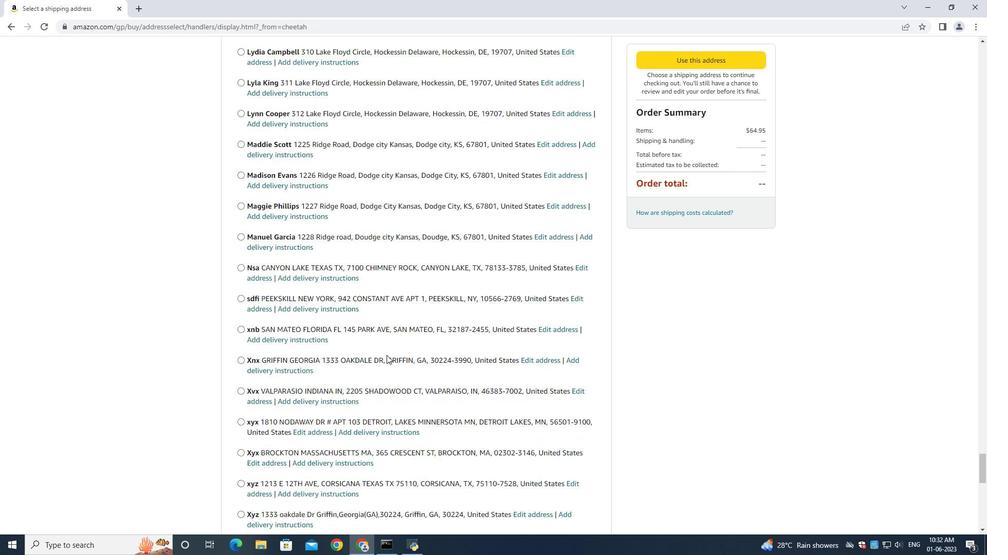 
Action: Mouse scrolled (386, 354) with delta (0, 0)
Screenshot: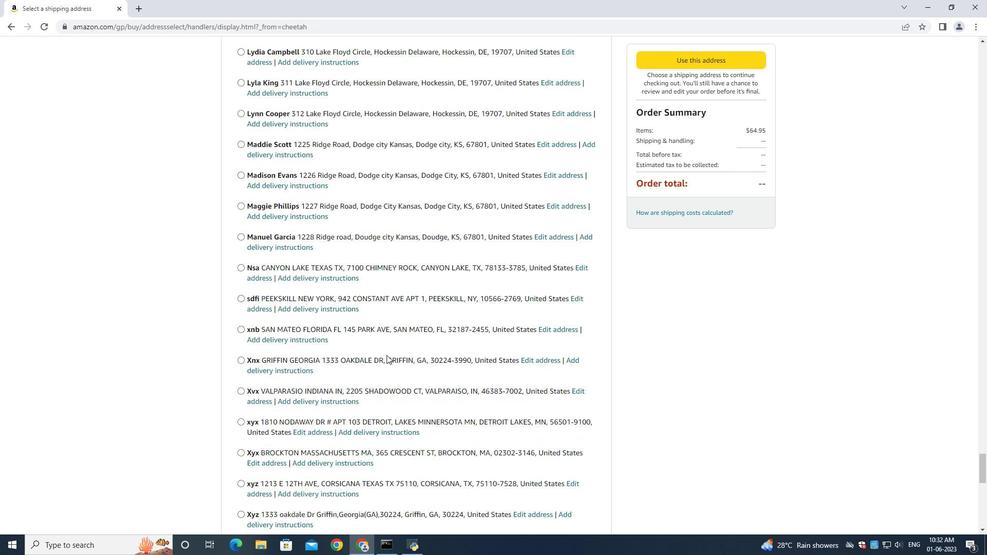 
Action: Mouse scrolled (386, 354) with delta (0, 0)
Screenshot: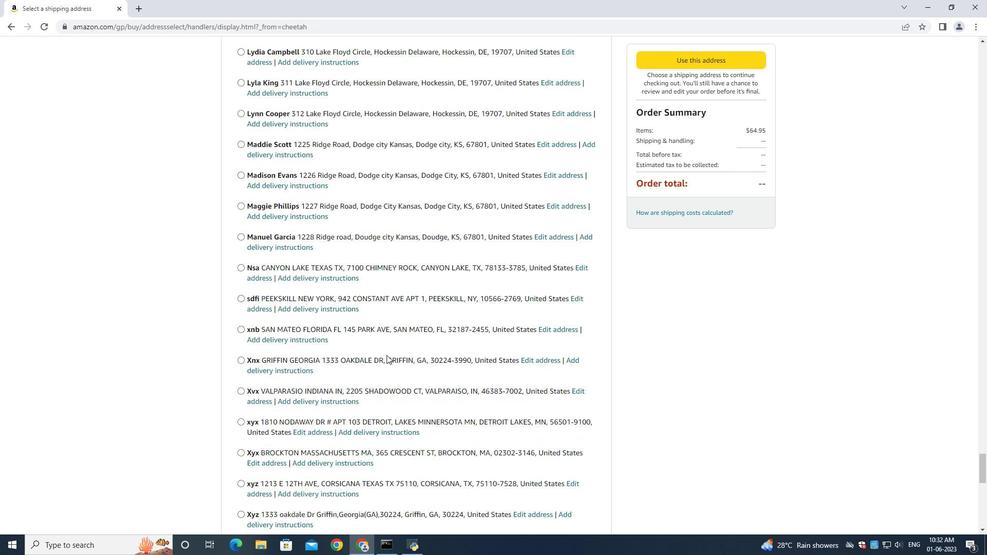 
Action: Mouse scrolled (386, 354) with delta (0, 0)
Screenshot: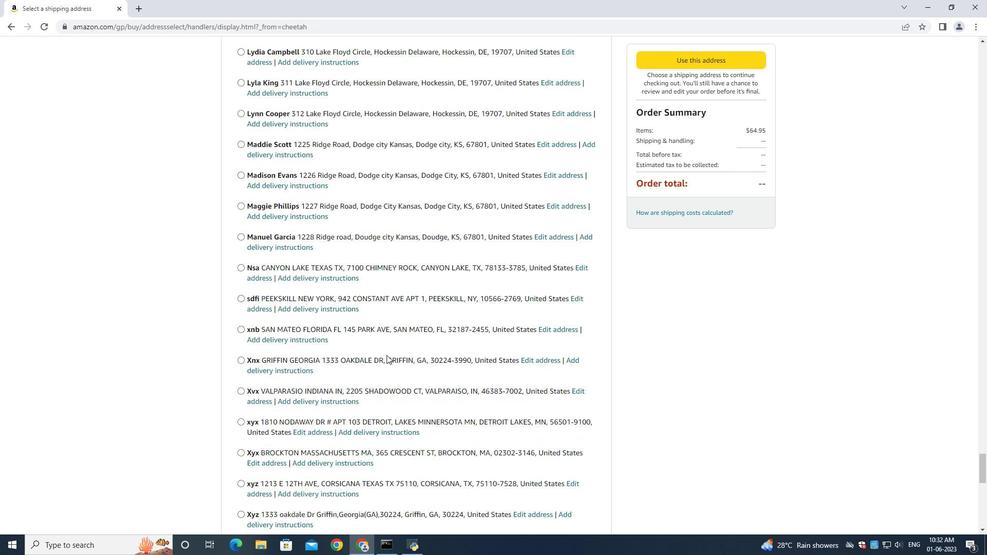 
Action: Mouse scrolled (386, 354) with delta (0, 0)
Screenshot: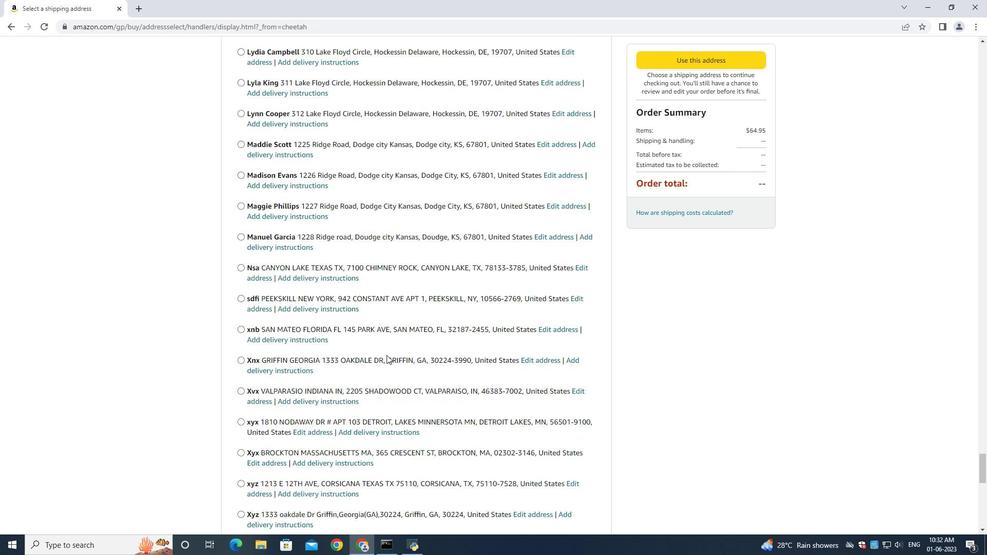 
Action: Mouse moved to (386, 355)
Screenshot: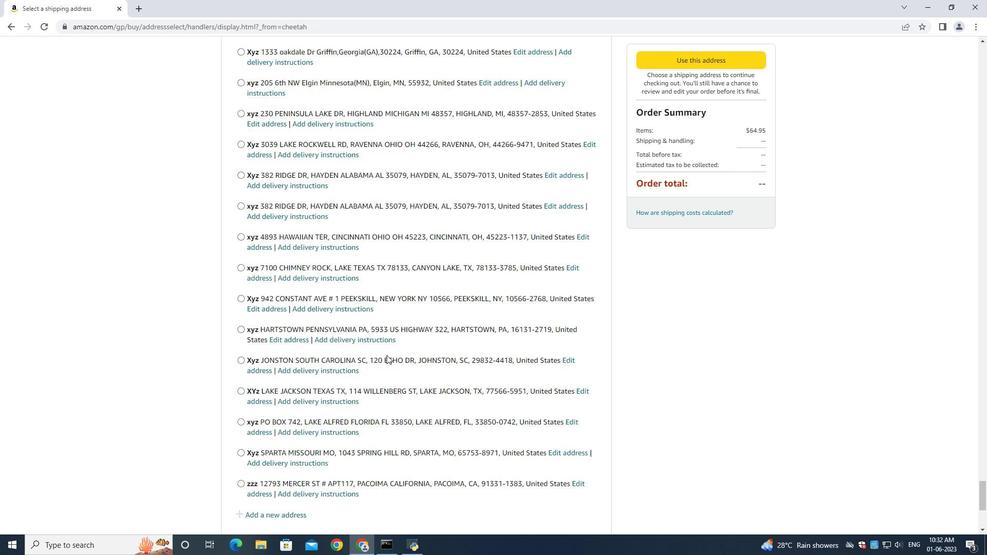 
Action: Mouse scrolled (386, 354) with delta (0, 0)
Screenshot: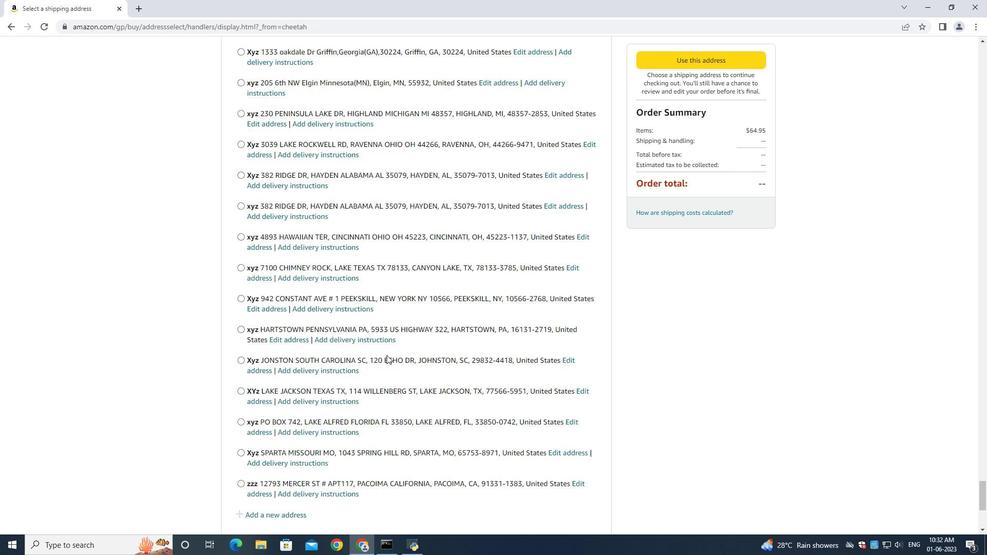 
Action: Mouse moved to (387, 365)
Screenshot: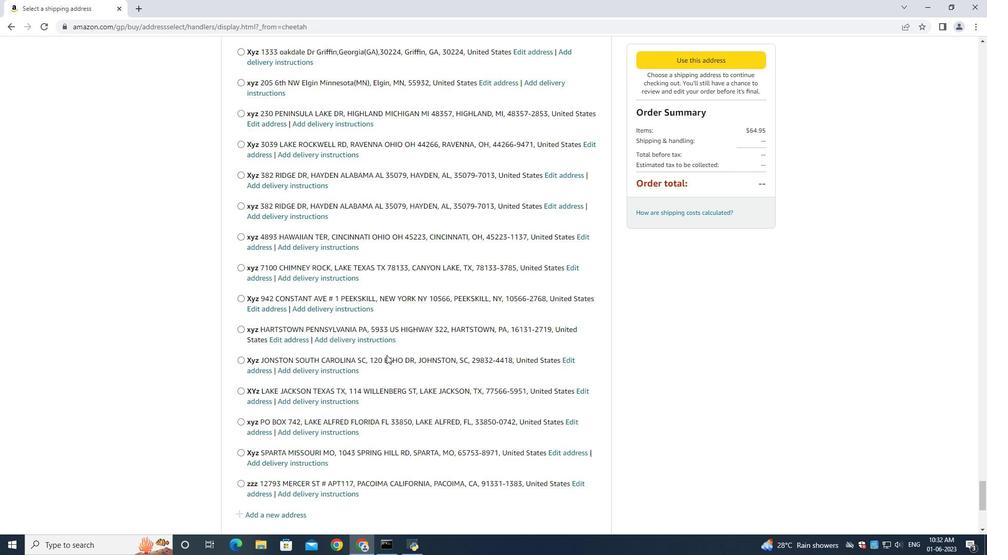 
Action: Mouse scrolled (387, 364) with delta (0, 0)
Screenshot: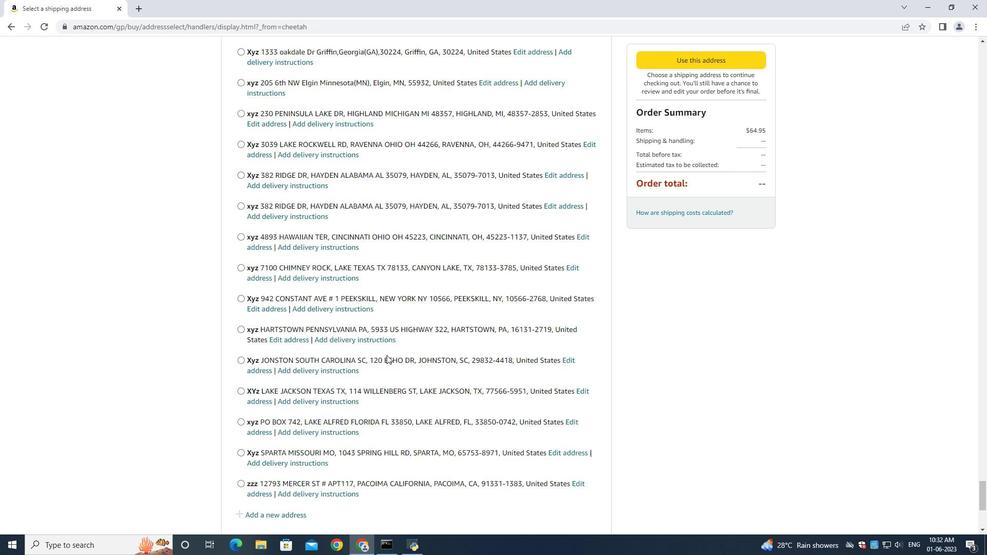 
Action: Mouse moved to (386, 368)
